 Task: Play online Dominion games in very easy mode.
Action: Mouse moved to (673, 535)
Screenshot: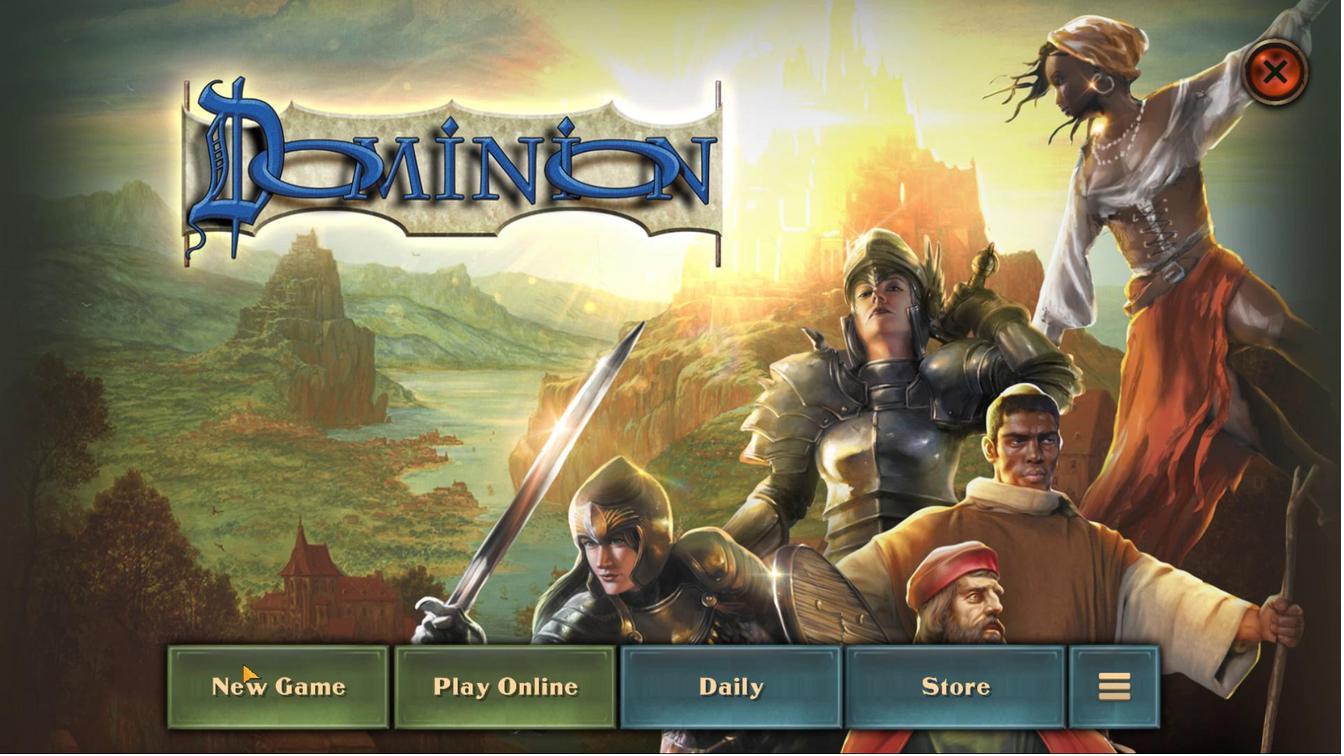 
Action: Mouse pressed left at (673, 535)
Screenshot: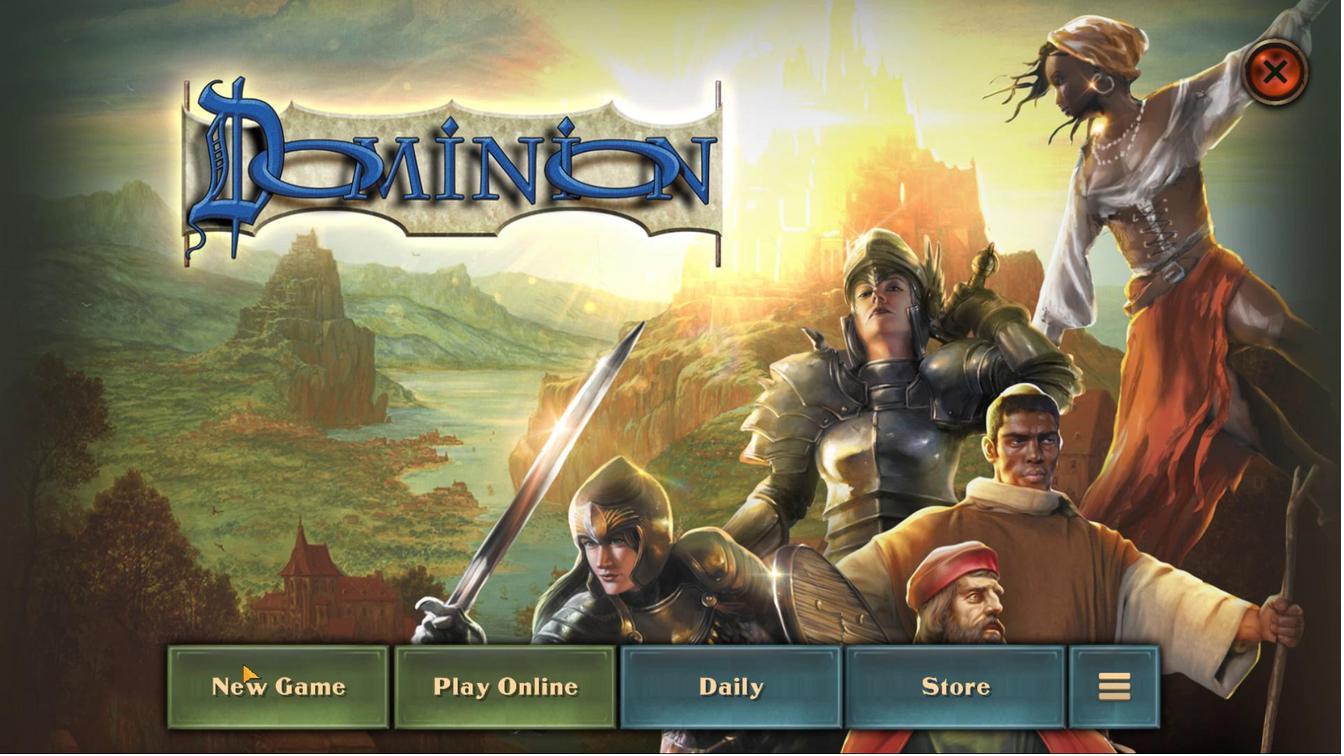 
Action: Mouse moved to (893, 528)
Screenshot: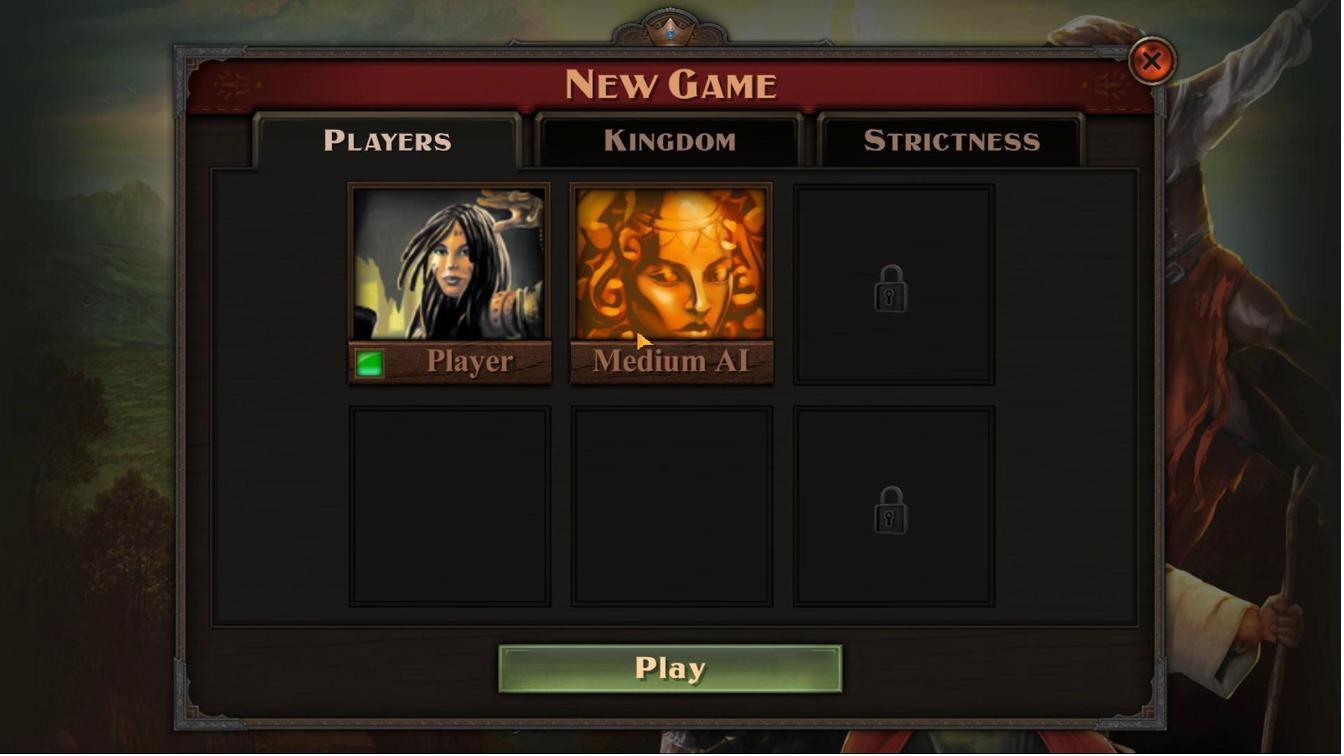 
Action: Mouse pressed left at (893, 528)
Screenshot: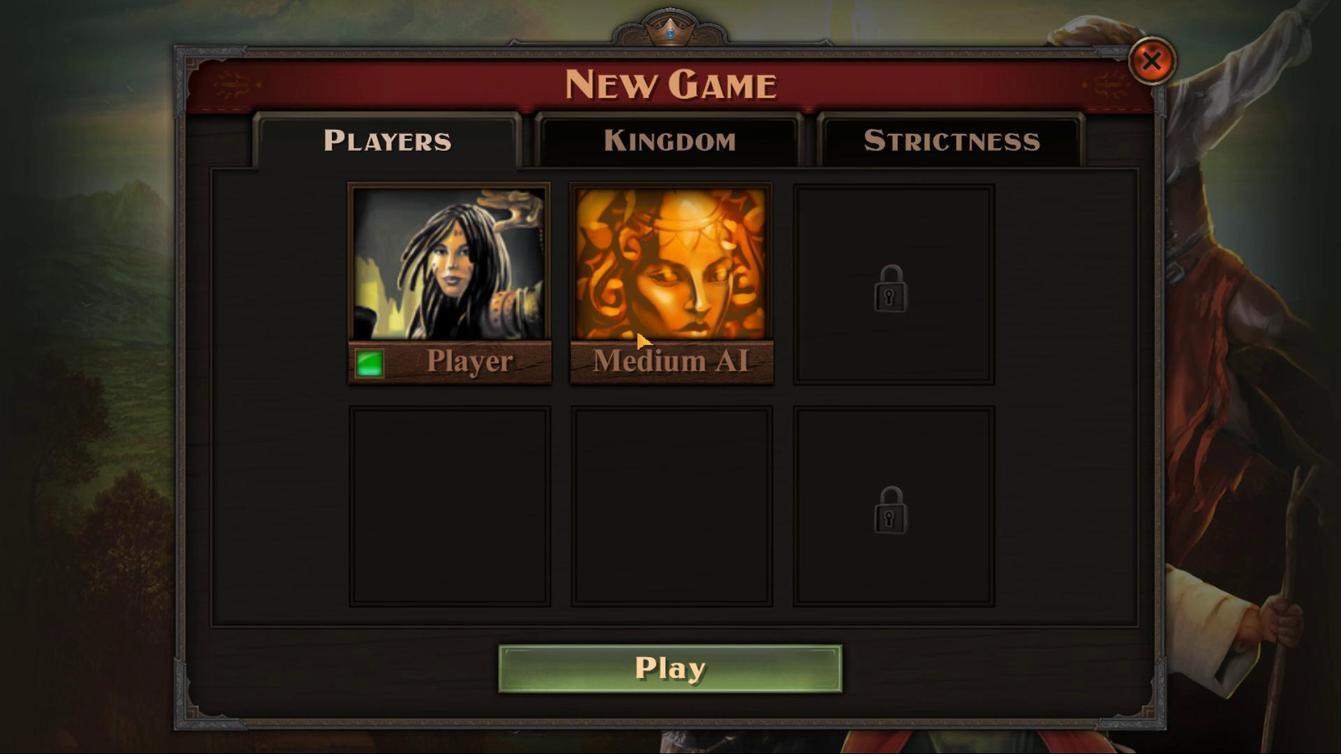 
Action: Mouse moved to (744, 527)
Screenshot: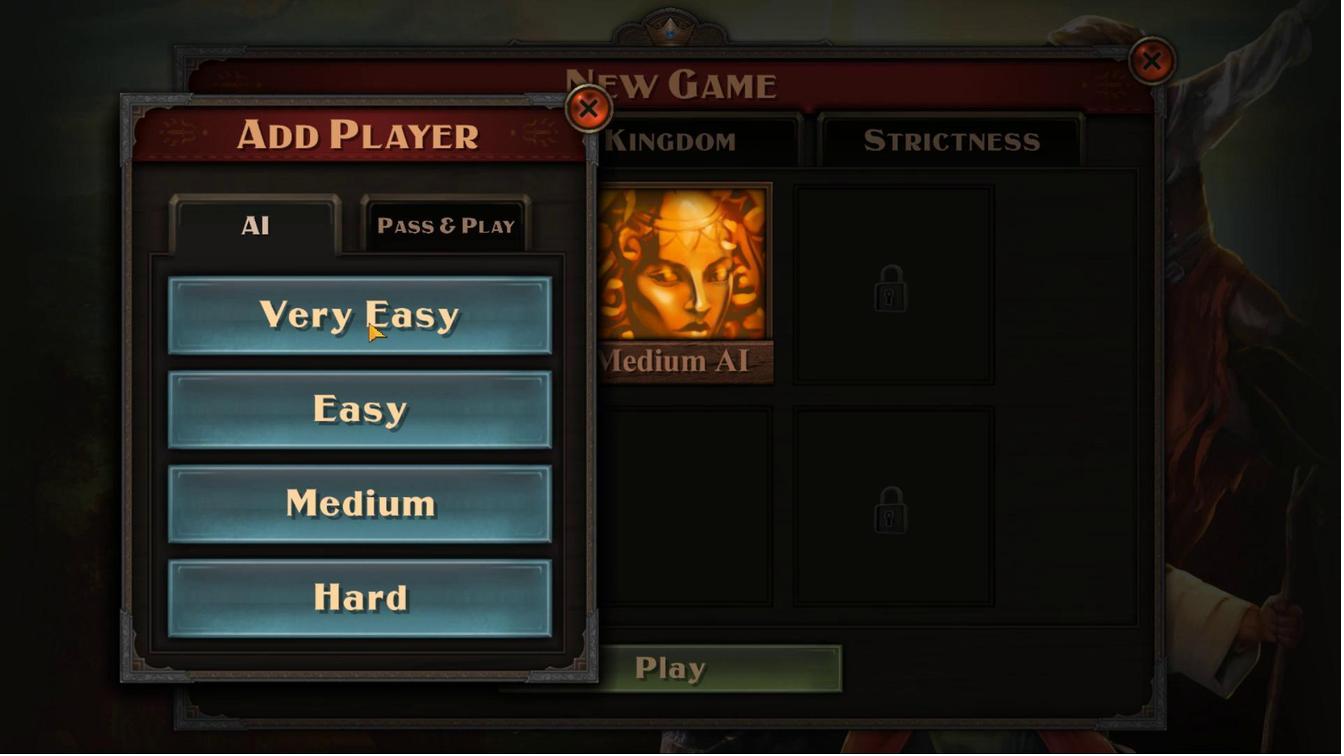 
Action: Mouse pressed left at (744, 527)
Screenshot: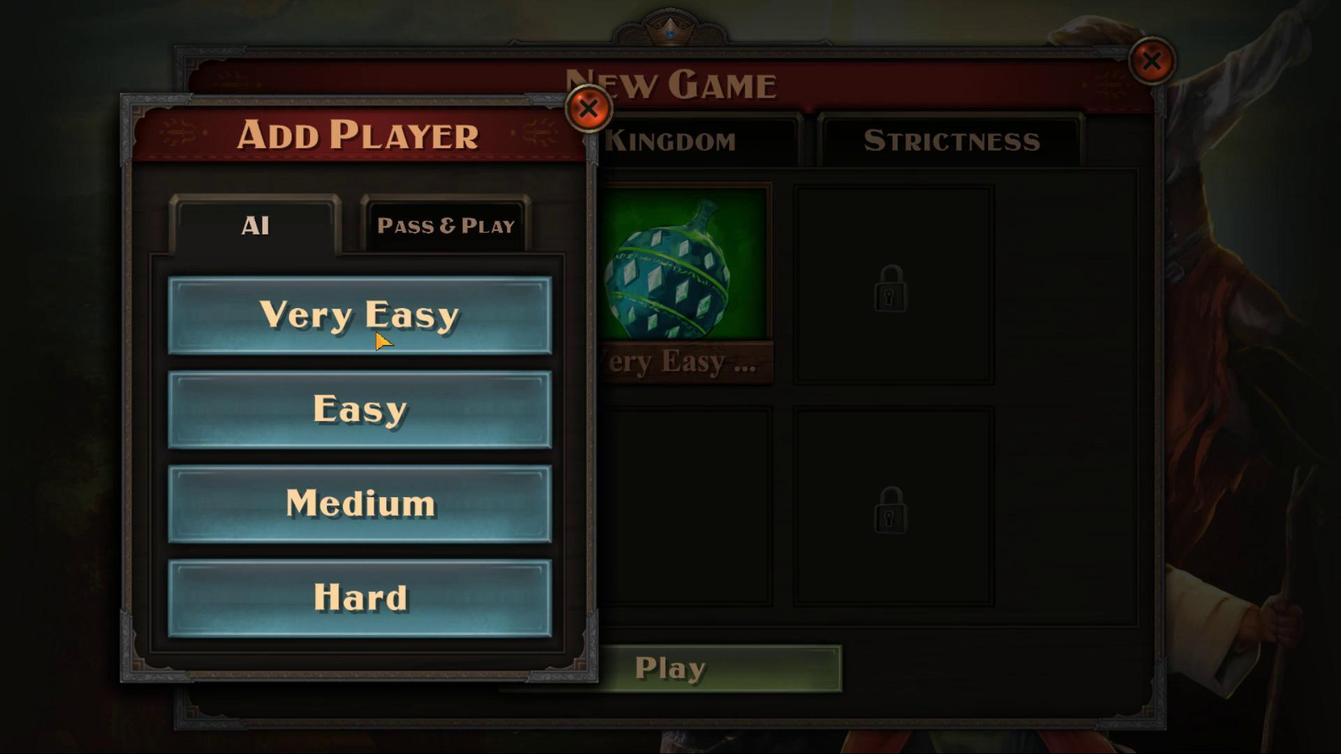 
Action: Mouse moved to (918, 535)
Screenshot: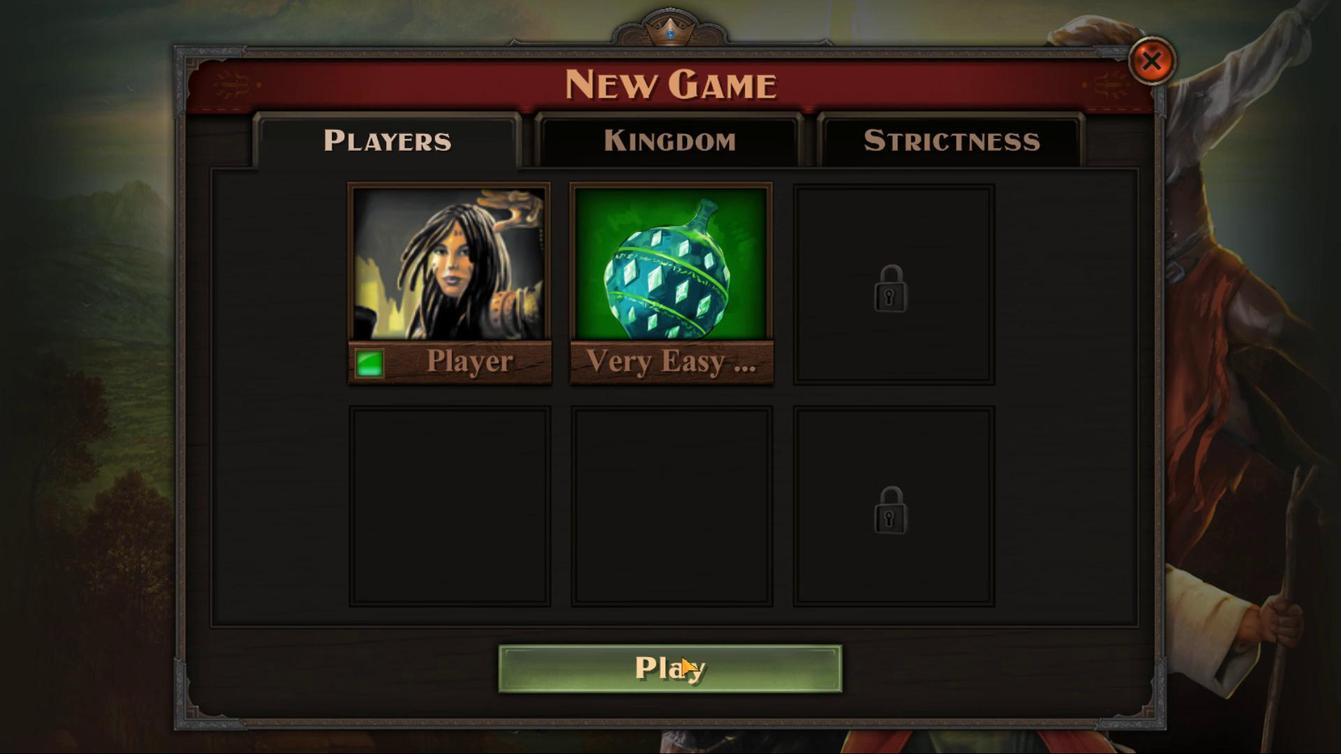 
Action: Mouse pressed left at (918, 535)
Screenshot: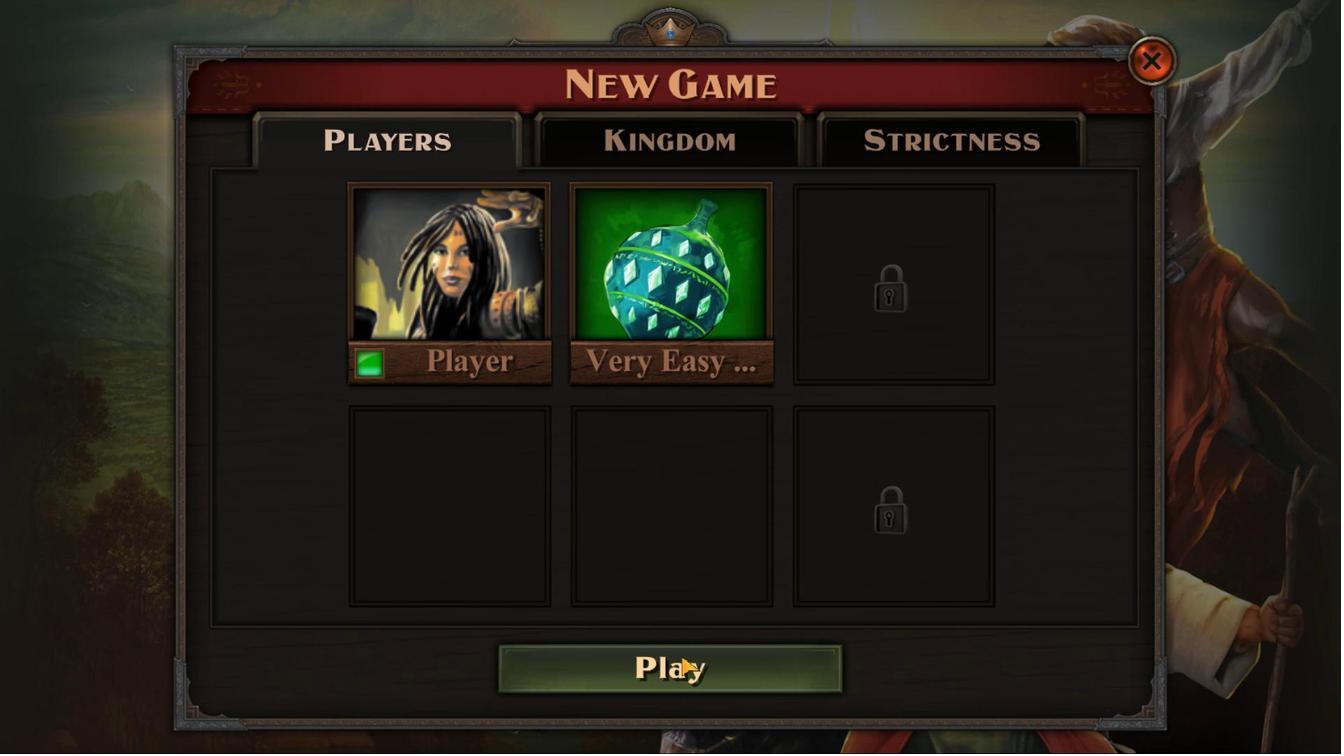
Action: Mouse moved to (998, 536)
Screenshot: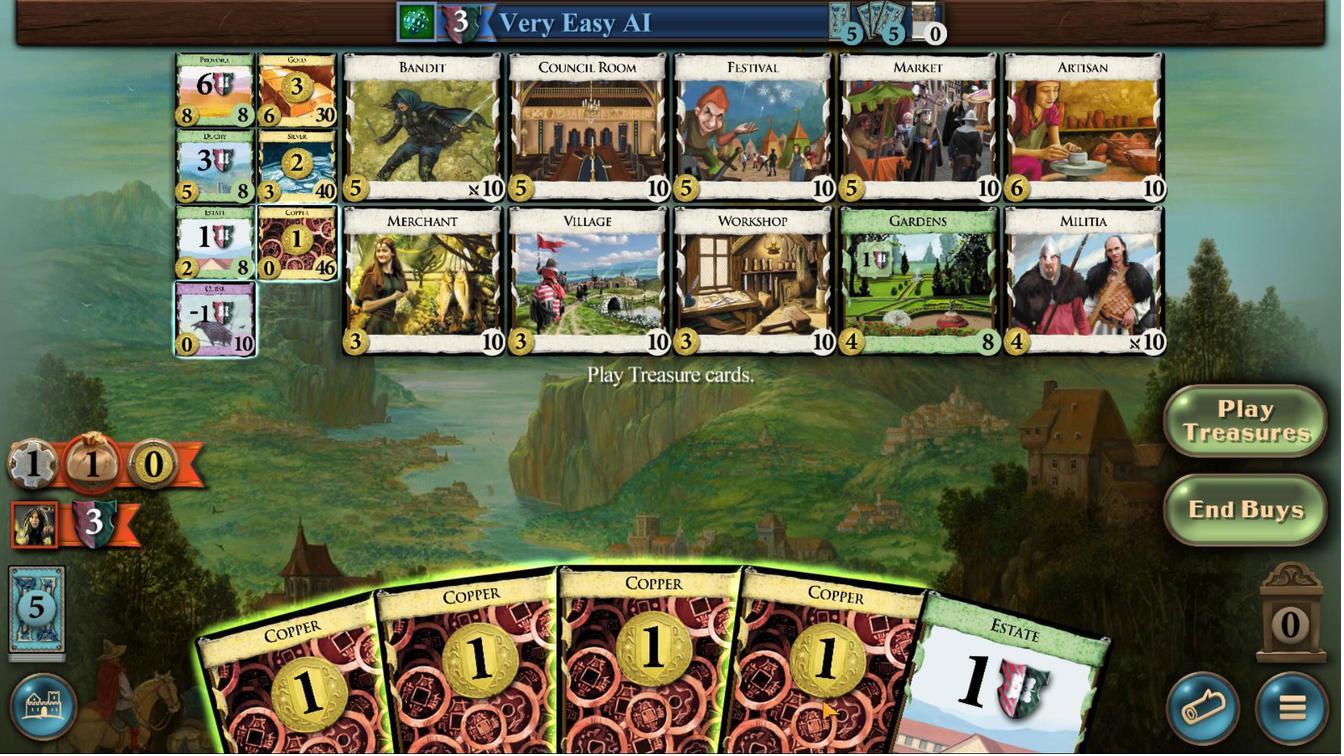 
Action: Mouse scrolled (998, 536) with delta (0, 0)
Screenshot: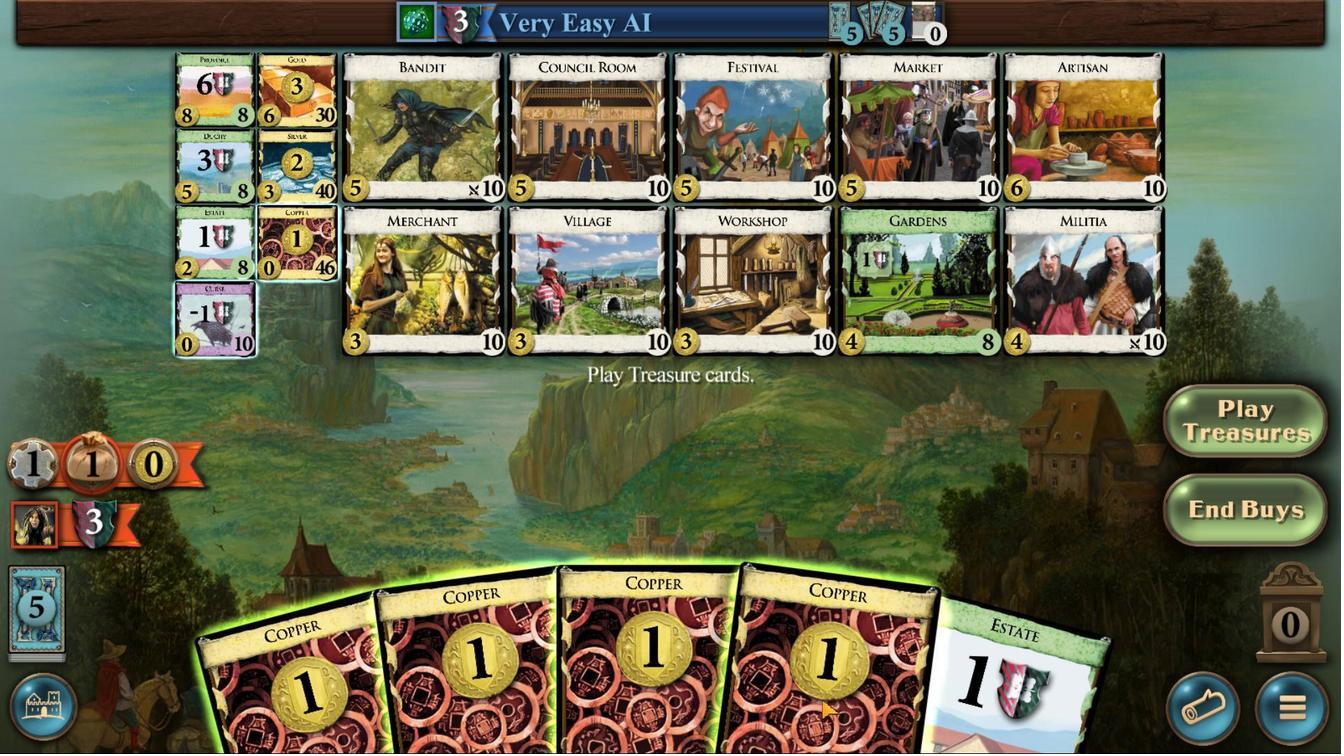 
Action: Mouse moved to (998, 536)
Screenshot: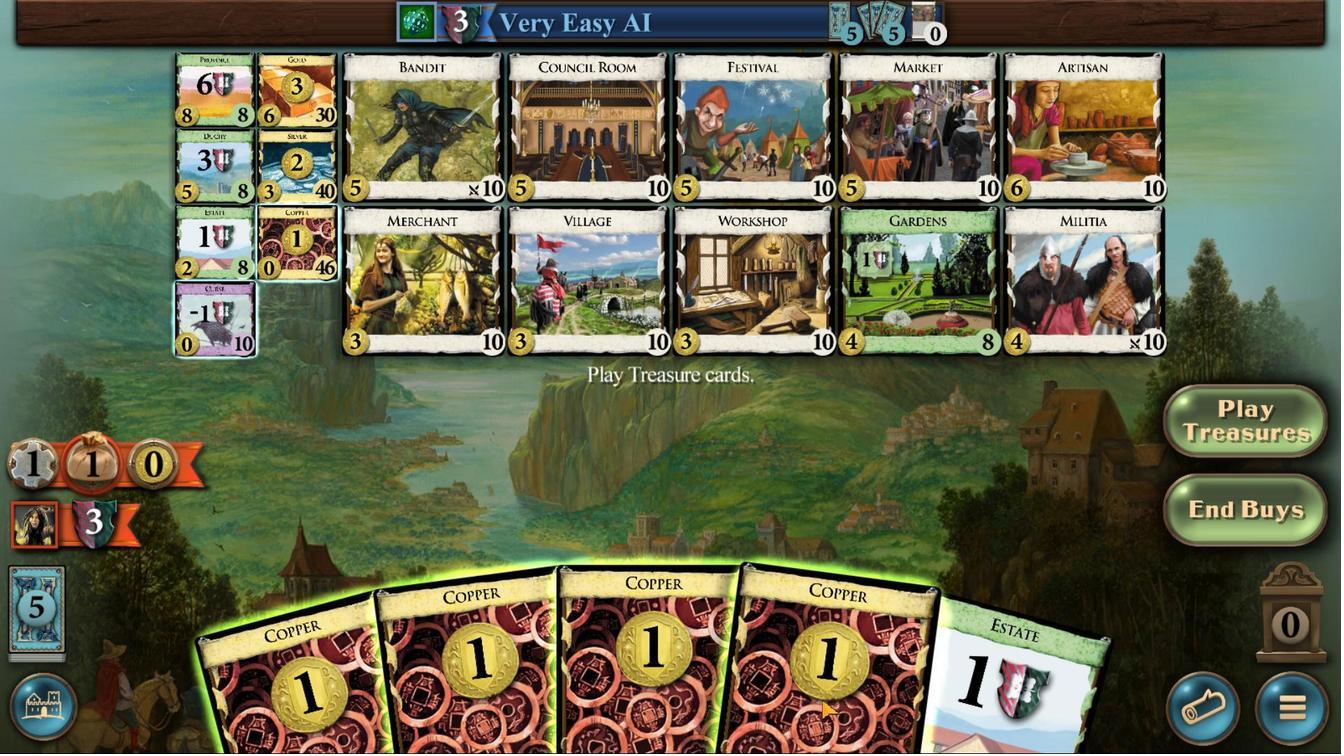 
Action: Mouse scrolled (998, 536) with delta (0, 0)
Screenshot: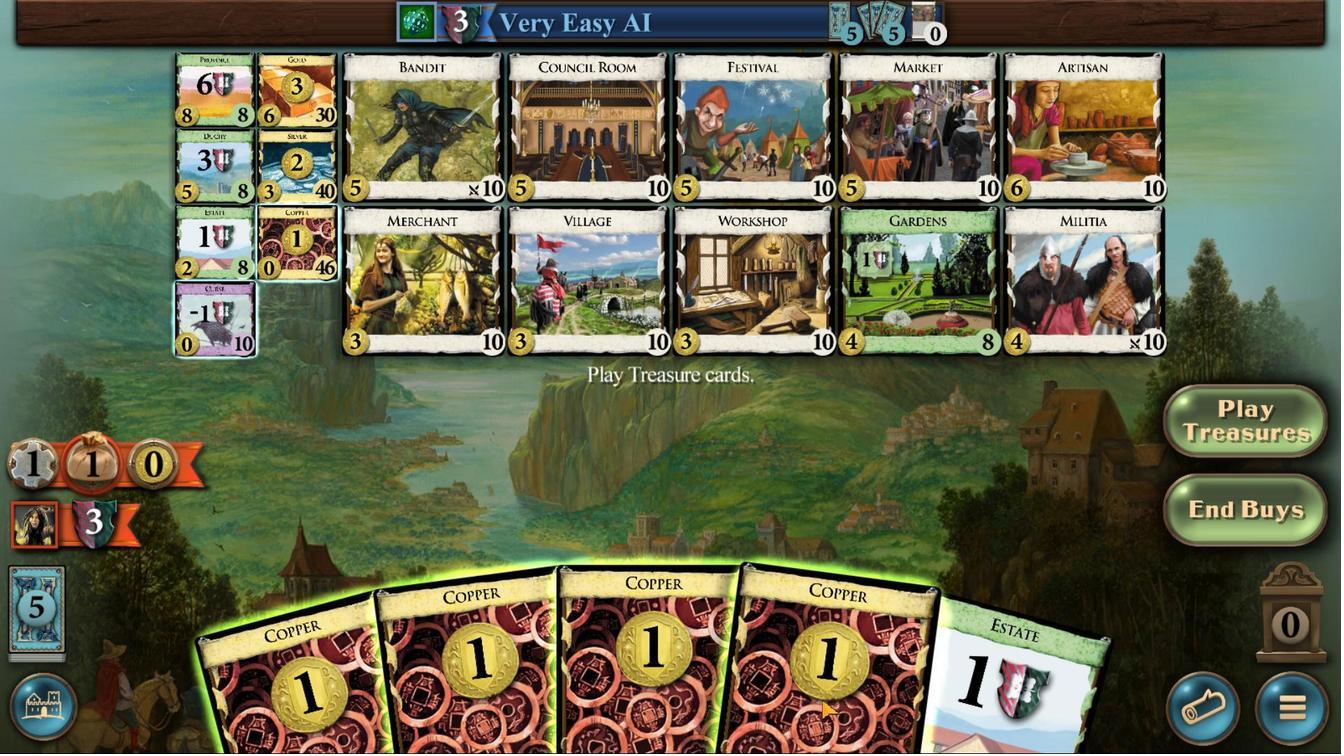 
Action: Mouse moved to (997, 536)
Screenshot: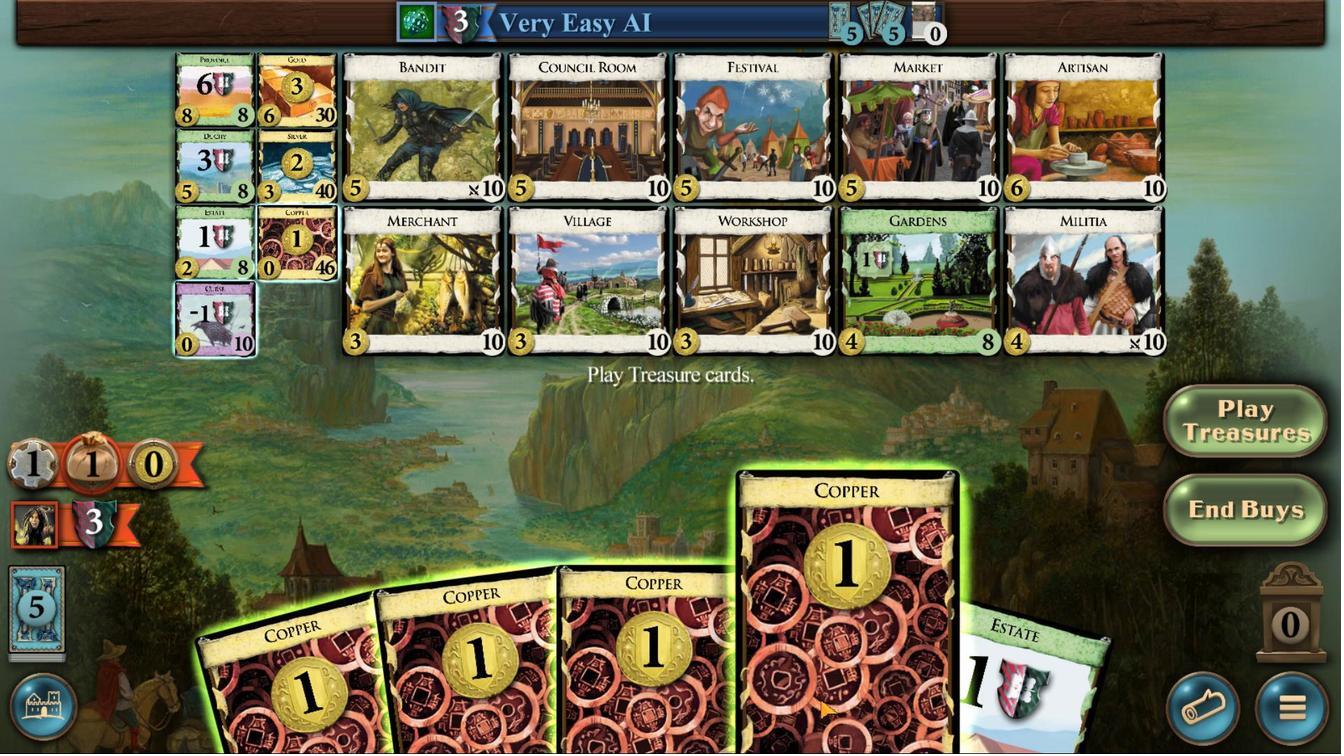 
Action: Mouse scrolled (997, 536) with delta (0, 0)
Screenshot: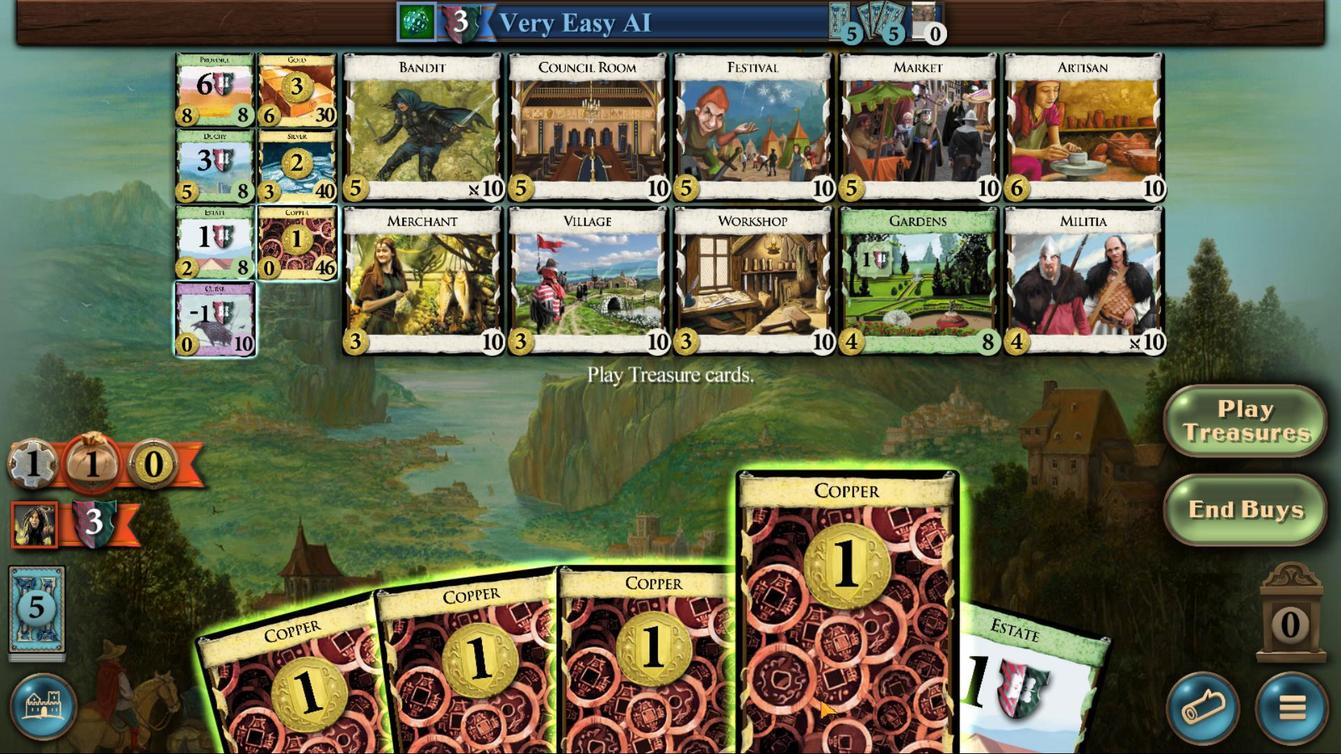 
Action: Mouse moved to (997, 536)
Screenshot: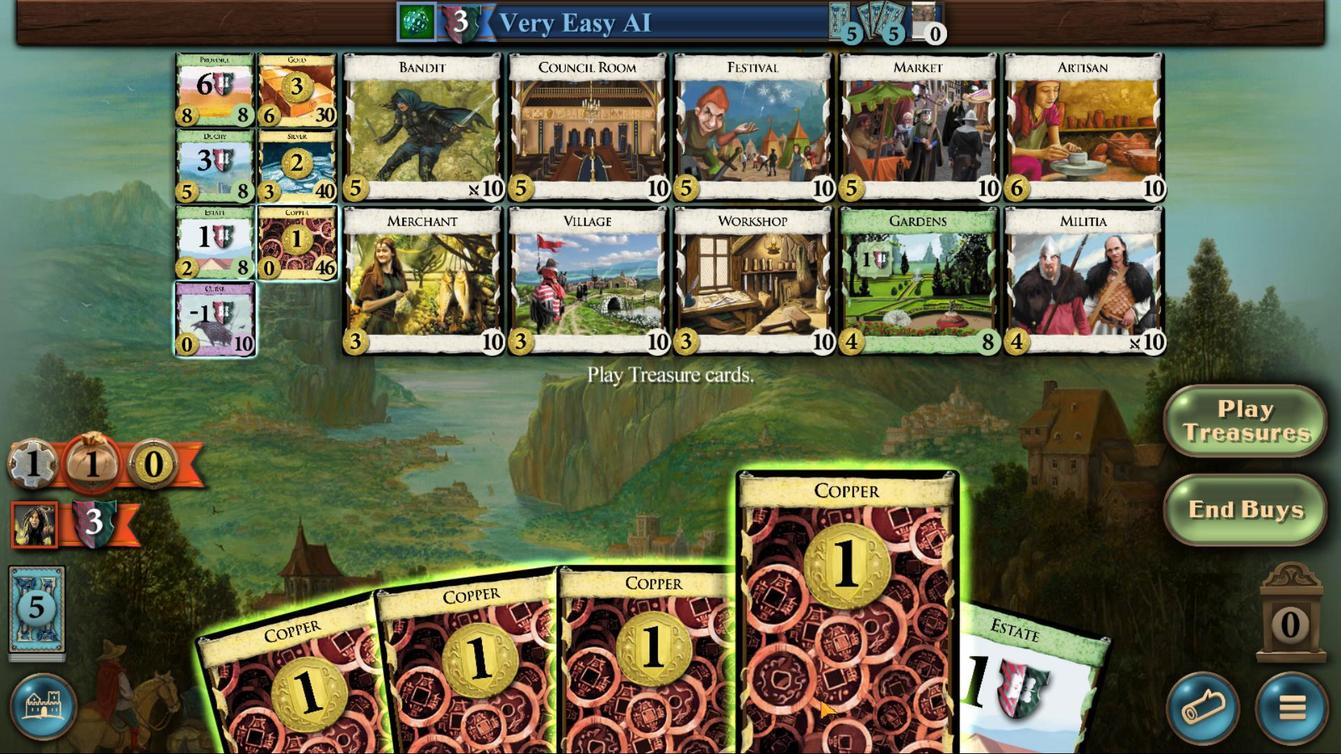 
Action: Mouse scrolled (997, 536) with delta (0, 0)
Screenshot: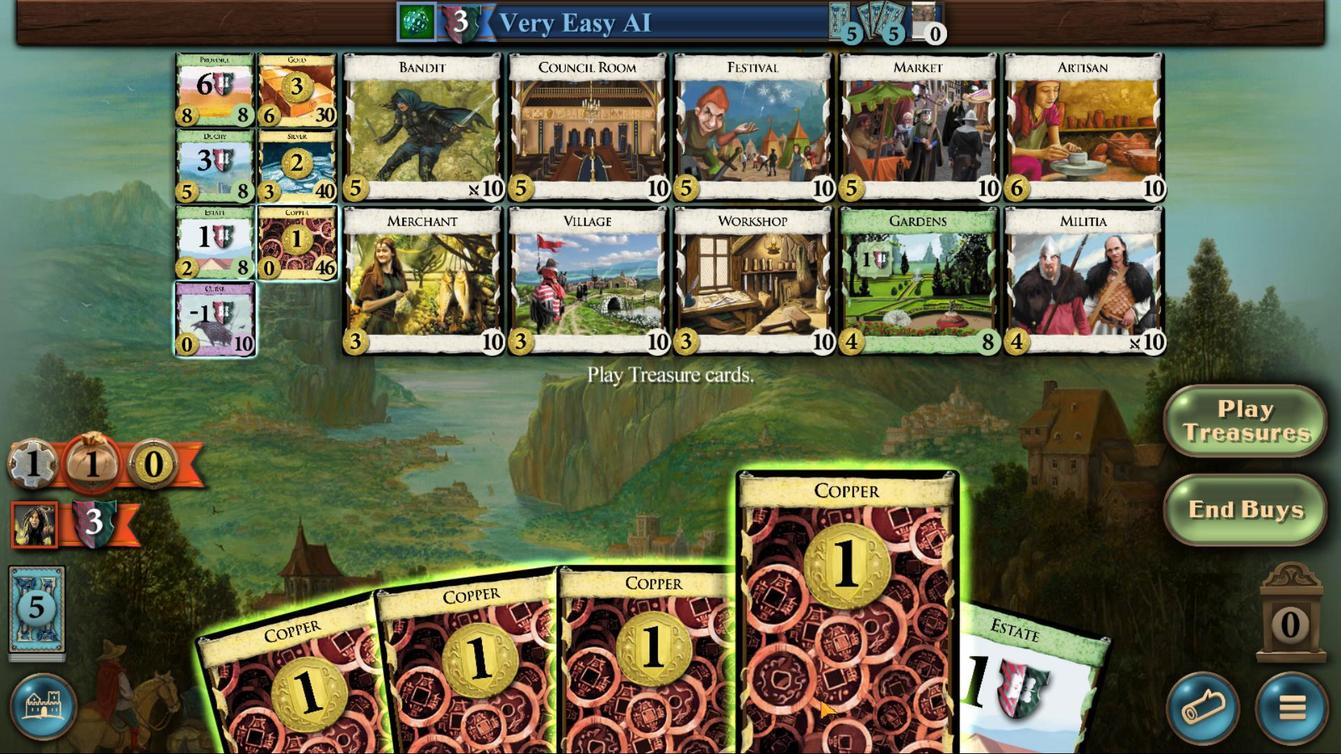 
Action: Mouse moved to (997, 536)
Screenshot: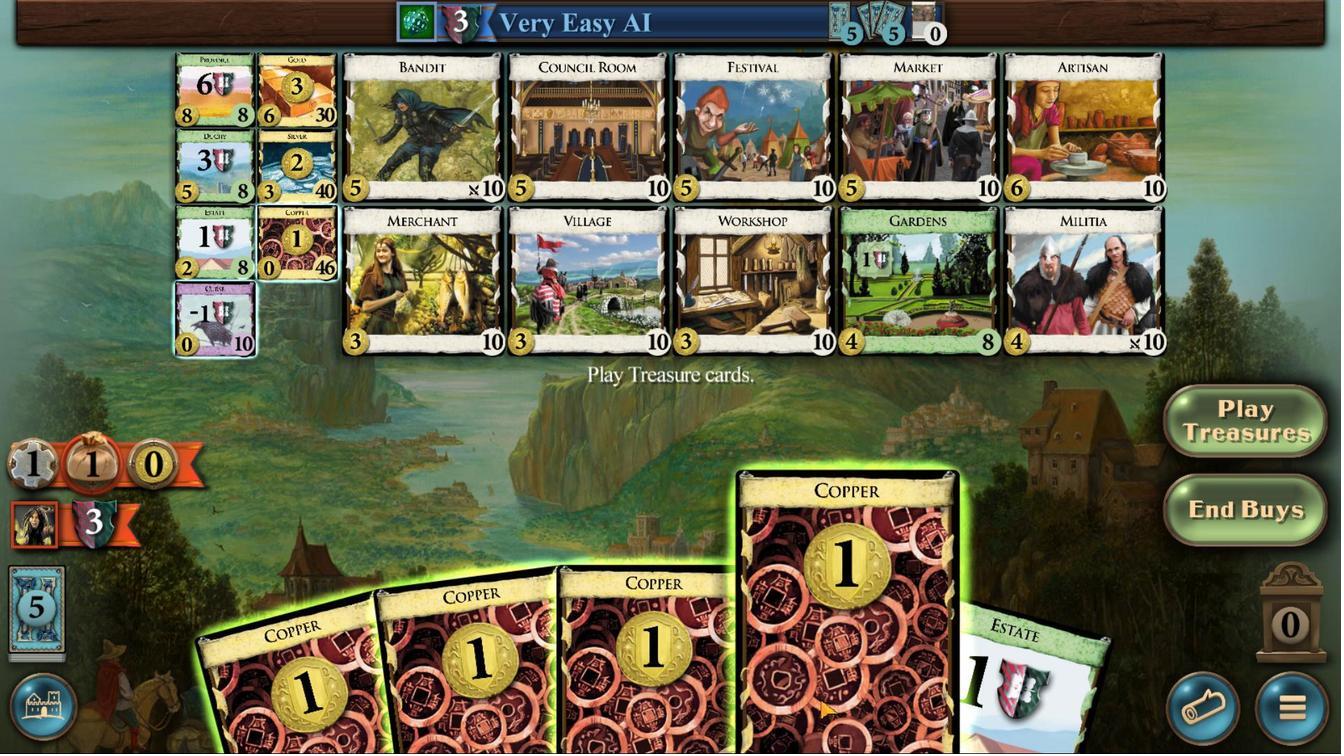 
Action: Mouse scrolled (997, 536) with delta (0, 0)
Screenshot: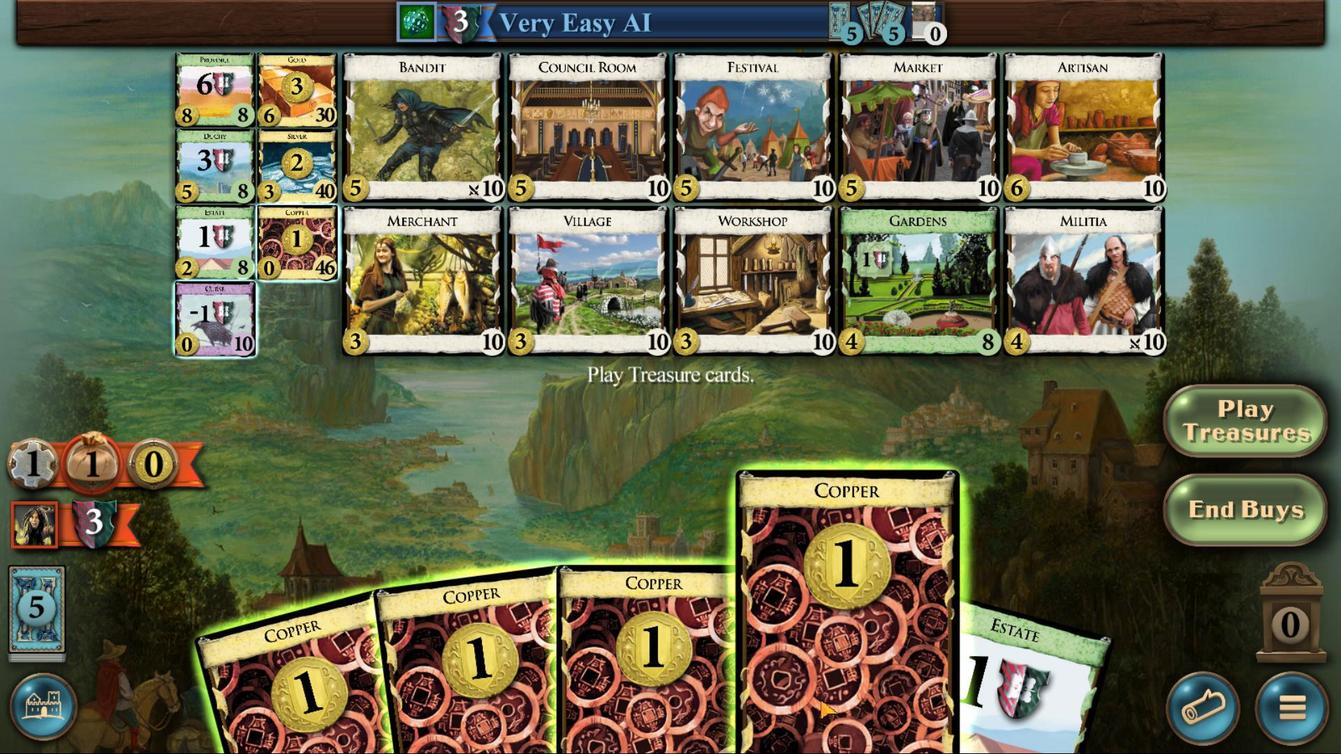 
Action: Mouse scrolled (997, 536) with delta (0, 0)
Screenshot: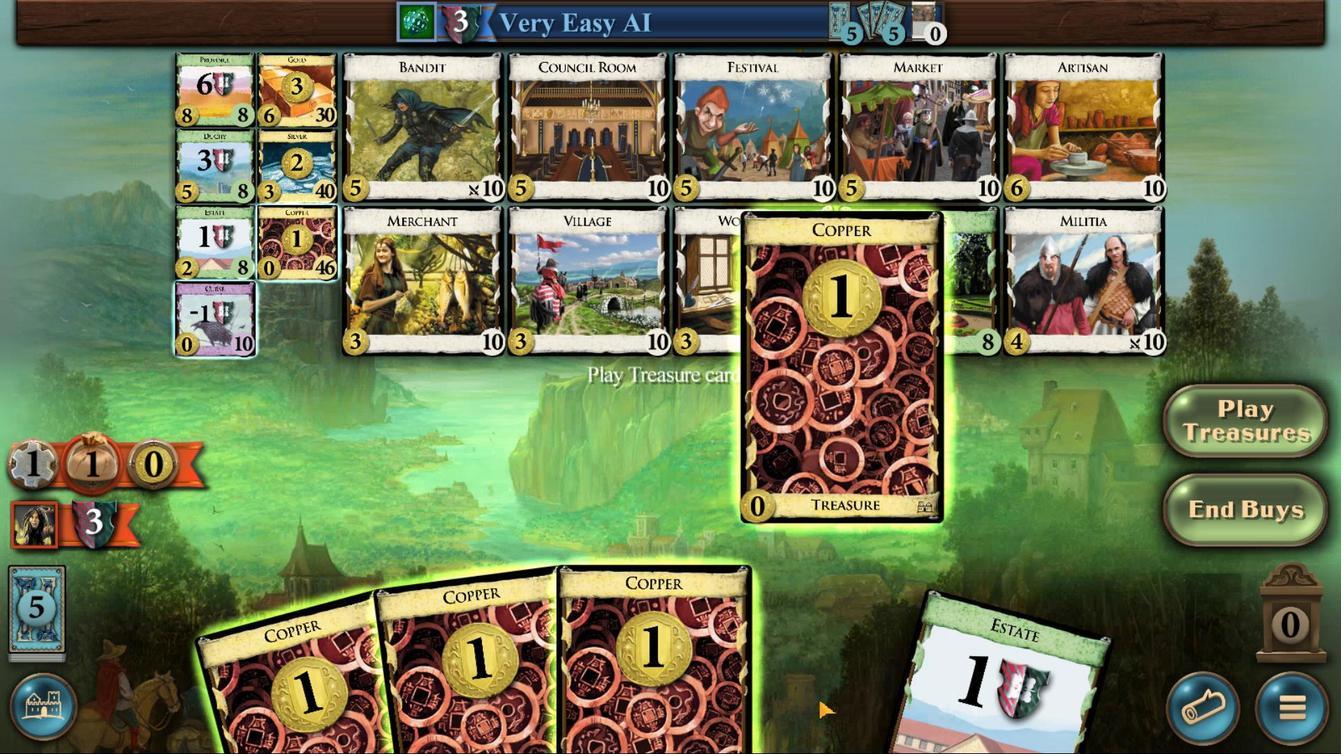 
Action: Mouse moved to (954, 535)
Screenshot: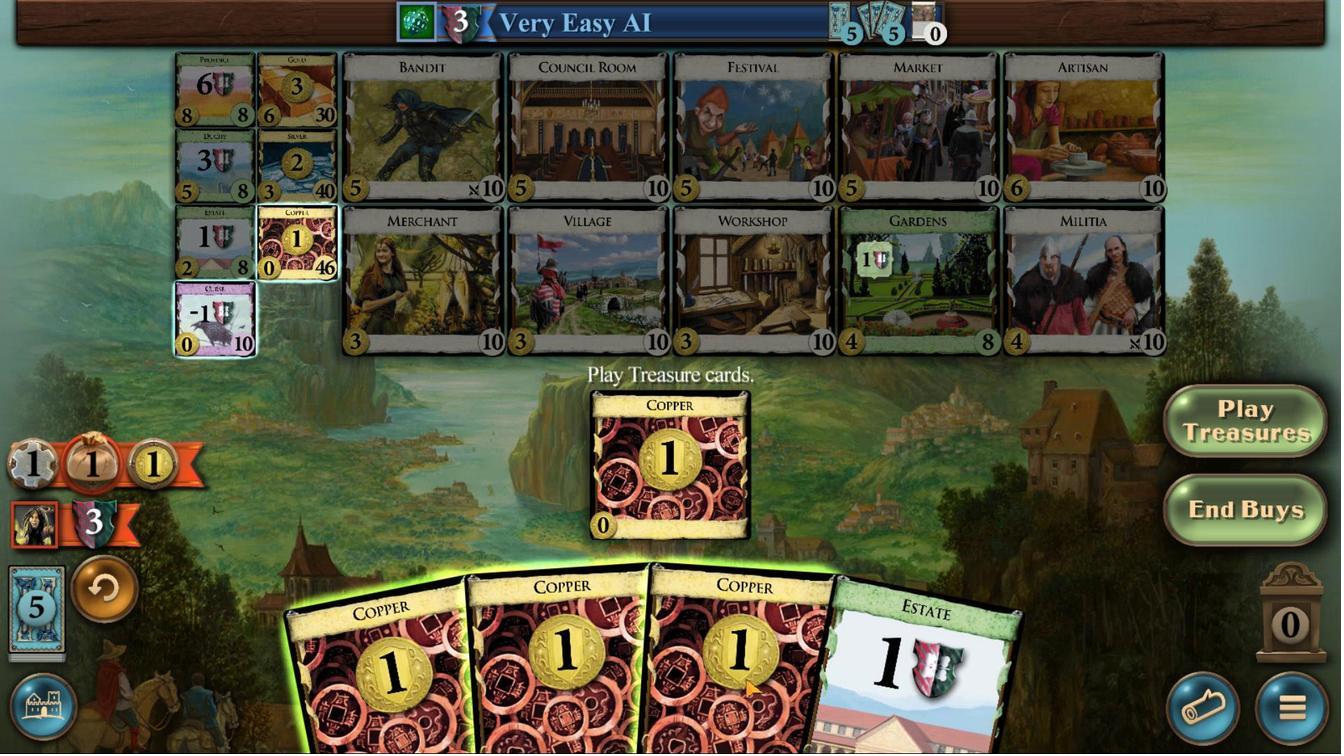 
Action: Mouse scrolled (954, 535) with delta (0, 0)
Screenshot: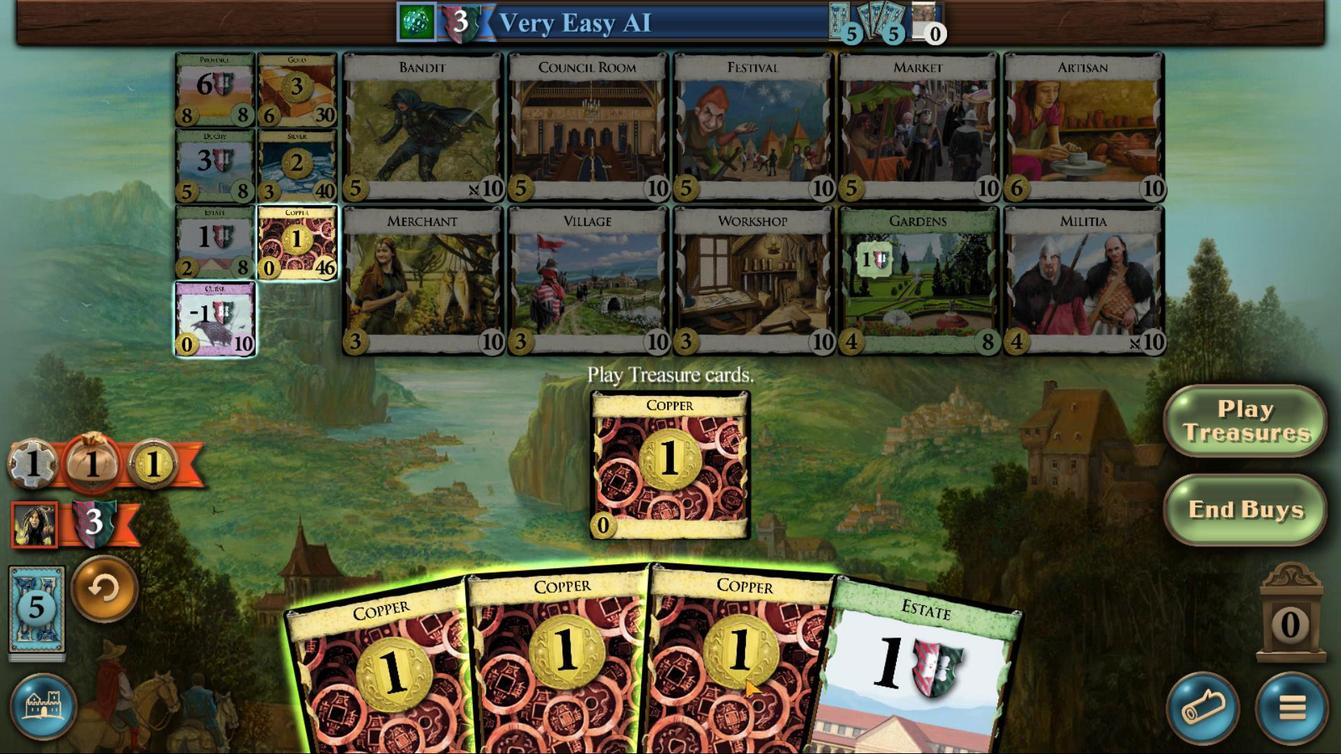 
Action: Mouse scrolled (954, 535) with delta (0, 0)
Screenshot: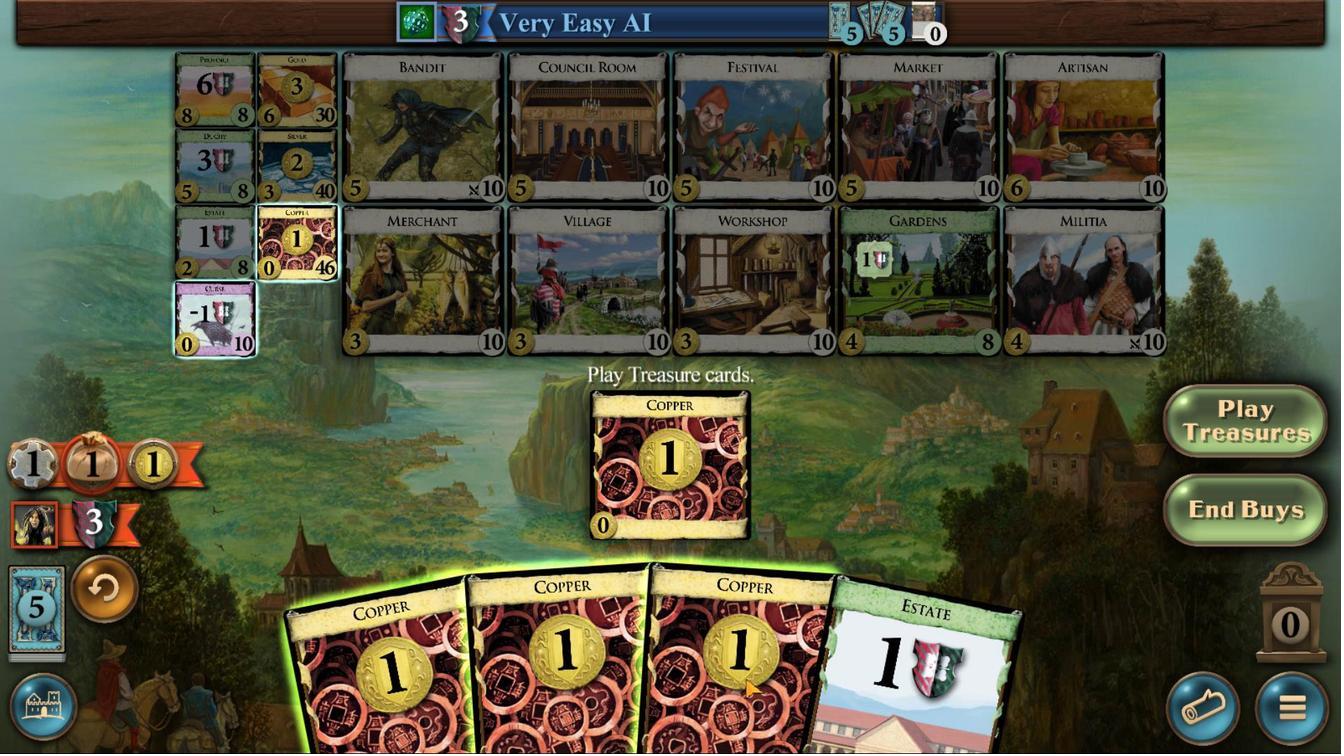 
Action: Mouse scrolled (954, 535) with delta (0, 0)
Screenshot: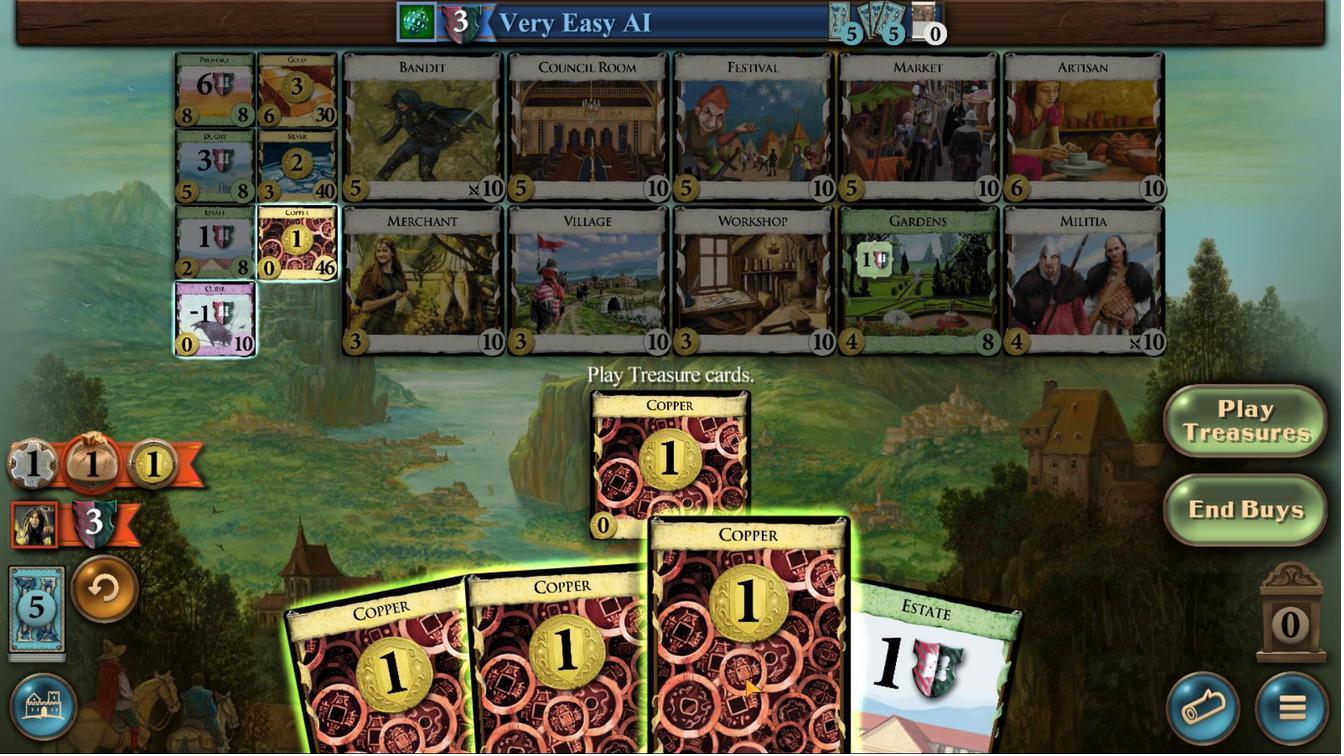 
Action: Mouse moved to (919, 535)
Screenshot: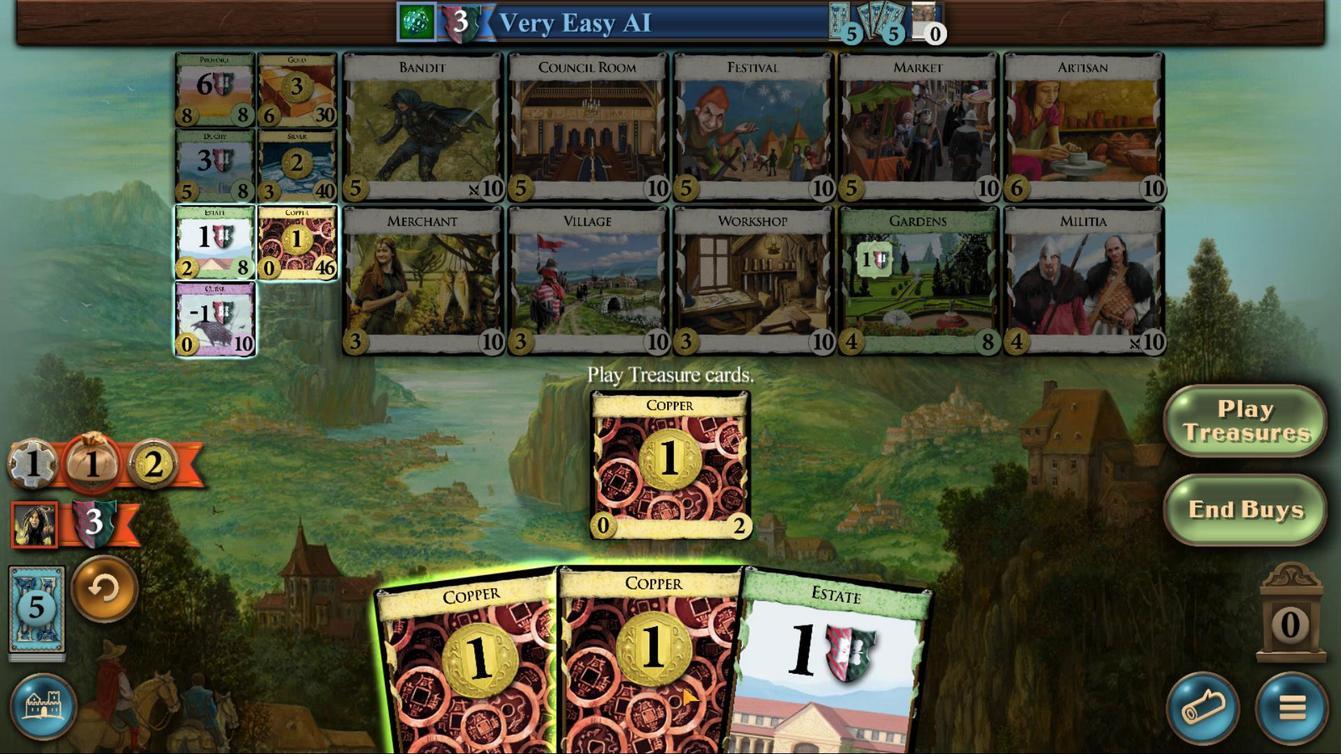 
Action: Mouse scrolled (919, 535) with delta (0, 0)
Screenshot: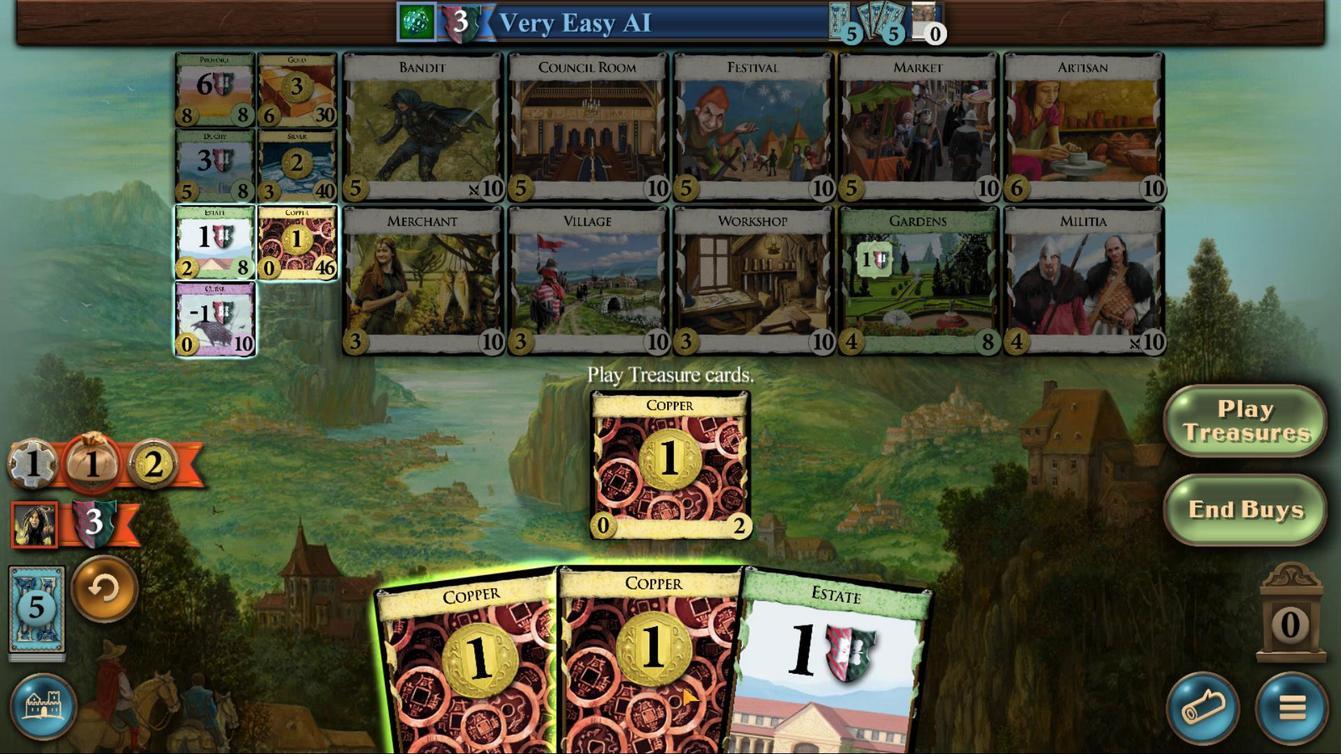 
Action: Mouse moved to (919, 535)
Screenshot: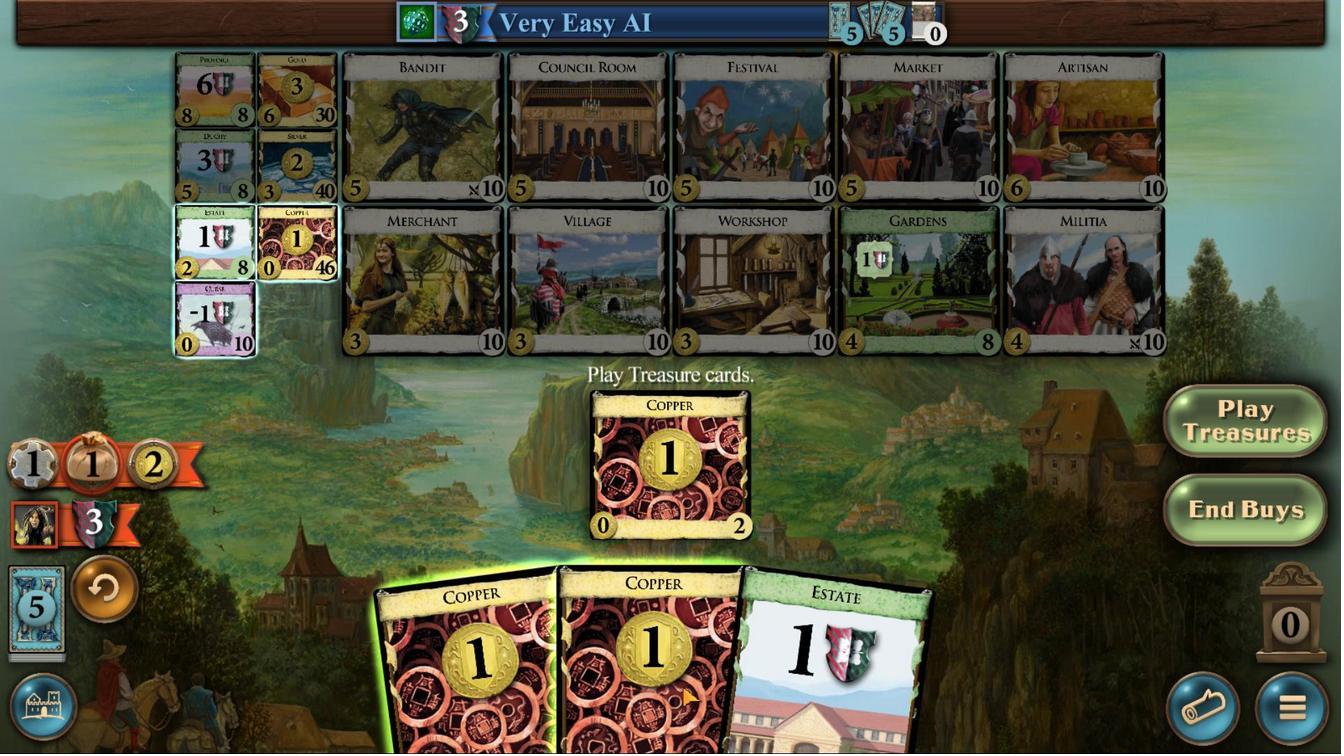 
Action: Mouse scrolled (919, 535) with delta (0, 0)
Screenshot: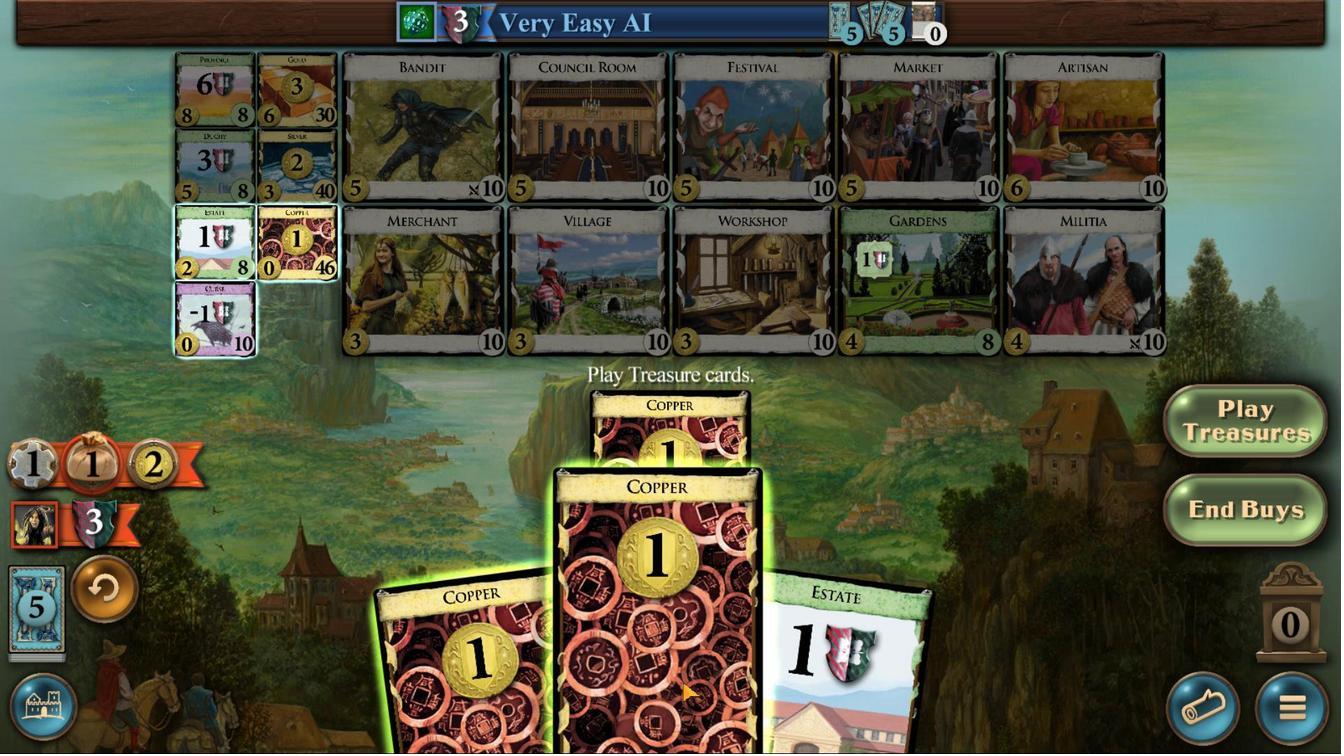 
Action: Mouse scrolled (919, 535) with delta (0, 0)
Screenshot: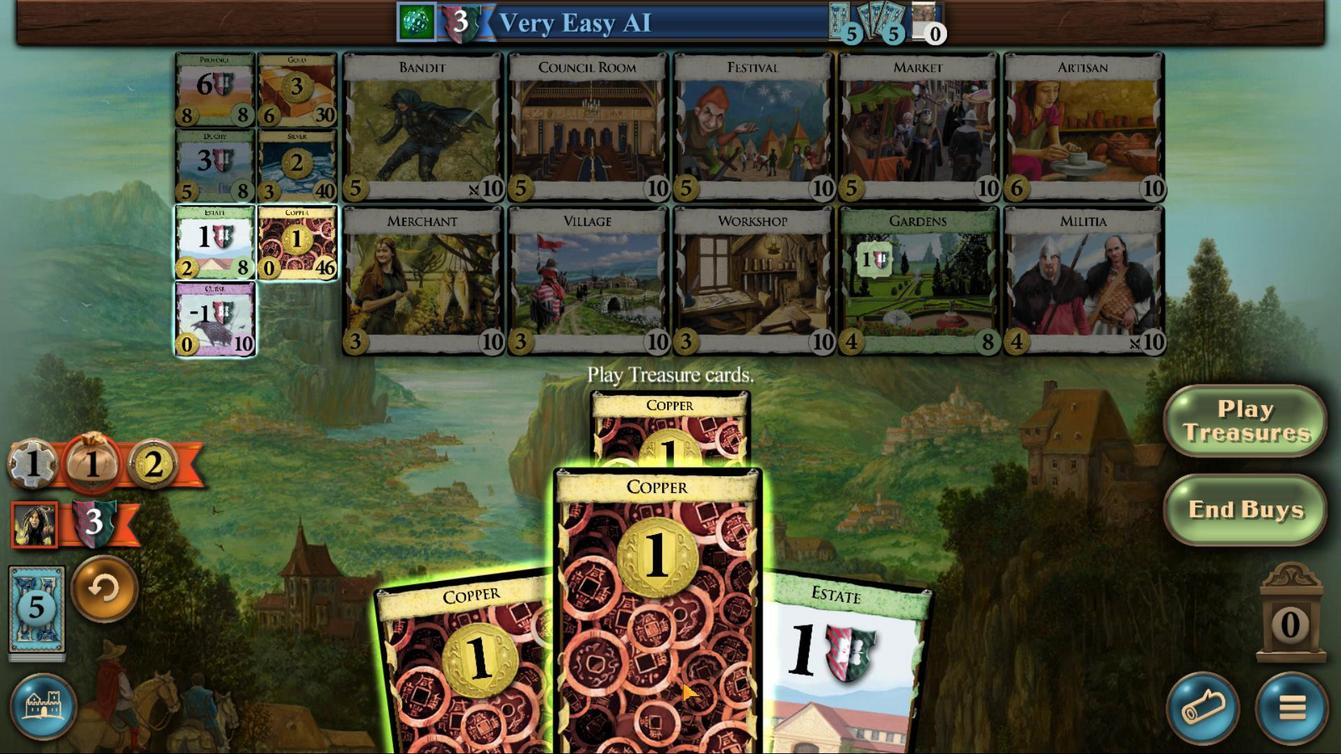 
Action: Mouse scrolled (919, 535) with delta (0, 0)
Screenshot: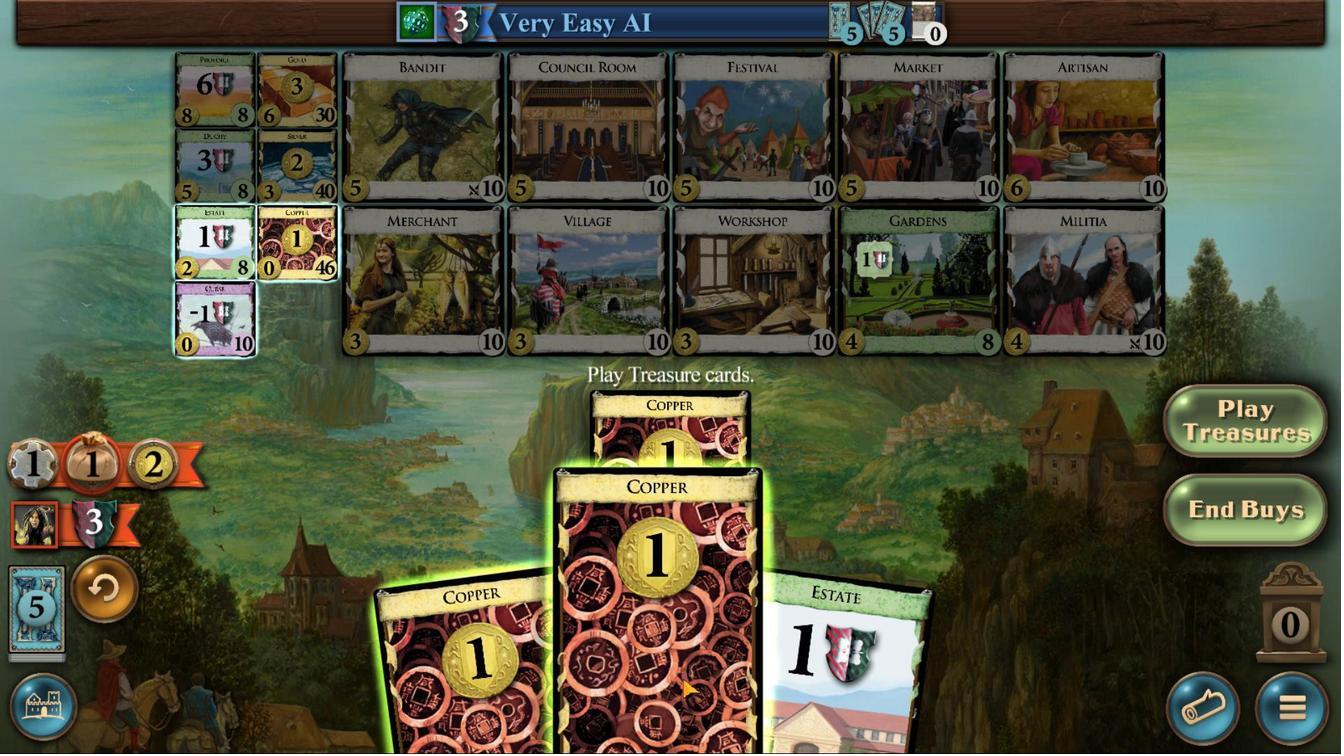 
Action: Mouse moved to (693, 524)
Screenshot: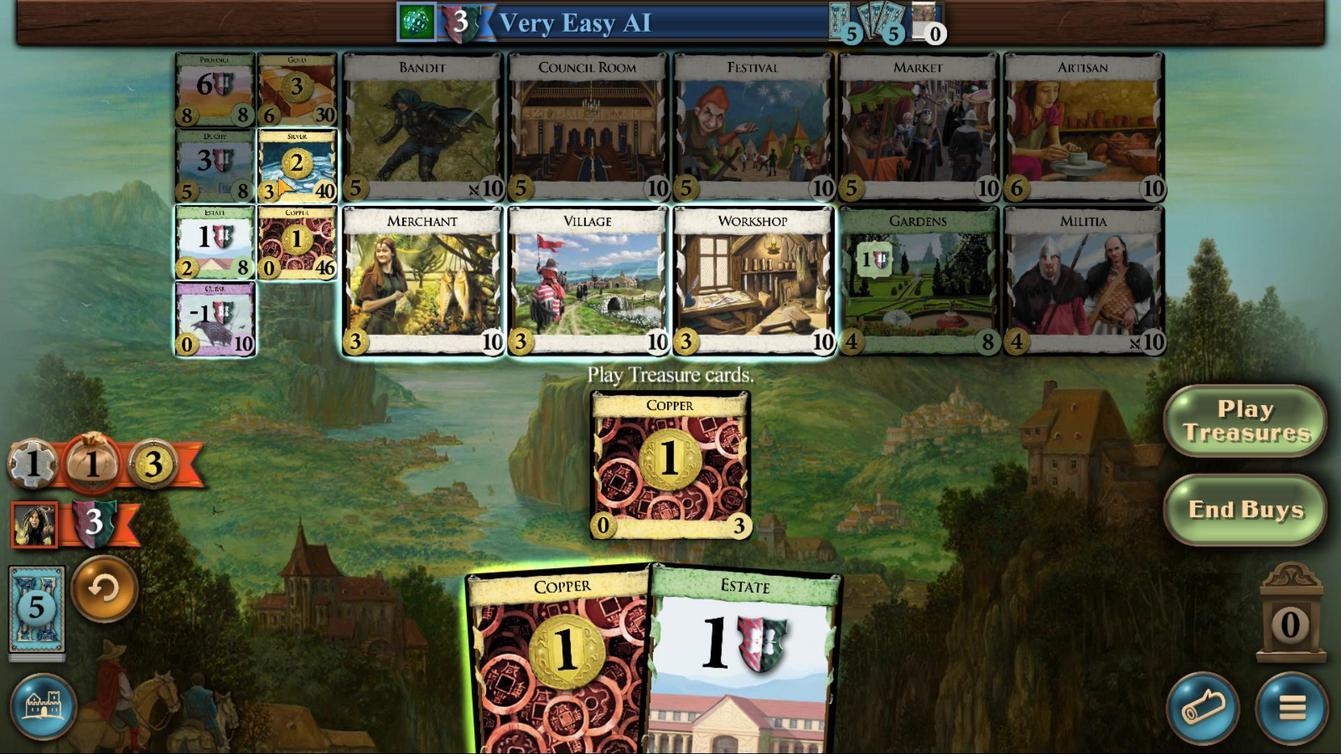 
Action: Mouse pressed left at (693, 524)
Screenshot: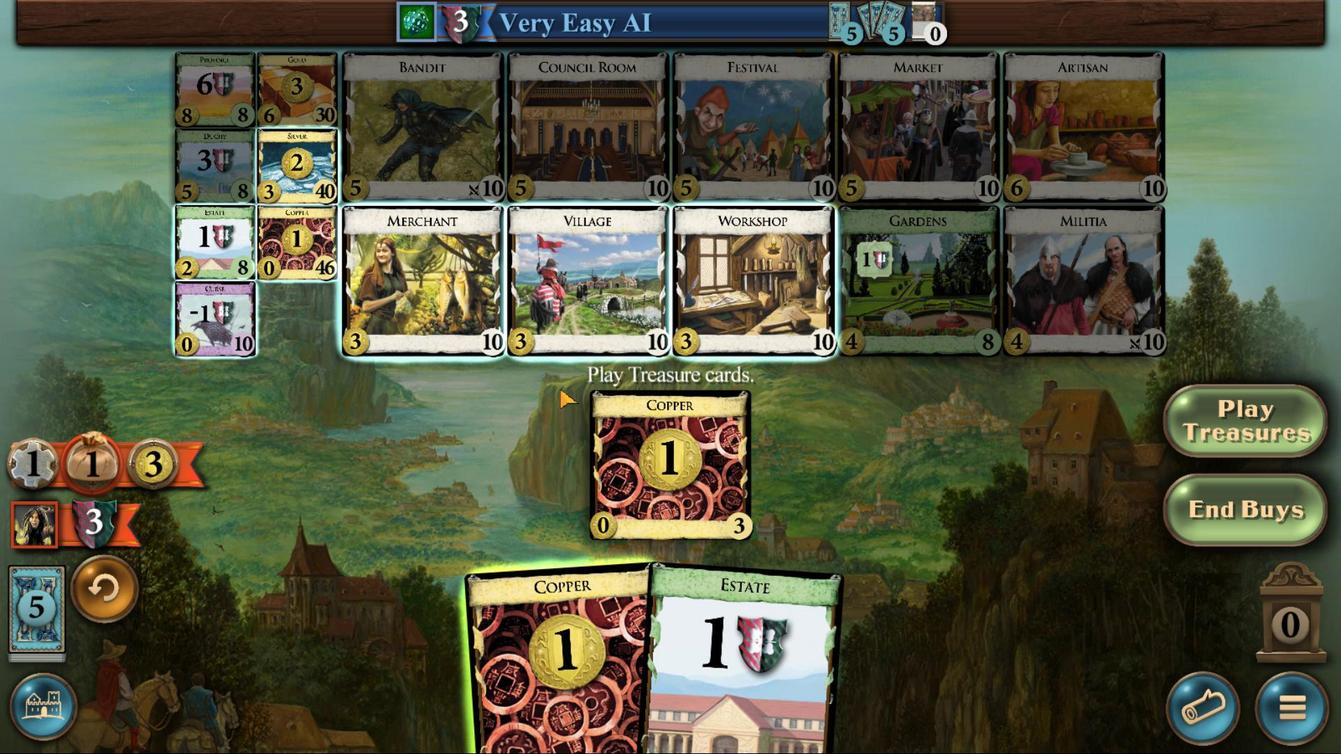 
Action: Mouse moved to (892, 535)
Screenshot: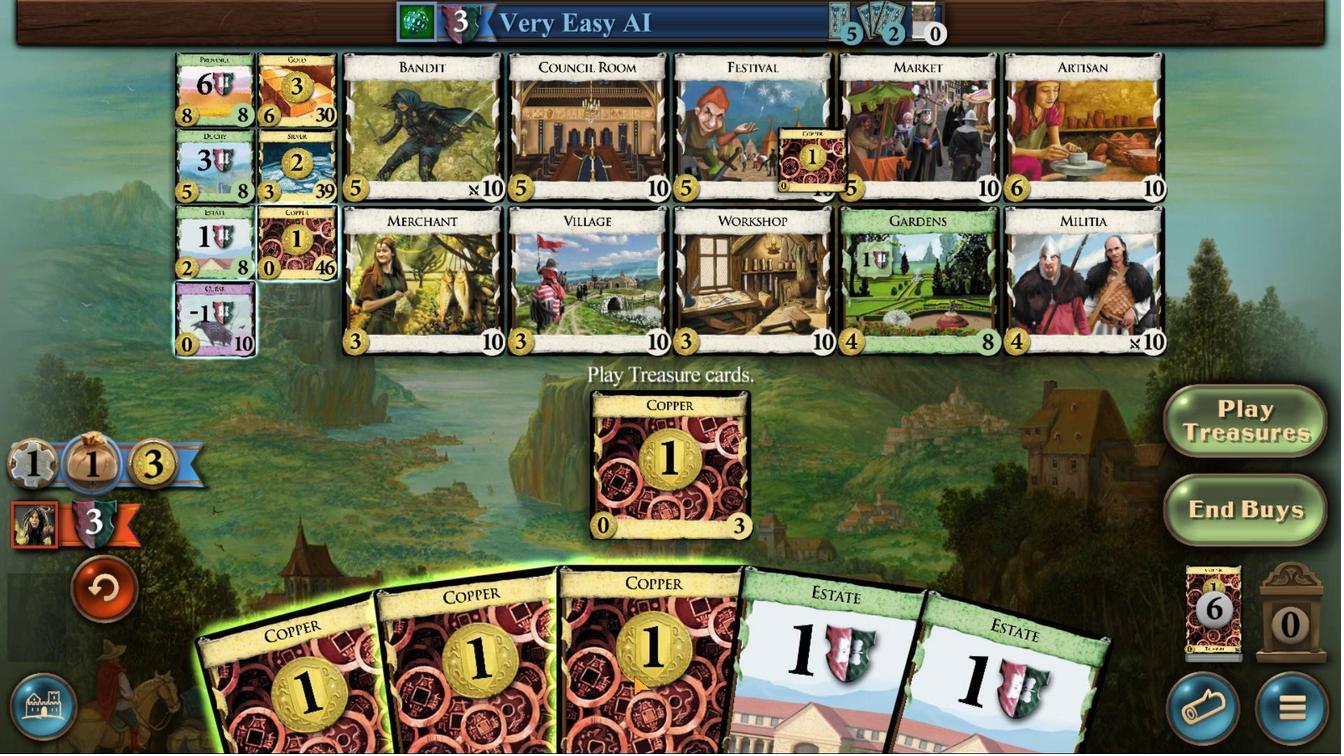 
Action: Mouse scrolled (892, 535) with delta (0, 0)
Screenshot: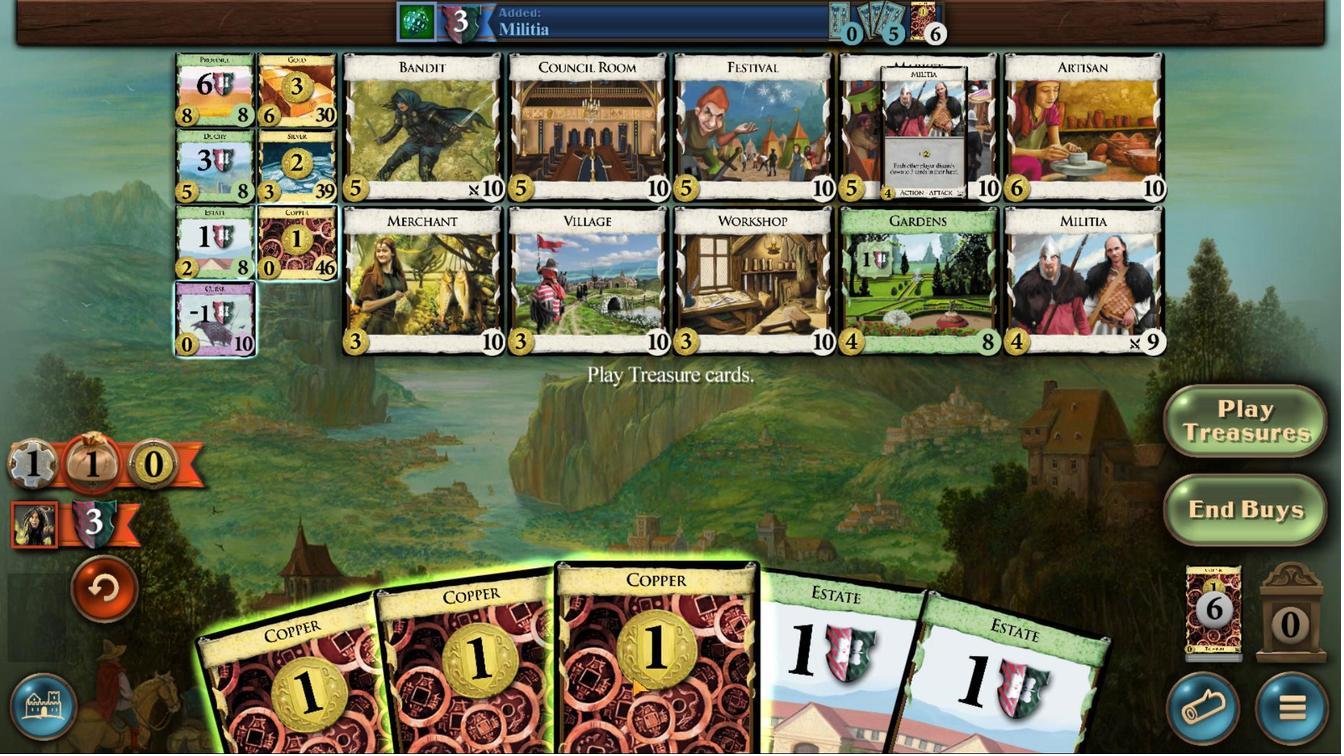 
Action: Mouse moved to (891, 535)
Screenshot: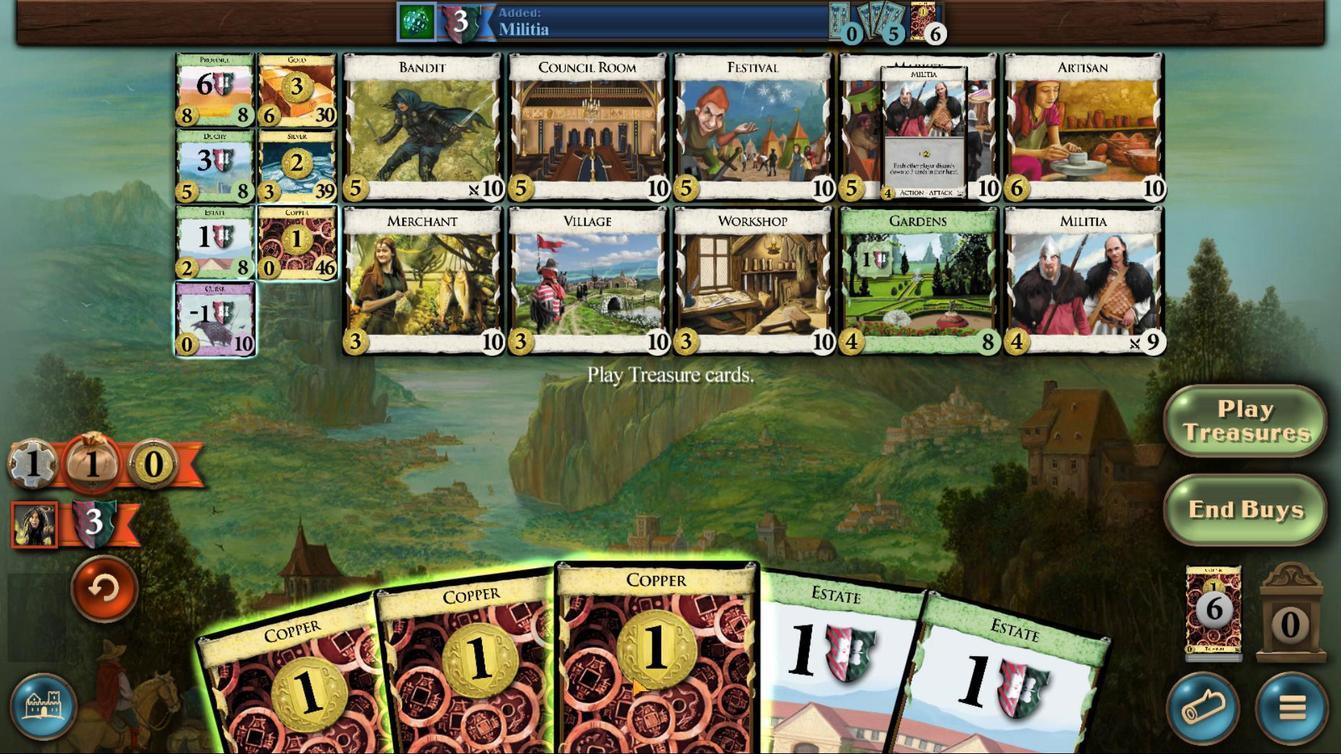
Action: Mouse scrolled (891, 535) with delta (0, 0)
Screenshot: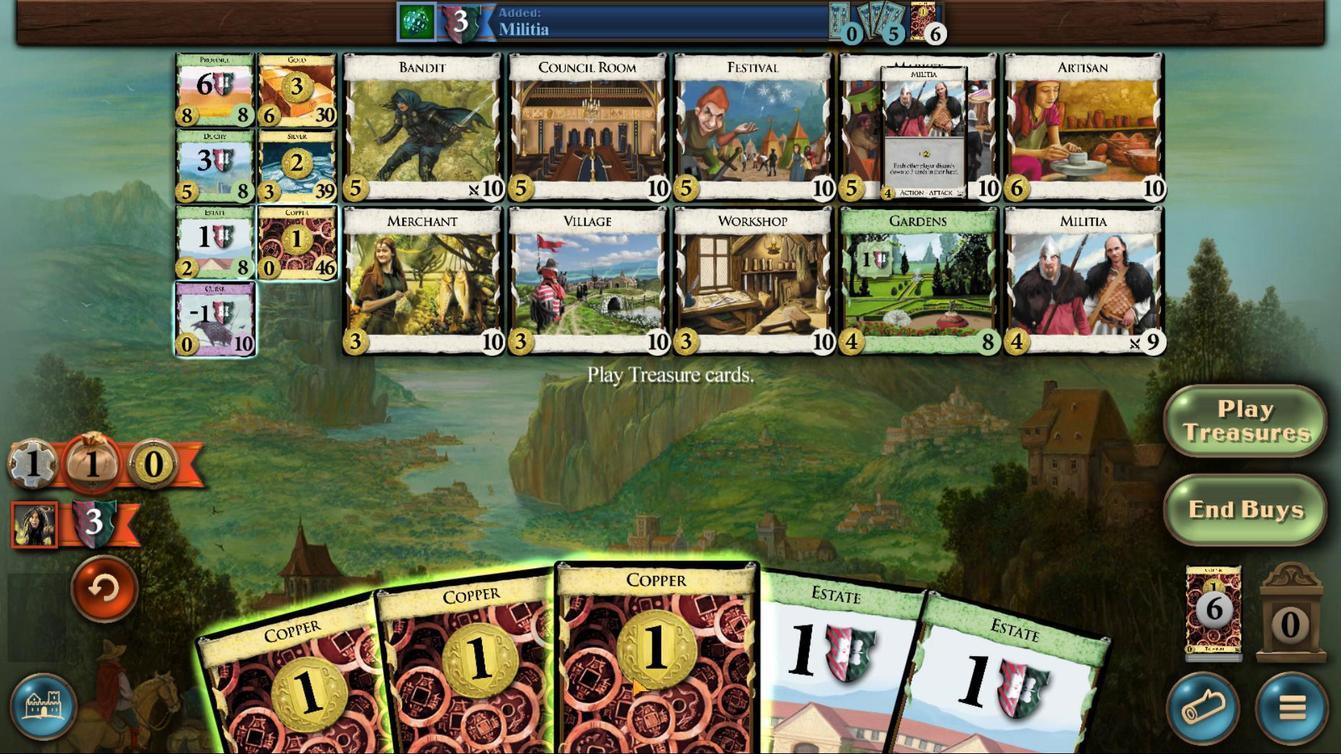 
Action: Mouse scrolled (891, 535) with delta (0, 0)
Screenshot: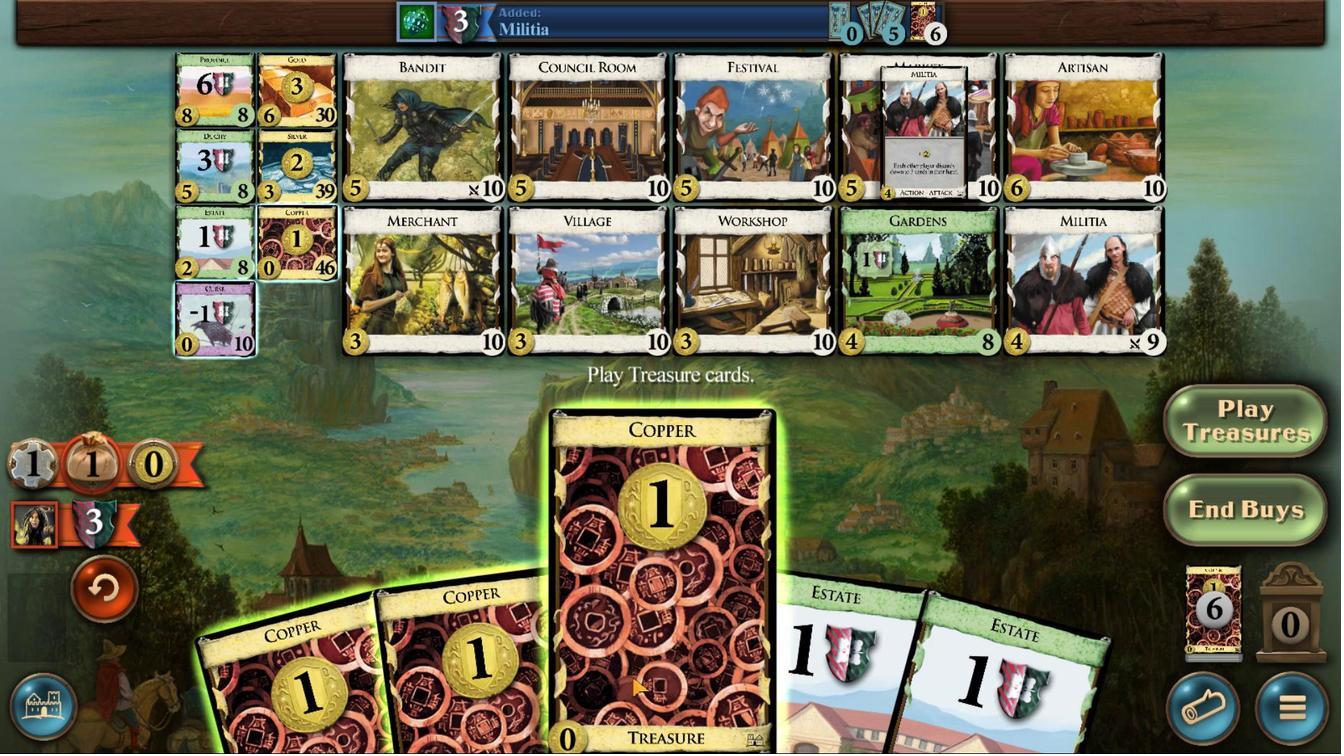 
Action: Mouse moved to (838, 535)
Screenshot: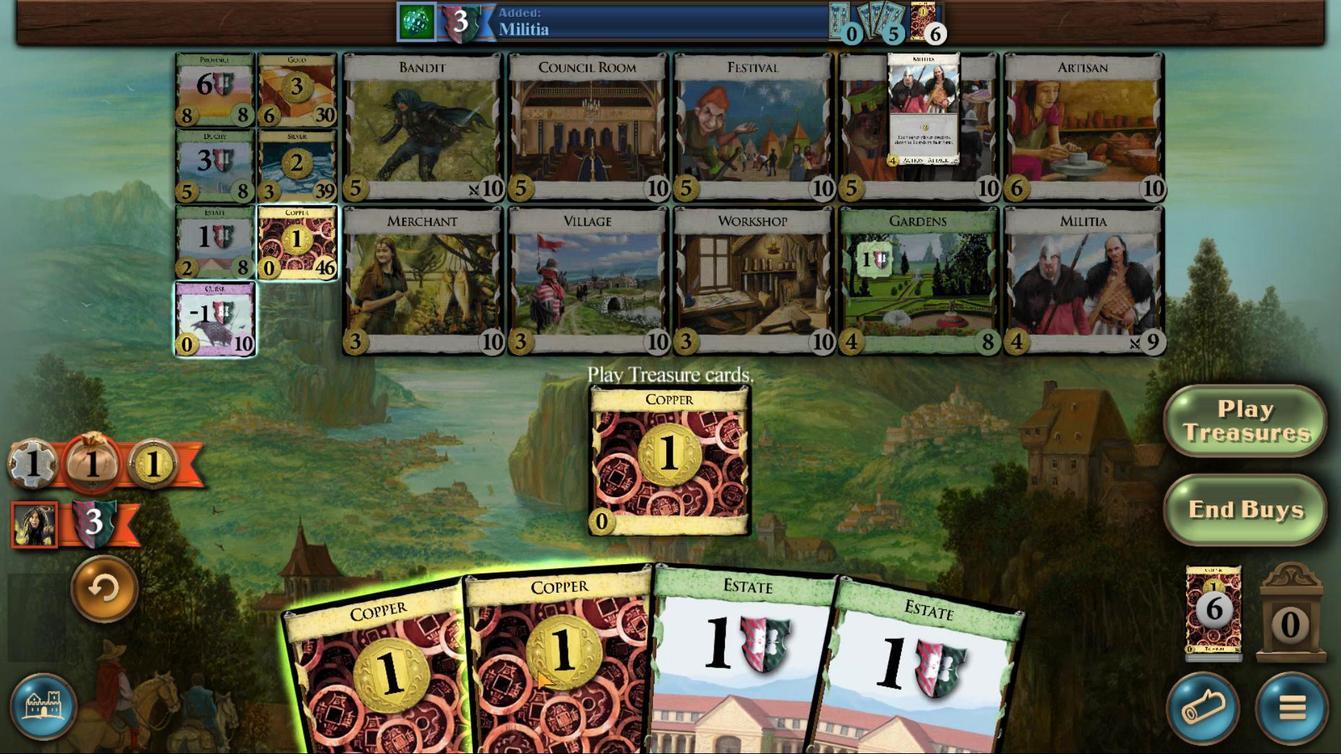 
Action: Mouse scrolled (838, 535) with delta (0, 0)
Screenshot: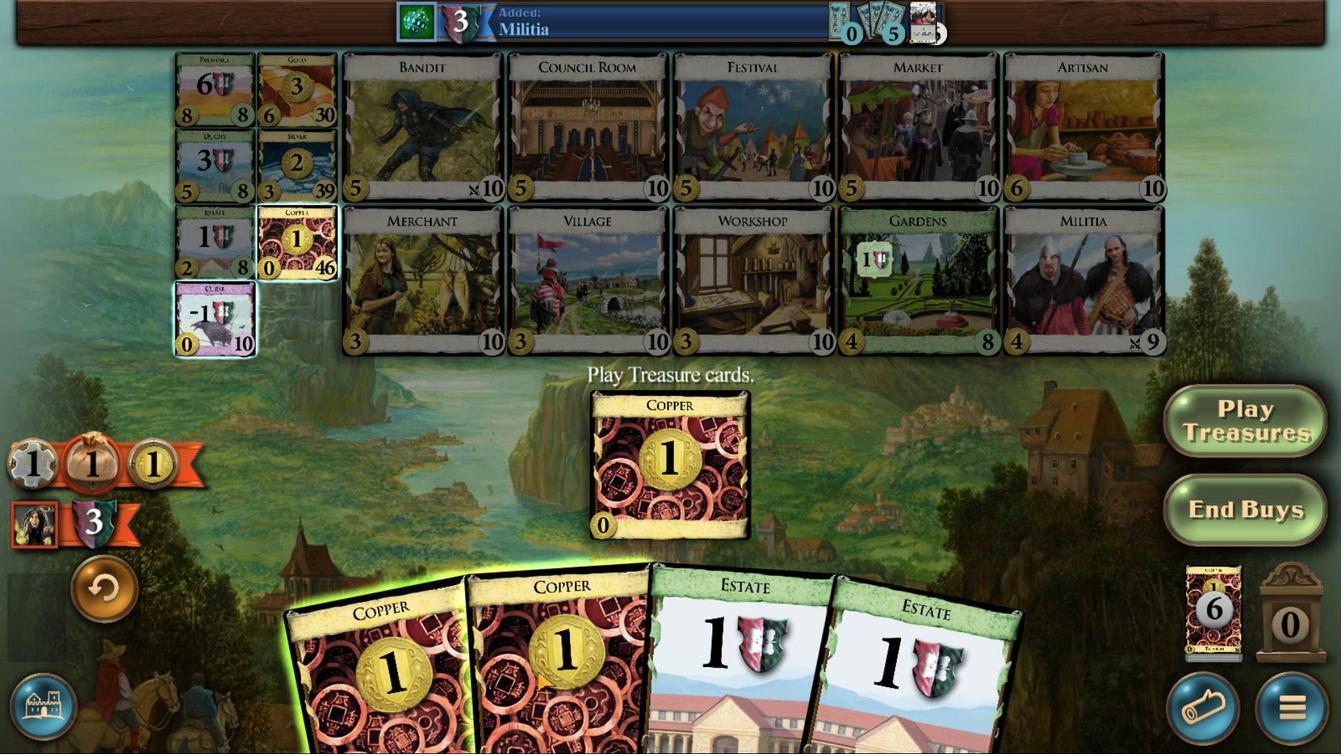 
Action: Mouse moved to (838, 535)
Screenshot: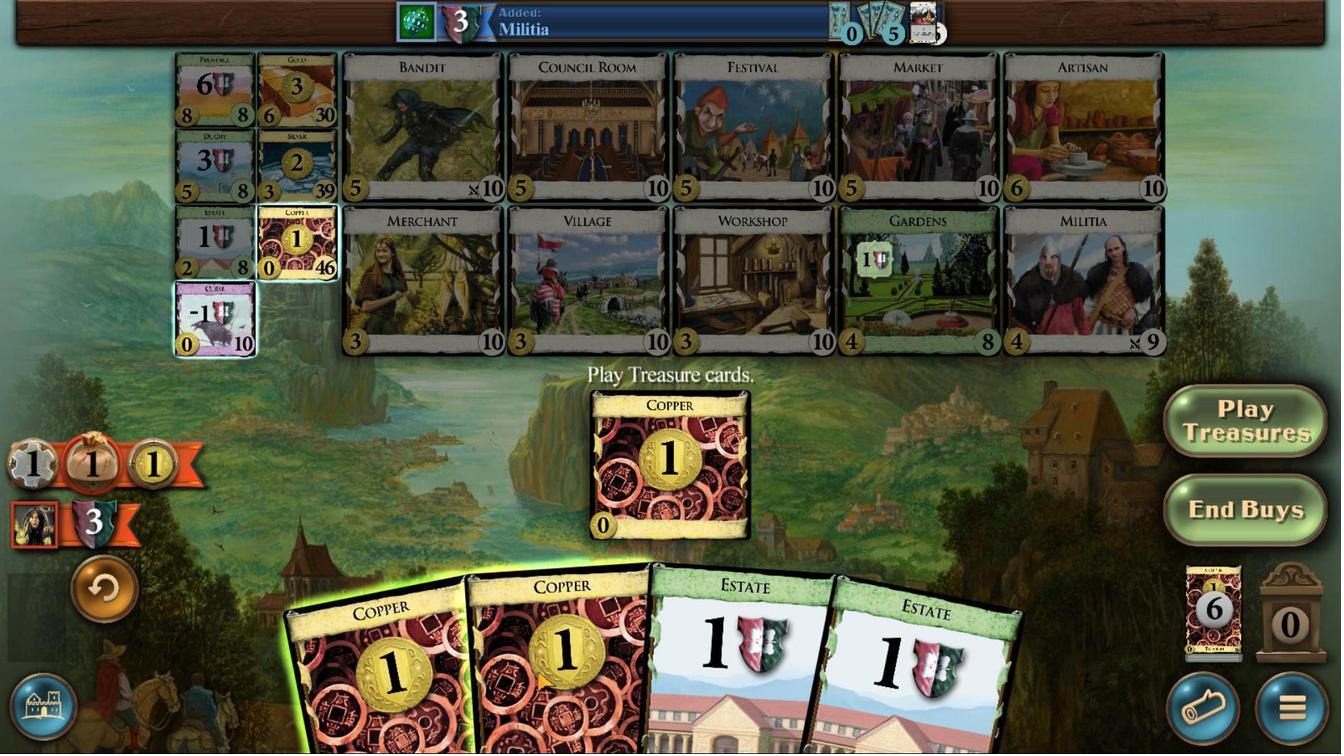 
Action: Mouse scrolled (838, 535) with delta (0, 0)
Screenshot: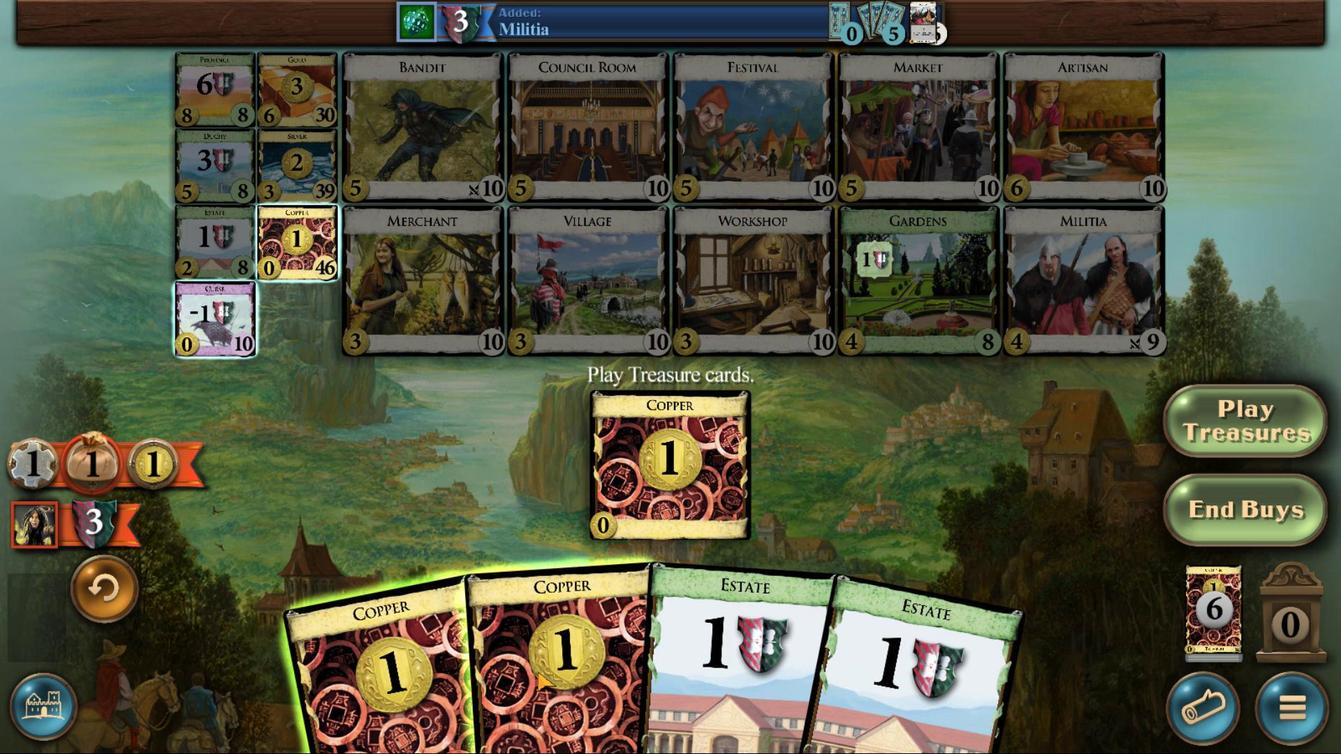 
Action: Mouse scrolled (838, 535) with delta (0, 0)
Screenshot: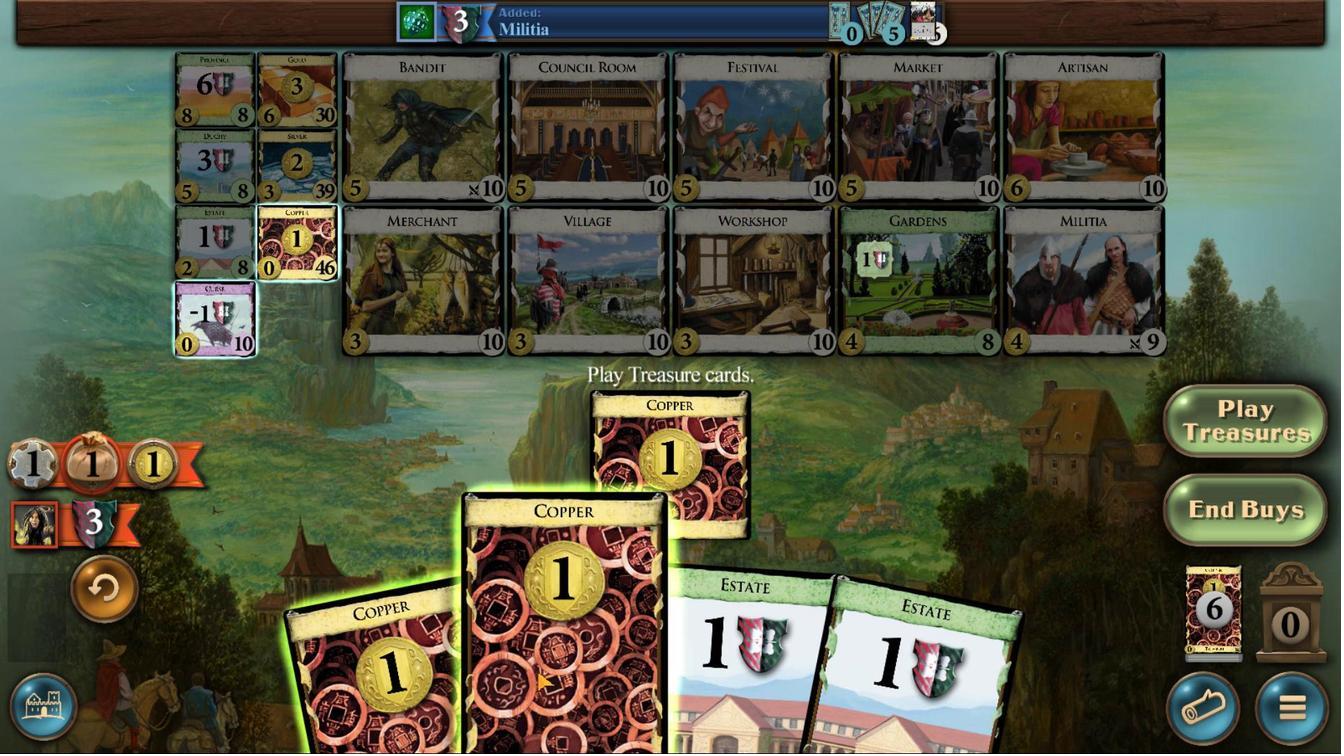 
Action: Mouse moved to (788, 535)
Screenshot: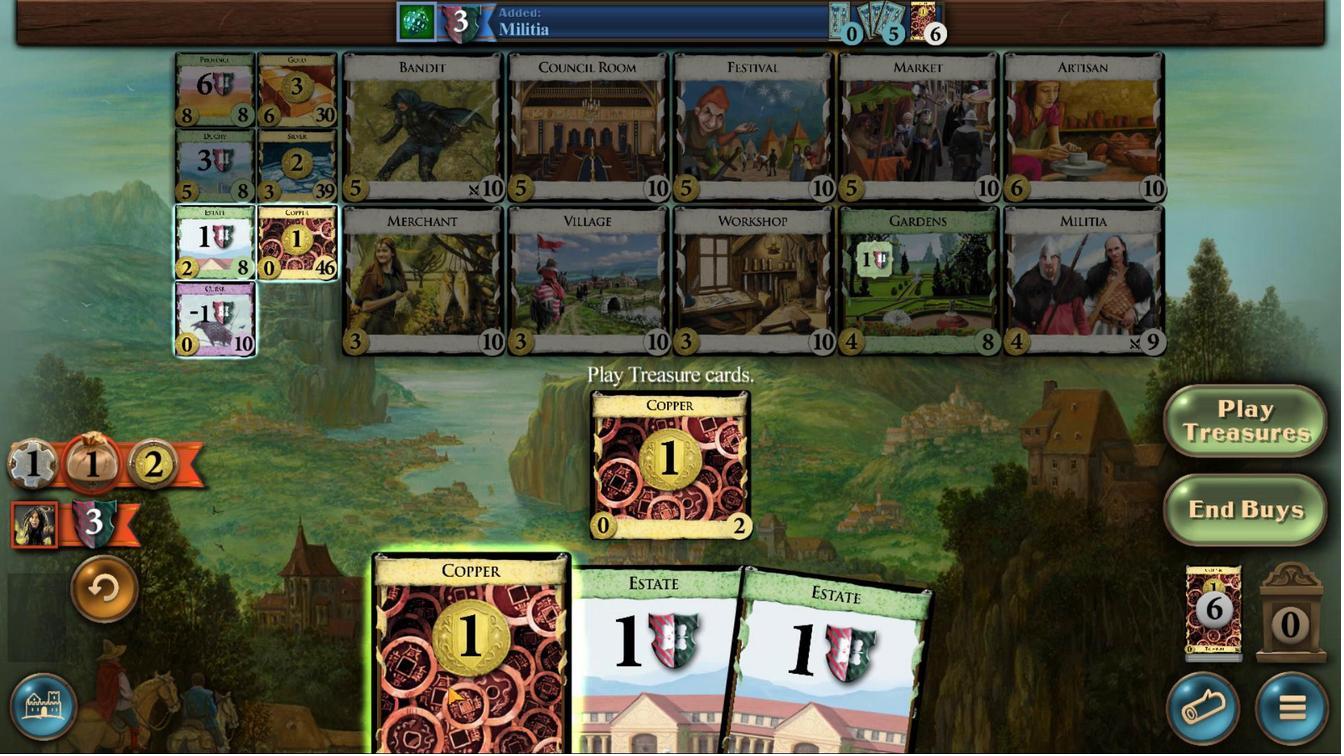 
Action: Mouse scrolled (788, 535) with delta (0, 0)
Screenshot: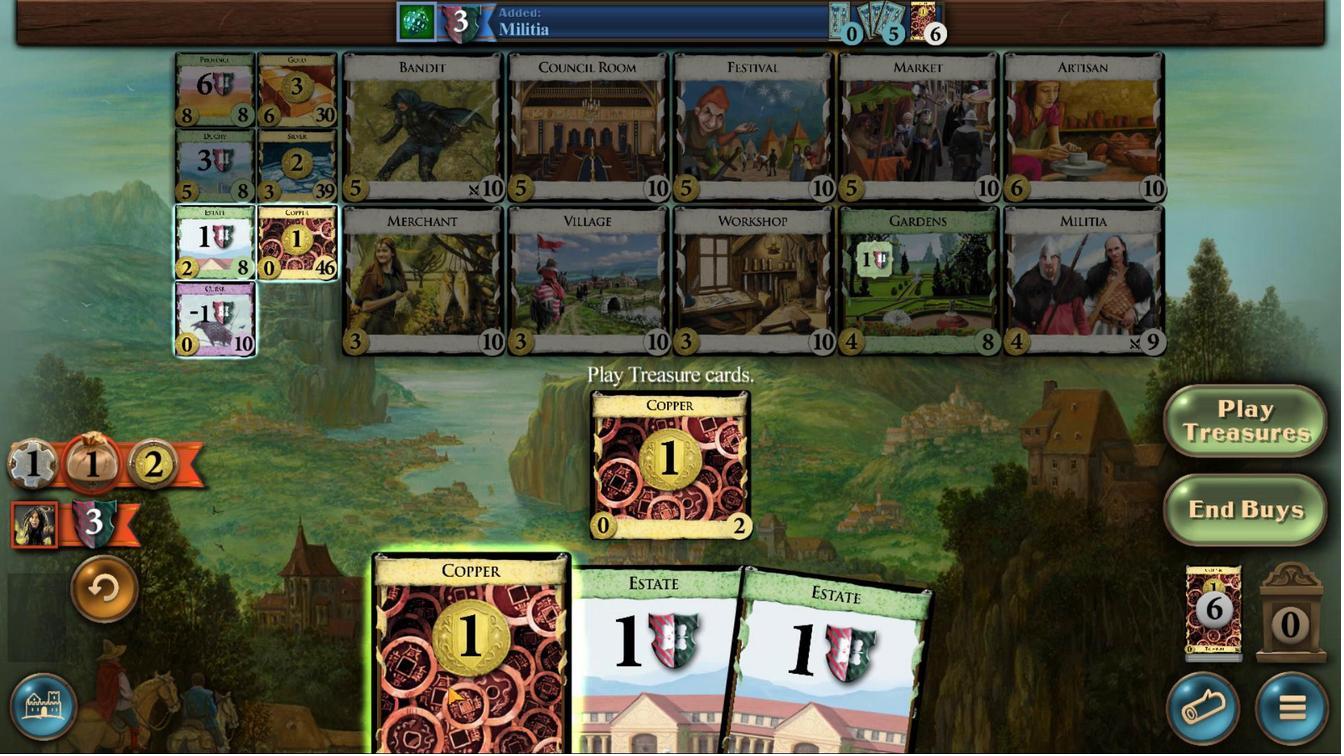 
Action: Mouse scrolled (788, 535) with delta (0, 0)
Screenshot: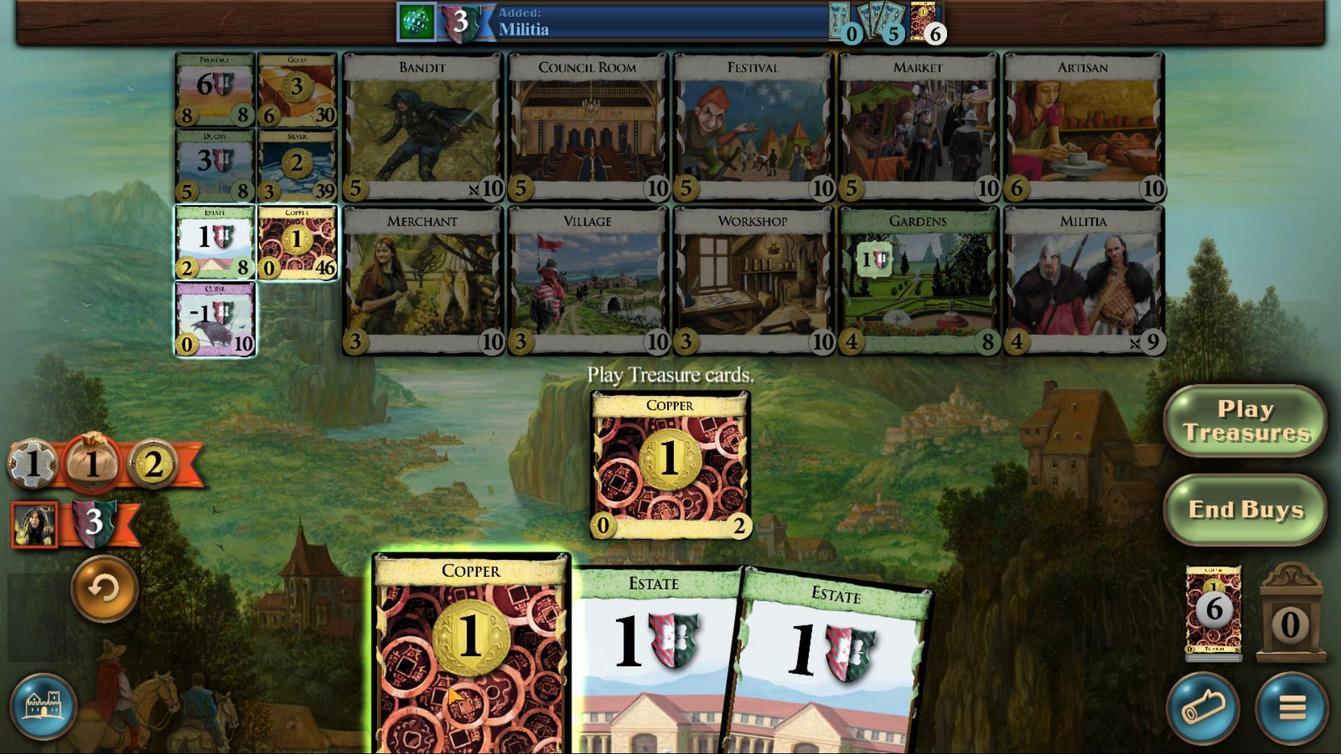 
Action: Mouse scrolled (788, 535) with delta (0, 0)
Screenshot: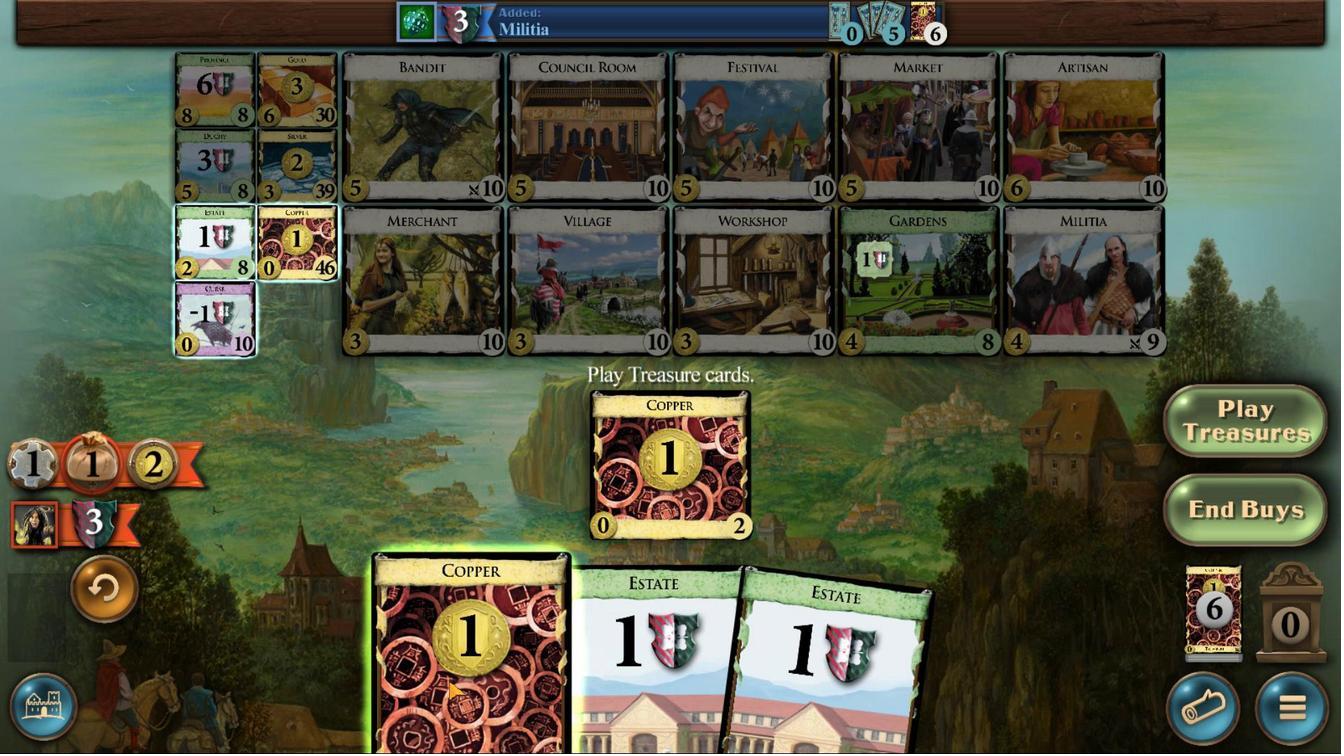 
Action: Mouse scrolled (788, 535) with delta (0, 0)
Screenshot: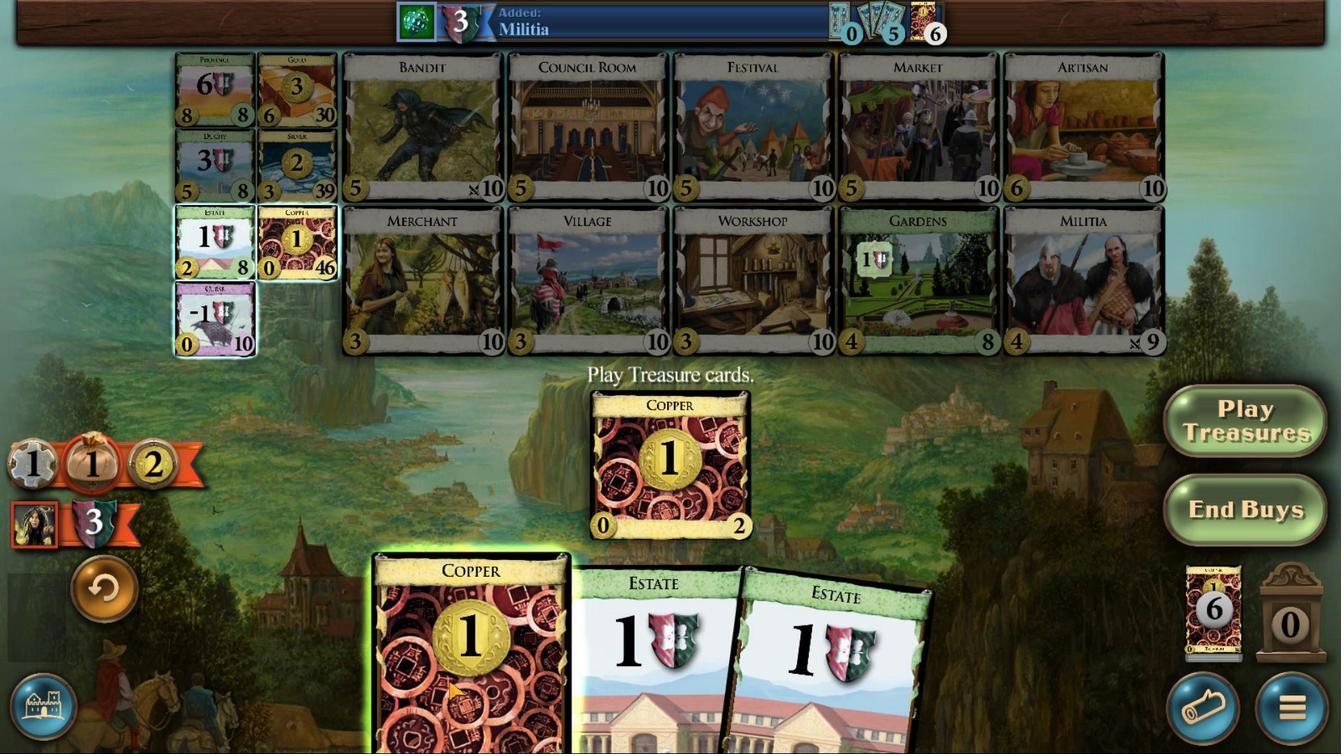 
Action: Mouse scrolled (788, 535) with delta (0, 0)
Screenshot: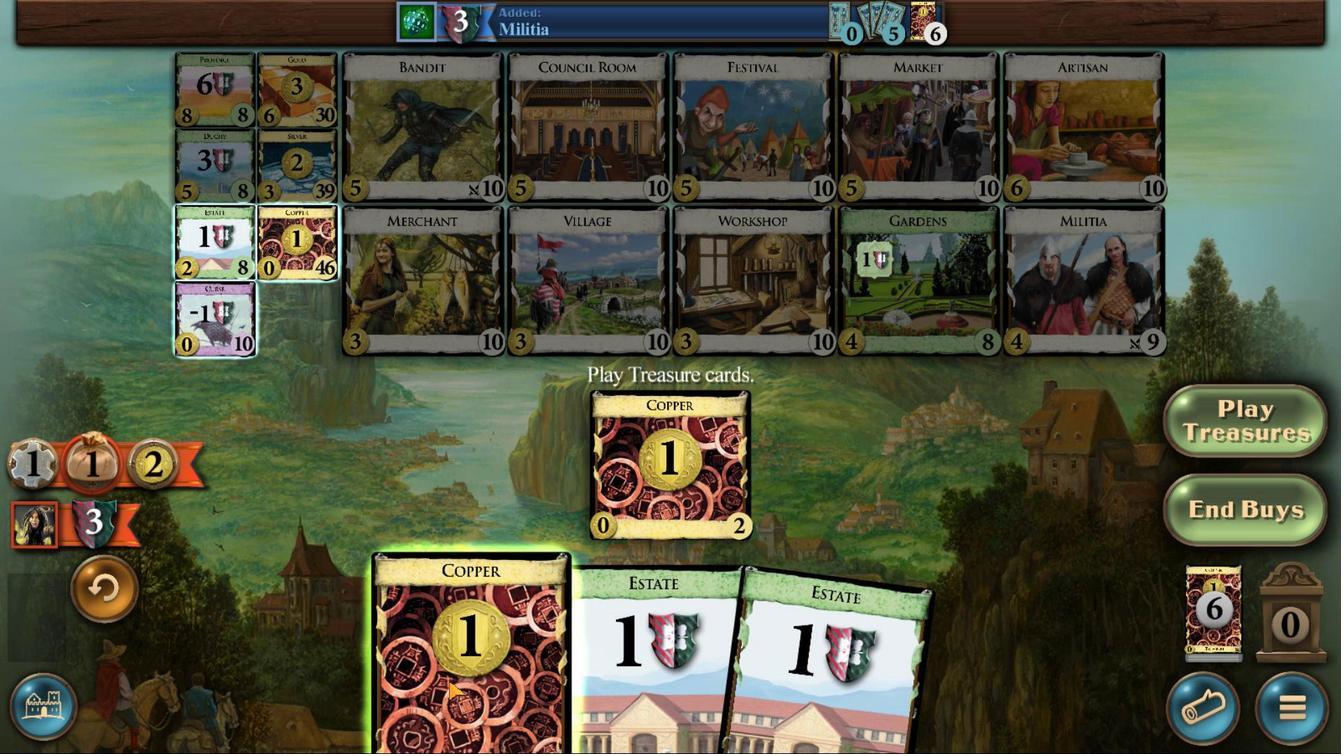 
Action: Mouse moved to (696, 524)
Screenshot: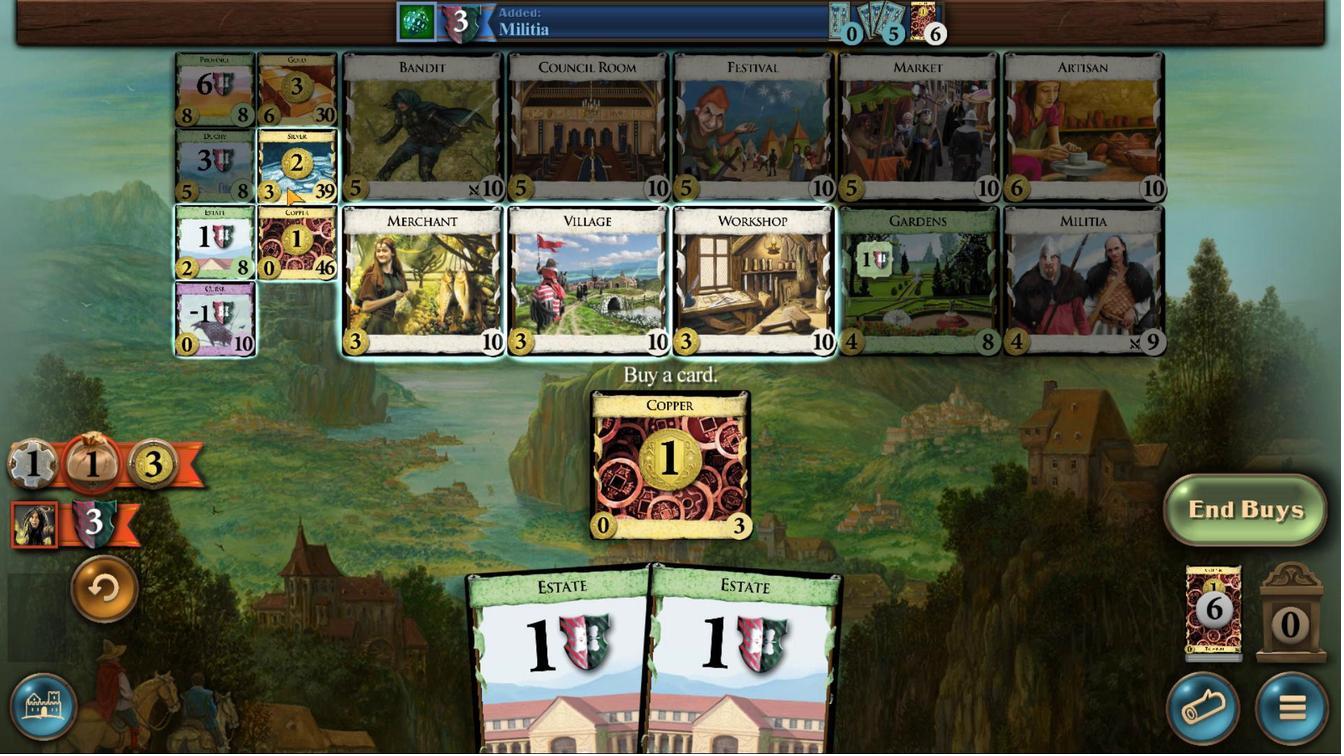 
Action: Mouse pressed left at (696, 524)
Screenshot: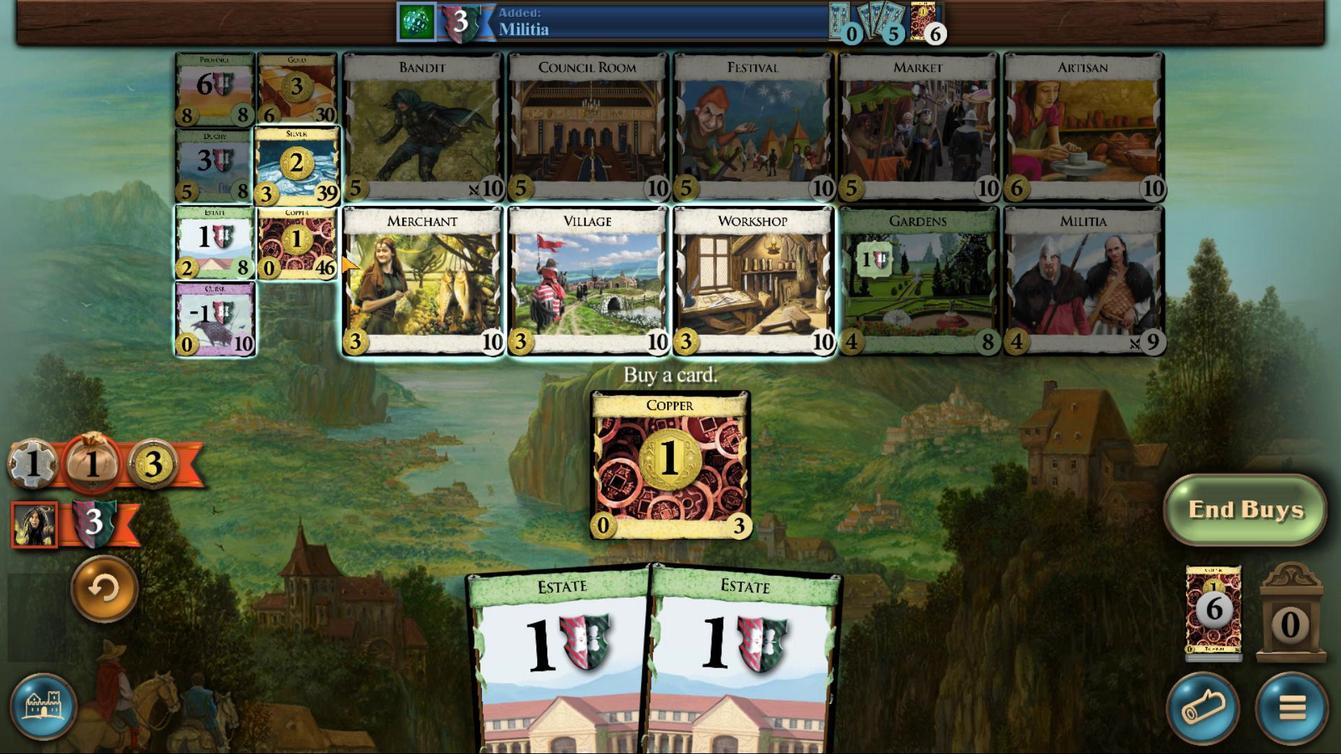 
Action: Mouse moved to (865, 536)
Screenshot: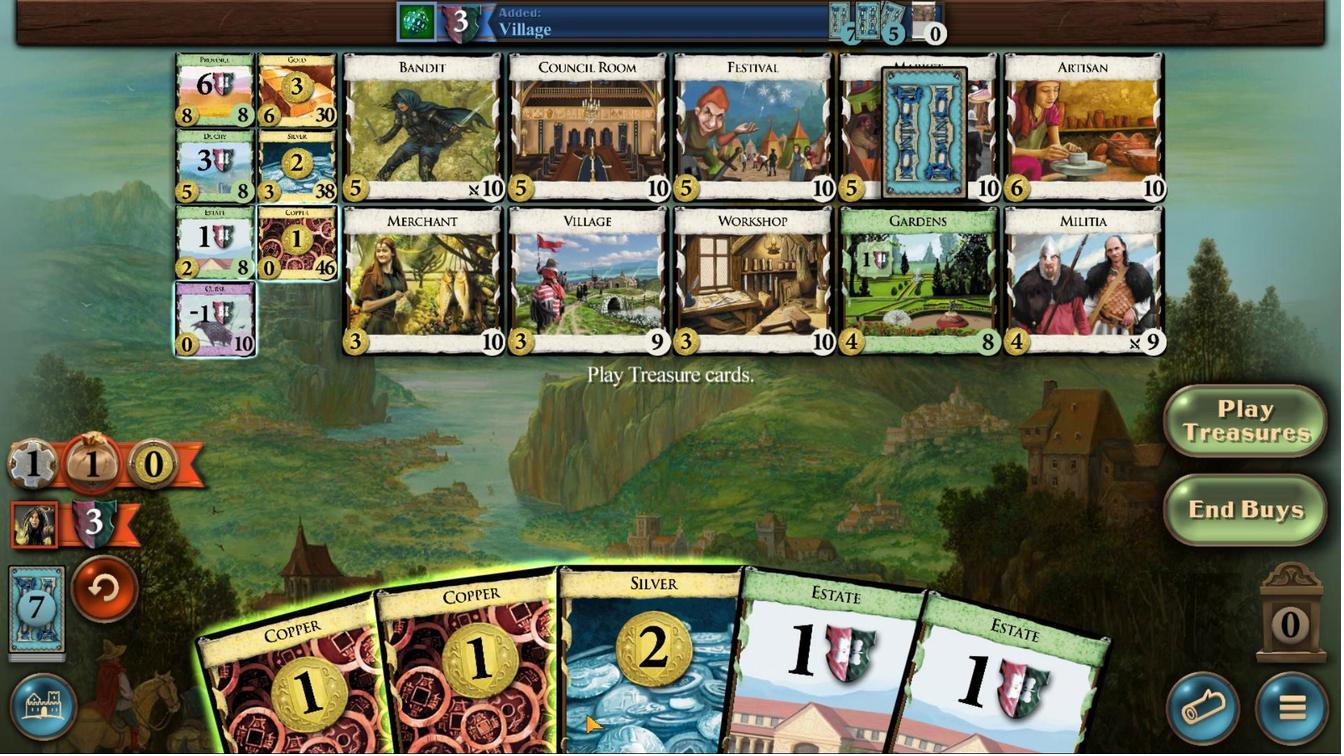 
Action: Mouse scrolled (865, 536) with delta (0, 0)
Screenshot: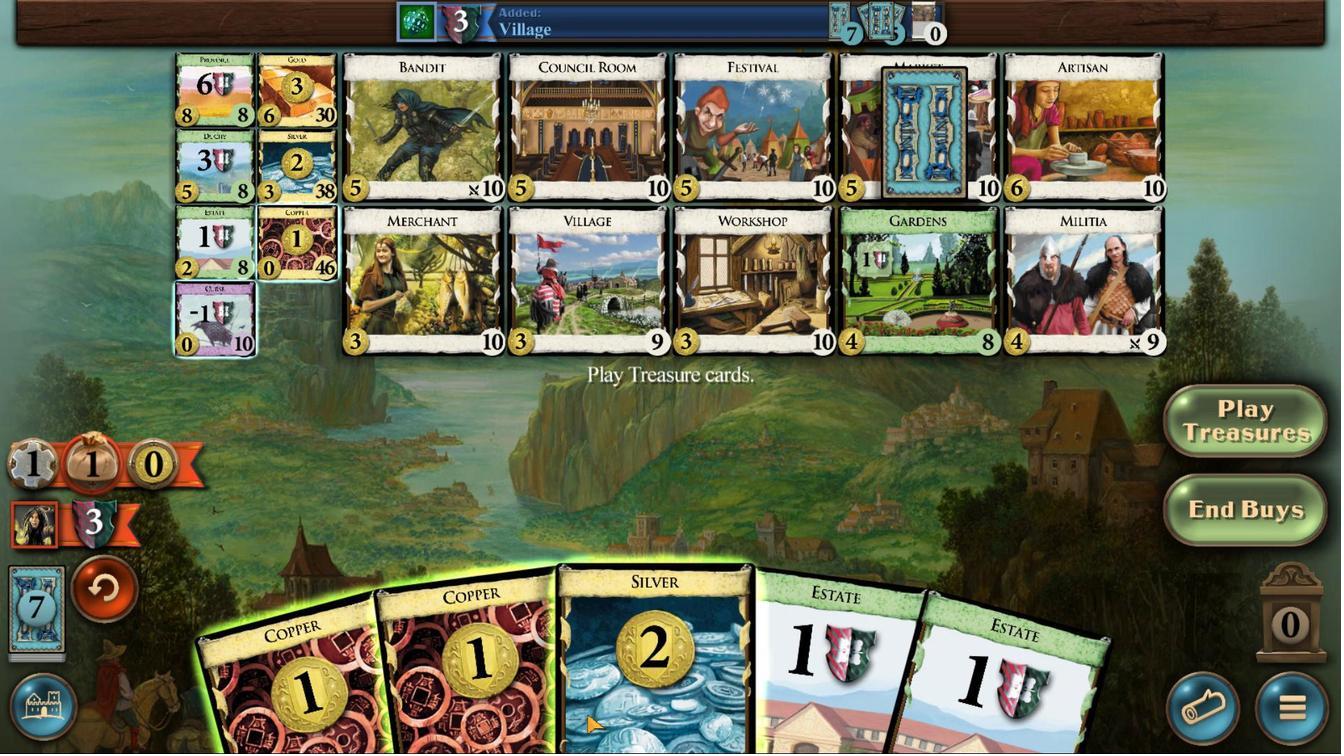 
Action: Mouse moved to (865, 536)
Screenshot: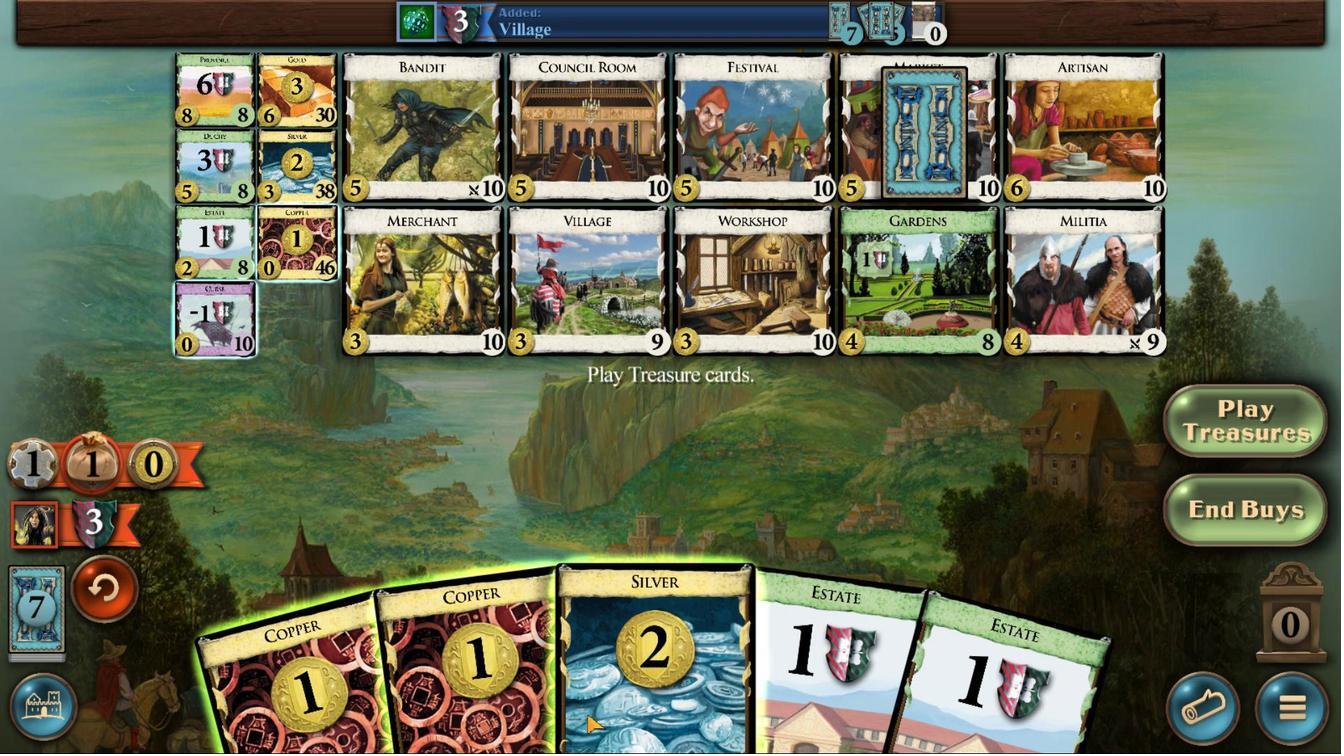 
Action: Mouse scrolled (865, 536) with delta (0, 0)
Screenshot: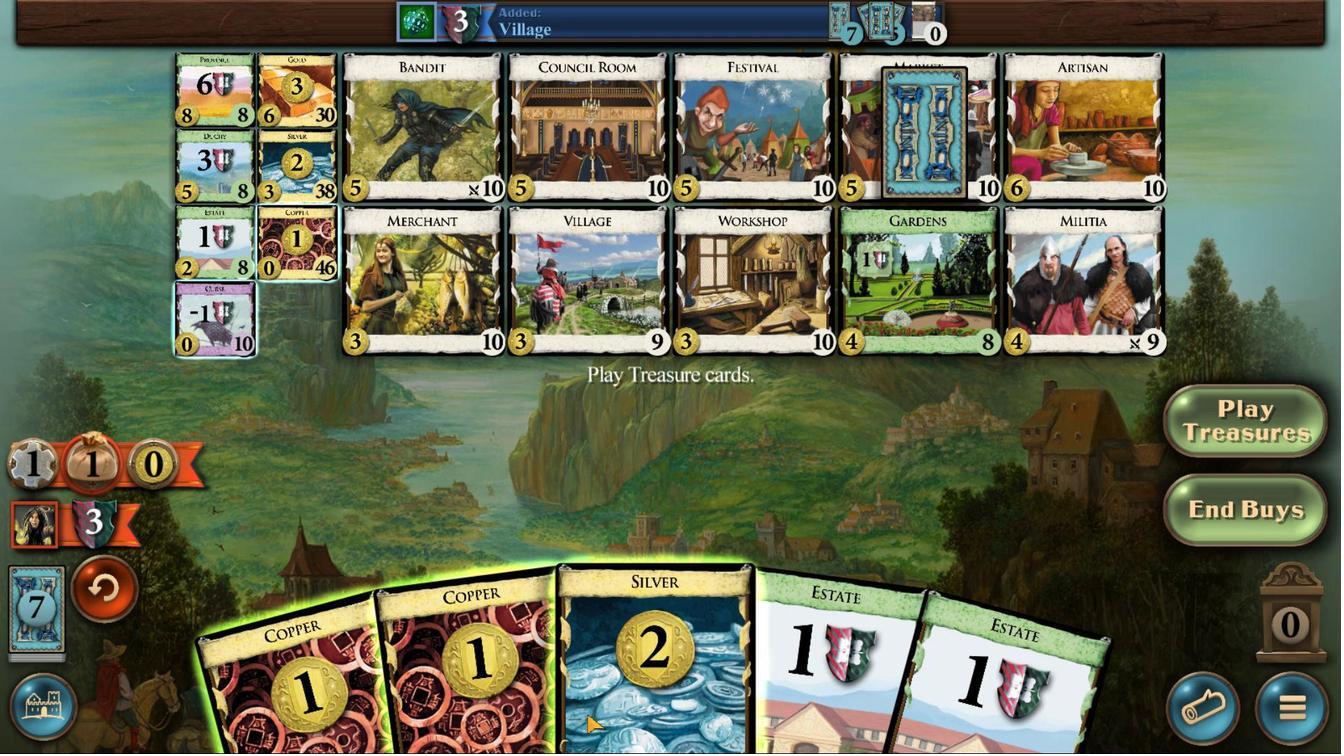 
Action: Mouse scrolled (865, 536) with delta (0, 0)
Screenshot: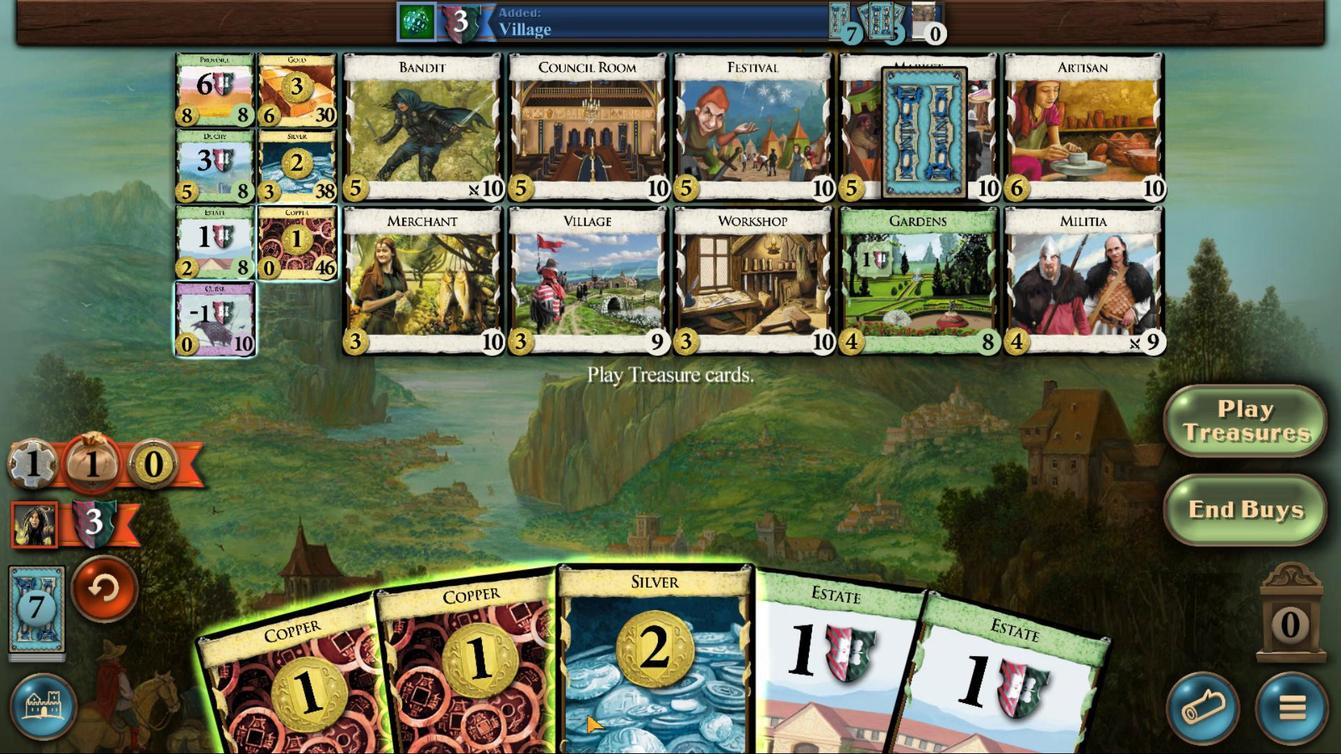 
Action: Mouse moved to (811, 535)
Screenshot: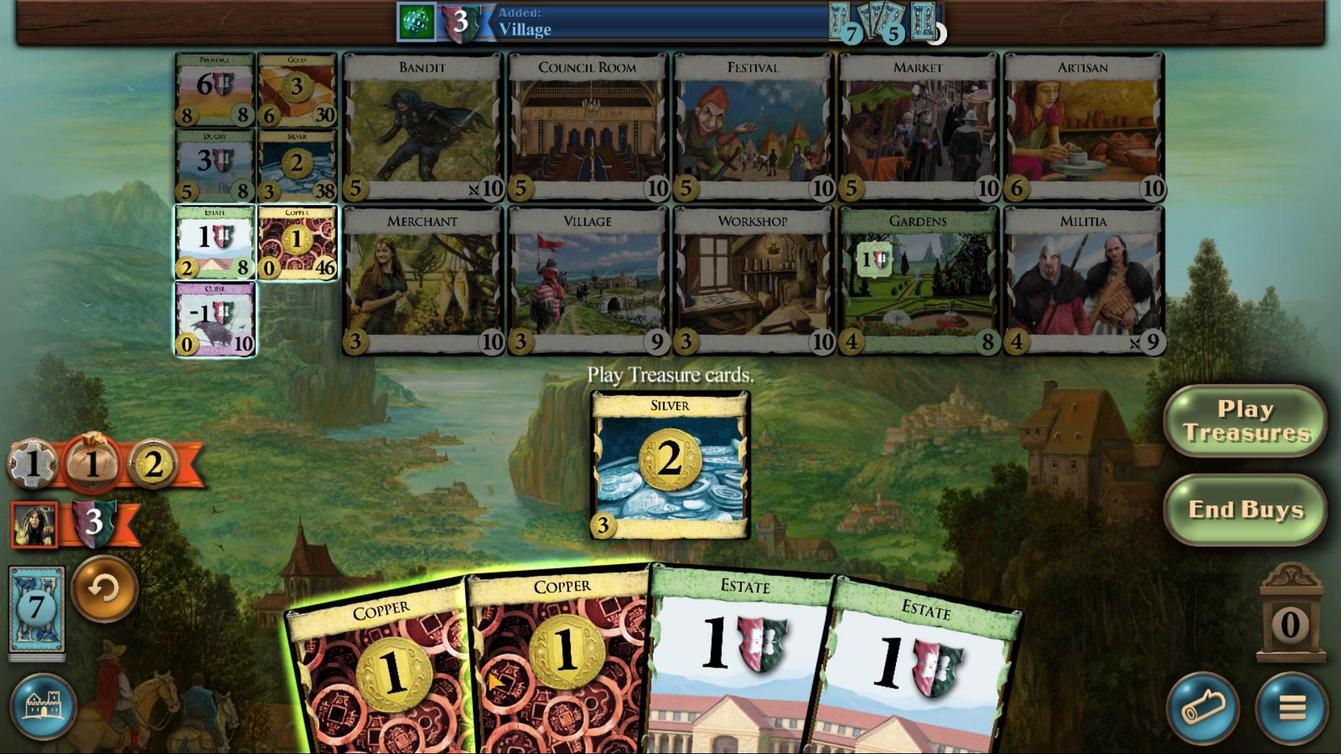 
Action: Mouse scrolled (811, 535) with delta (0, 0)
Screenshot: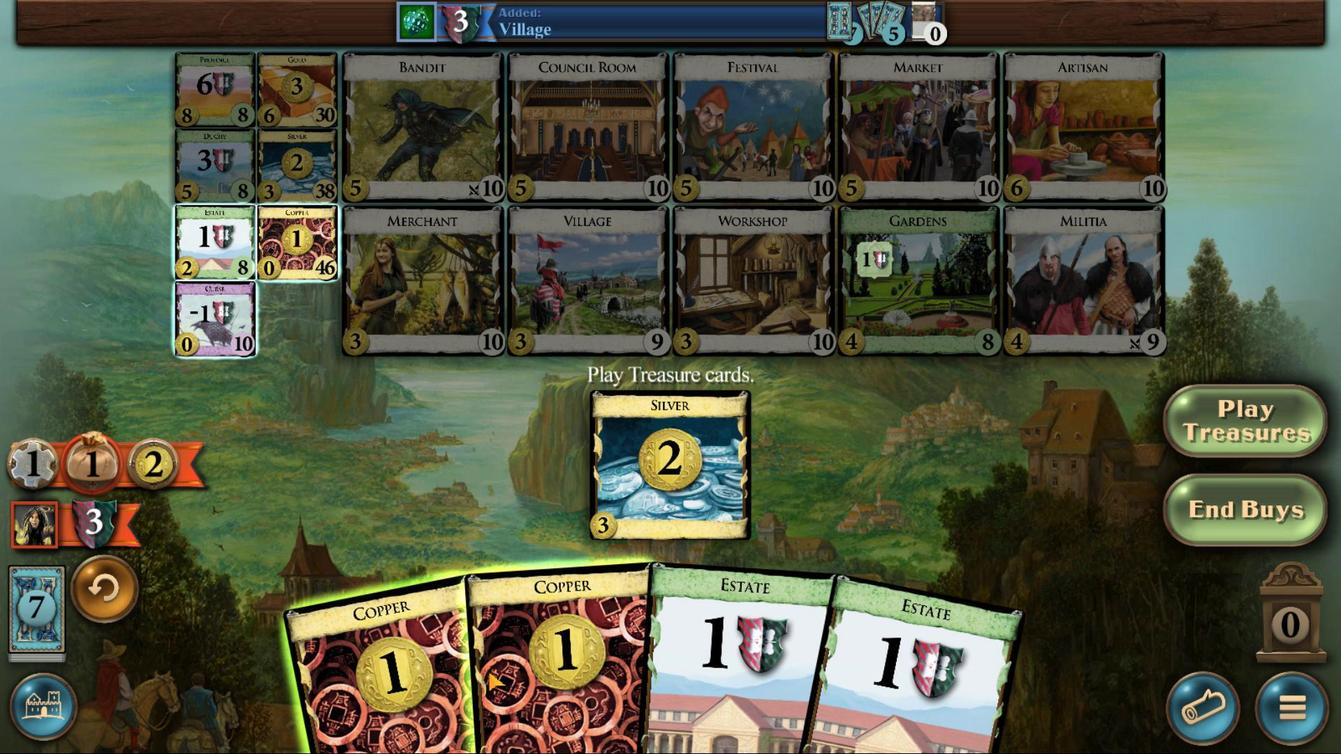 
Action: Mouse moved to (811, 535)
Screenshot: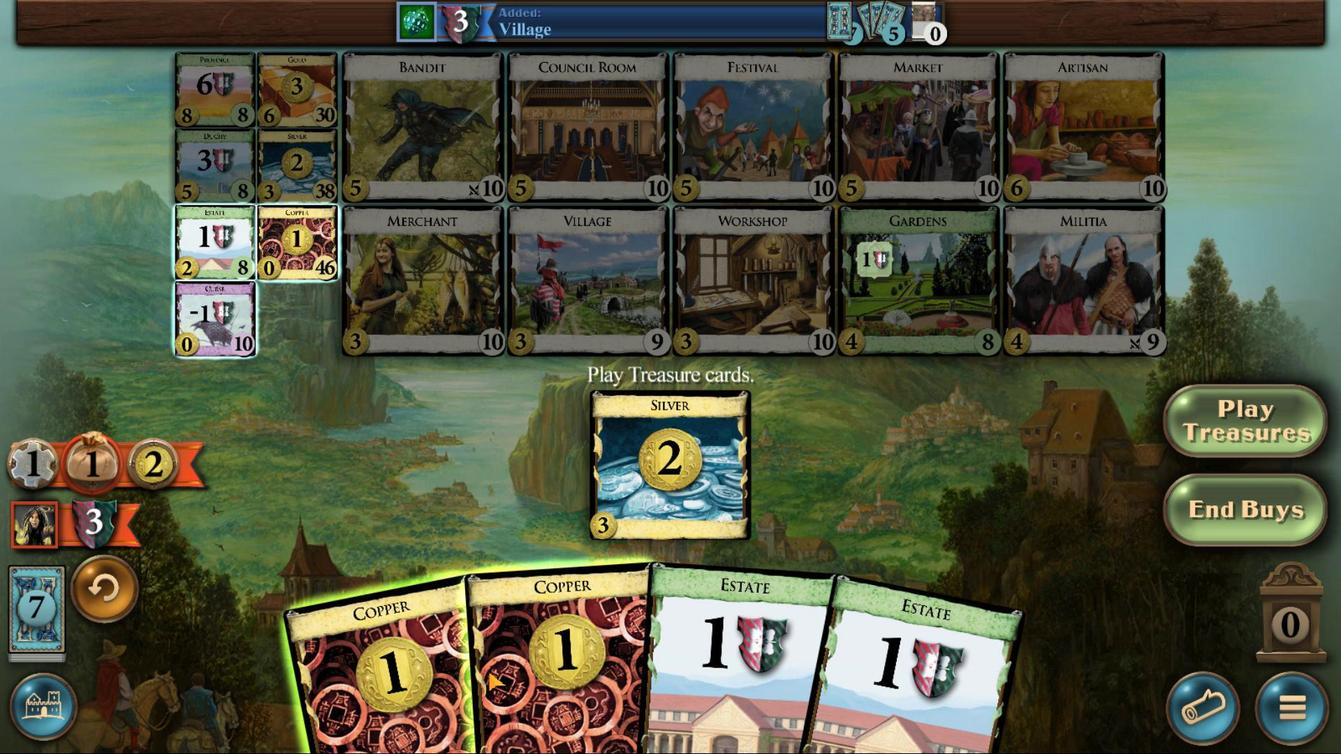 
Action: Mouse scrolled (811, 535) with delta (0, 0)
Screenshot: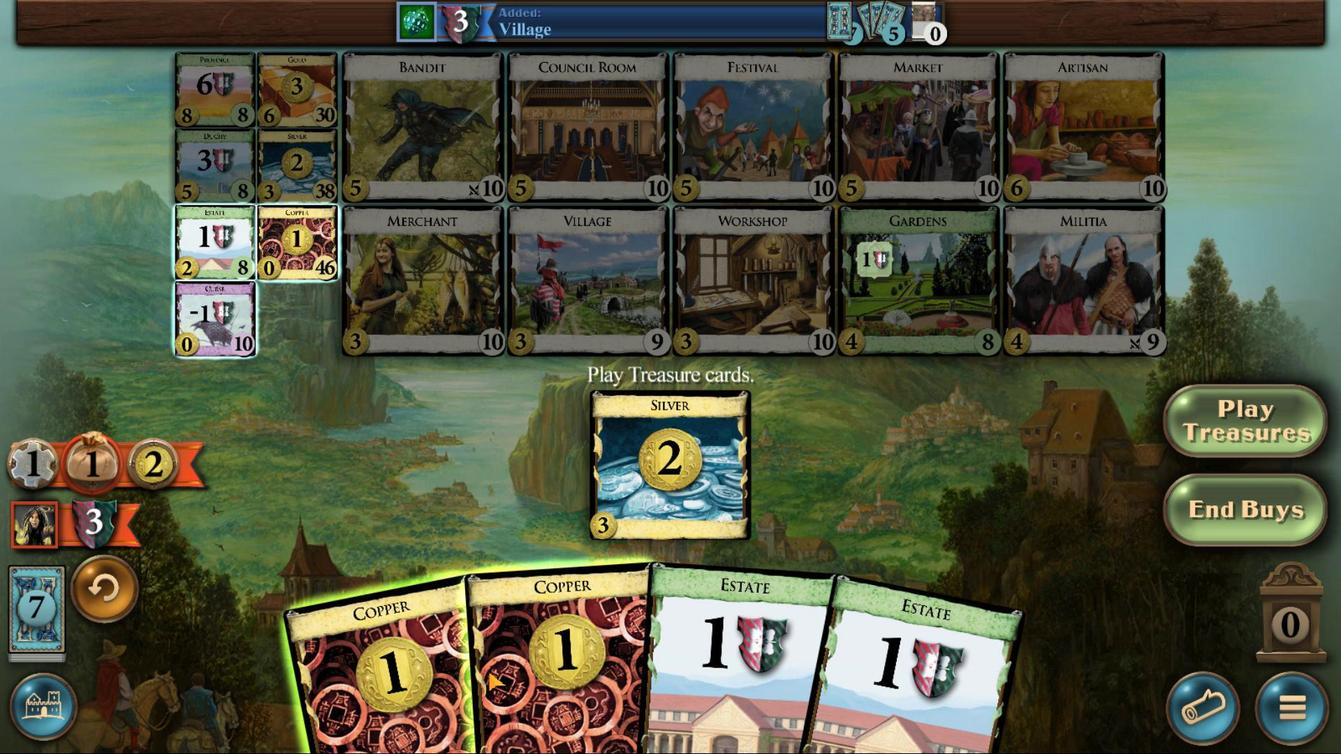 
Action: Mouse scrolled (811, 535) with delta (0, 0)
Screenshot: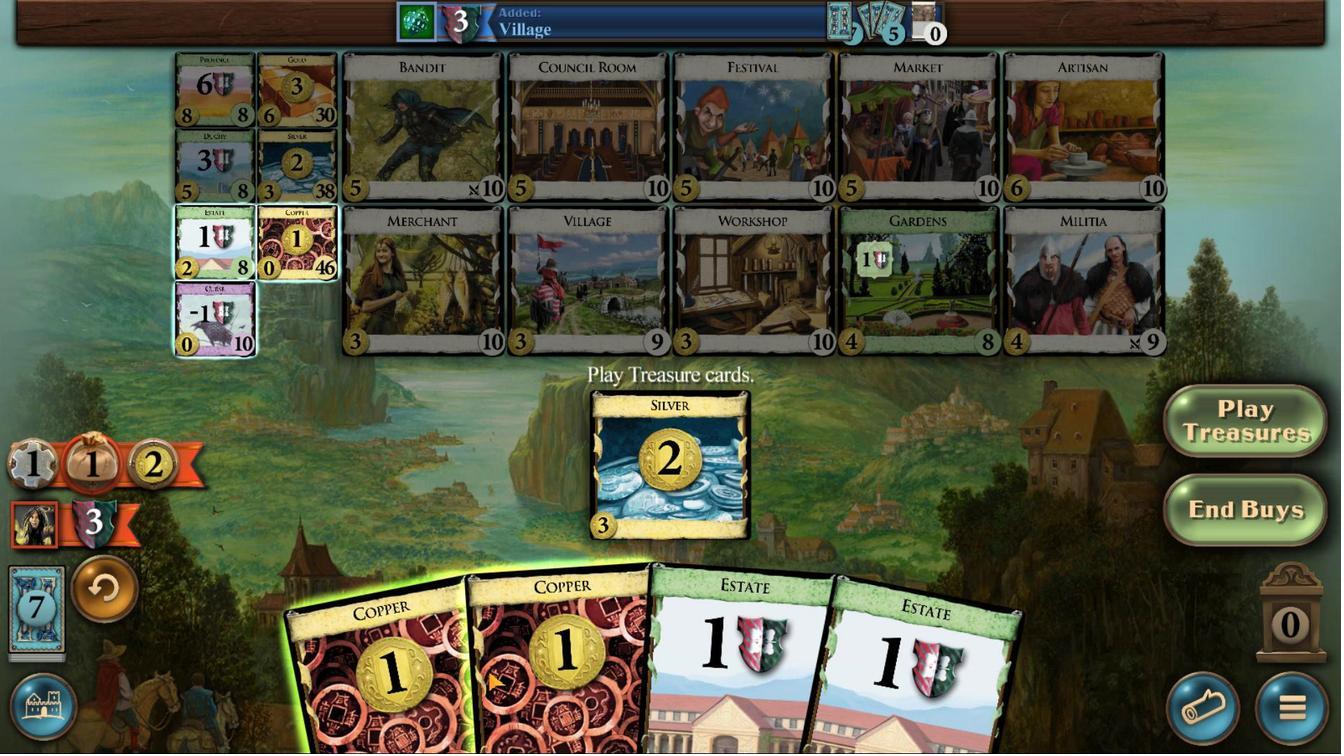 
Action: Mouse moved to (795, 535)
Screenshot: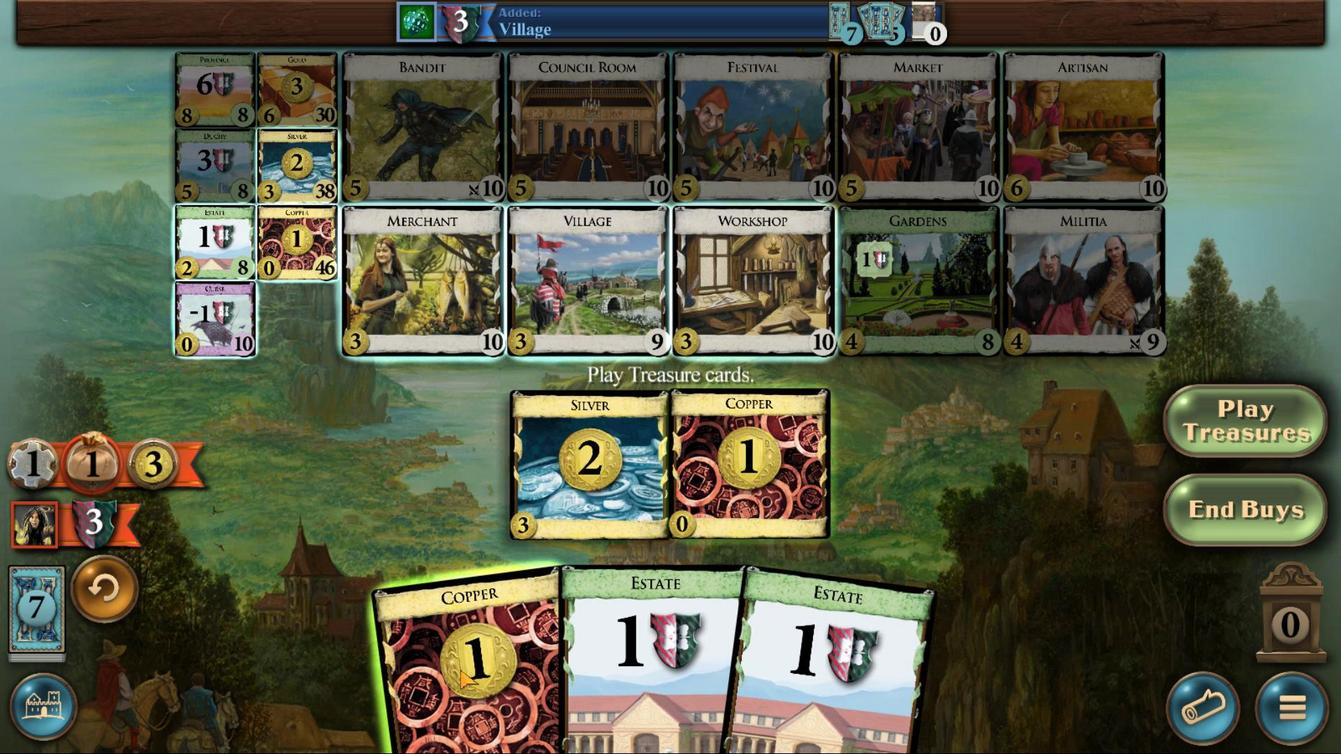 
Action: Mouse scrolled (795, 535) with delta (0, 0)
Screenshot: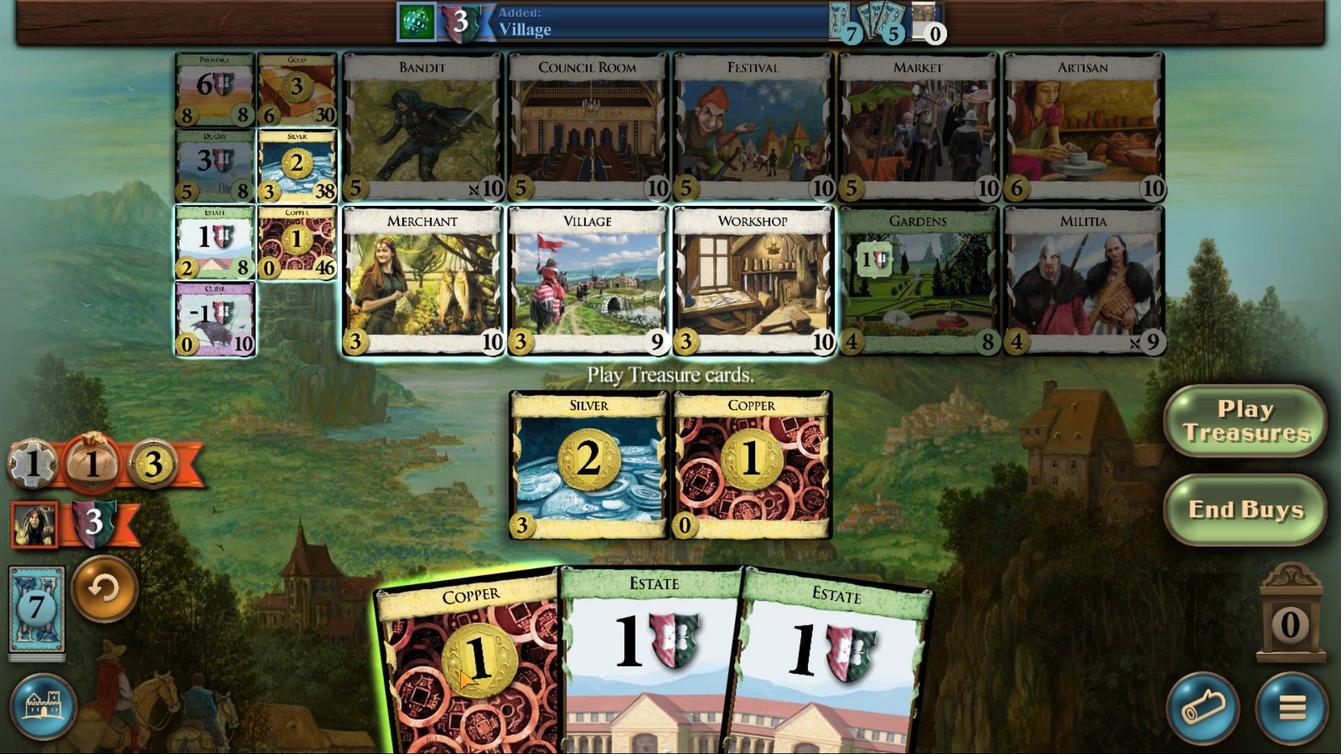 
Action: Mouse scrolled (795, 535) with delta (0, 0)
Screenshot: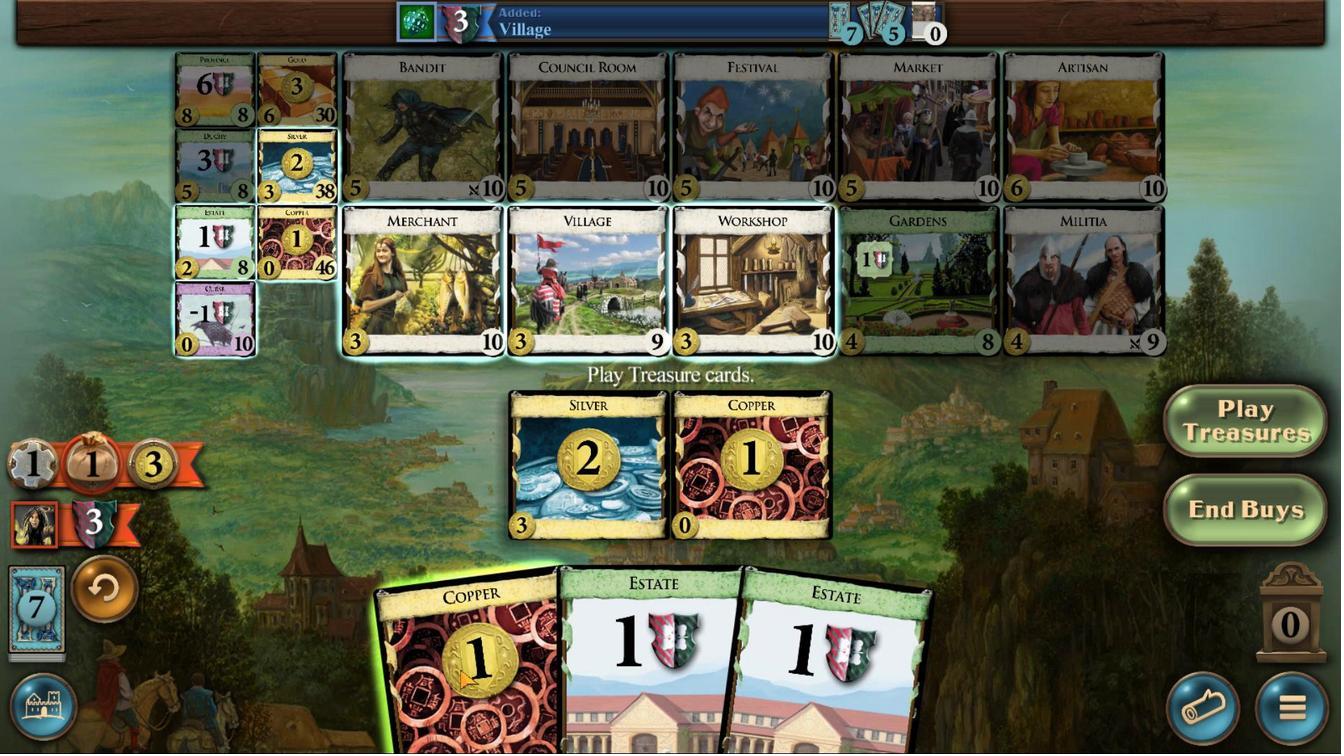 
Action: Mouse scrolled (795, 535) with delta (0, 0)
Screenshot: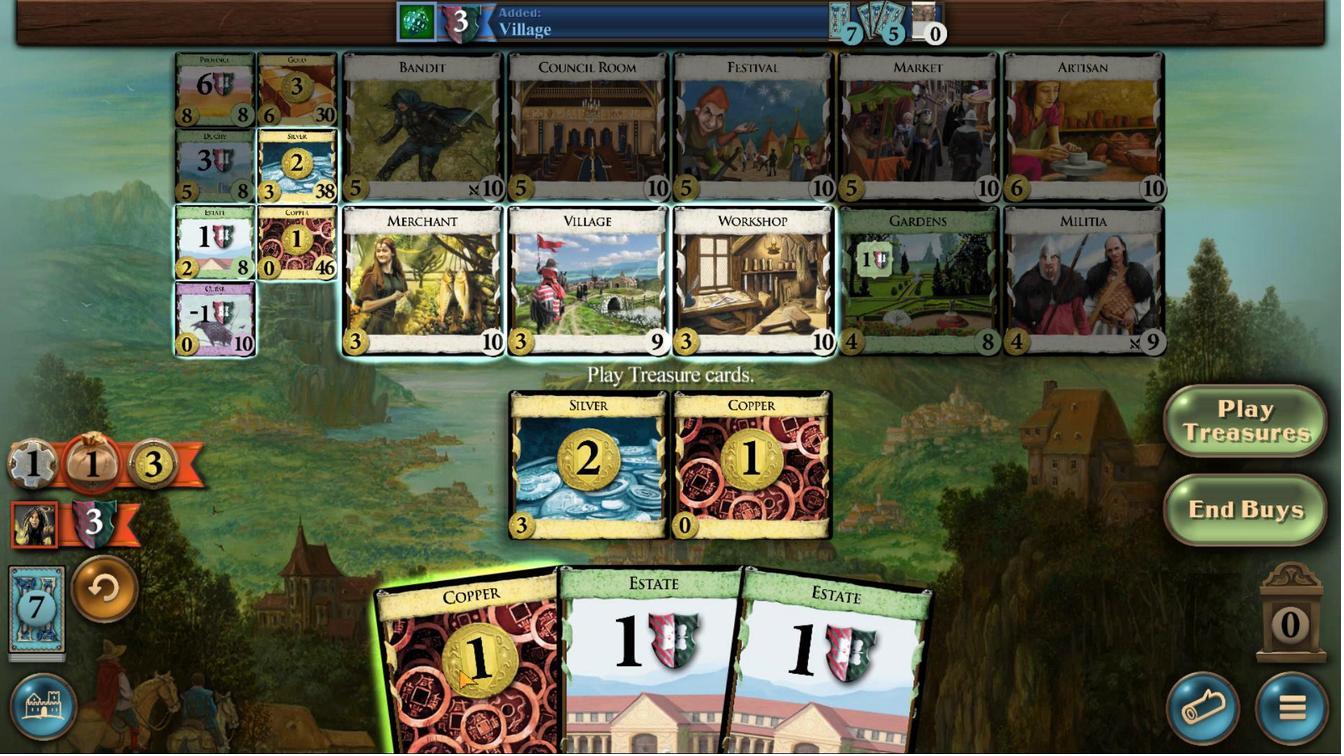 
Action: Mouse scrolled (795, 535) with delta (0, 0)
Screenshot: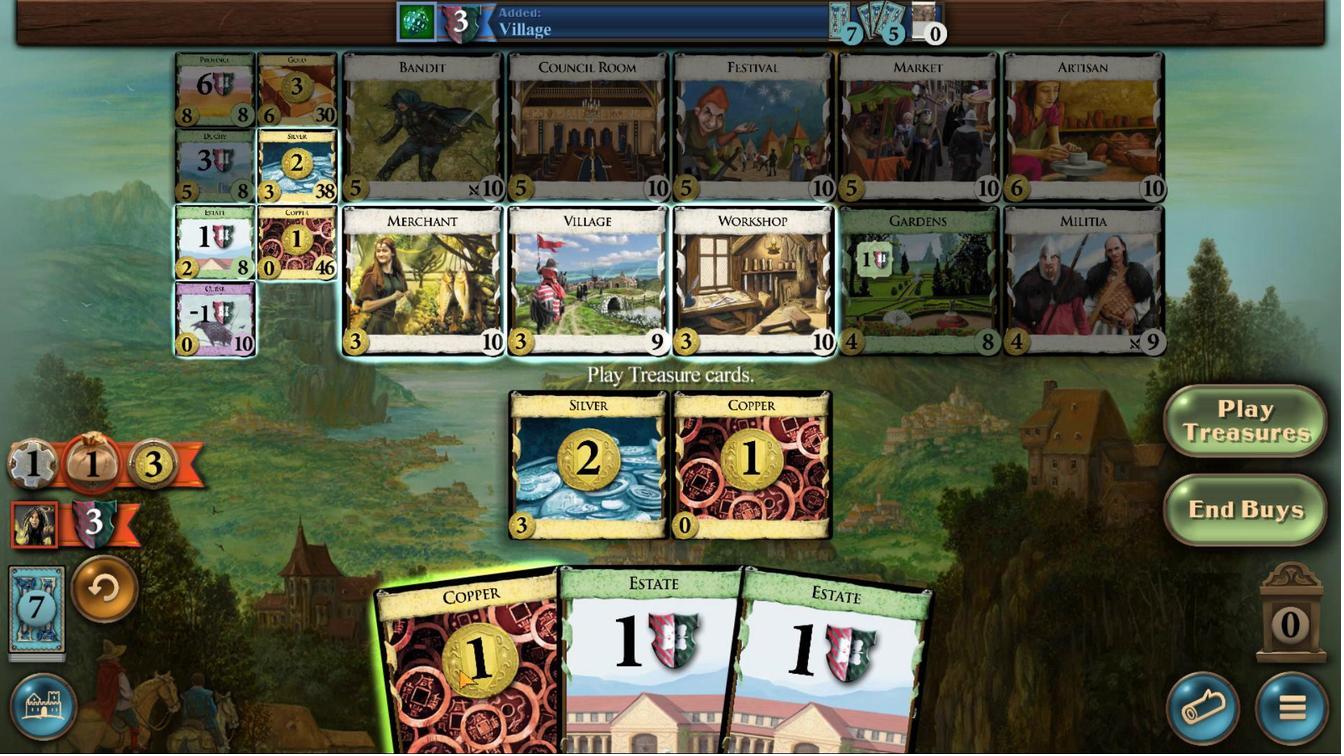 
Action: Mouse scrolled (795, 535) with delta (0, 0)
Screenshot: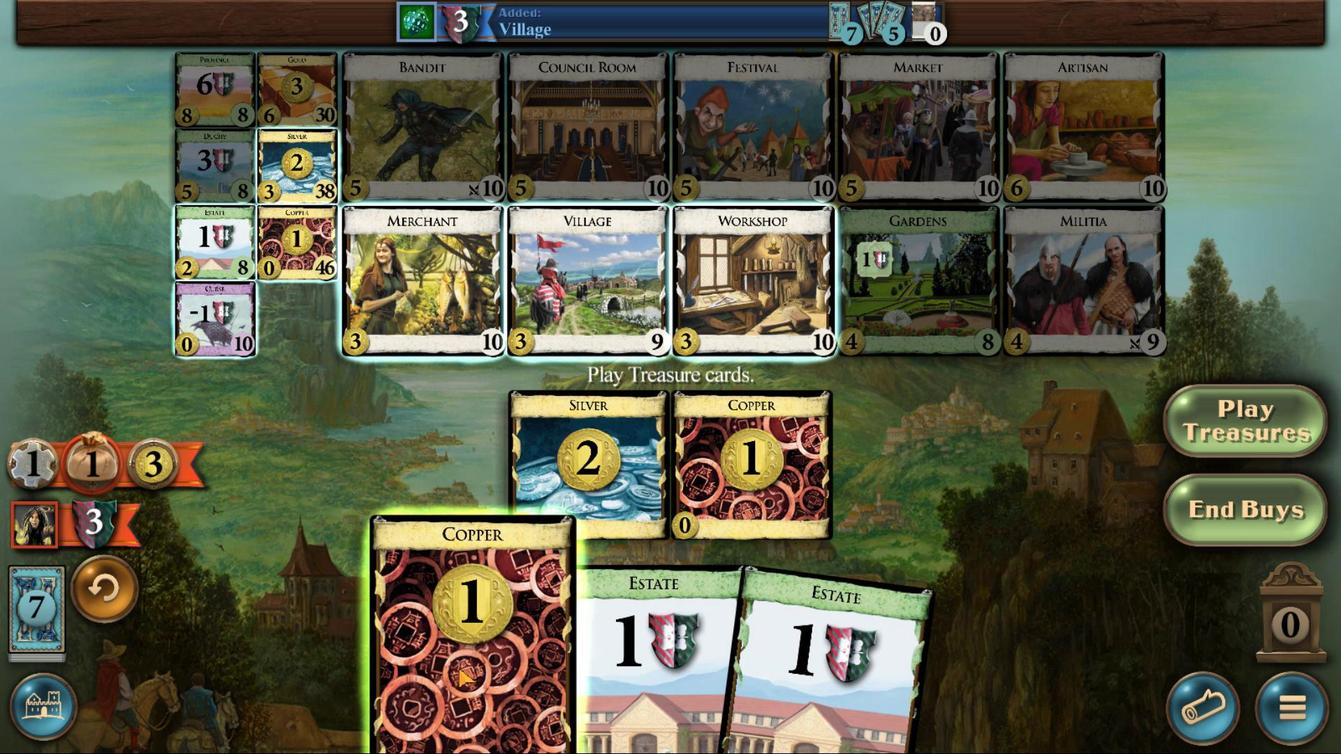
Action: Mouse moved to (698, 524)
Screenshot: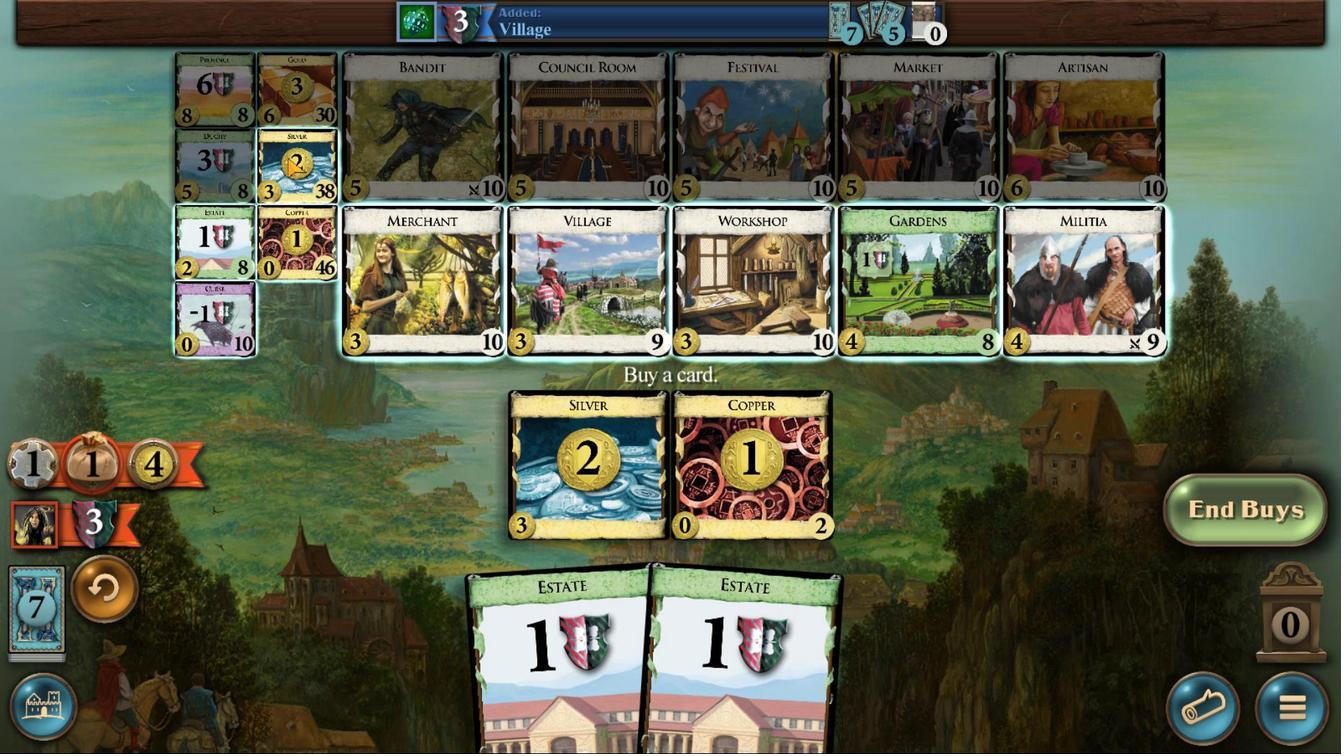 
Action: Mouse pressed left at (698, 524)
Screenshot: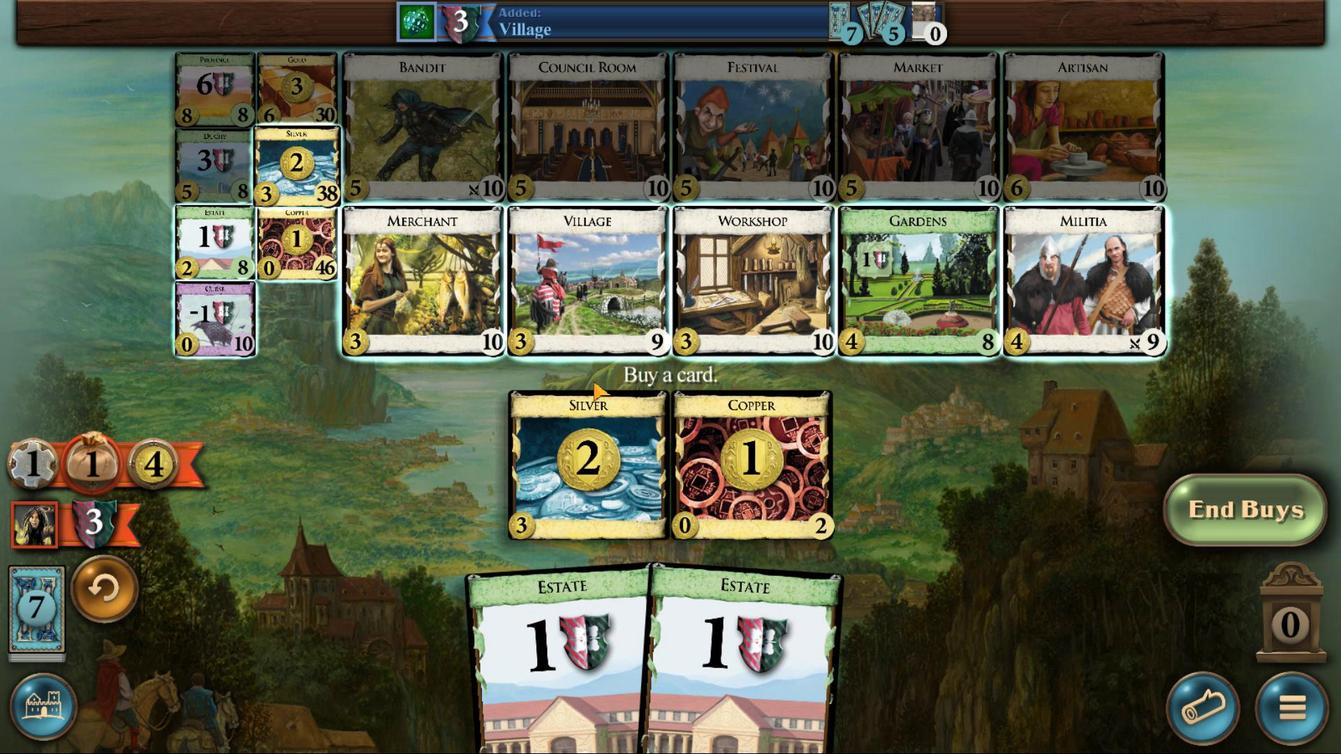 
Action: Mouse moved to (967, 535)
Screenshot: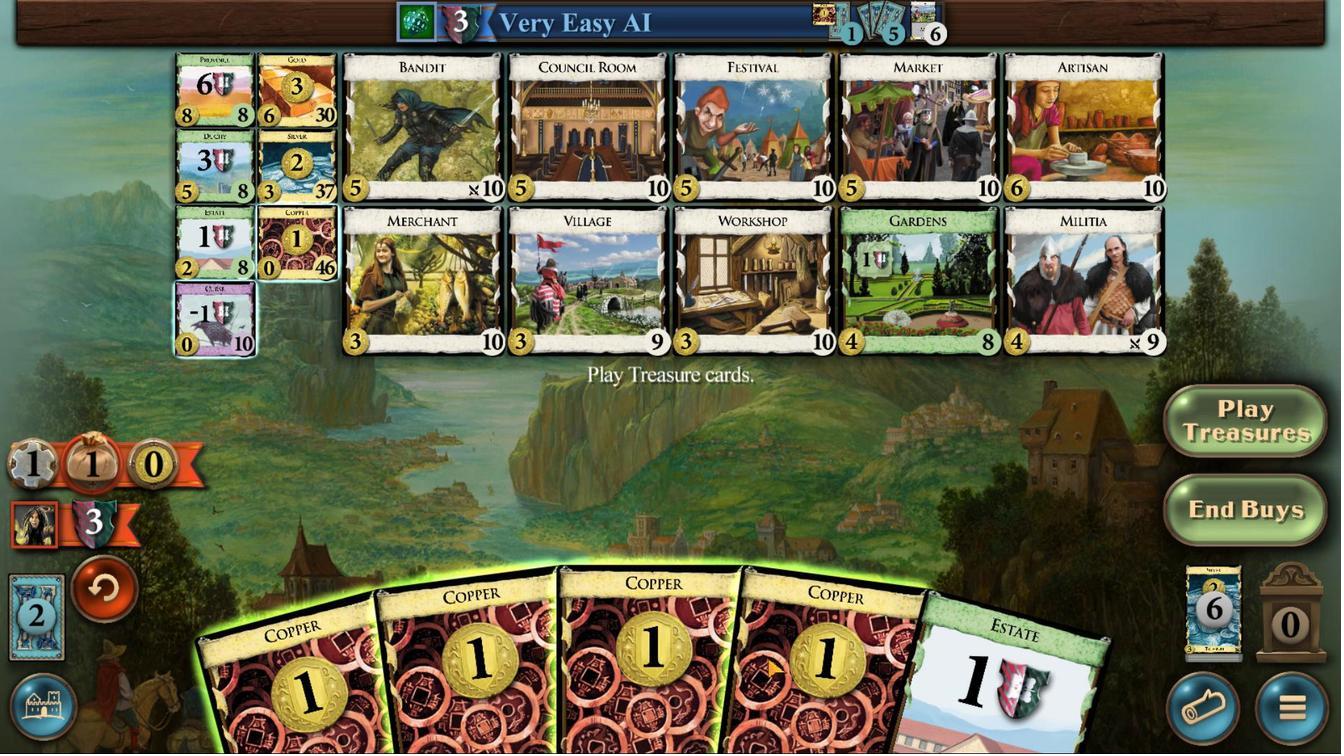 
Action: Mouse scrolled (967, 535) with delta (0, 0)
Screenshot: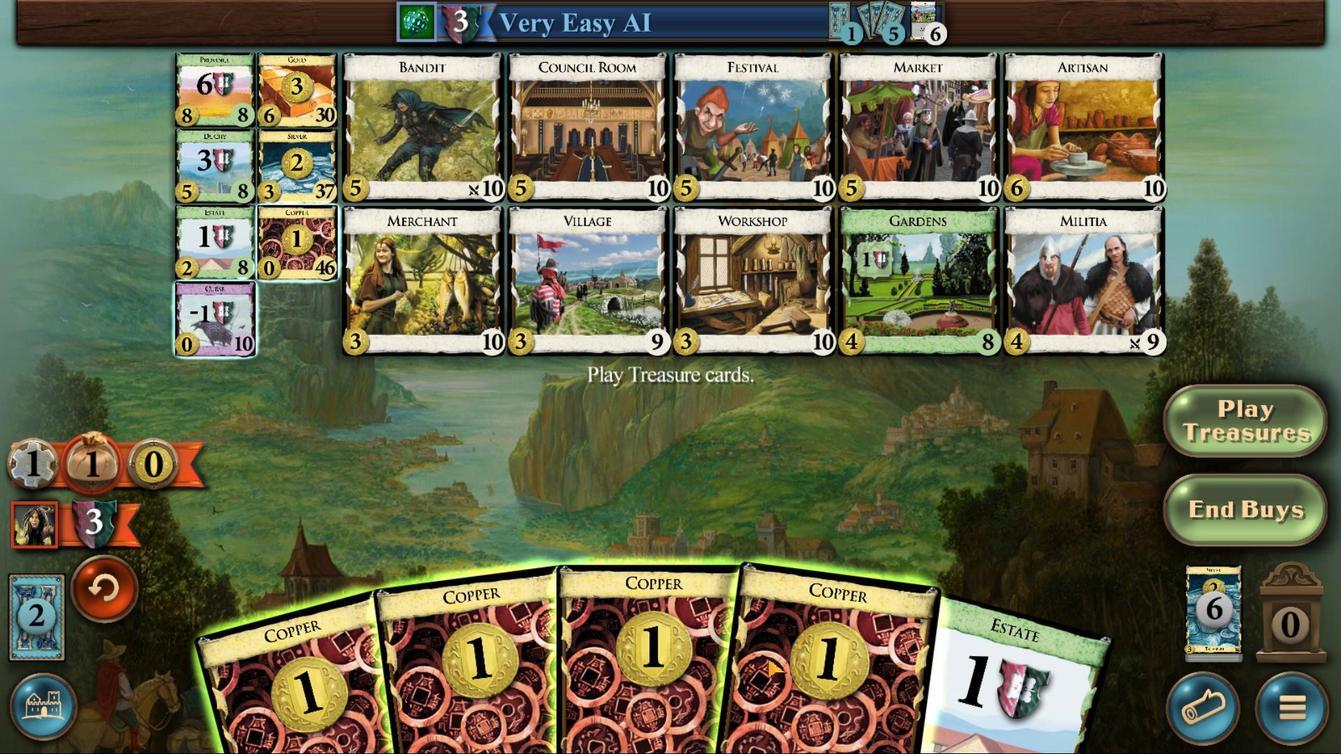 
Action: Mouse scrolled (967, 535) with delta (0, 0)
Screenshot: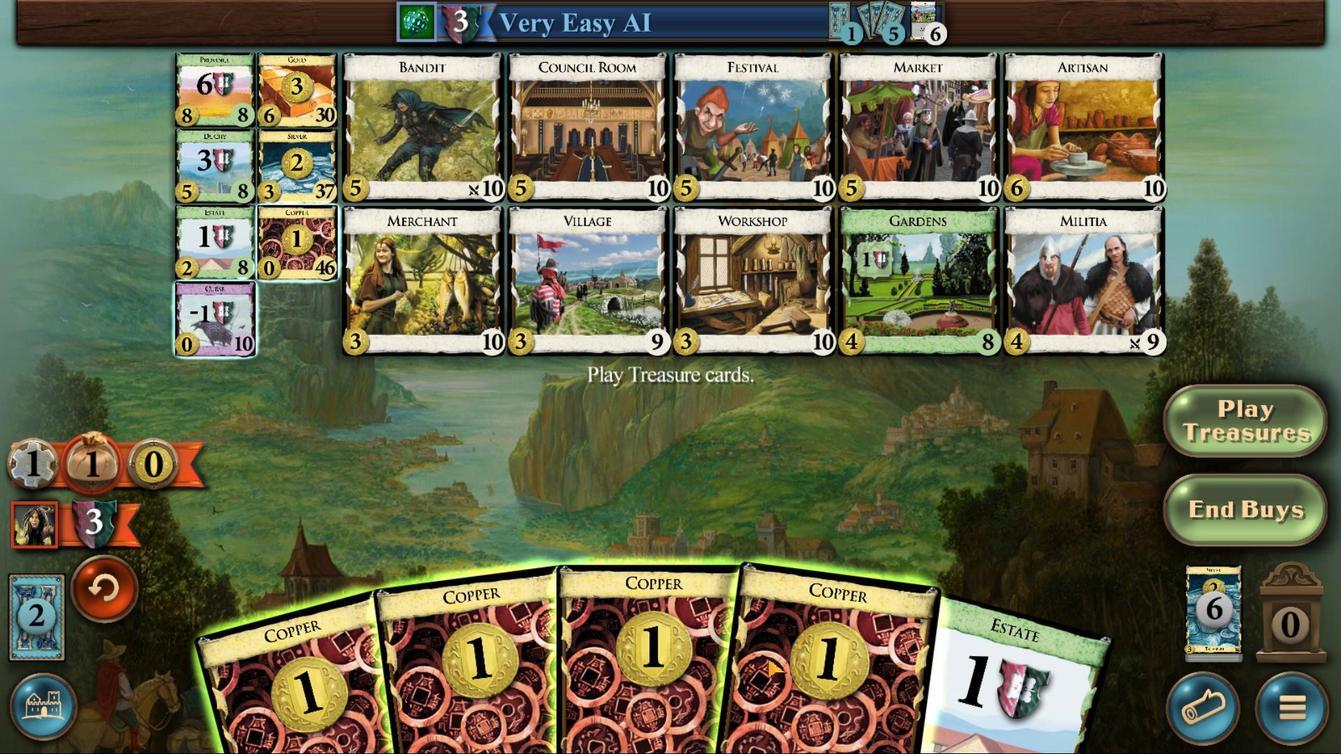 
Action: Mouse scrolled (967, 535) with delta (0, 0)
Screenshot: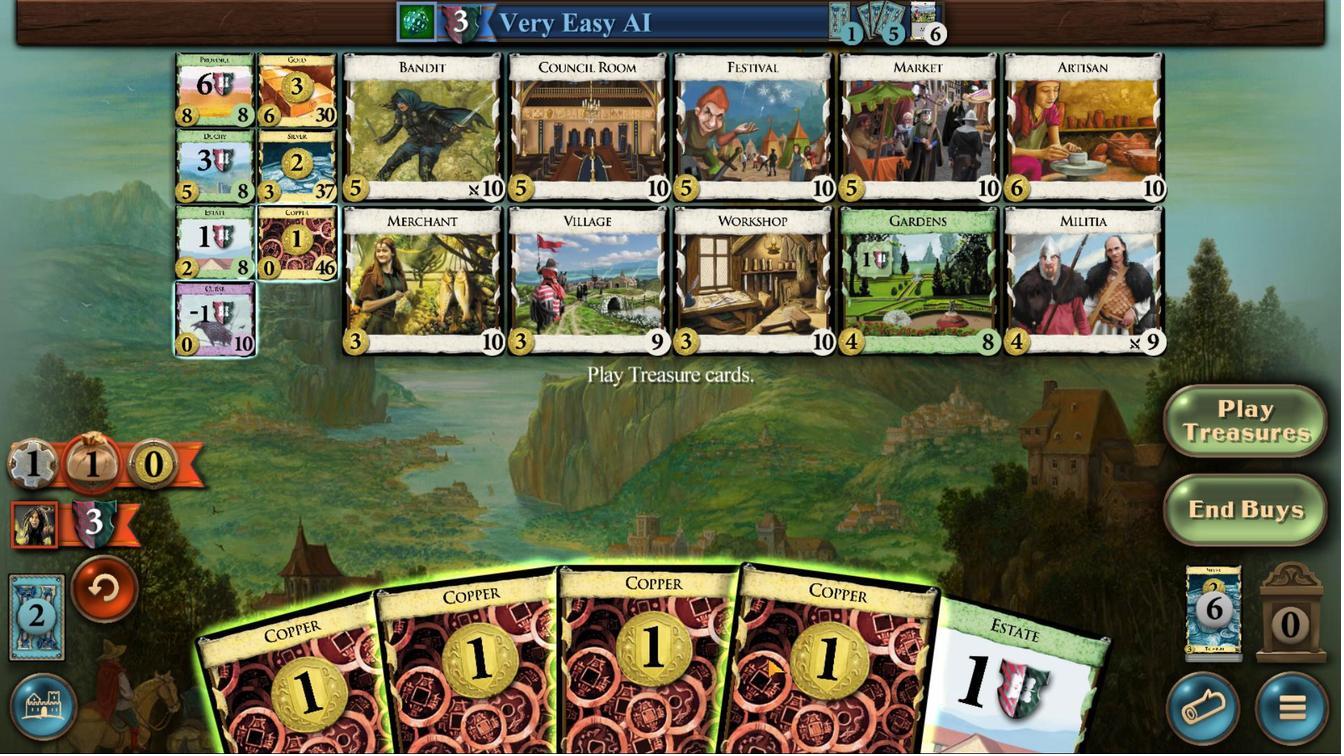 
Action: Mouse scrolled (967, 535) with delta (0, 0)
Screenshot: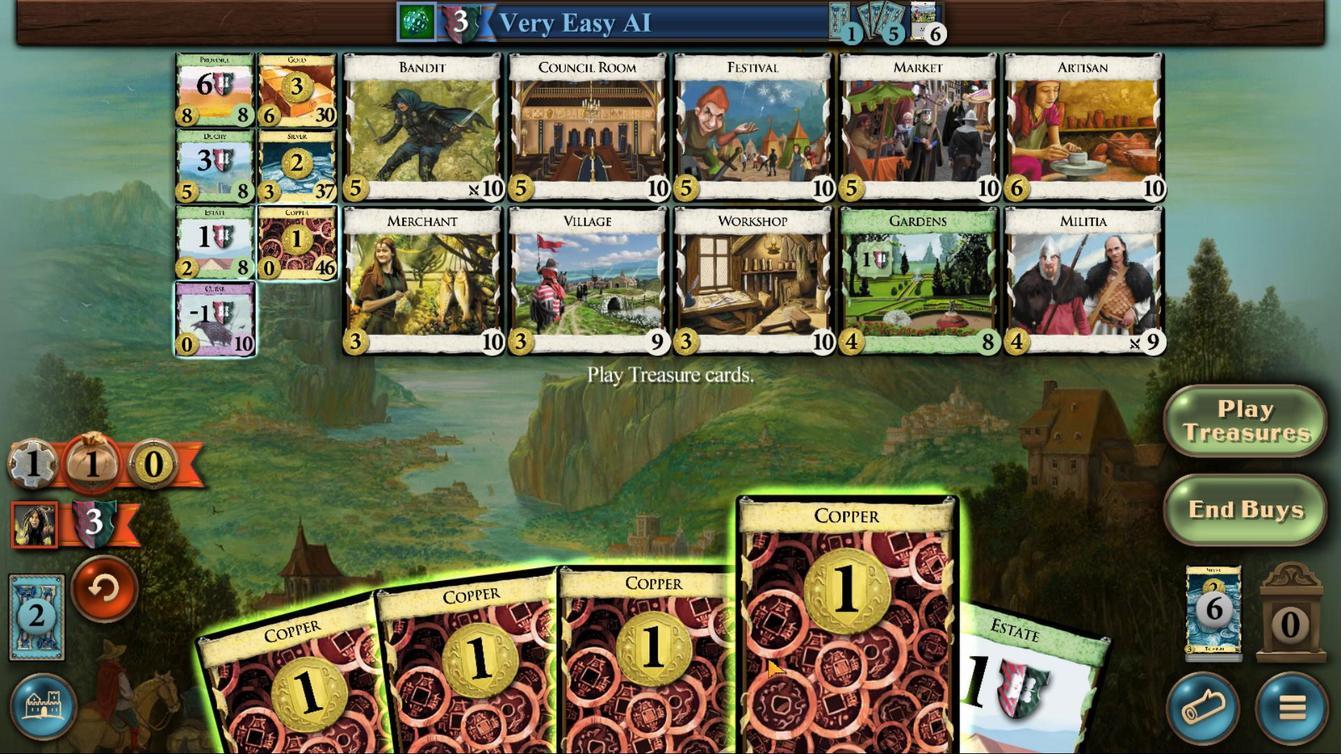 
Action: Mouse moved to (904, 535)
Screenshot: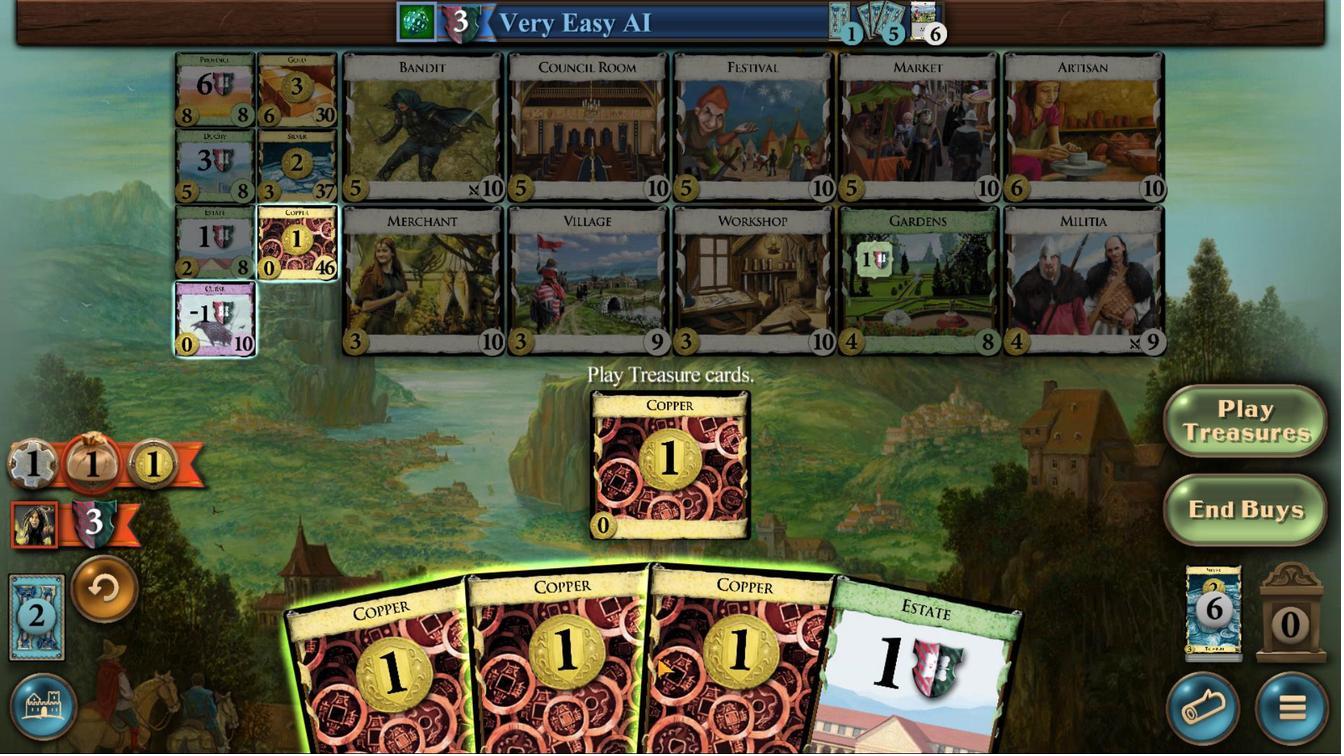 
Action: Mouse scrolled (904, 535) with delta (0, 0)
Screenshot: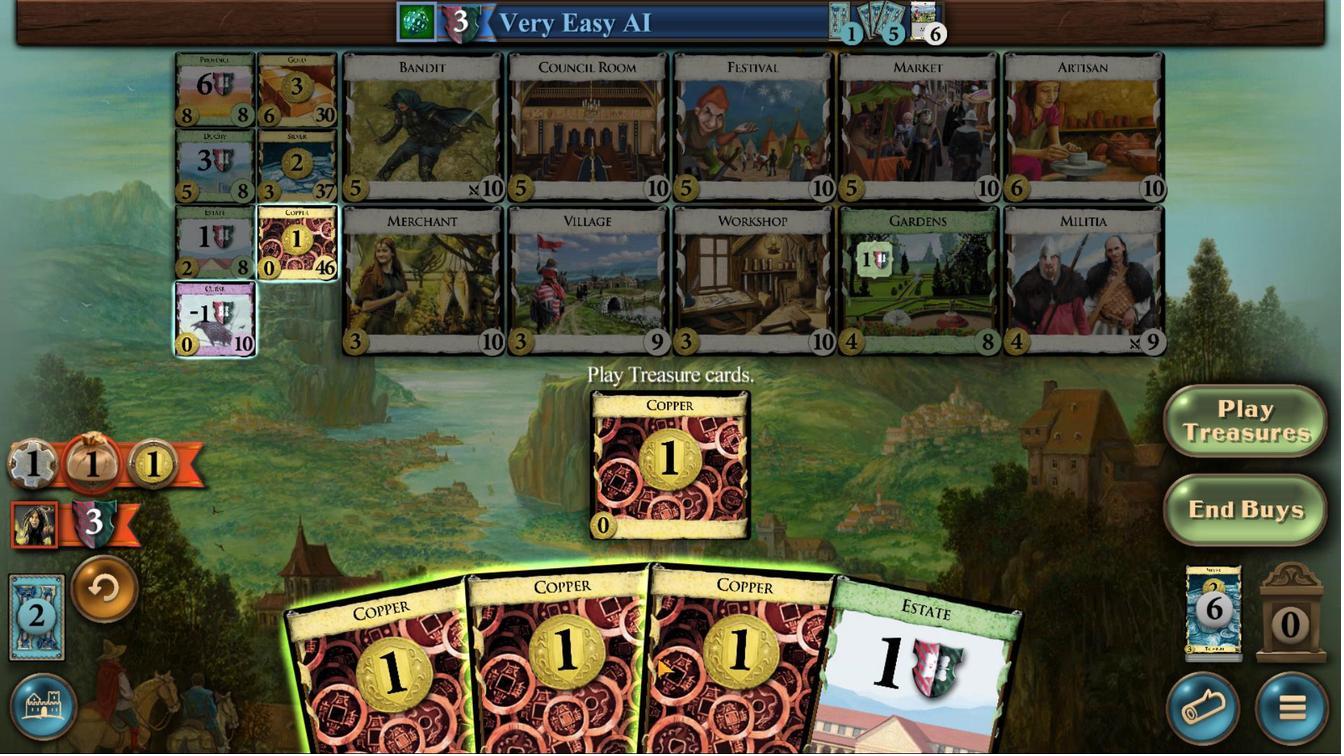 
Action: Mouse moved to (905, 535)
Screenshot: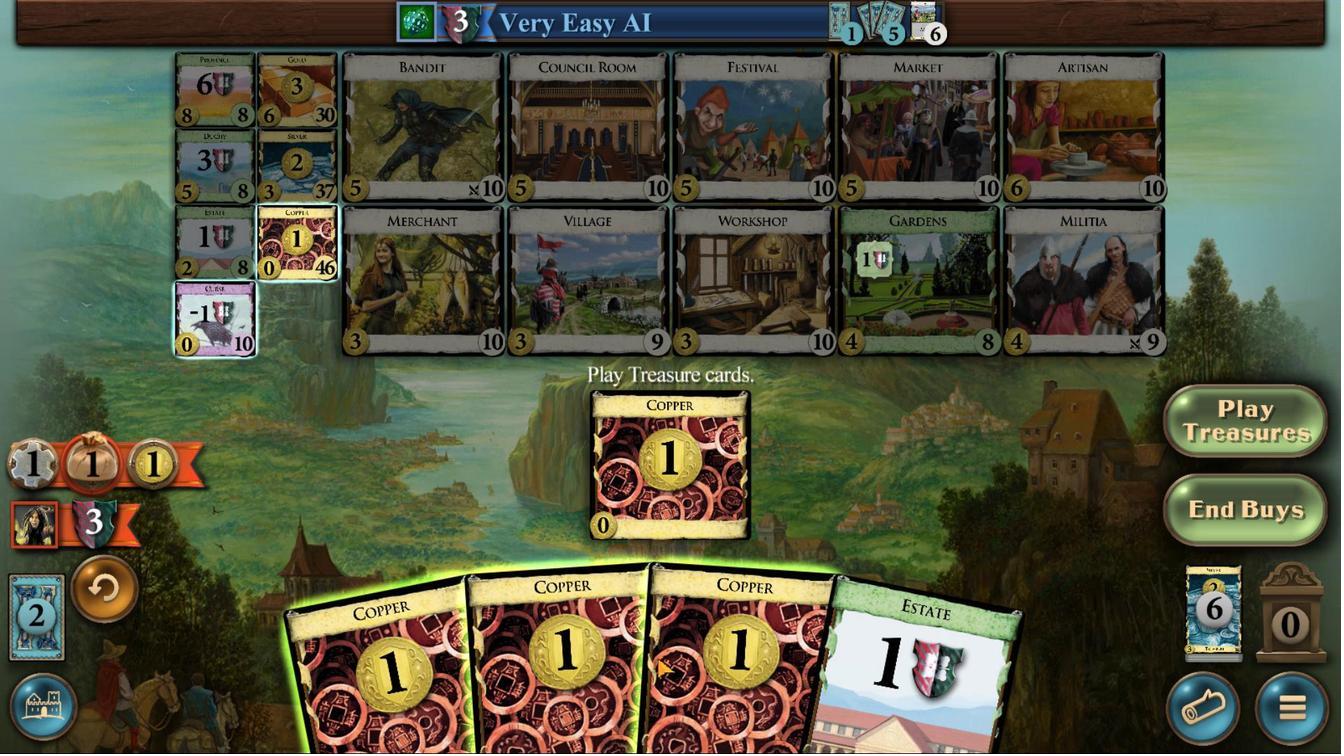 
Action: Mouse scrolled (905, 535) with delta (0, 0)
Screenshot: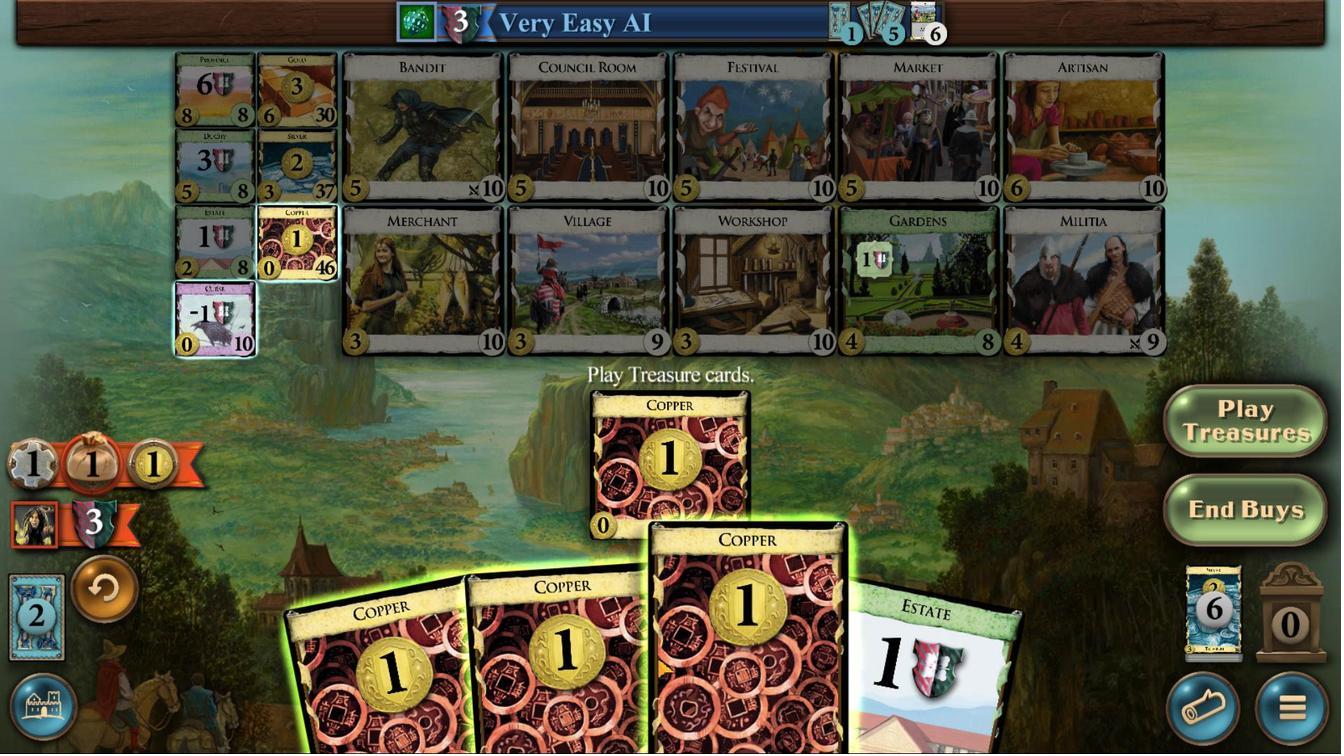 
Action: Mouse moved to (888, 535)
Screenshot: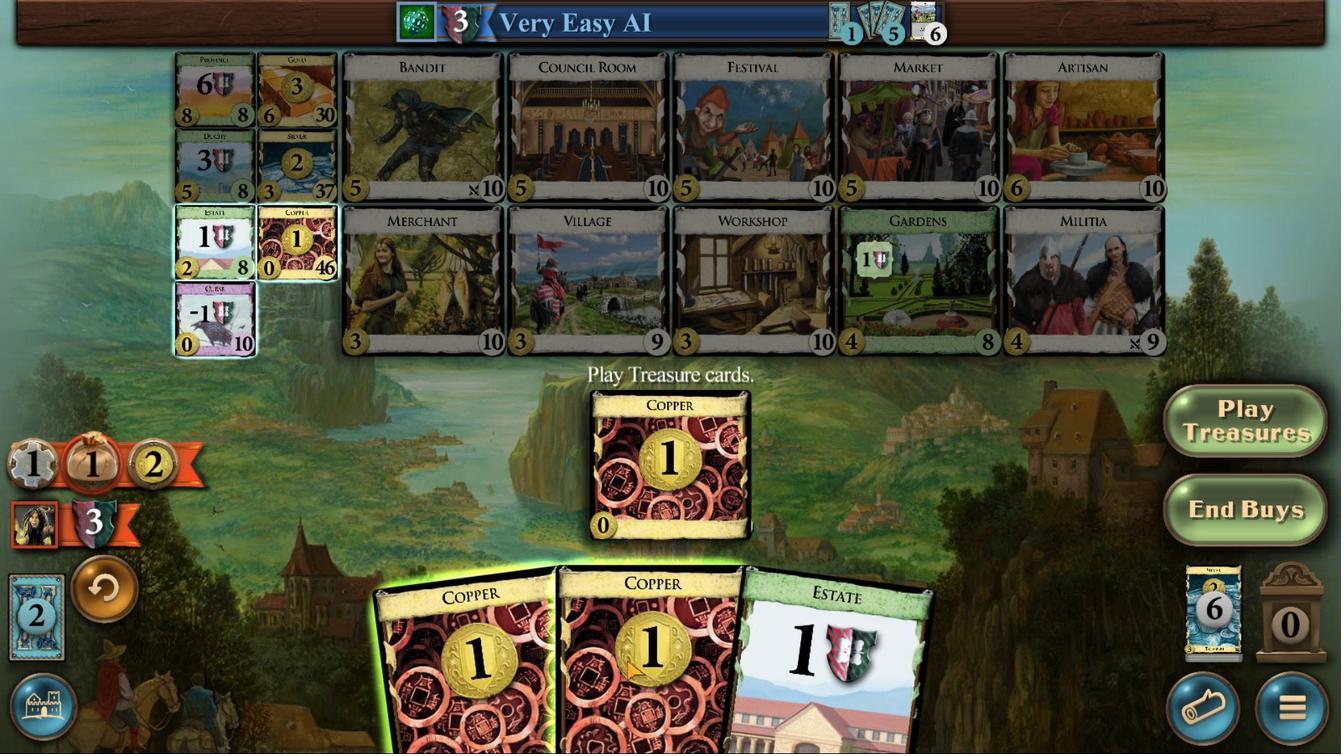 
Action: Mouse scrolled (888, 535) with delta (0, 0)
Screenshot: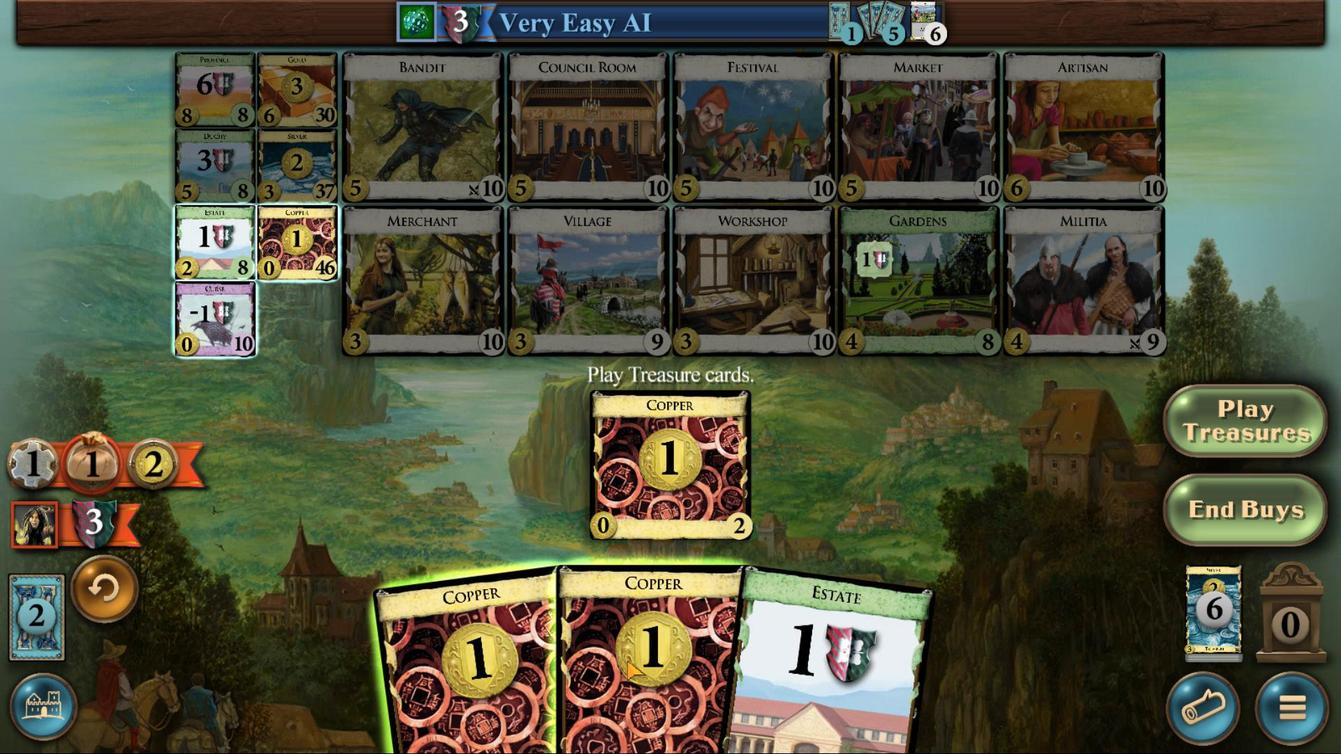
Action: Mouse moved to (888, 535)
Screenshot: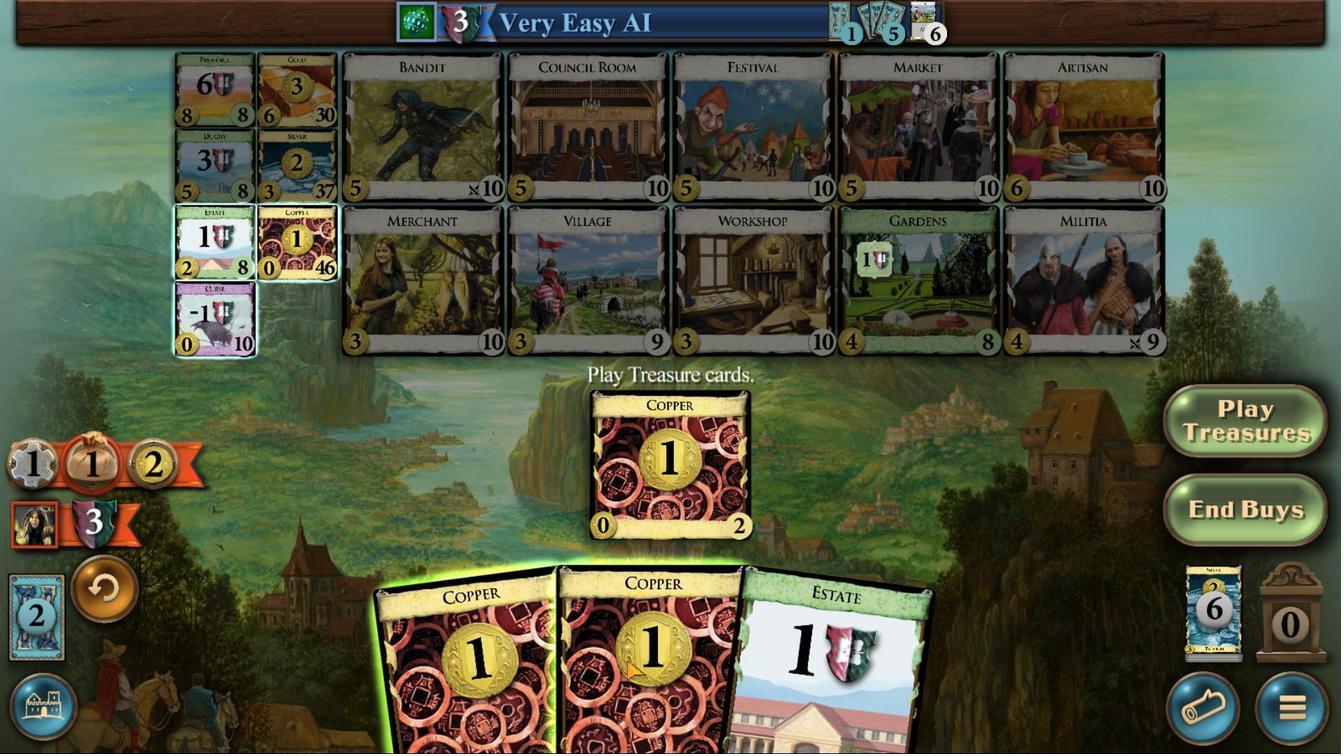
Action: Mouse scrolled (888, 535) with delta (0, 0)
Screenshot: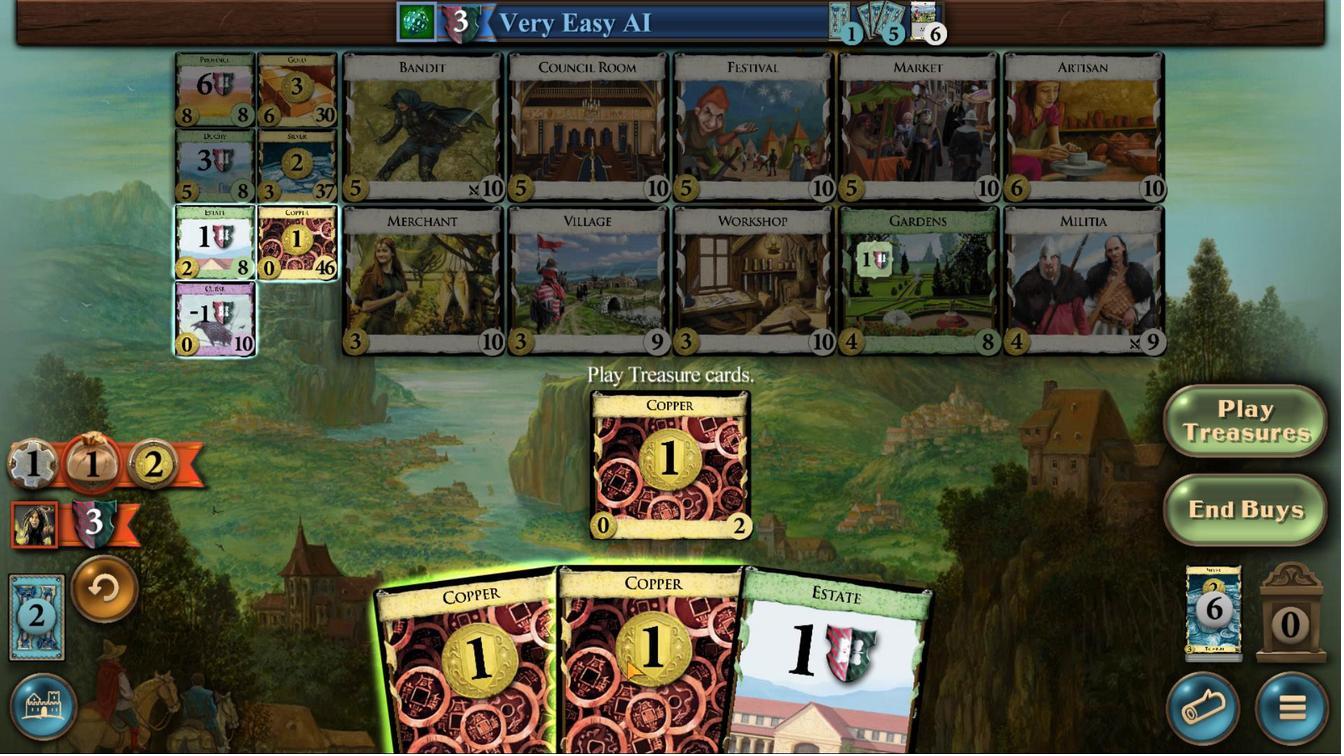 
Action: Mouse scrolled (888, 535) with delta (0, 0)
Screenshot: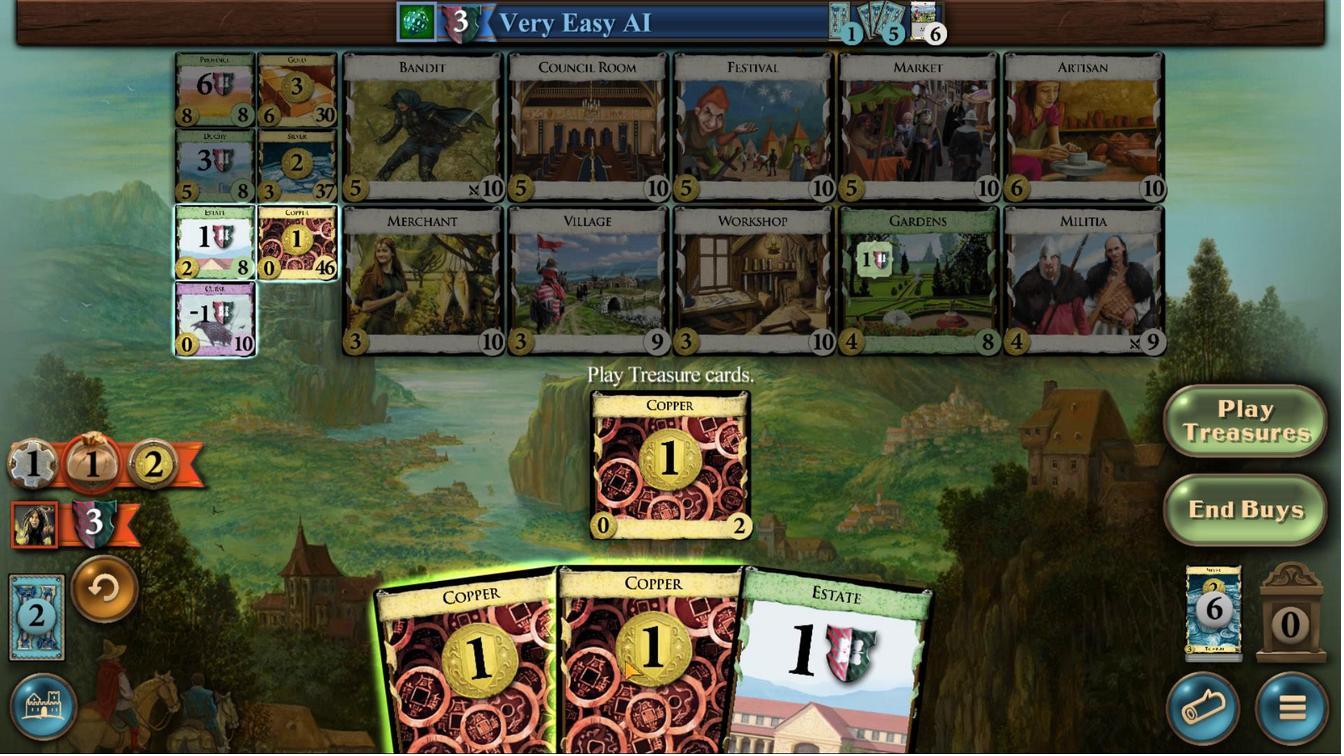 
Action: Mouse scrolled (888, 535) with delta (0, 0)
Screenshot: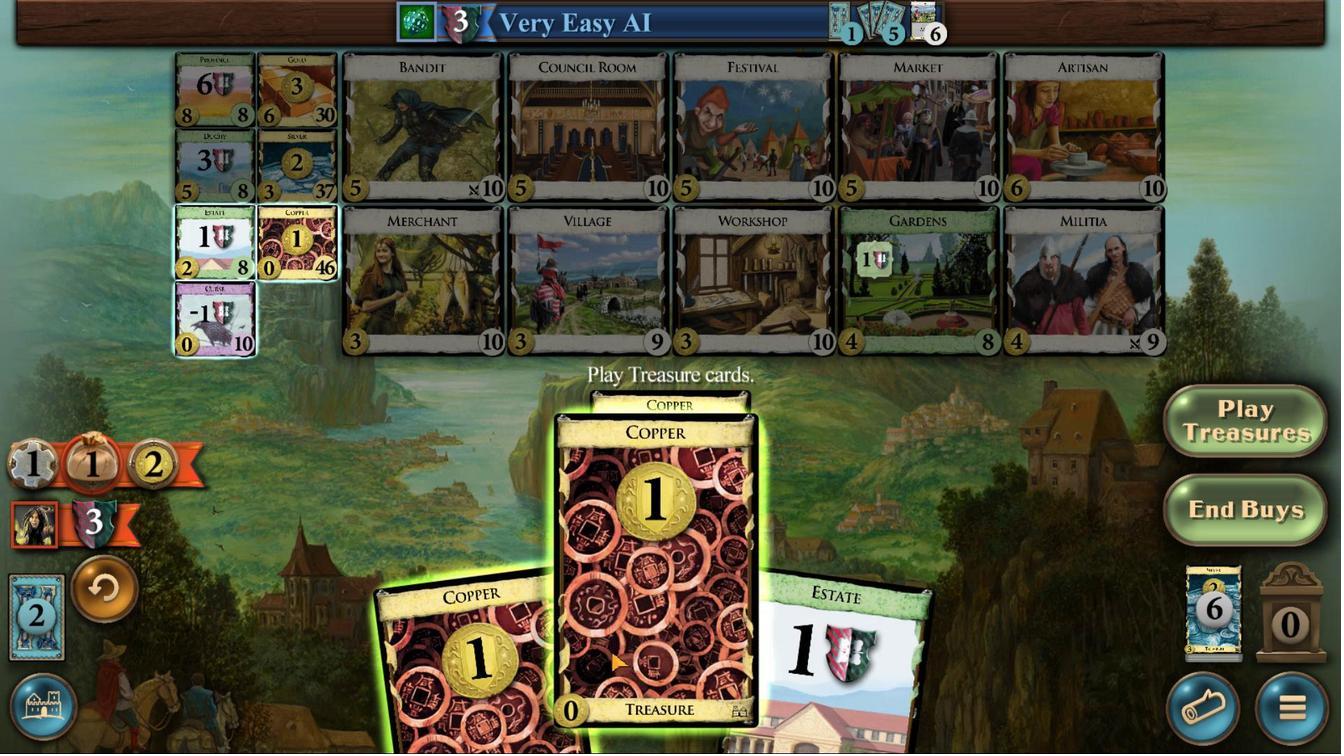 
Action: Mouse moved to (700, 524)
Screenshot: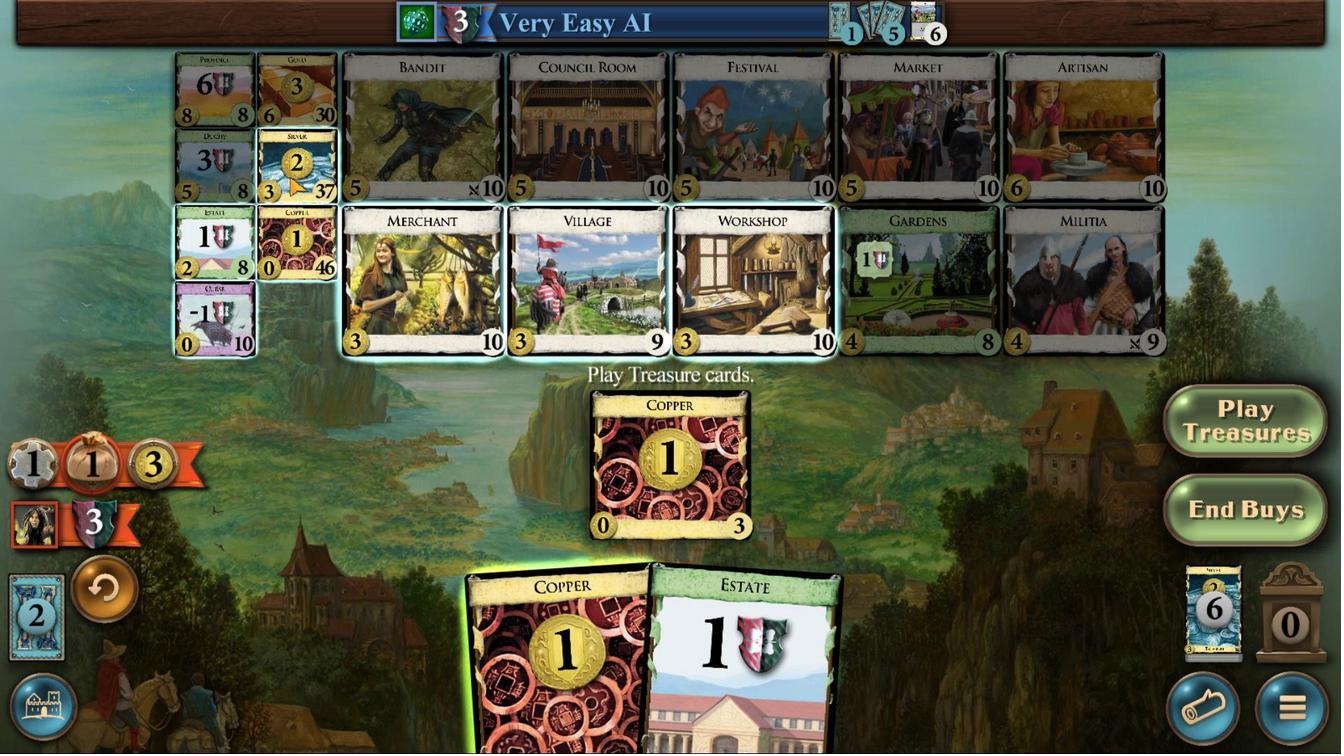
Action: Mouse pressed left at (700, 524)
Screenshot: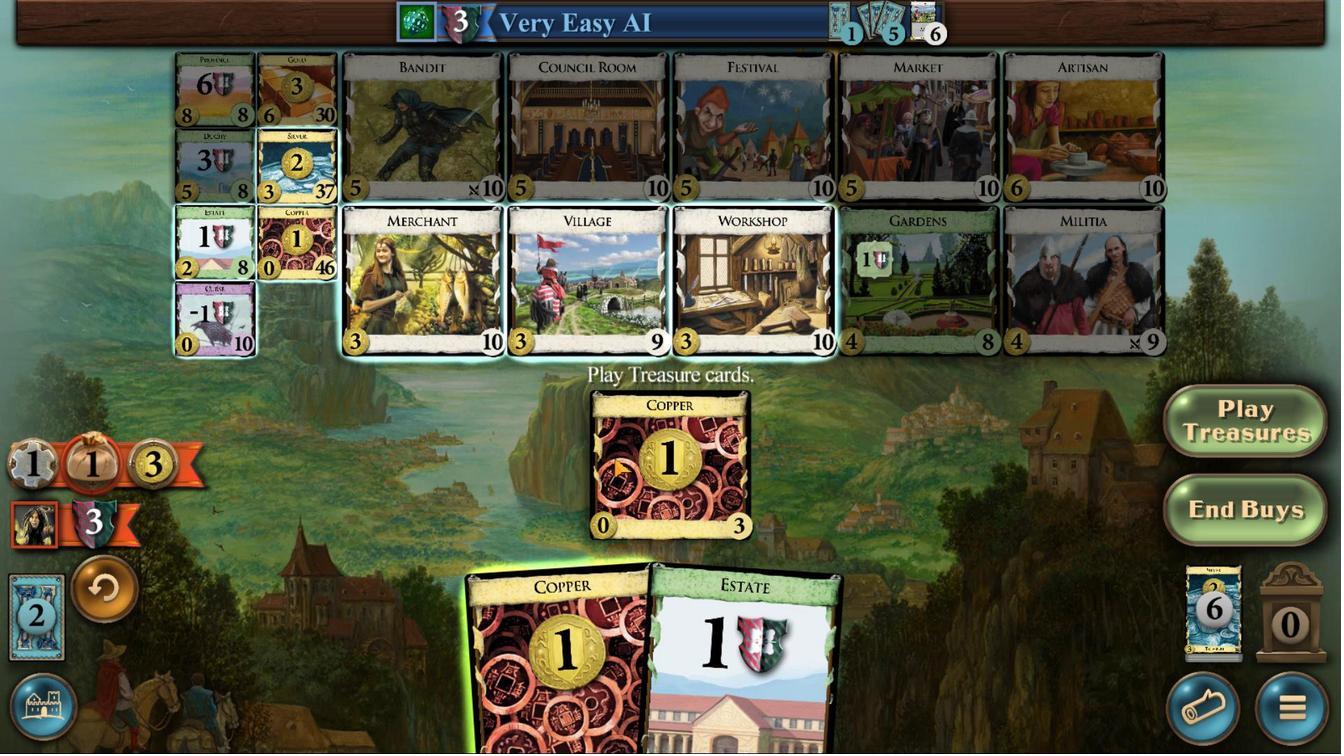 
Action: Mouse moved to (979, 535)
Screenshot: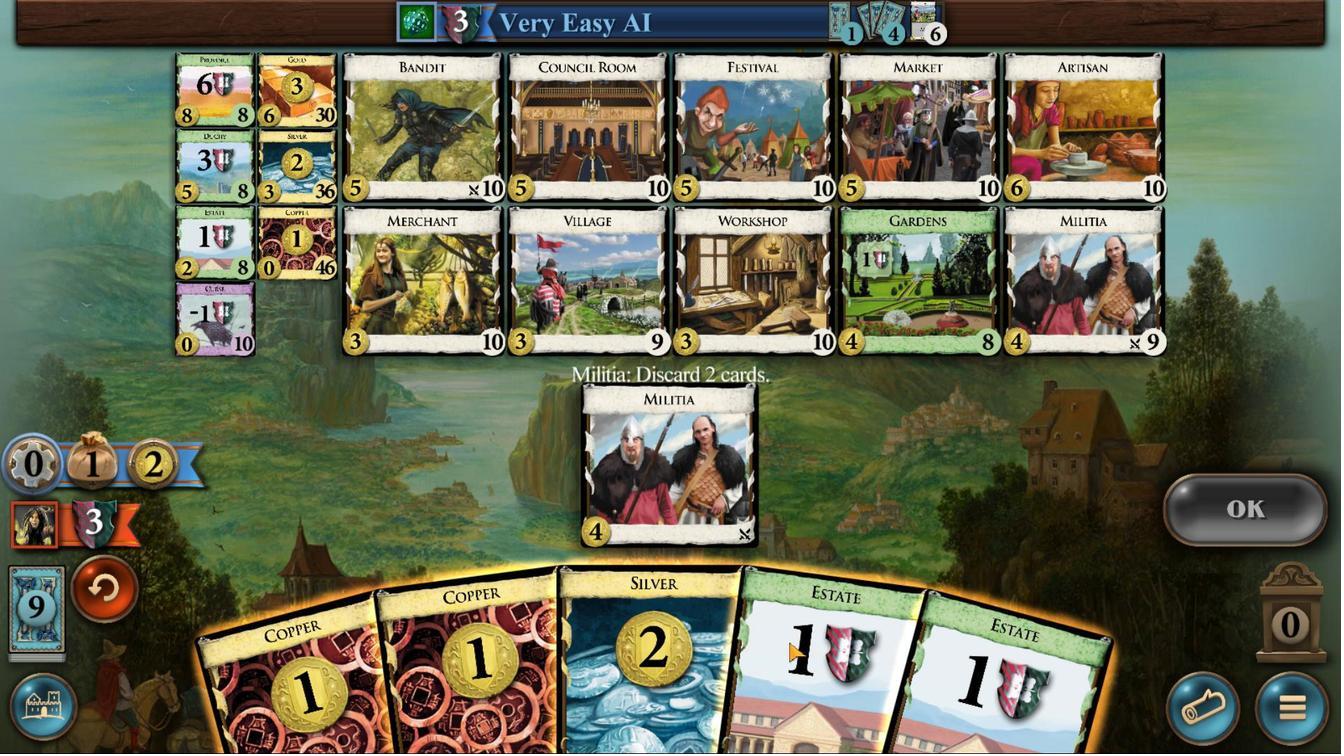 
Action: Mouse scrolled (979, 535) with delta (0, 0)
Screenshot: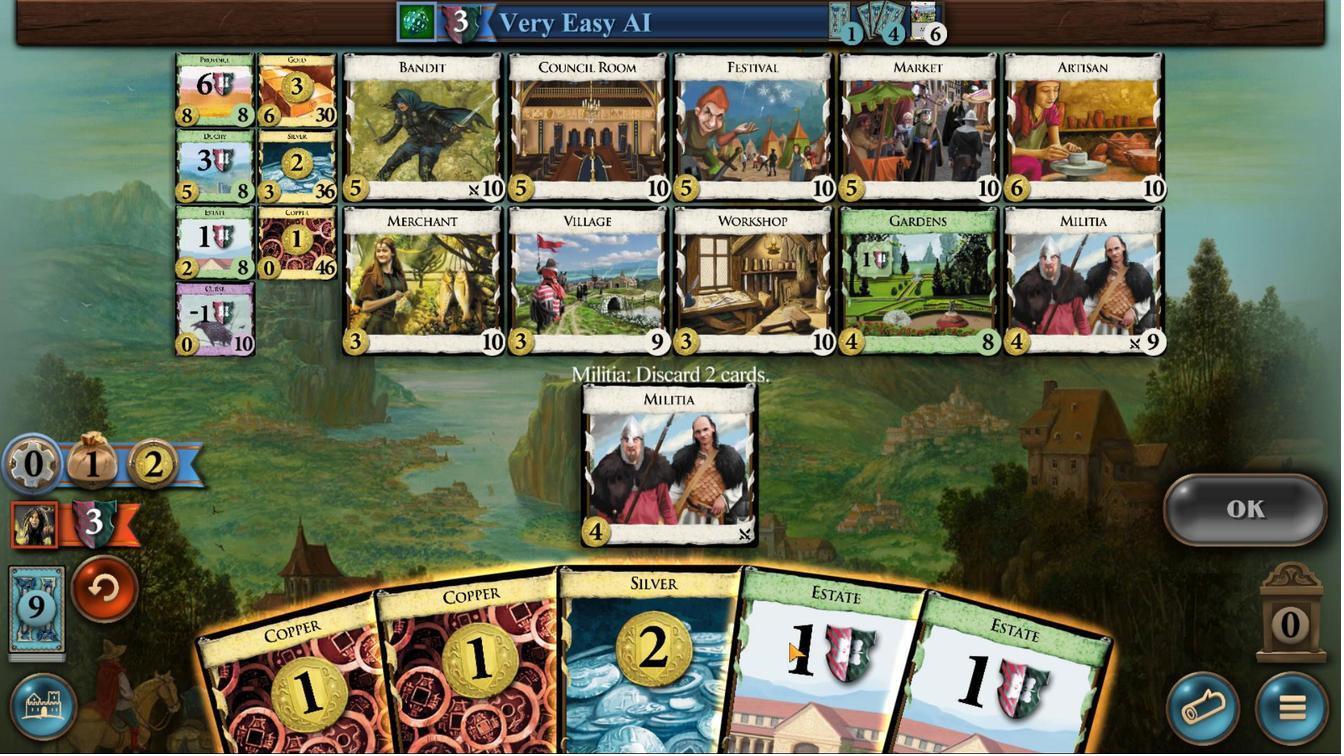 
Action: Mouse scrolled (979, 535) with delta (0, 0)
Screenshot: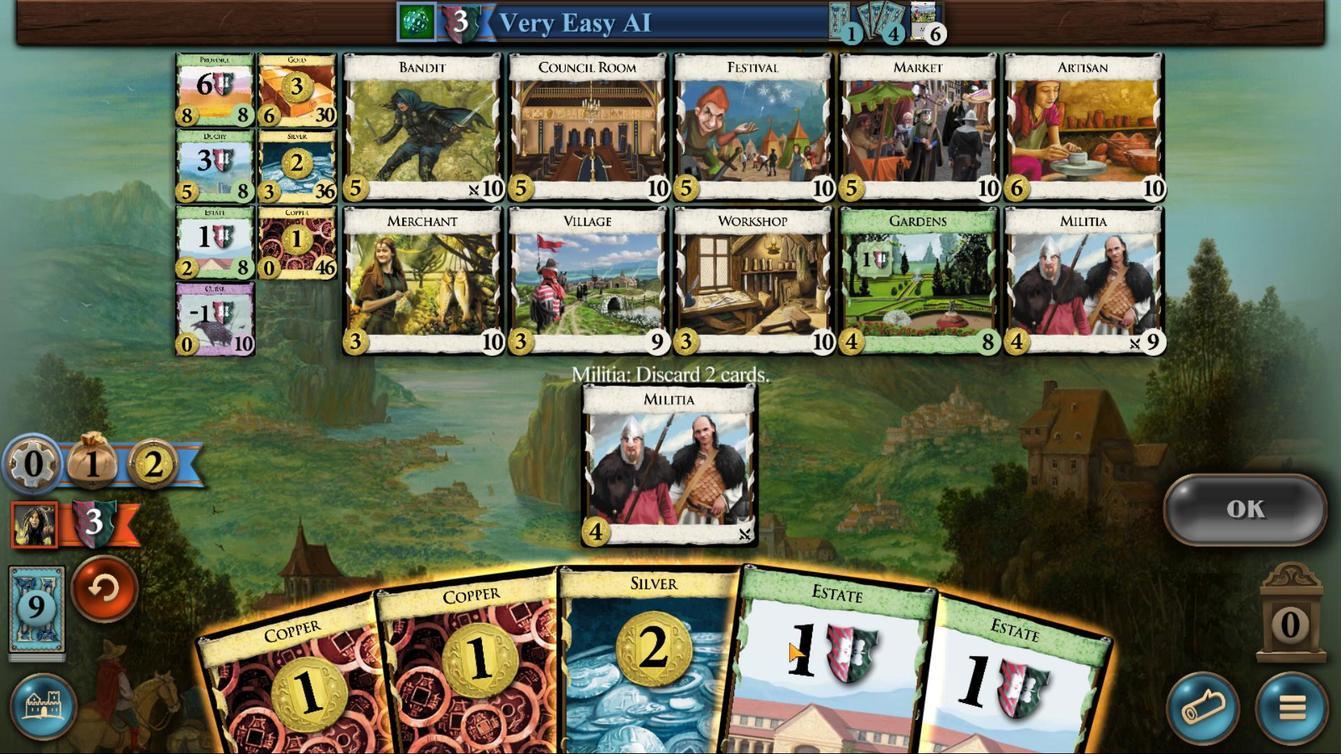 
Action: Mouse moved to (978, 535)
Screenshot: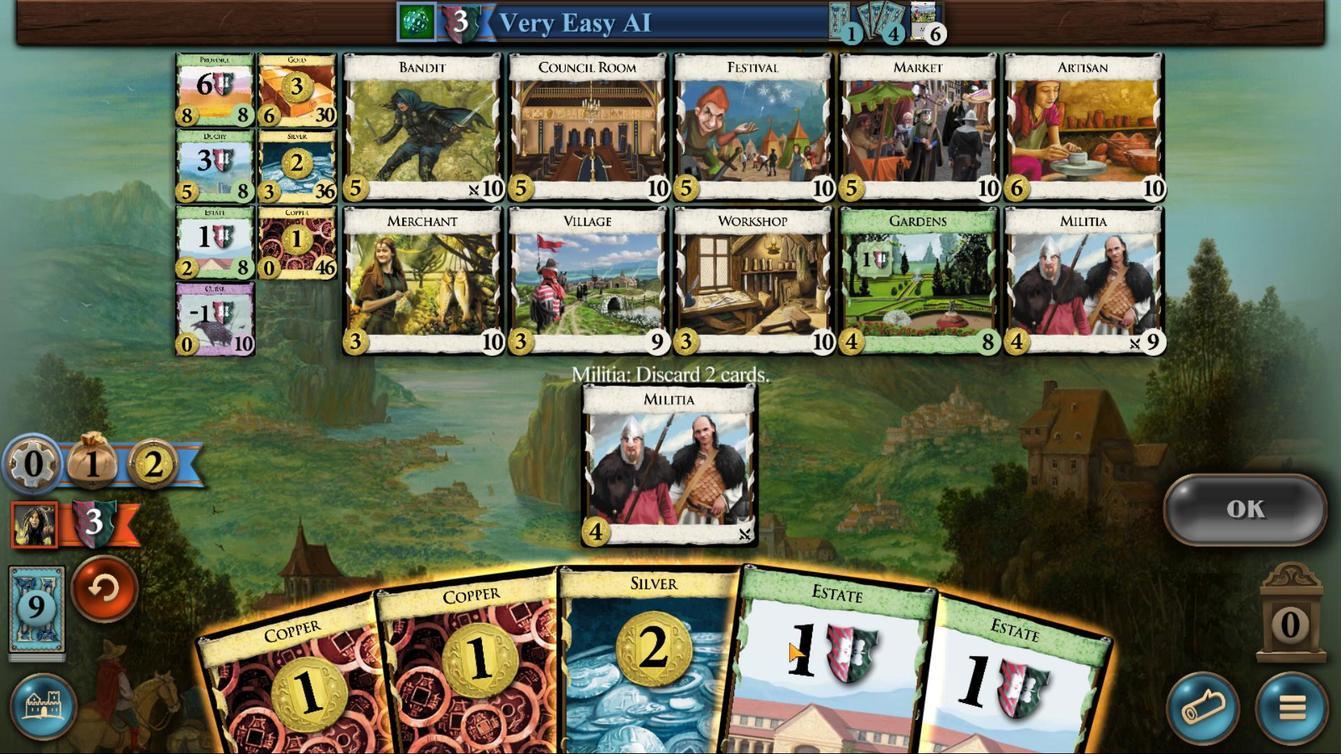 
Action: Mouse scrolled (978, 535) with delta (0, 0)
Screenshot: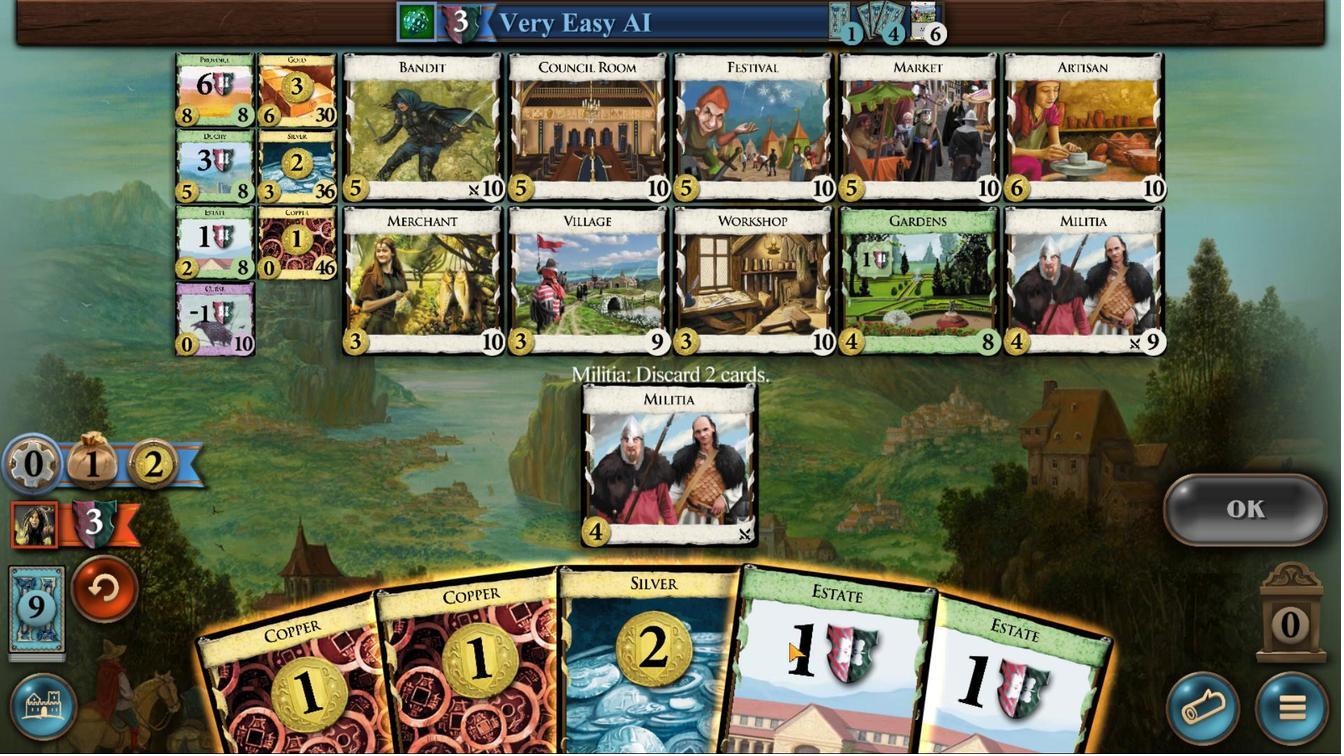 
Action: Mouse scrolled (978, 535) with delta (0, 0)
Screenshot: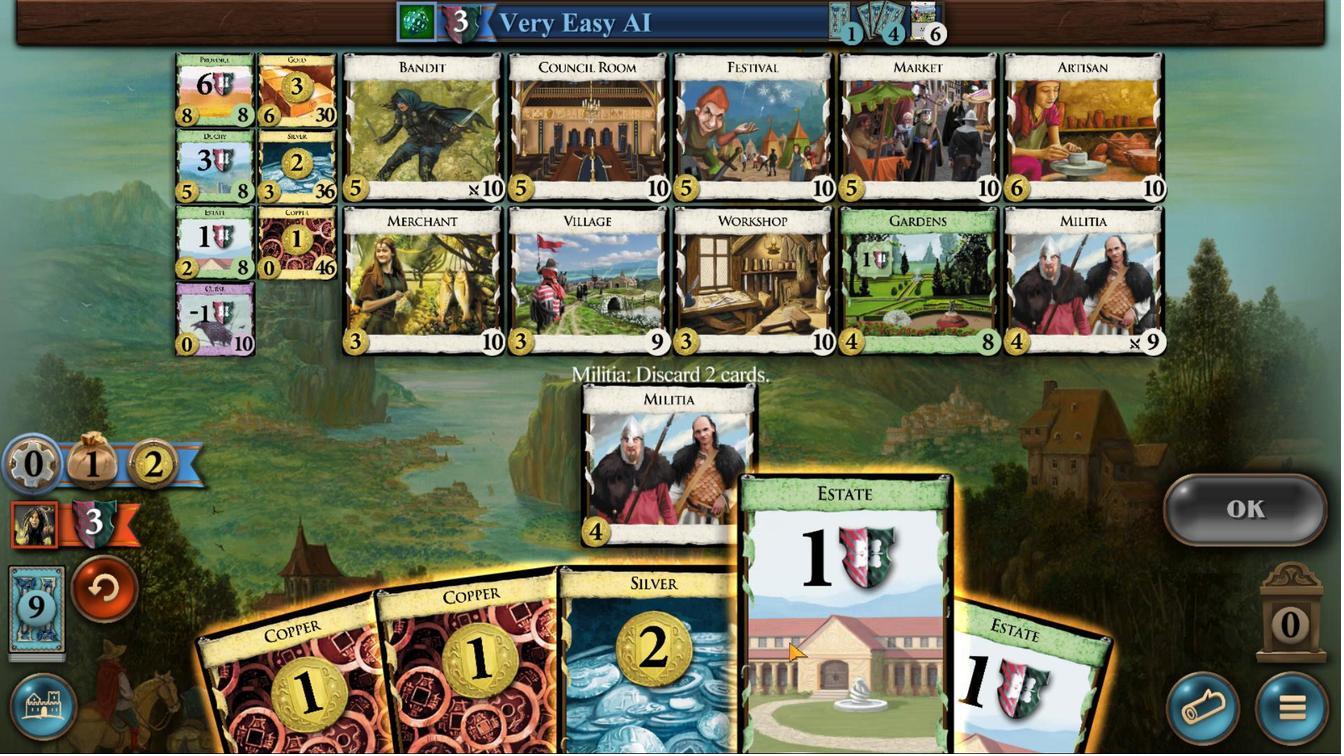 
Action: Mouse scrolled (978, 535) with delta (0, 0)
Screenshot: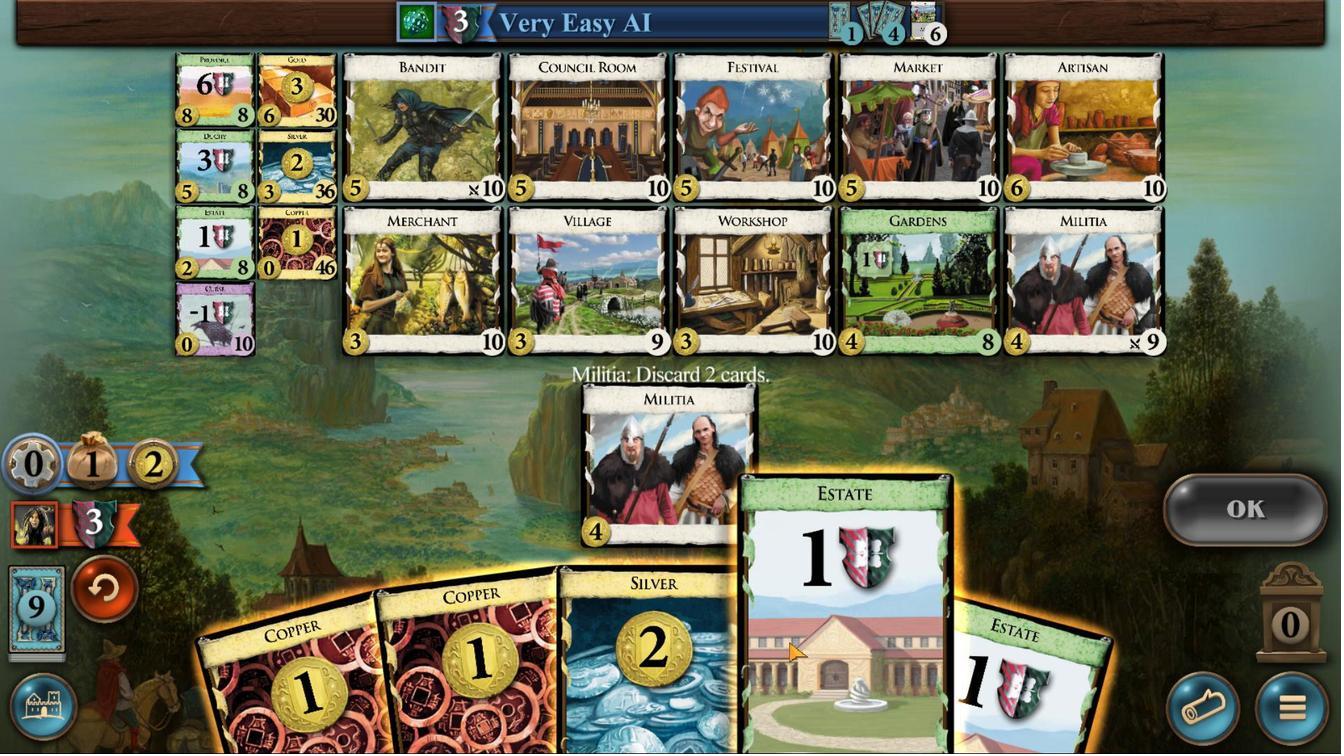 
Action: Mouse scrolled (978, 535) with delta (0, 0)
Screenshot: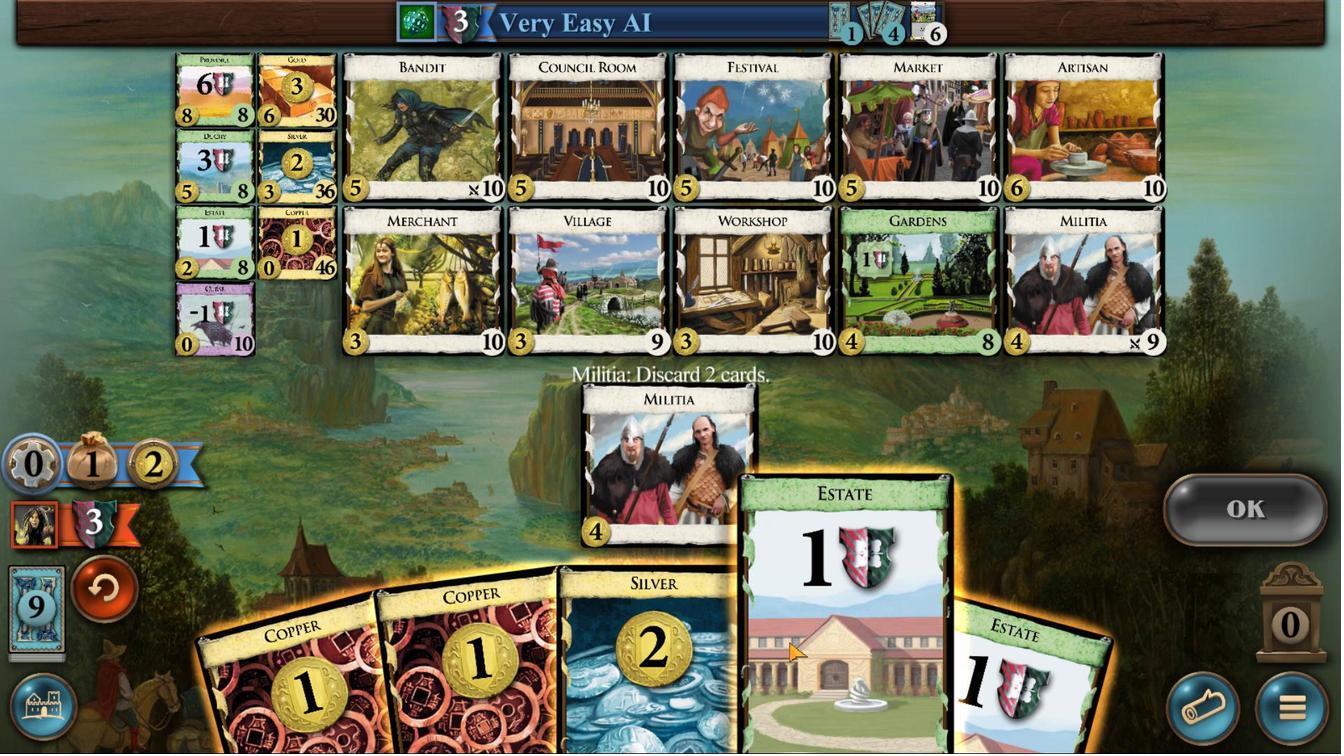 
Action: Mouse scrolled (978, 535) with delta (0, 0)
Screenshot: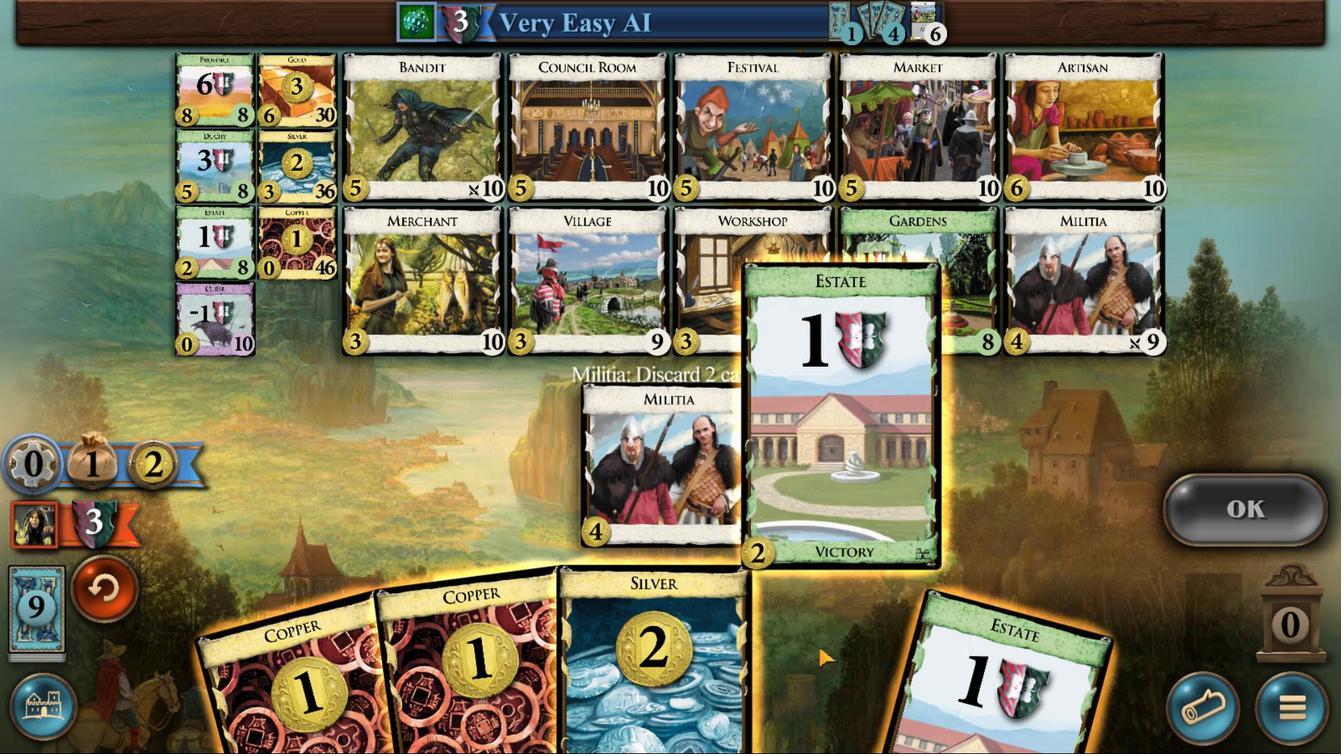 
Action: Mouse moved to (1056, 535)
Screenshot: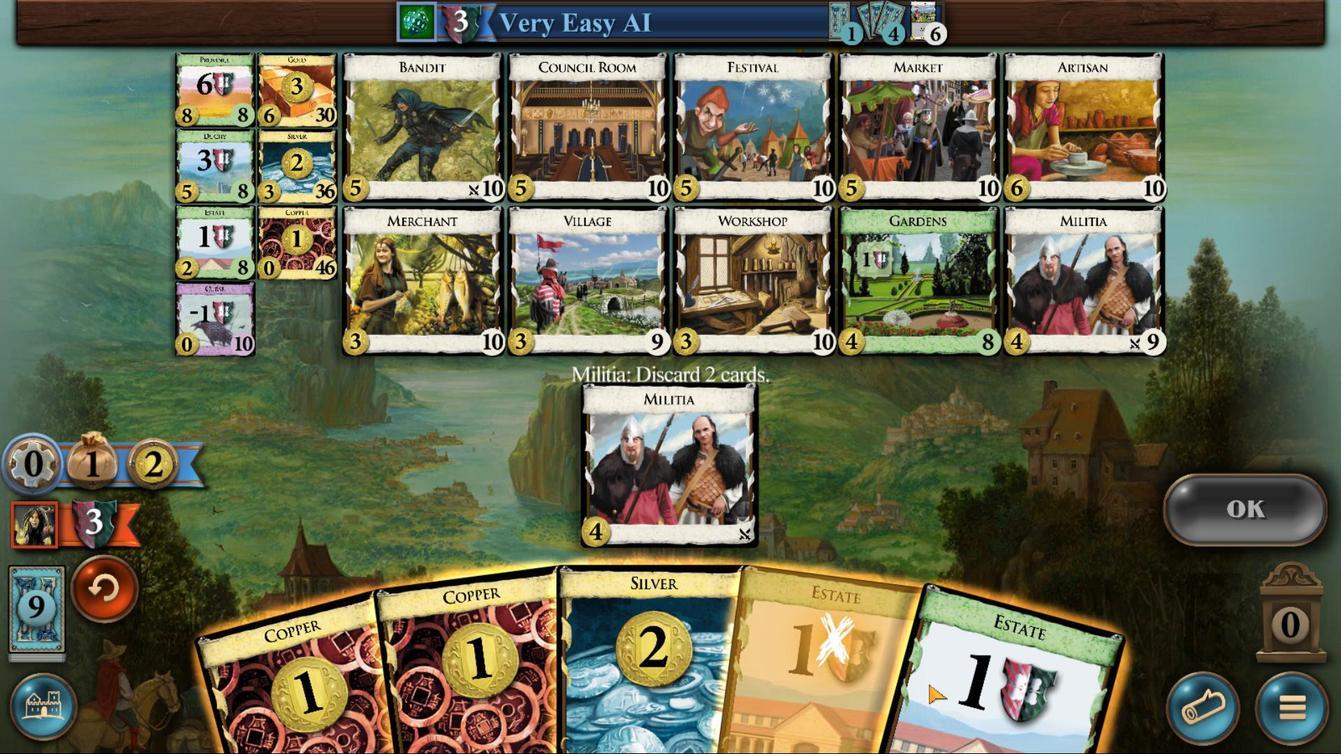 
Action: Mouse scrolled (1056, 535) with delta (0, 0)
Screenshot: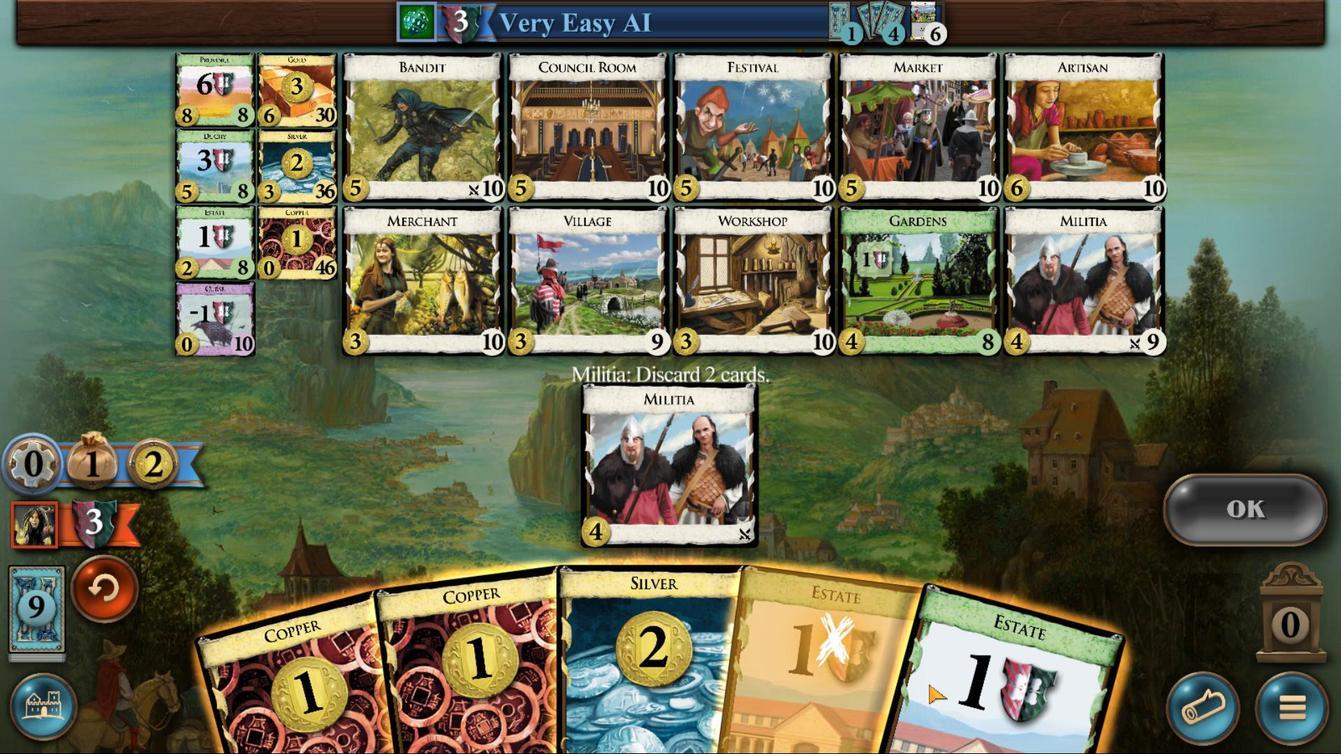 
Action: Mouse moved to (1056, 535)
Screenshot: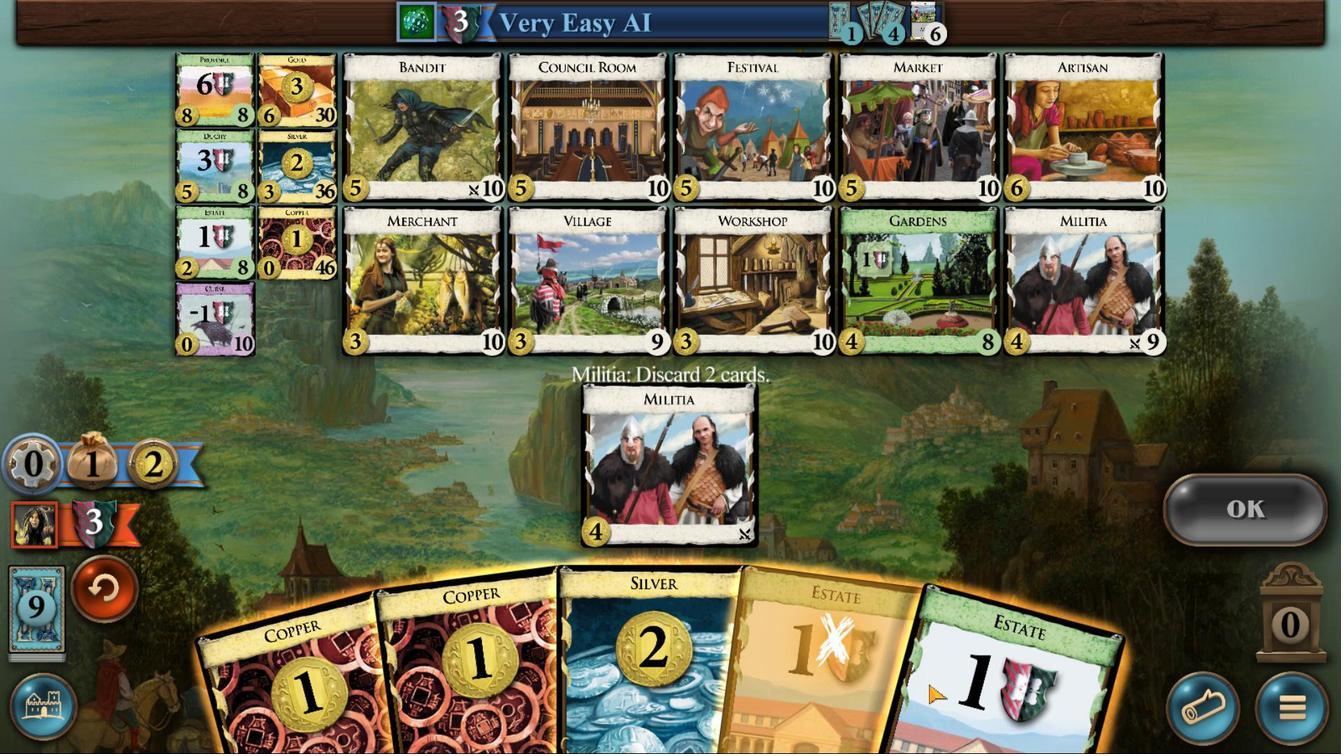 
Action: Mouse scrolled (1056, 535) with delta (0, 0)
Screenshot: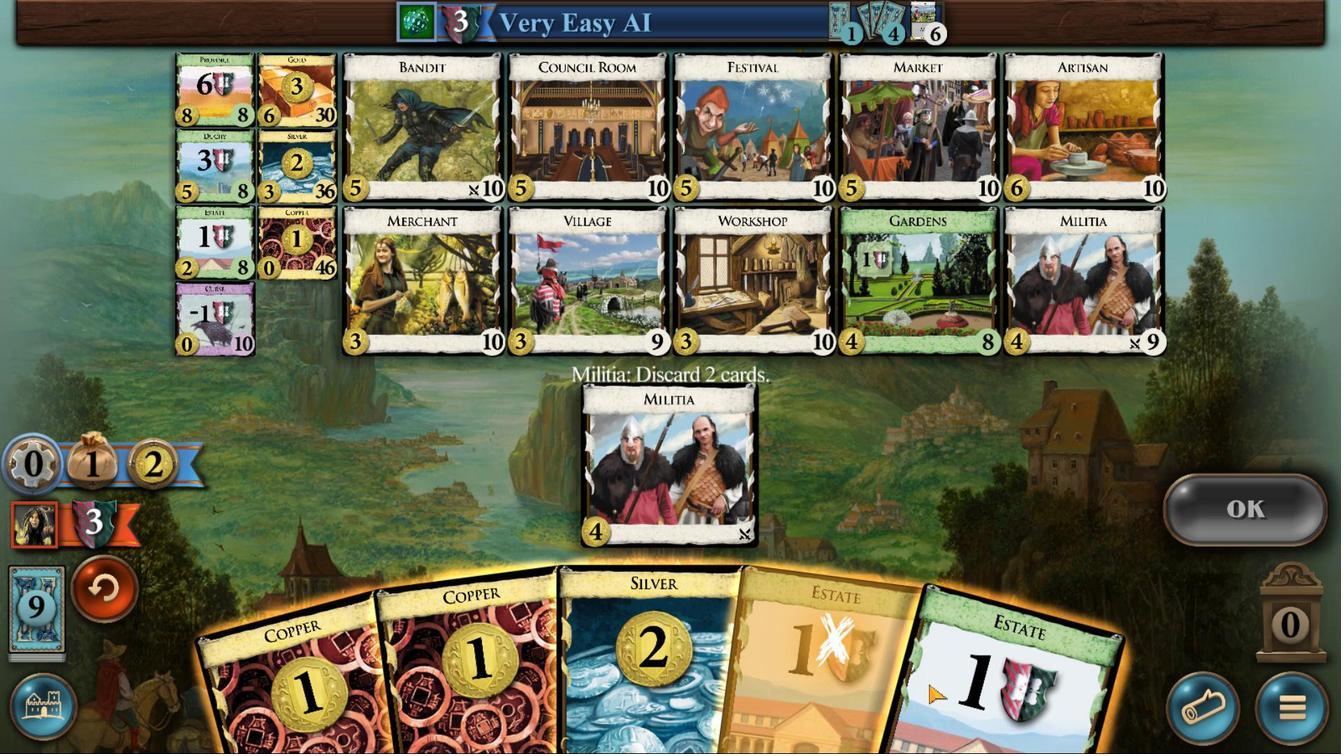
Action: Mouse scrolled (1056, 535) with delta (0, 0)
Screenshot: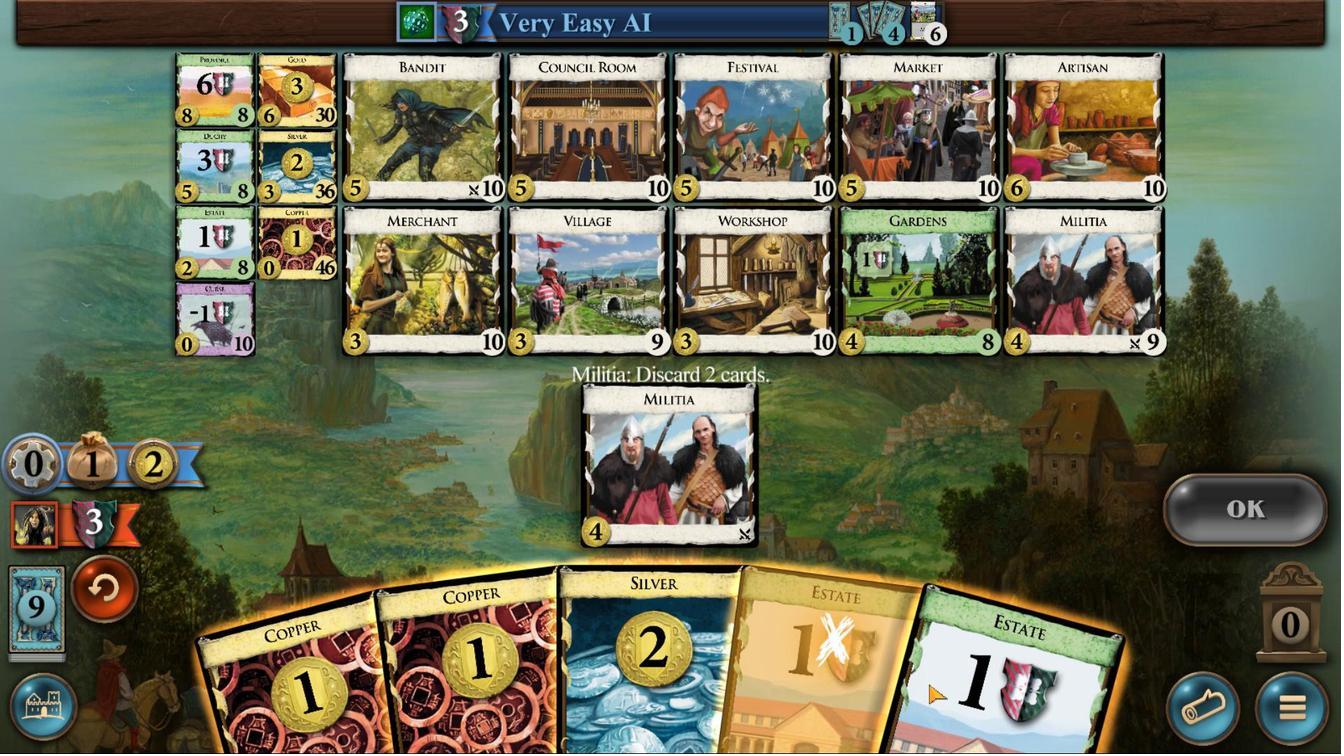 
Action: Mouse moved to (1056, 535)
Screenshot: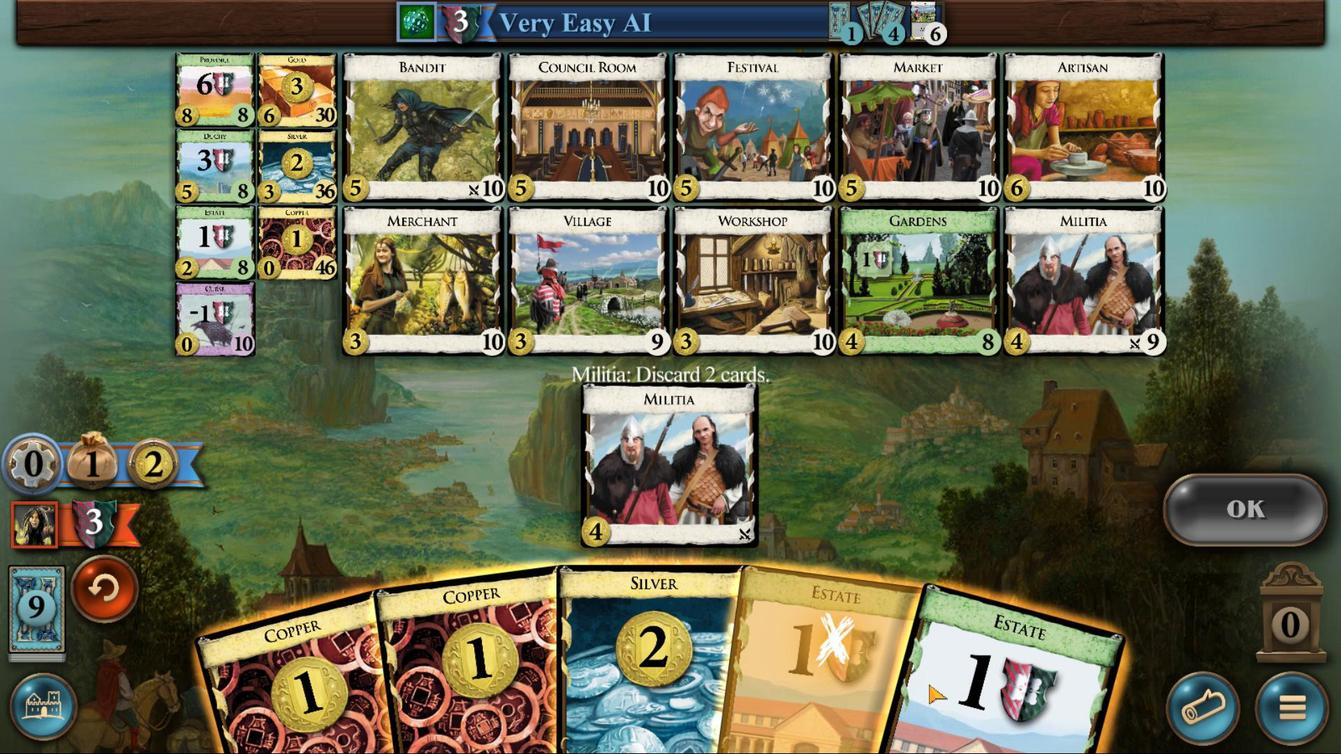 
Action: Mouse scrolled (1056, 535) with delta (0, 0)
Screenshot: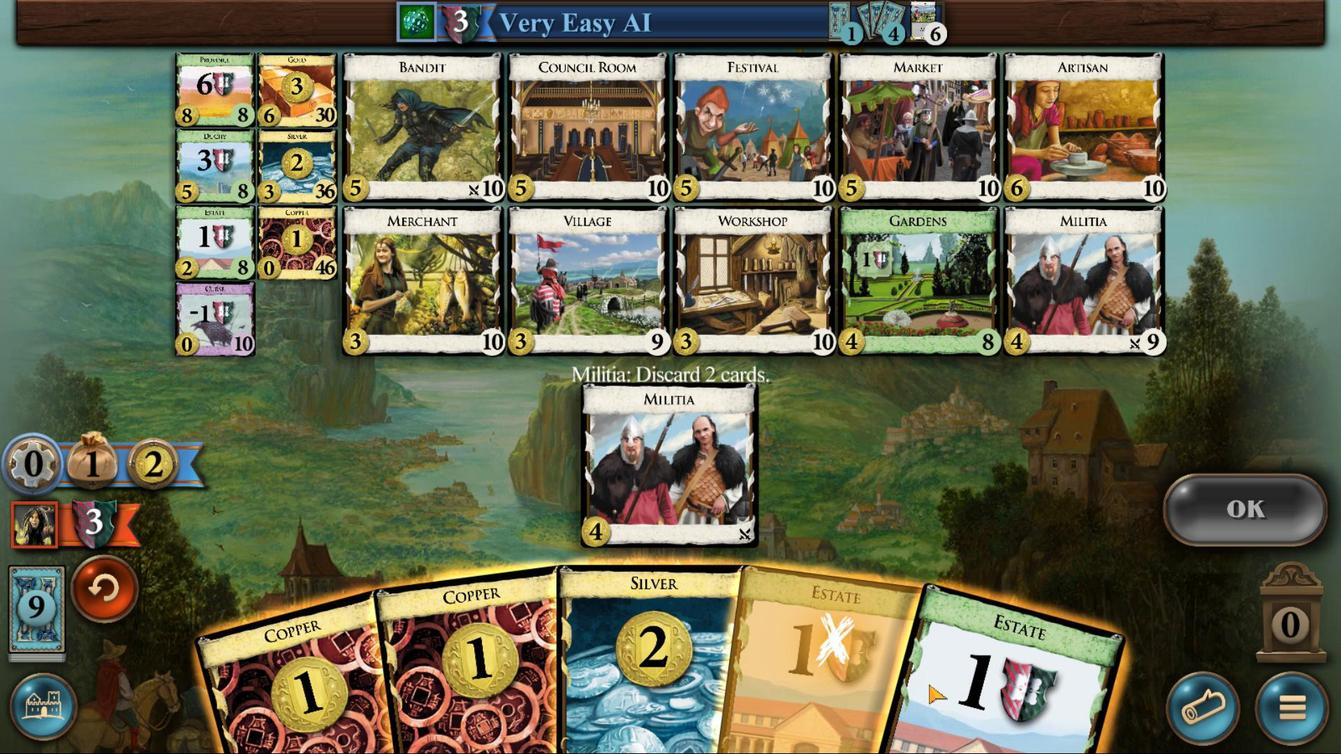 
Action: Mouse scrolled (1056, 535) with delta (0, 0)
Screenshot: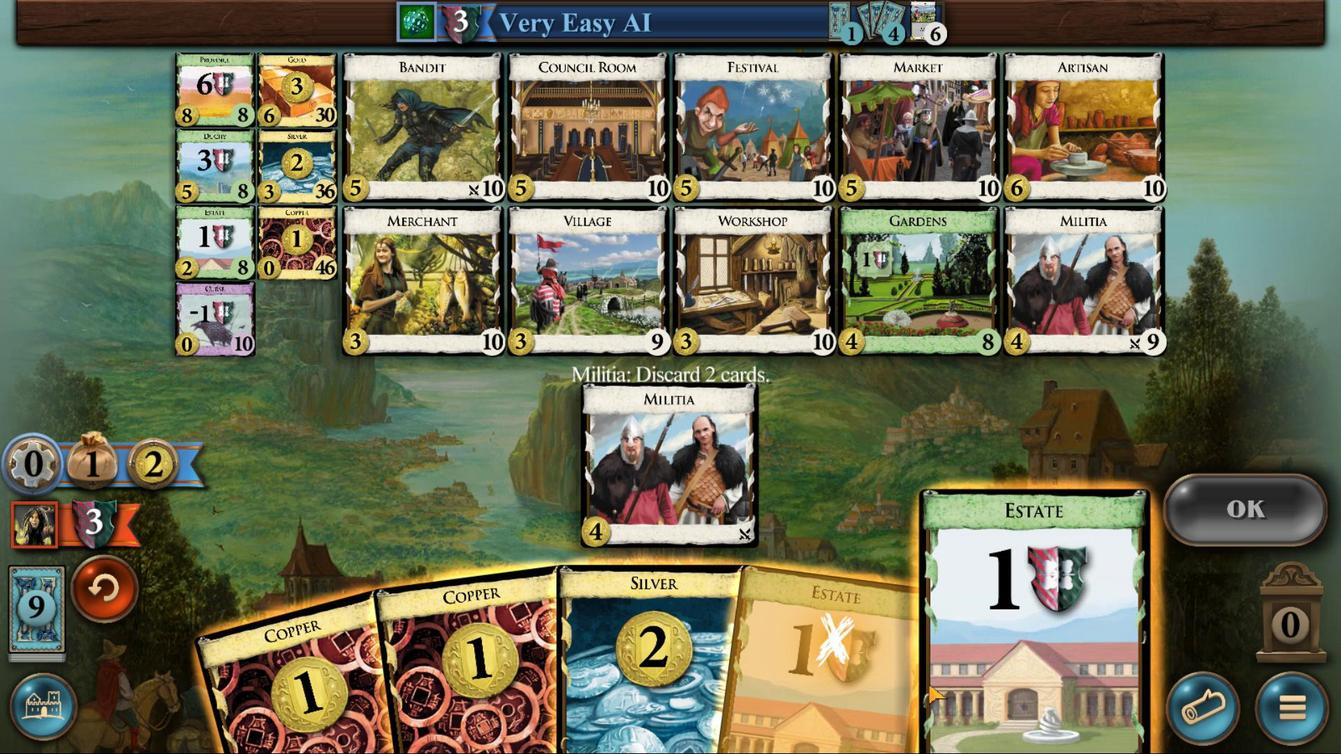 
Action: Mouse scrolled (1056, 535) with delta (0, 0)
Screenshot: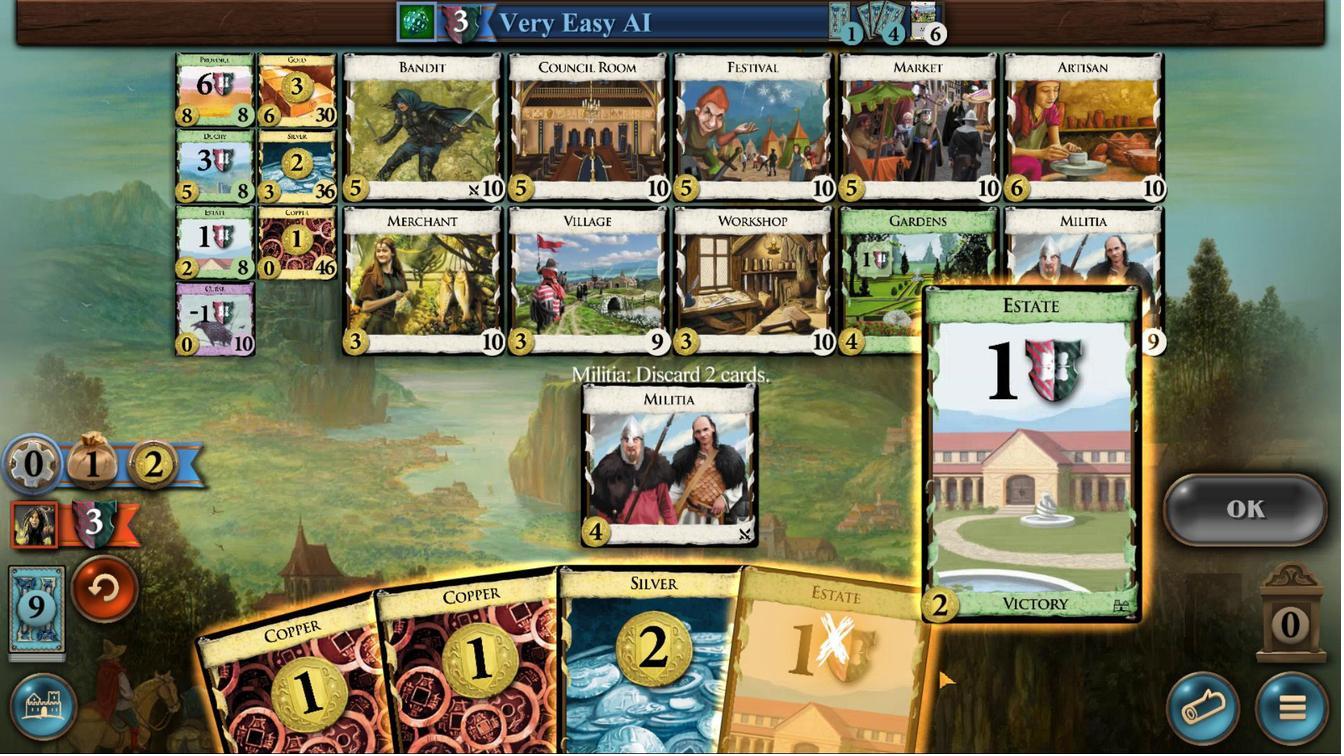 
Action: Mouse moved to (1220, 532)
Screenshot: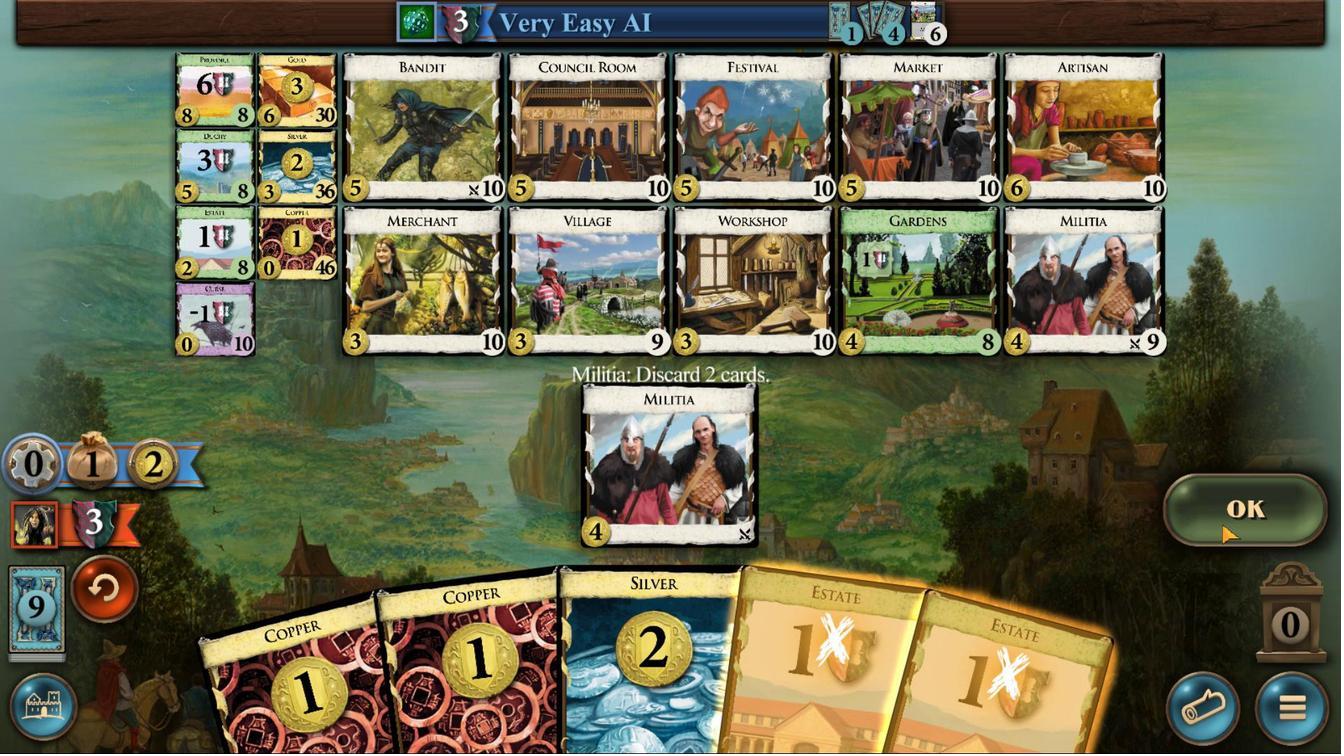 
Action: Mouse pressed left at (1220, 532)
Screenshot: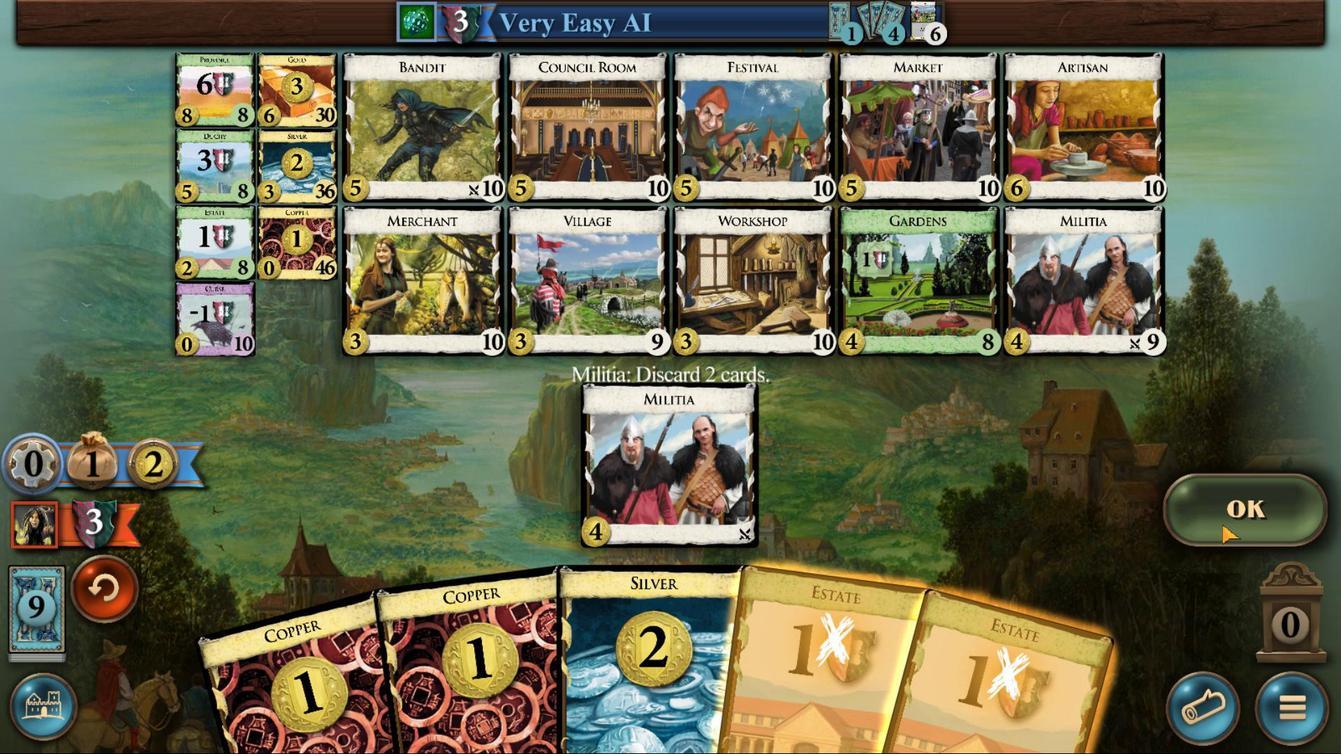 
Action: Mouse moved to (992, 535)
Screenshot: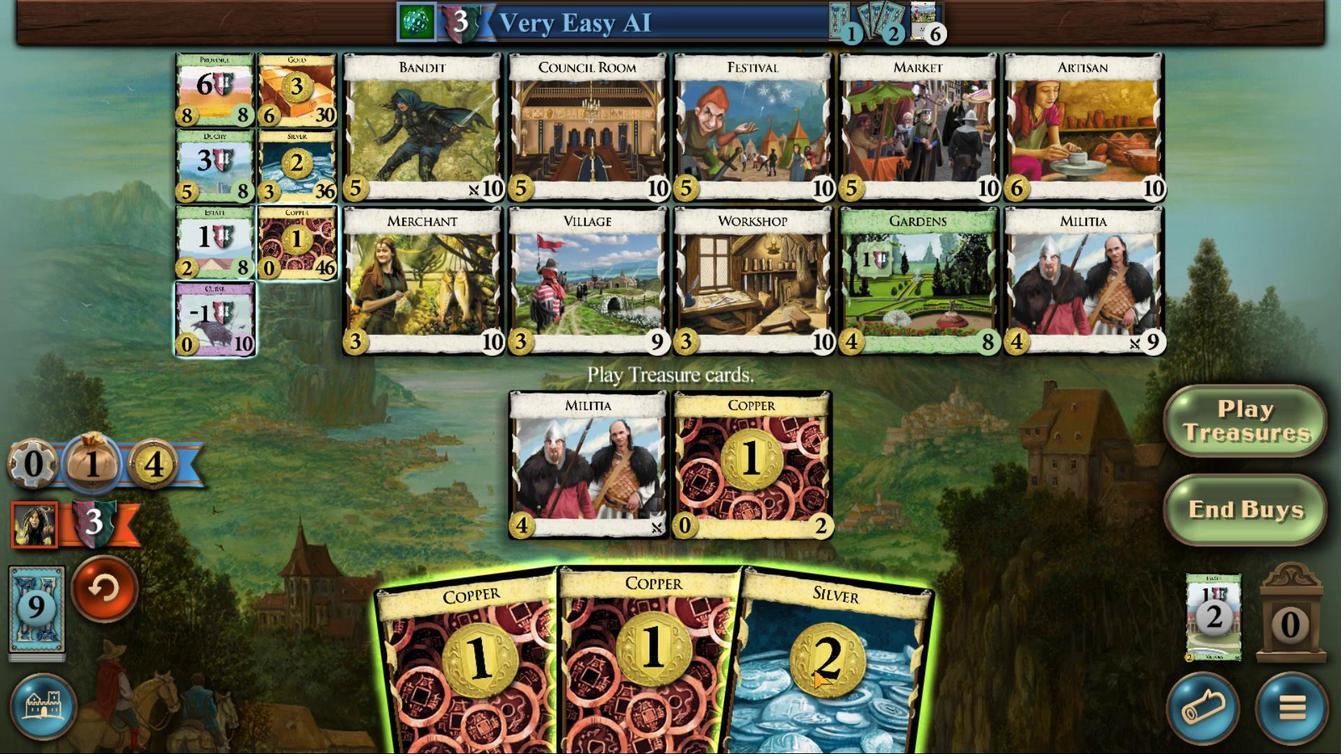 
Action: Mouse scrolled (992, 535) with delta (0, 0)
Screenshot: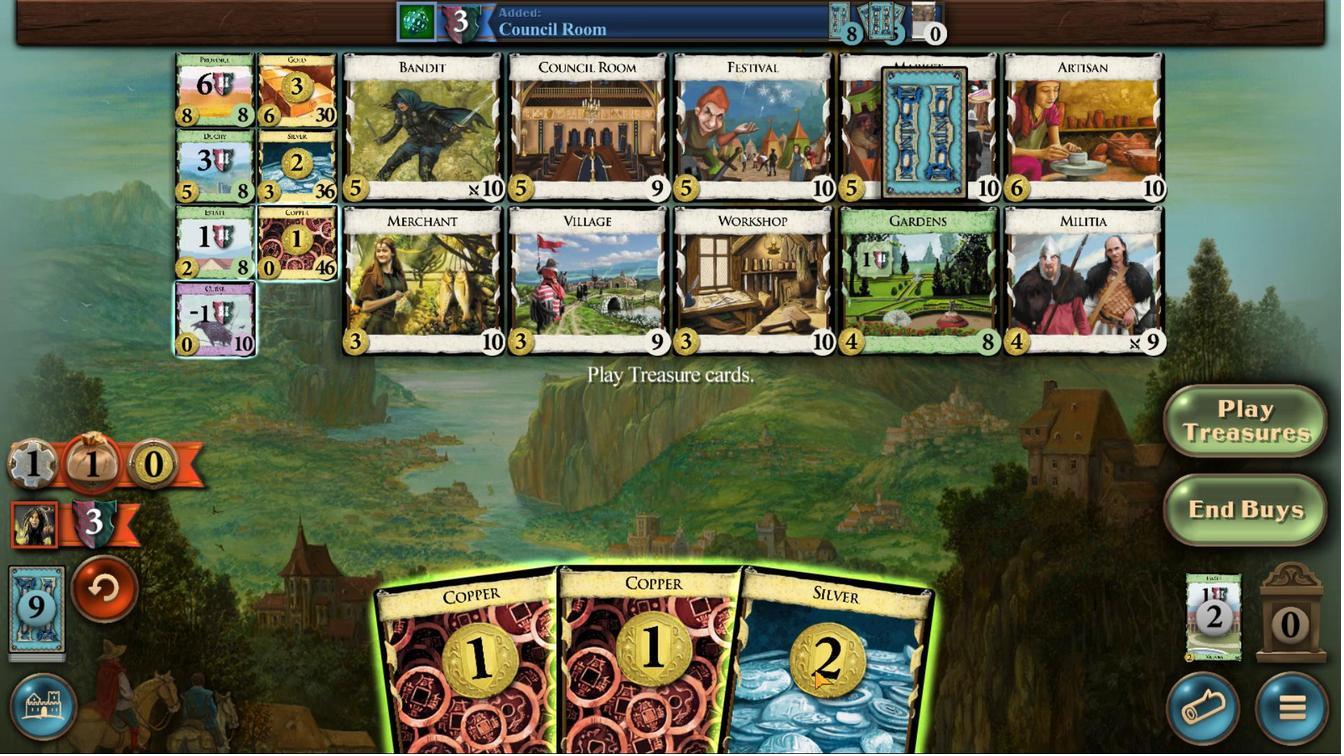 
Action: Mouse moved to (992, 535)
Screenshot: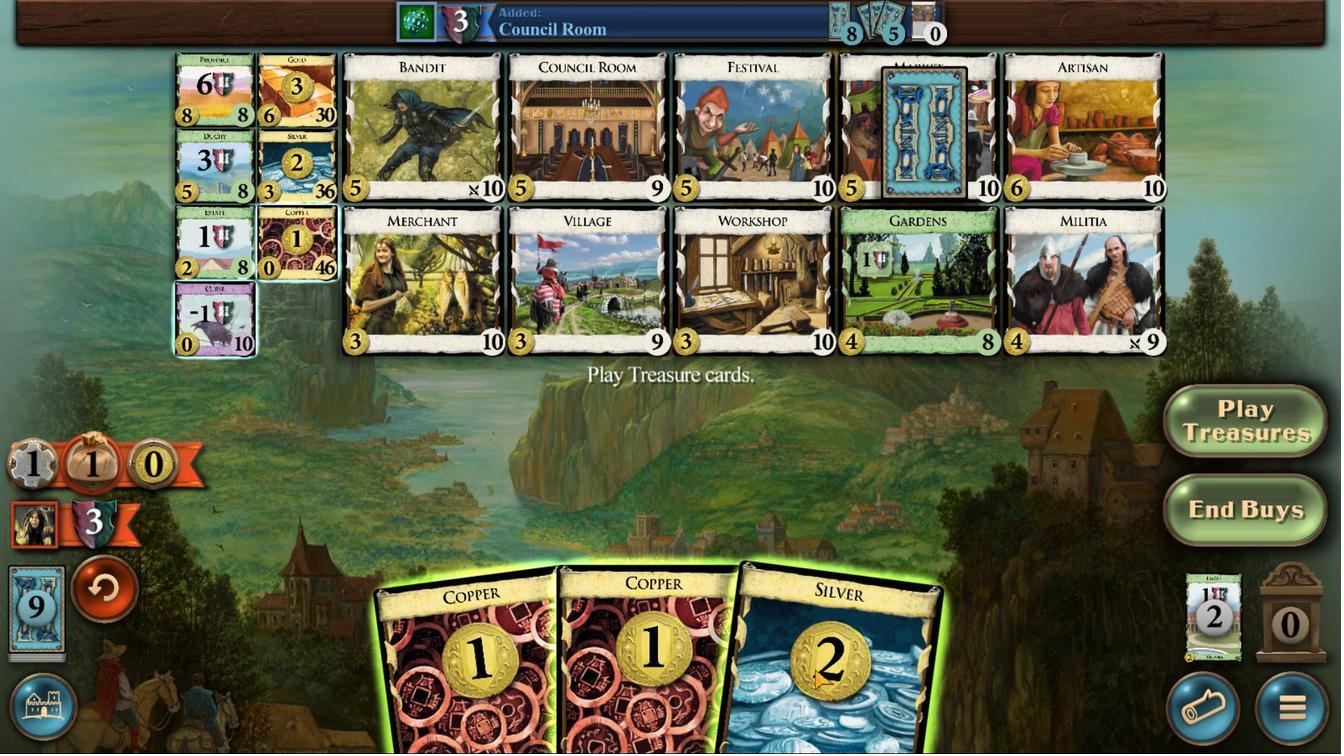
Action: Mouse scrolled (992, 535) with delta (0, 0)
Screenshot: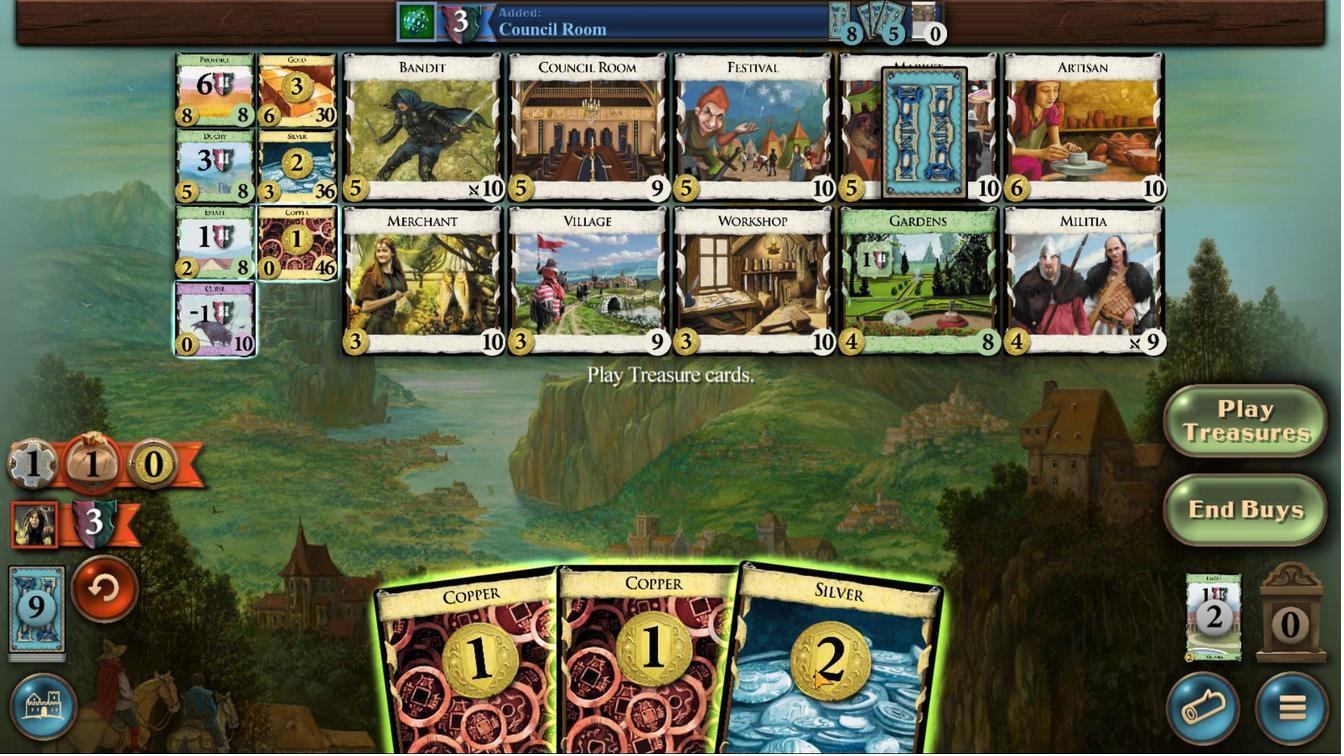 
Action: Mouse scrolled (992, 535) with delta (0, 0)
Screenshot: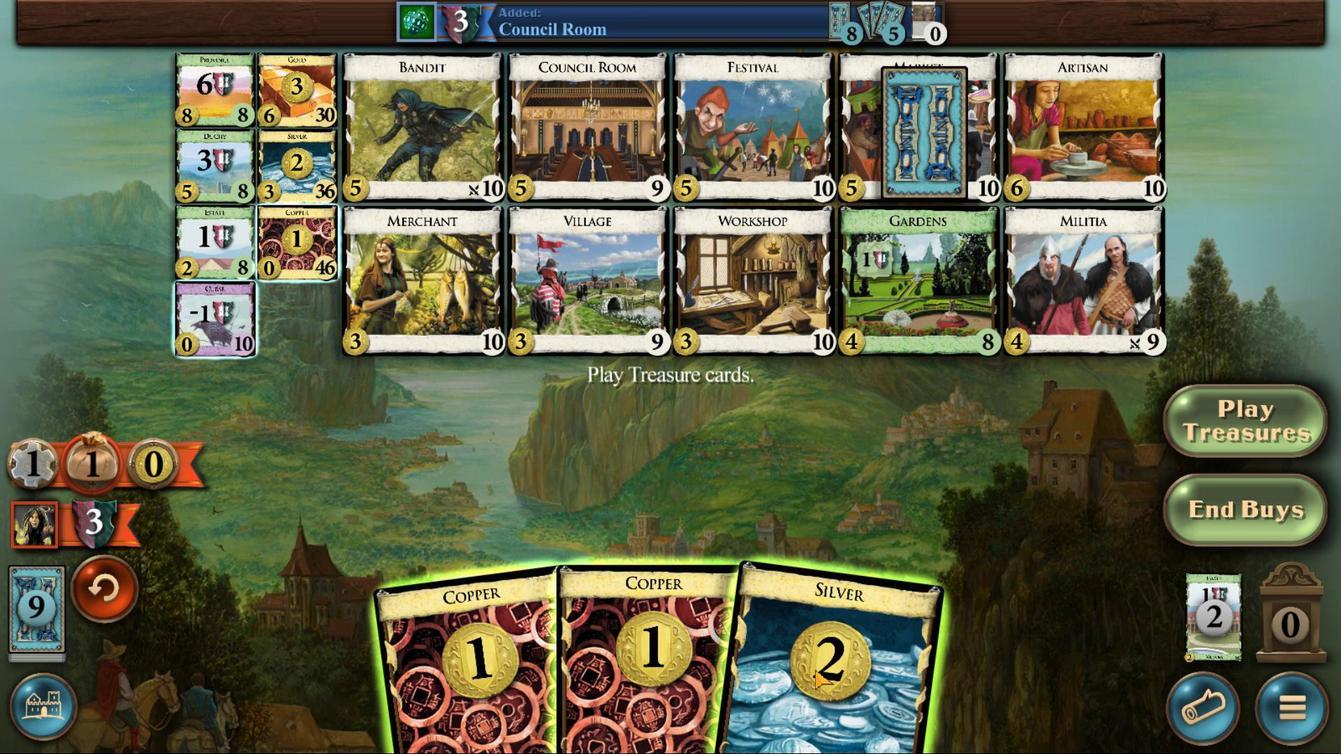
Action: Mouse scrolled (992, 535) with delta (0, 0)
Screenshot: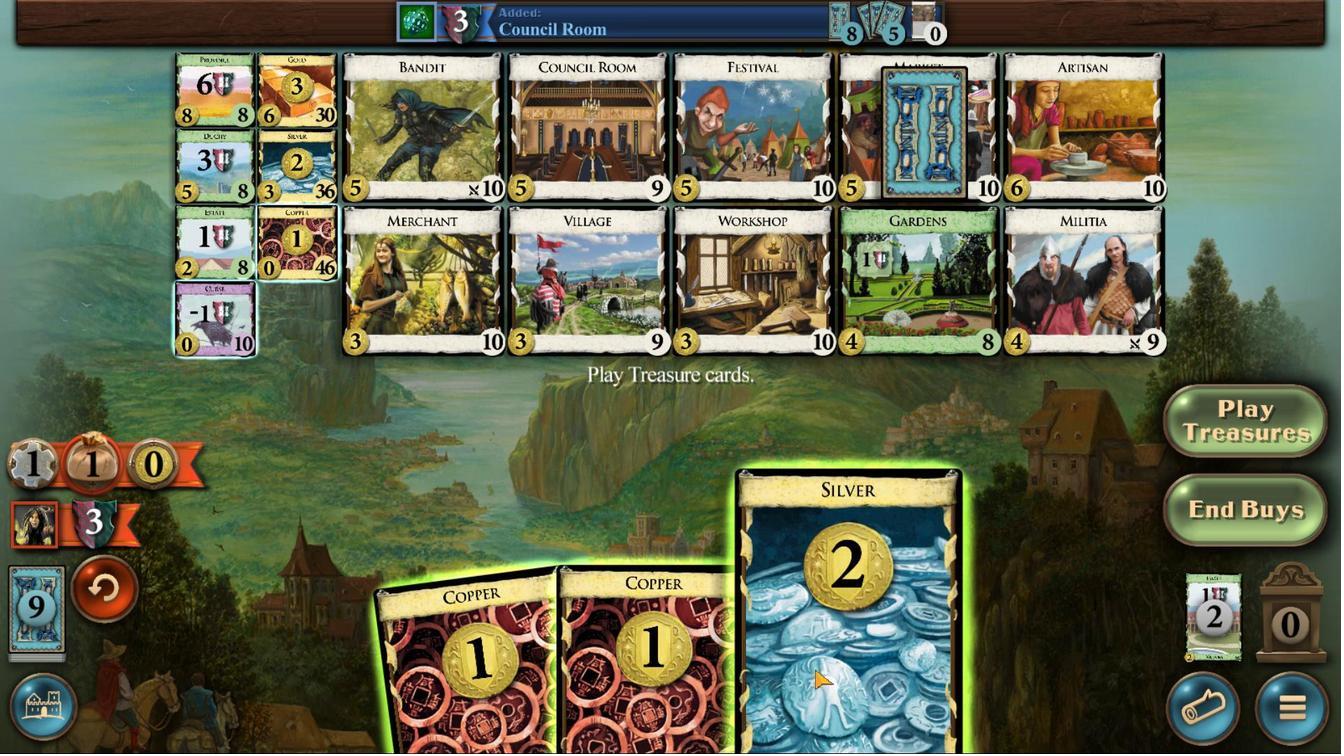 
Action: Mouse moved to (953, 535)
Screenshot: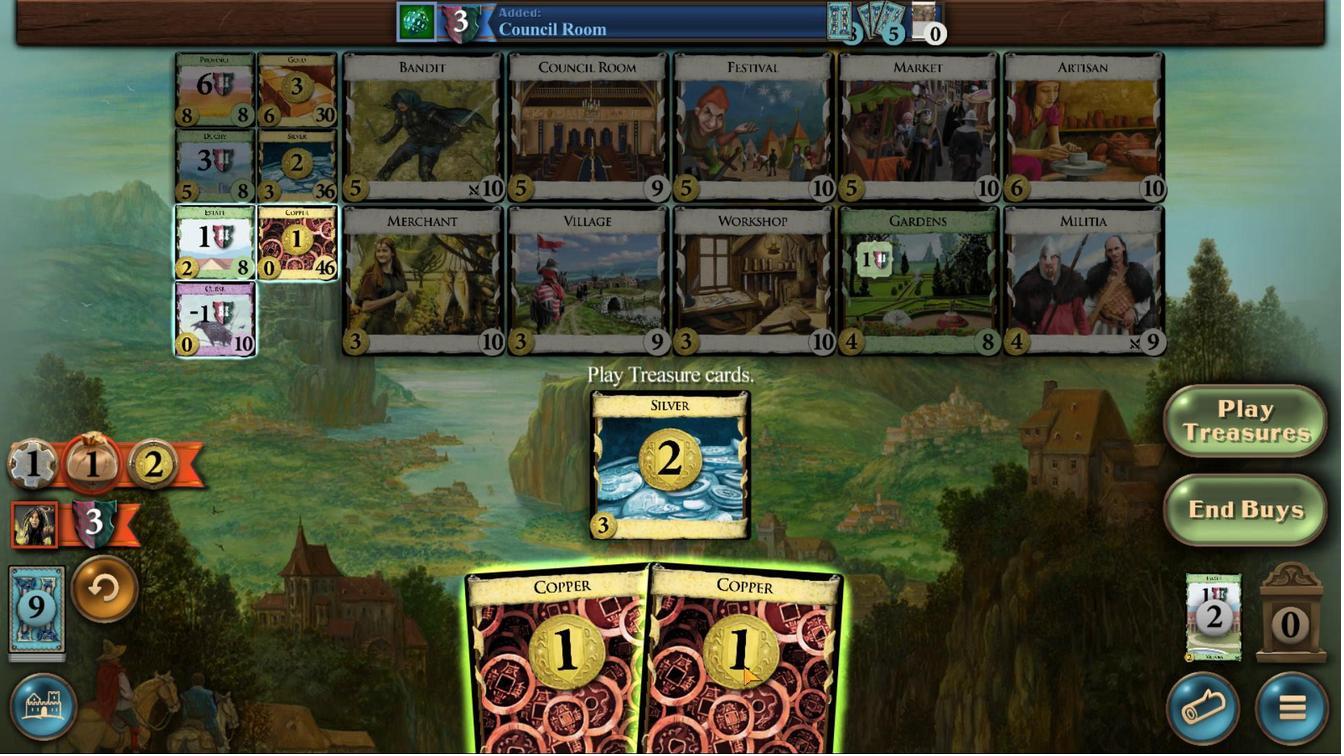 
Action: Mouse scrolled (953, 535) with delta (0, 0)
Screenshot: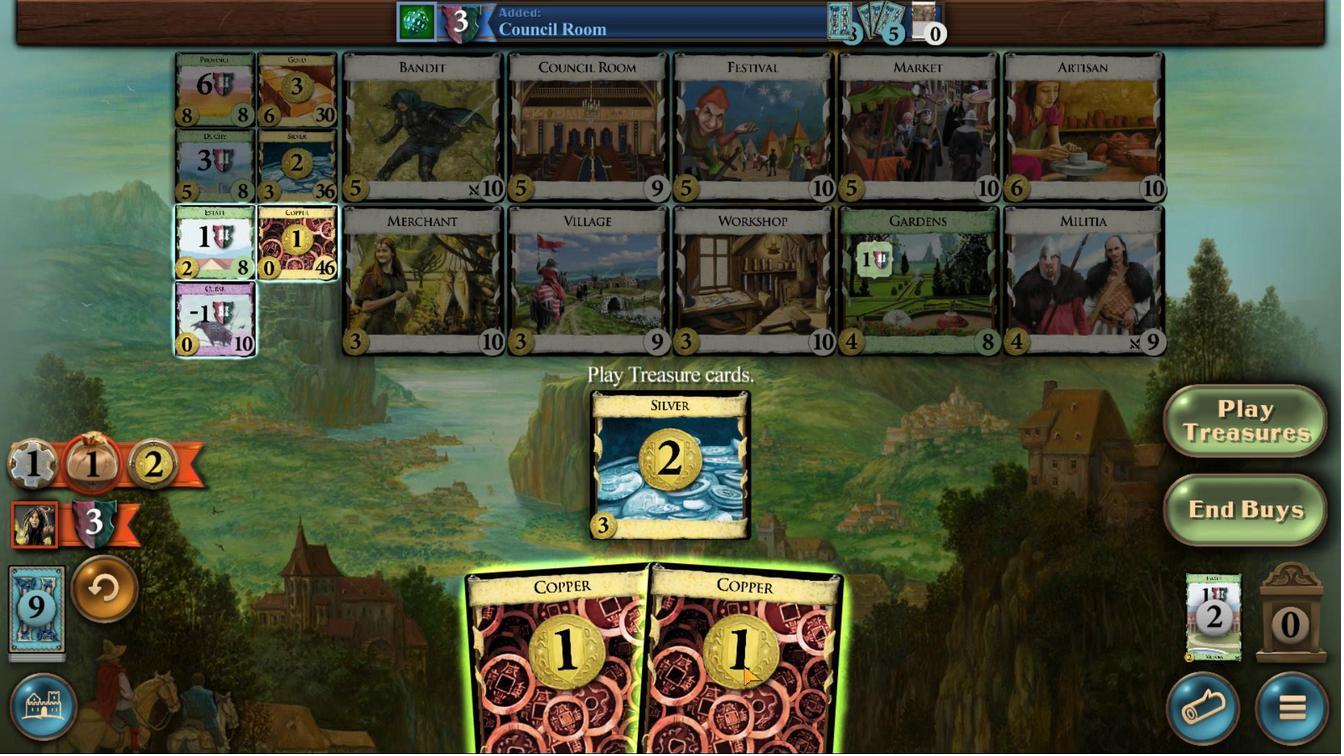
Action: Mouse moved to (953, 535)
Screenshot: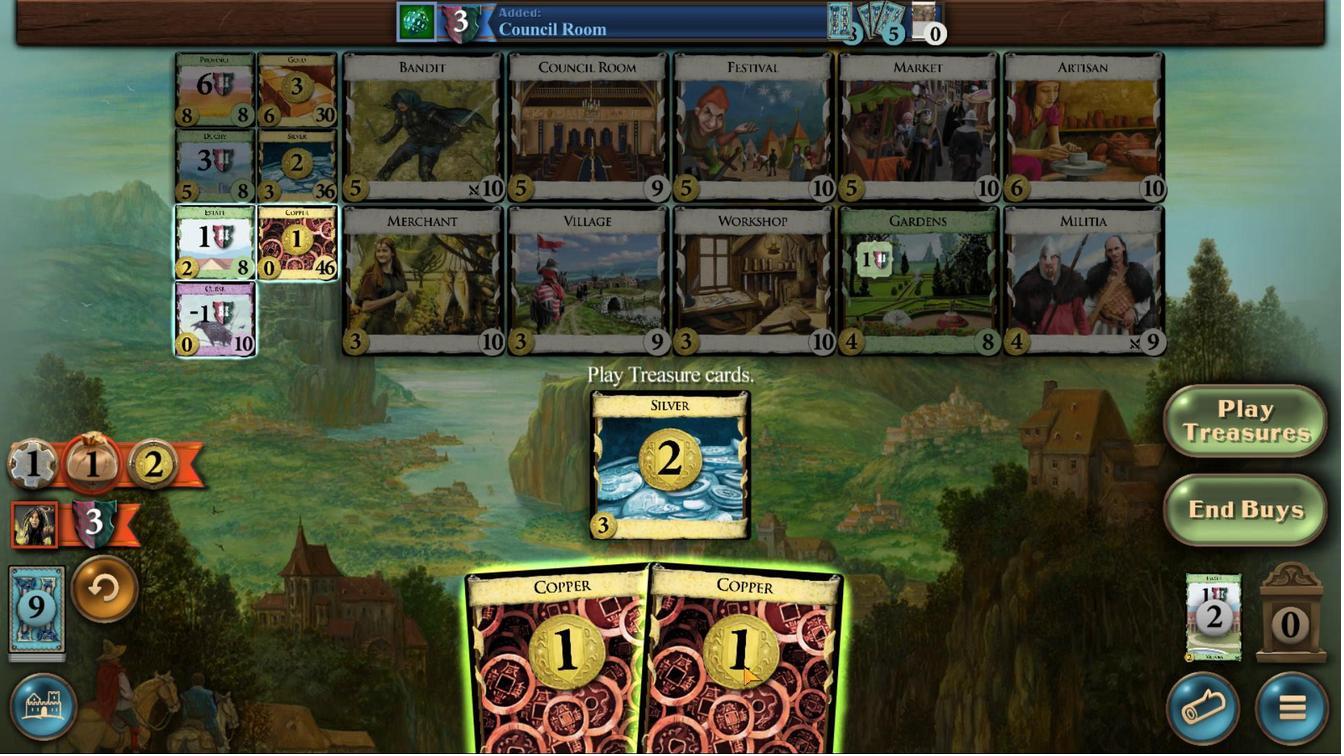 
Action: Mouse scrolled (953, 535) with delta (0, 0)
Screenshot: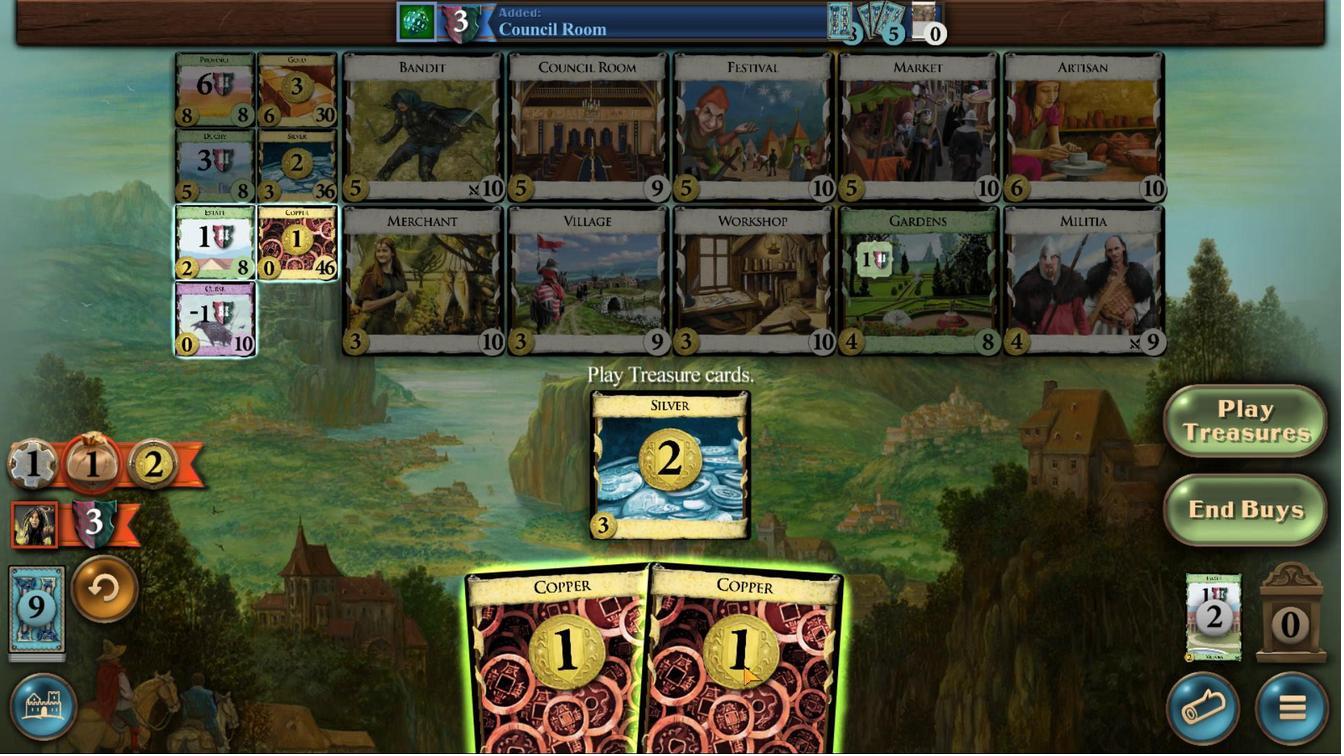 
Action: Mouse moved to (953, 535)
Screenshot: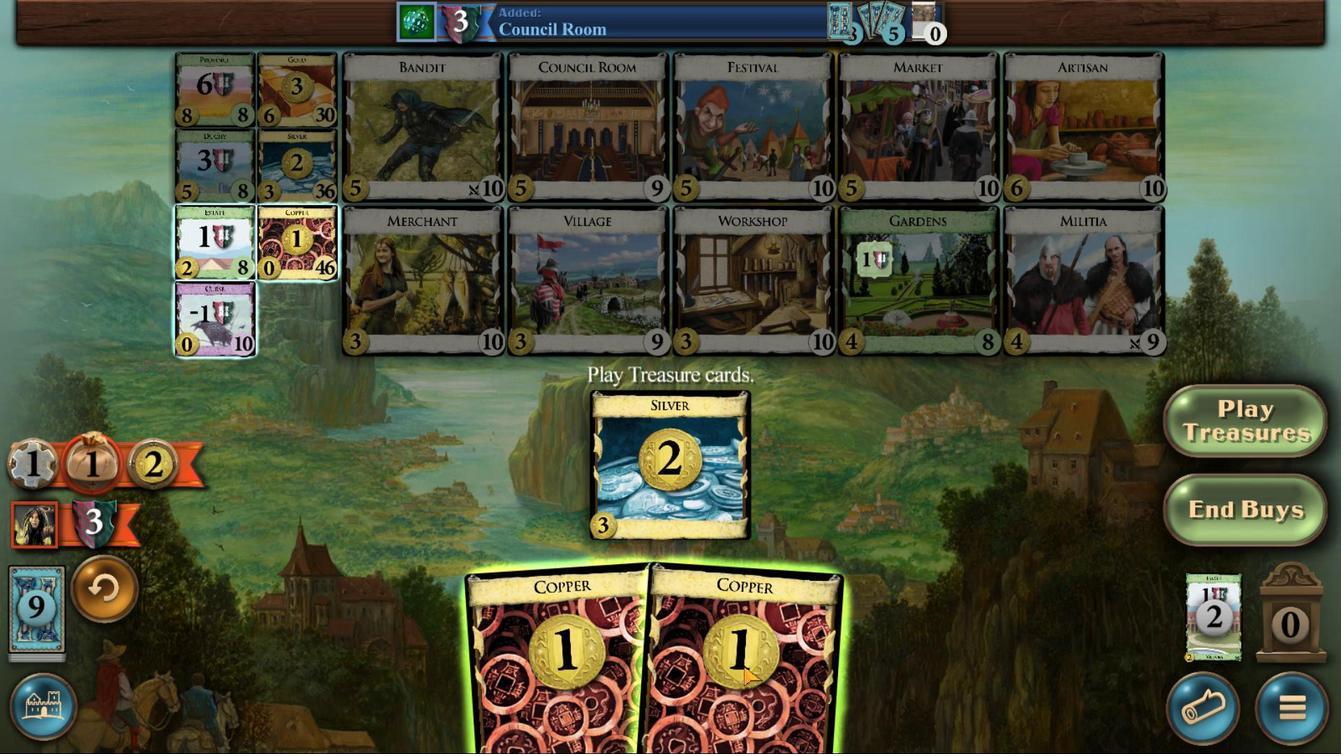 
Action: Mouse scrolled (953, 535) with delta (0, 0)
Screenshot: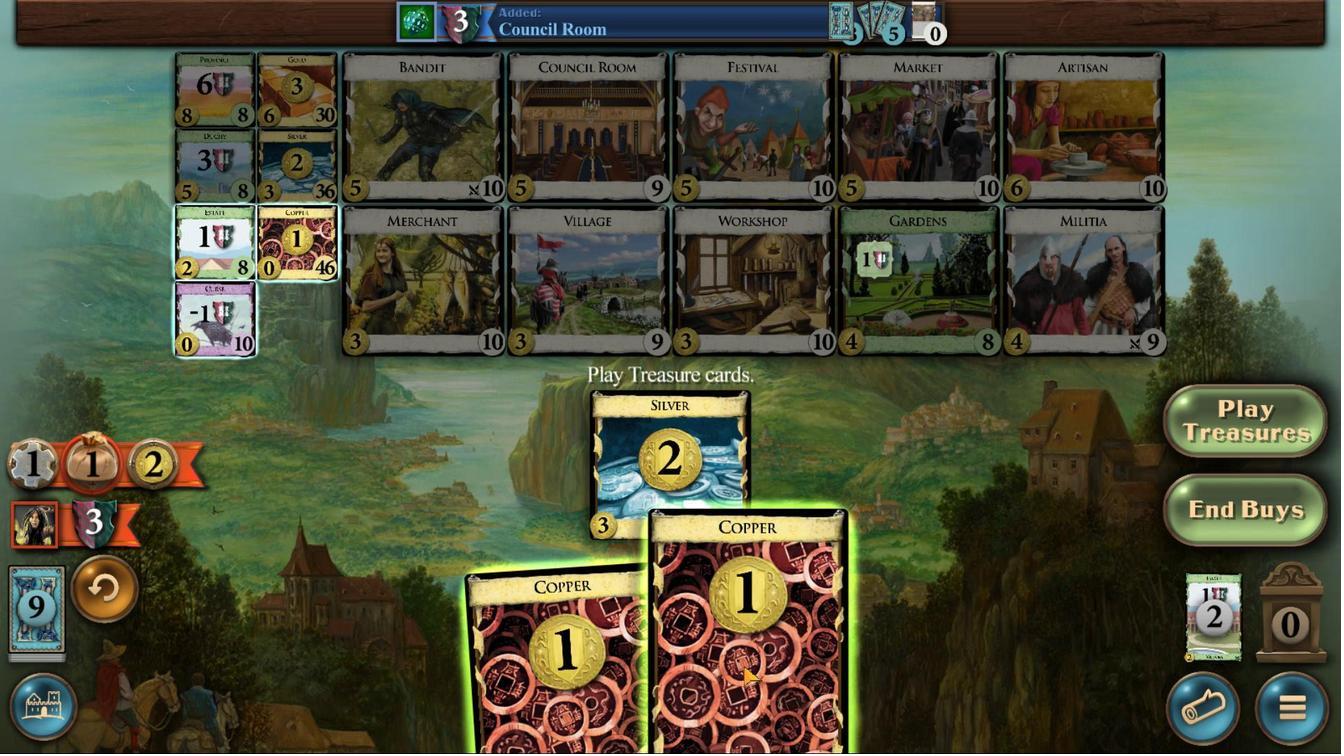 
Action: Mouse moved to (916, 535)
Screenshot: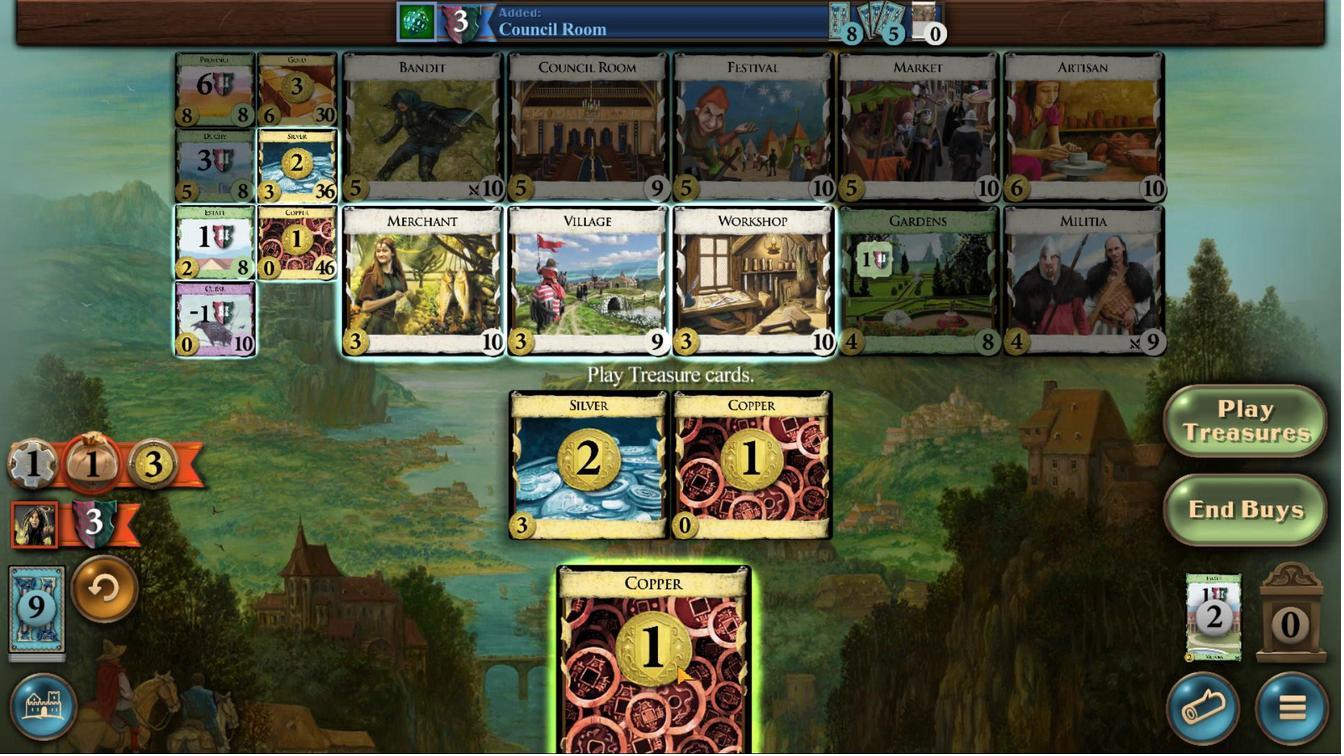 
Action: Mouse scrolled (916, 535) with delta (0, 0)
Screenshot: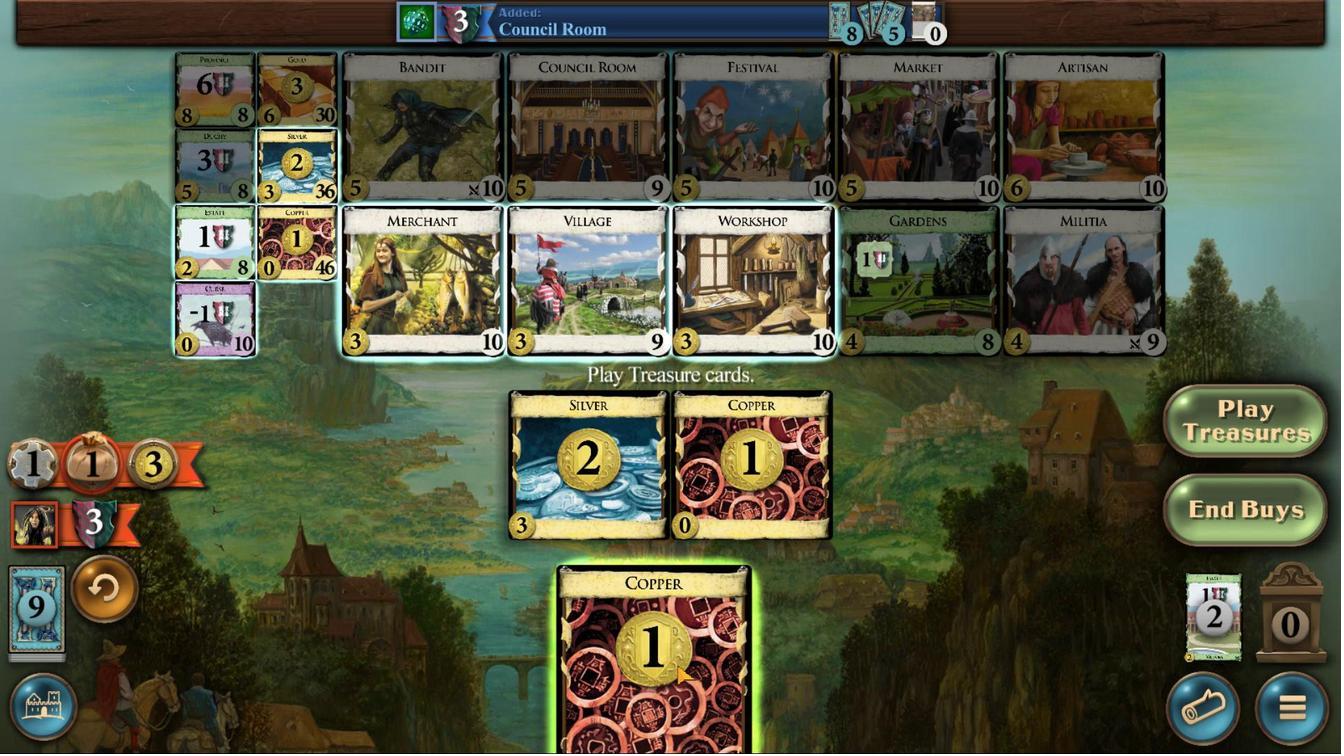 
Action: Mouse moved to (916, 535)
Screenshot: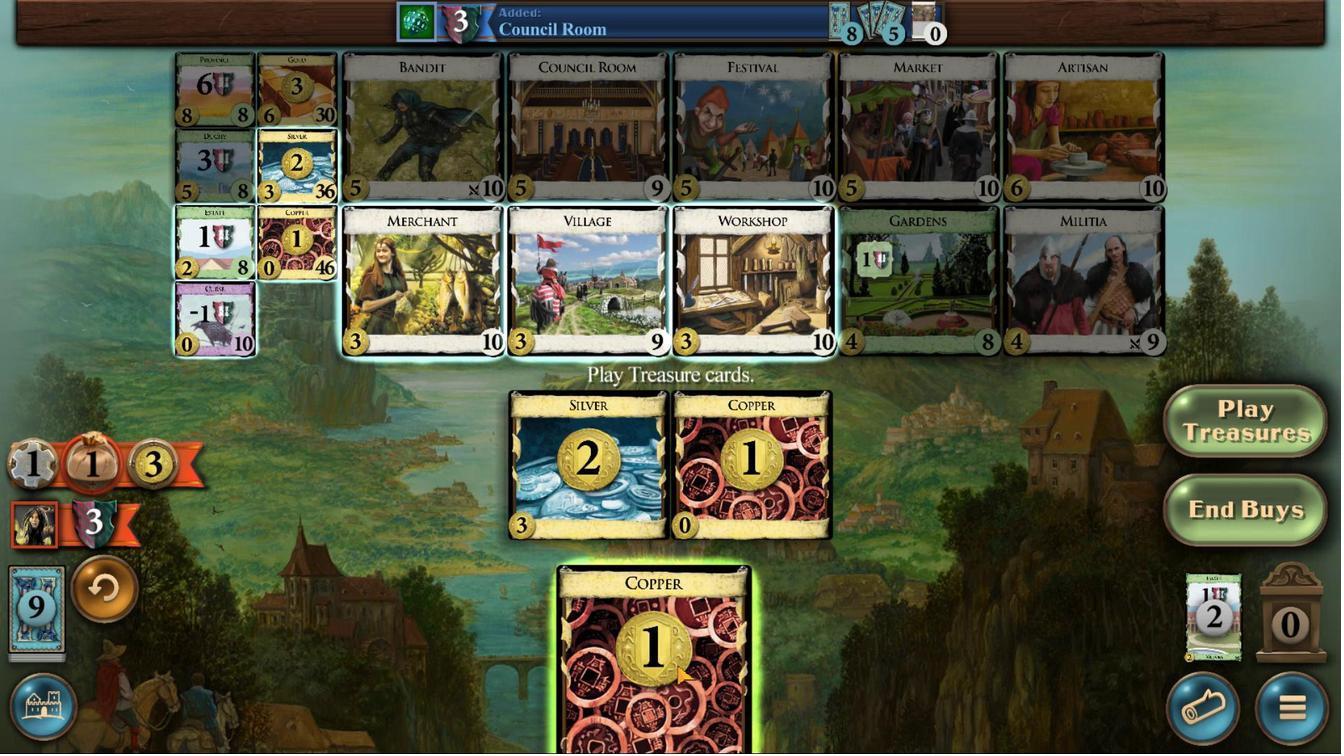 
Action: Mouse scrolled (916, 535) with delta (0, 0)
Screenshot: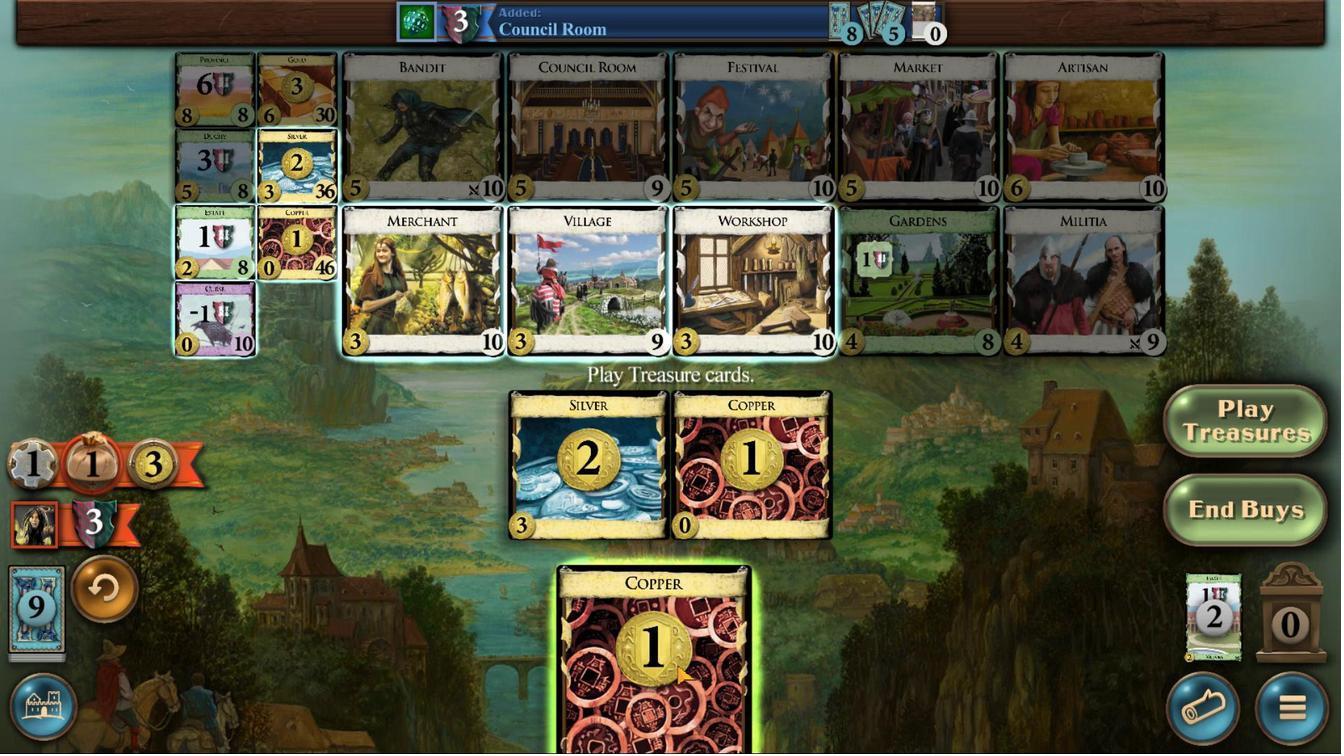 
Action: Mouse moved to (916, 535)
Screenshot: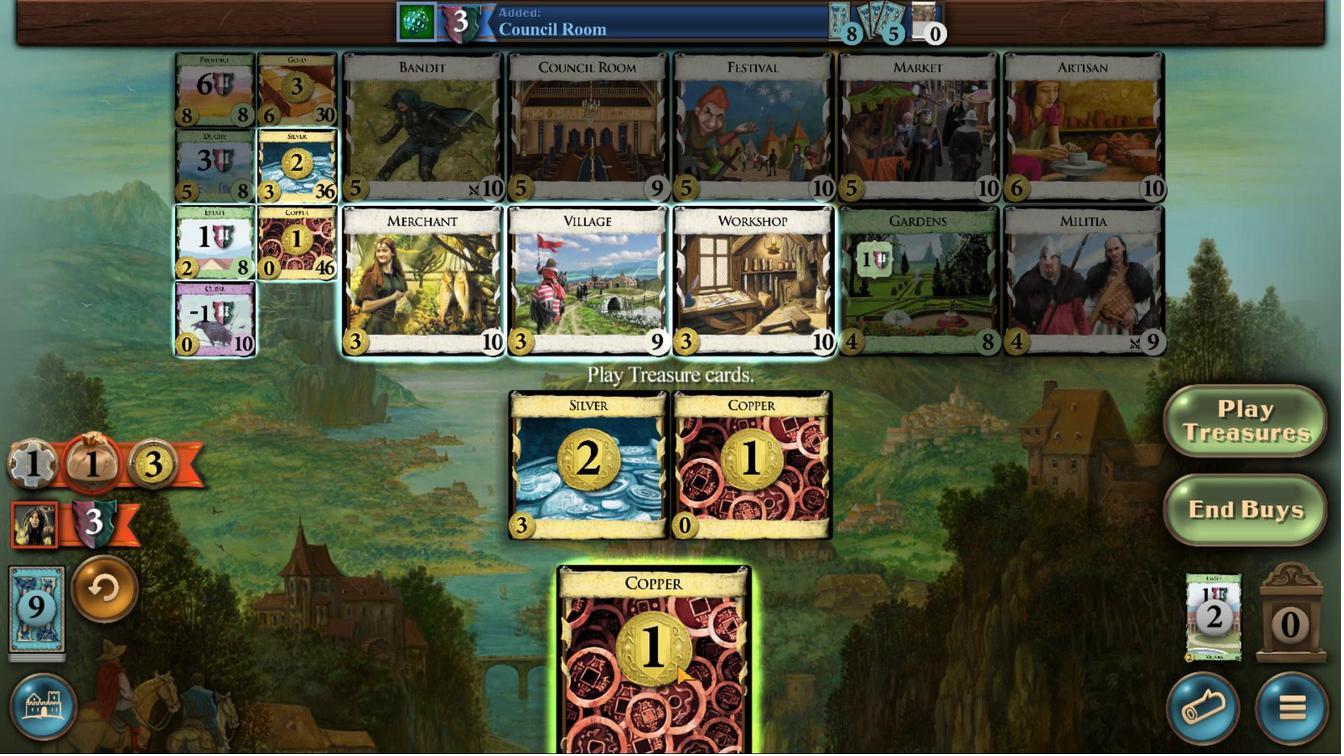 
Action: Mouse scrolled (916, 535) with delta (0, 0)
Screenshot: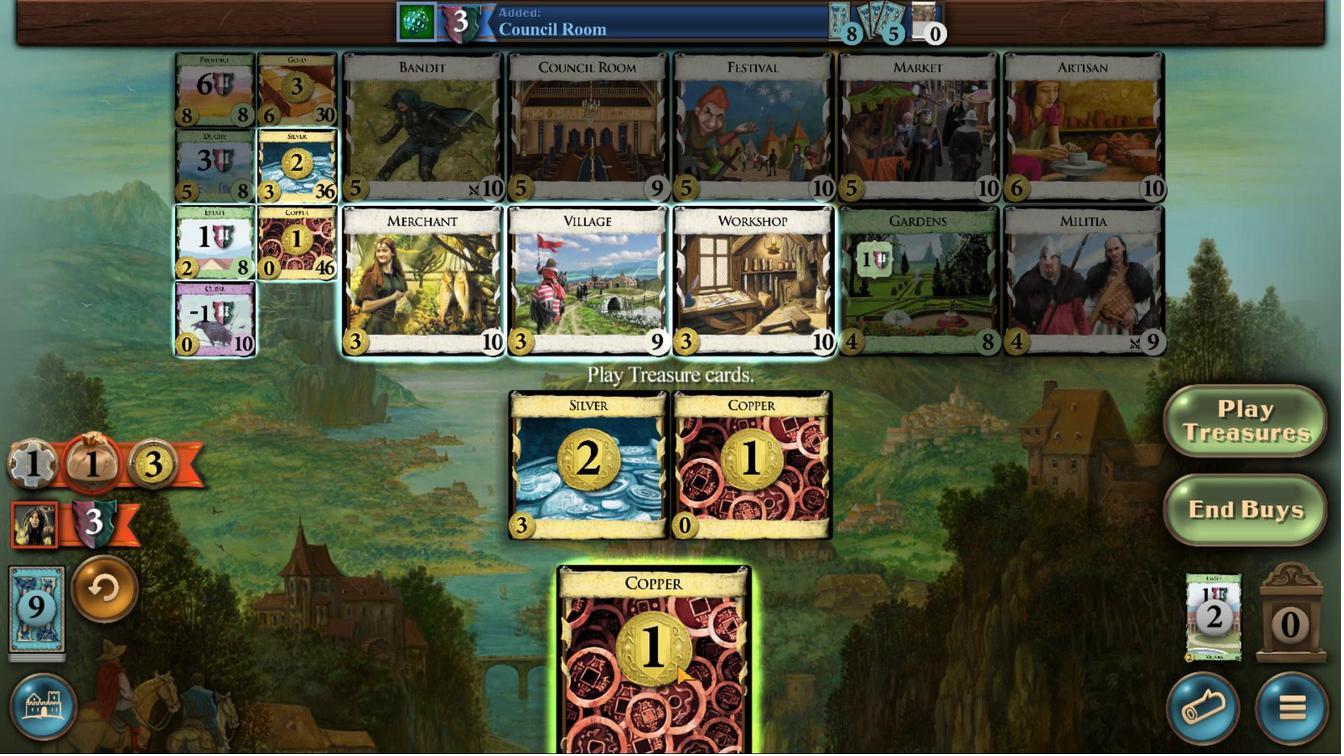 
Action: Mouse scrolled (916, 535) with delta (0, 0)
Screenshot: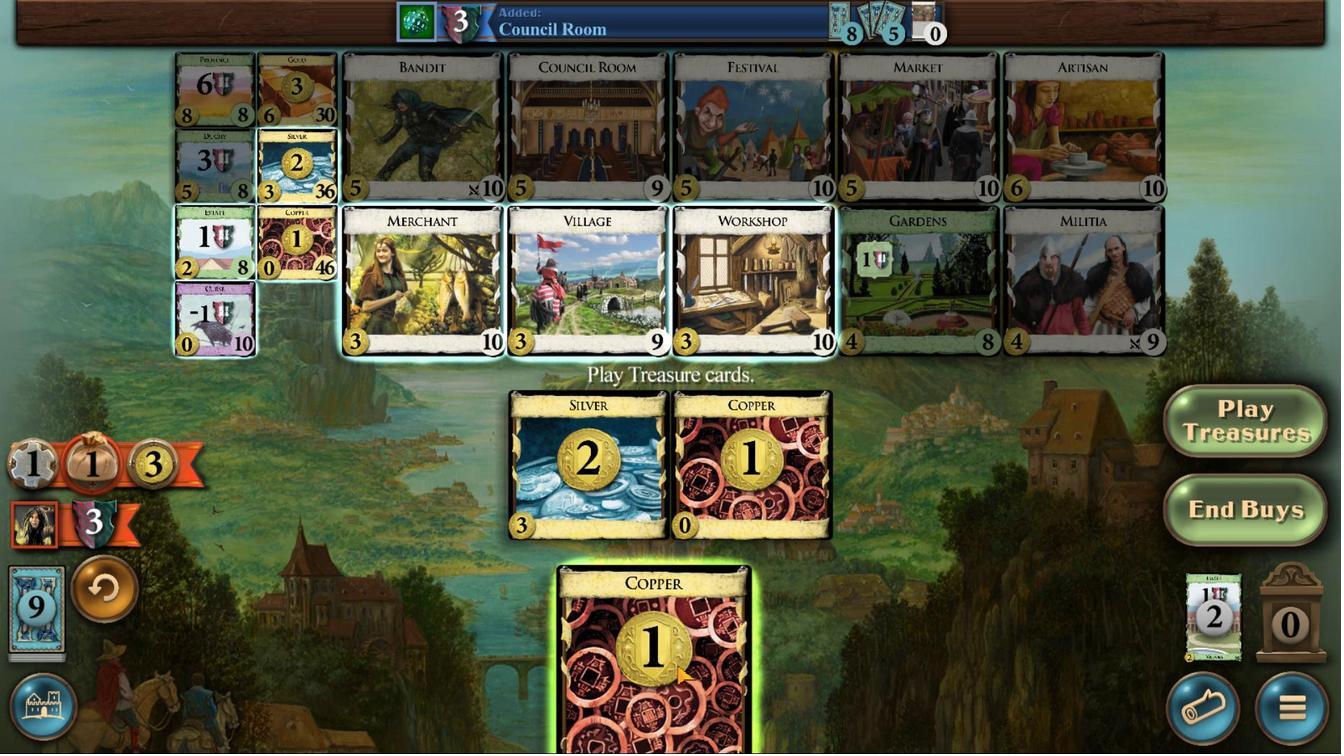 
Action: Mouse moved to (700, 523)
Screenshot: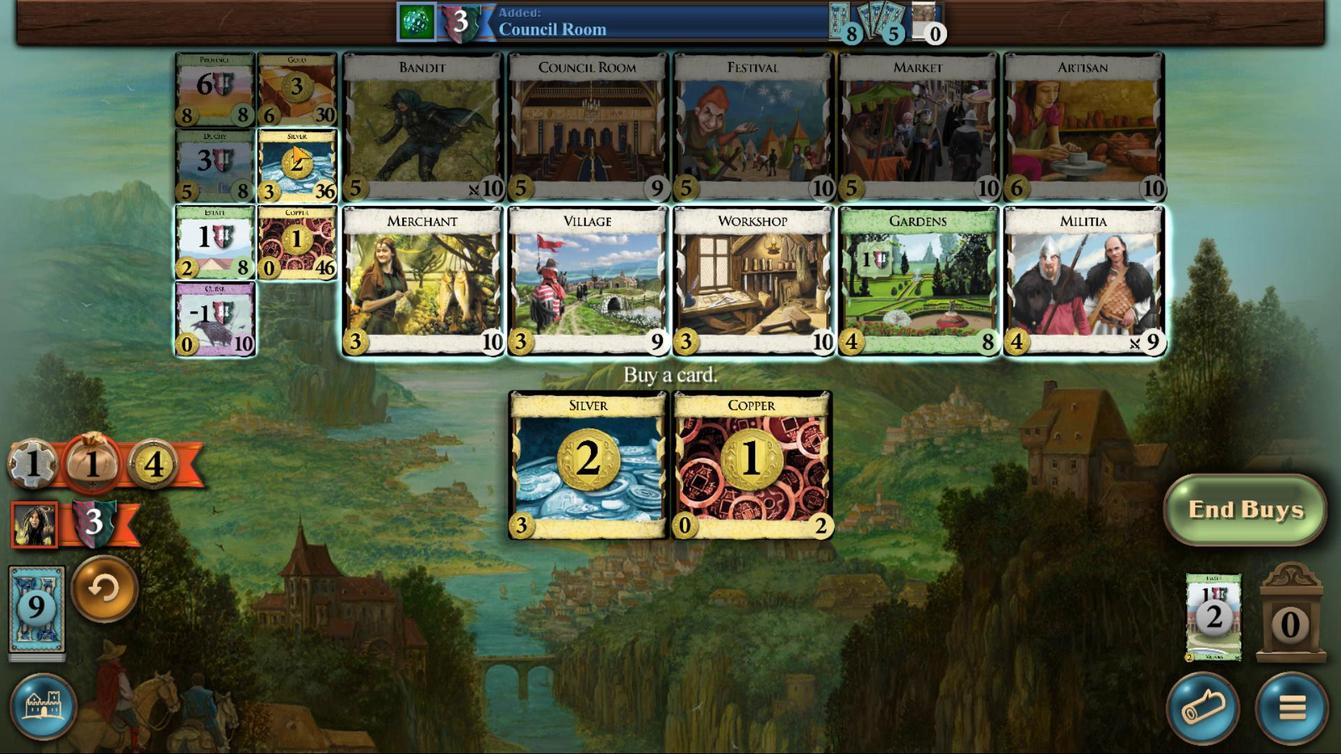
Action: Mouse pressed left at (700, 523)
Screenshot: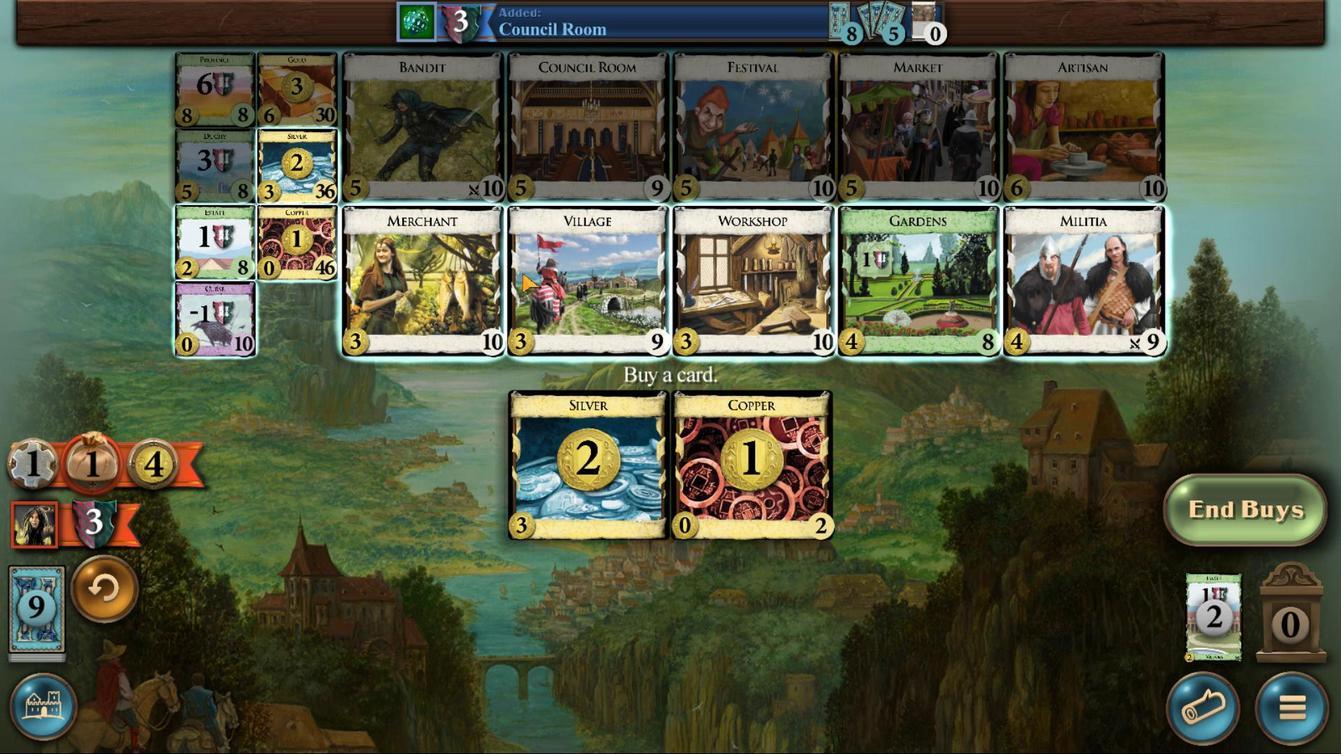 
Action: Mouse moved to (1045, 536)
Screenshot: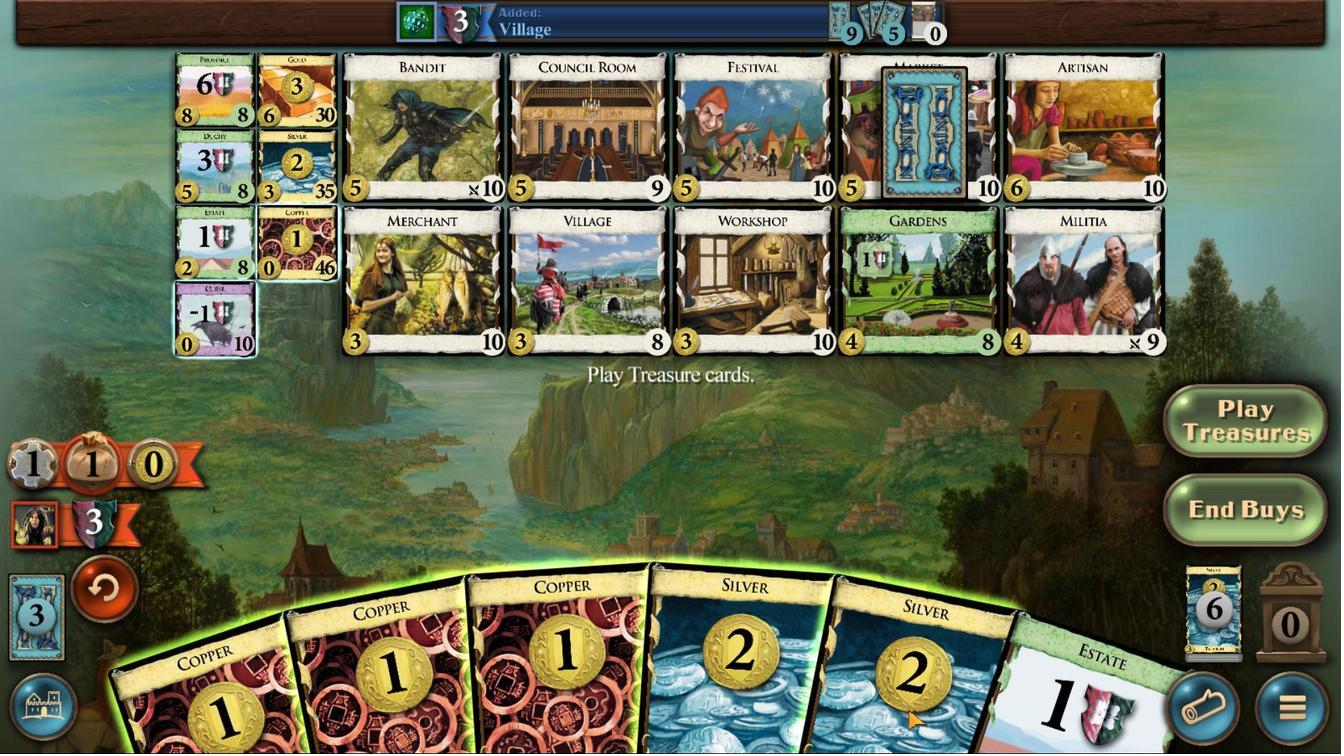 
Action: Mouse scrolled (1045, 536) with delta (0, 0)
Screenshot: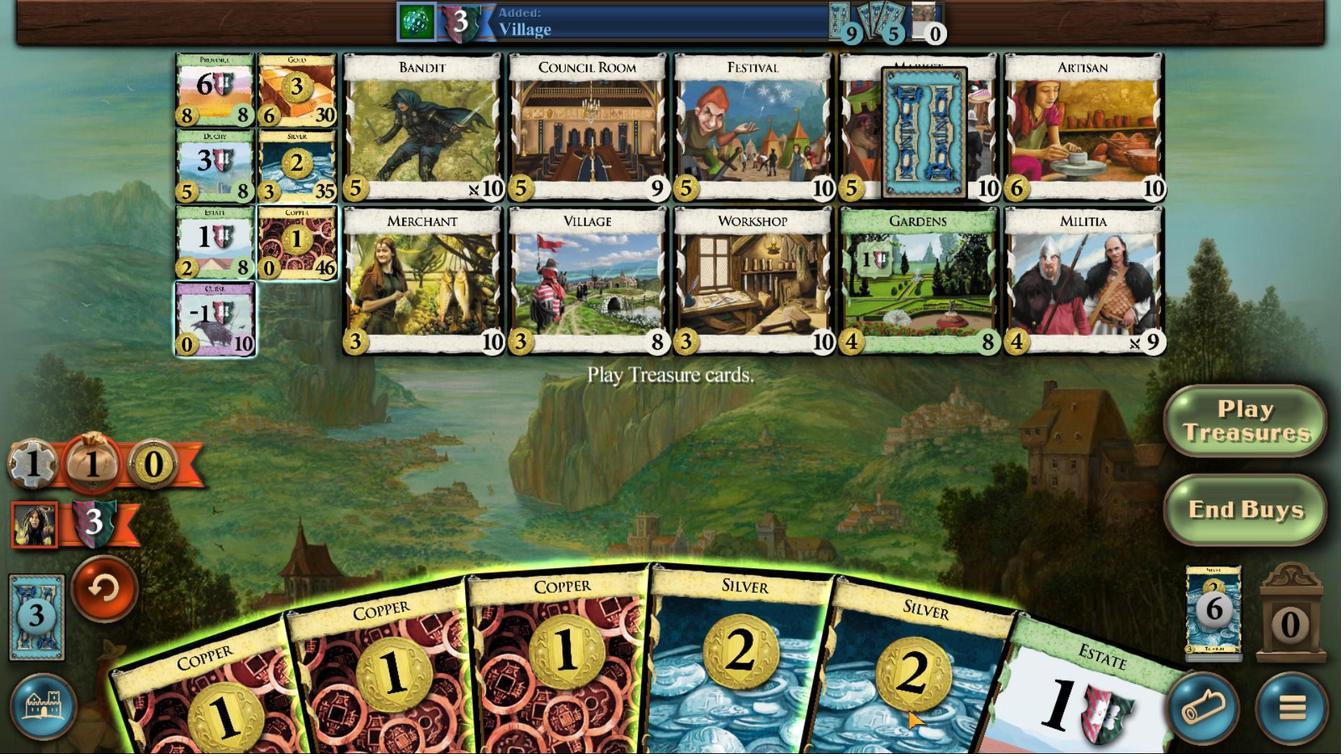 
Action: Mouse scrolled (1045, 536) with delta (0, 0)
Screenshot: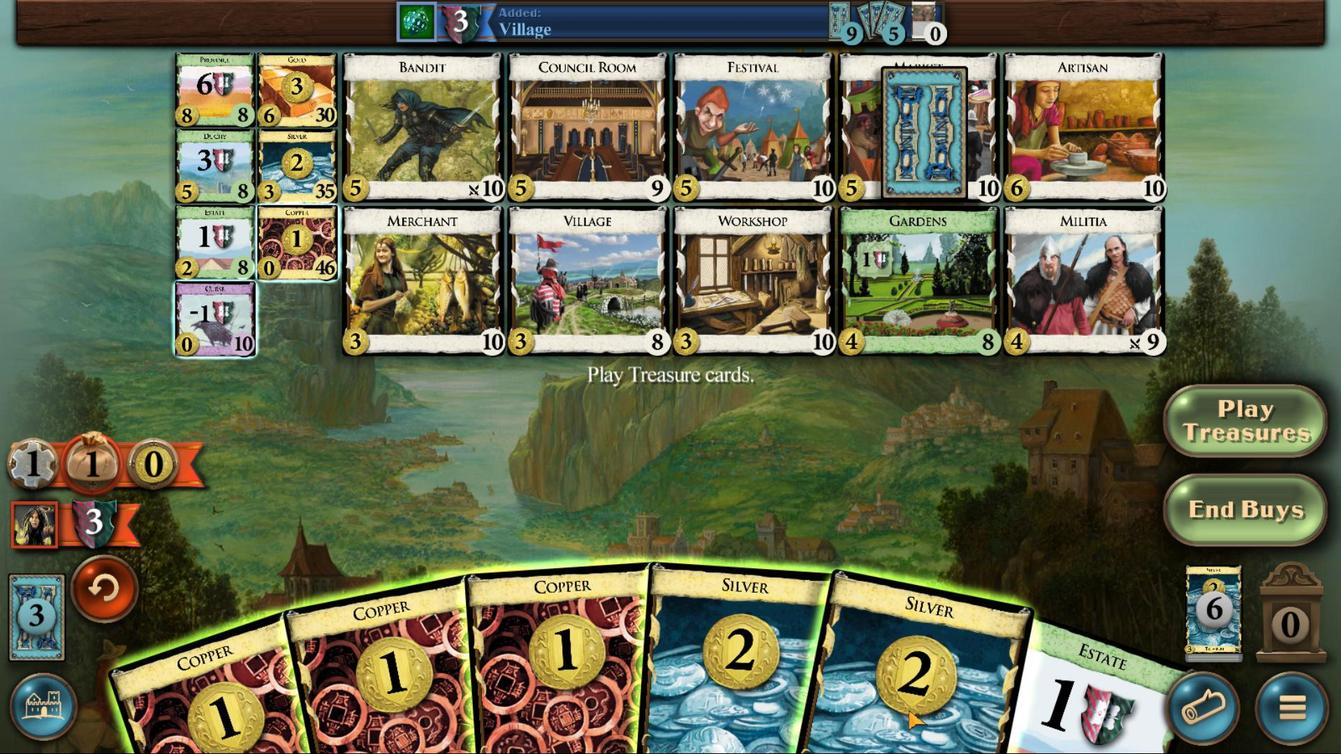 
Action: Mouse scrolled (1045, 536) with delta (0, 0)
Screenshot: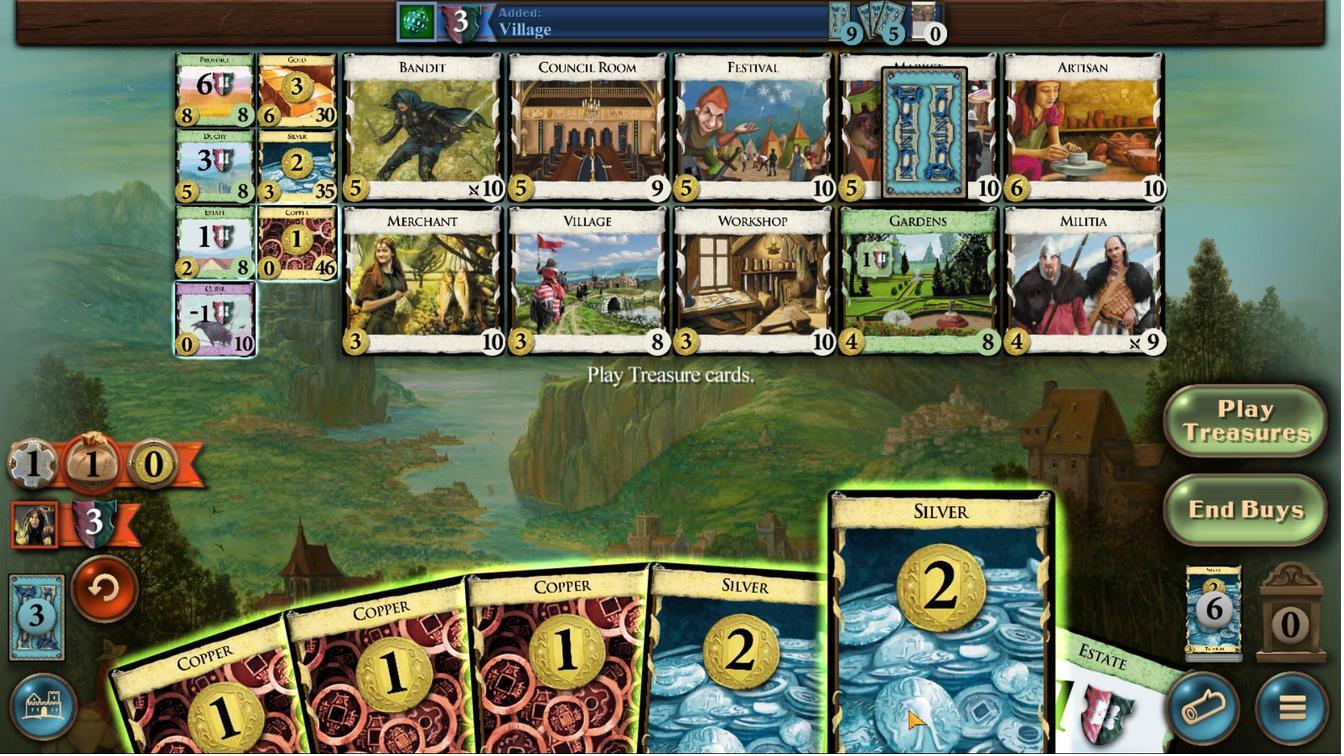 
Action: Mouse moved to (1007, 535)
Screenshot: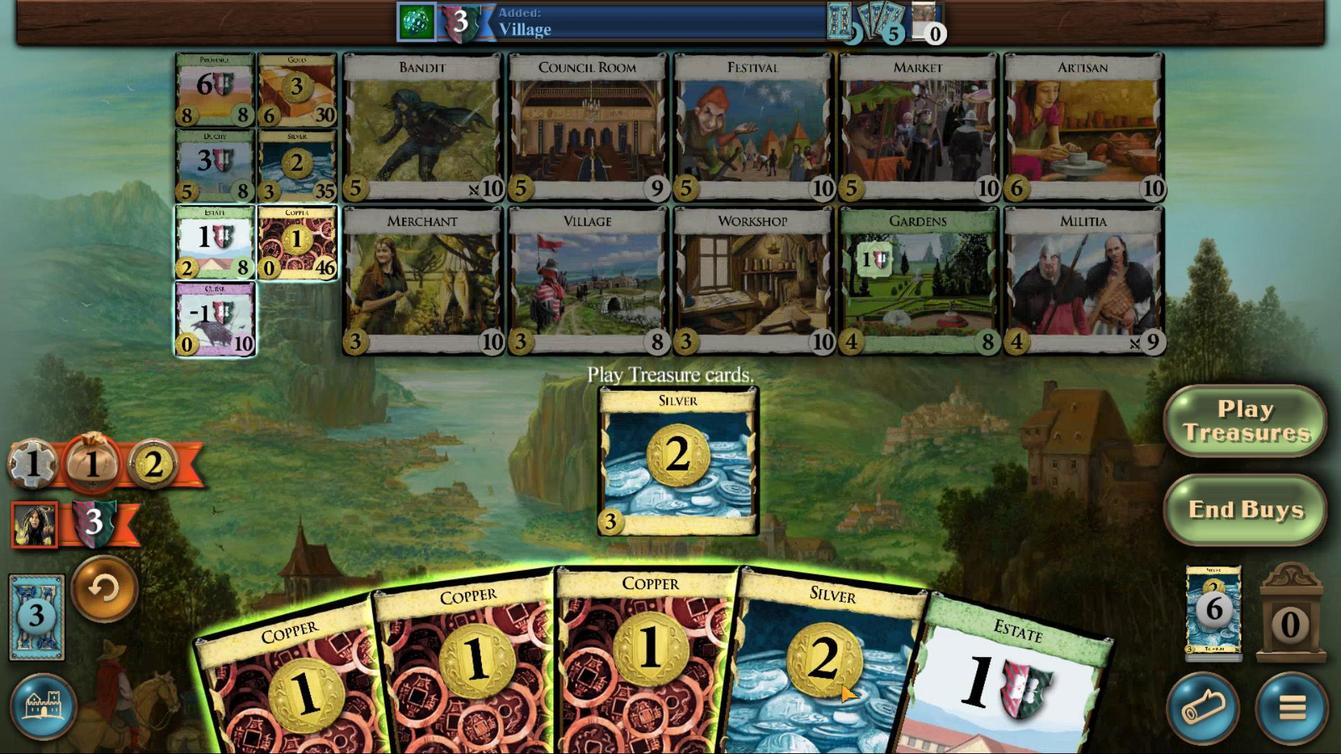 
Action: Mouse scrolled (1007, 535) with delta (0, 0)
Screenshot: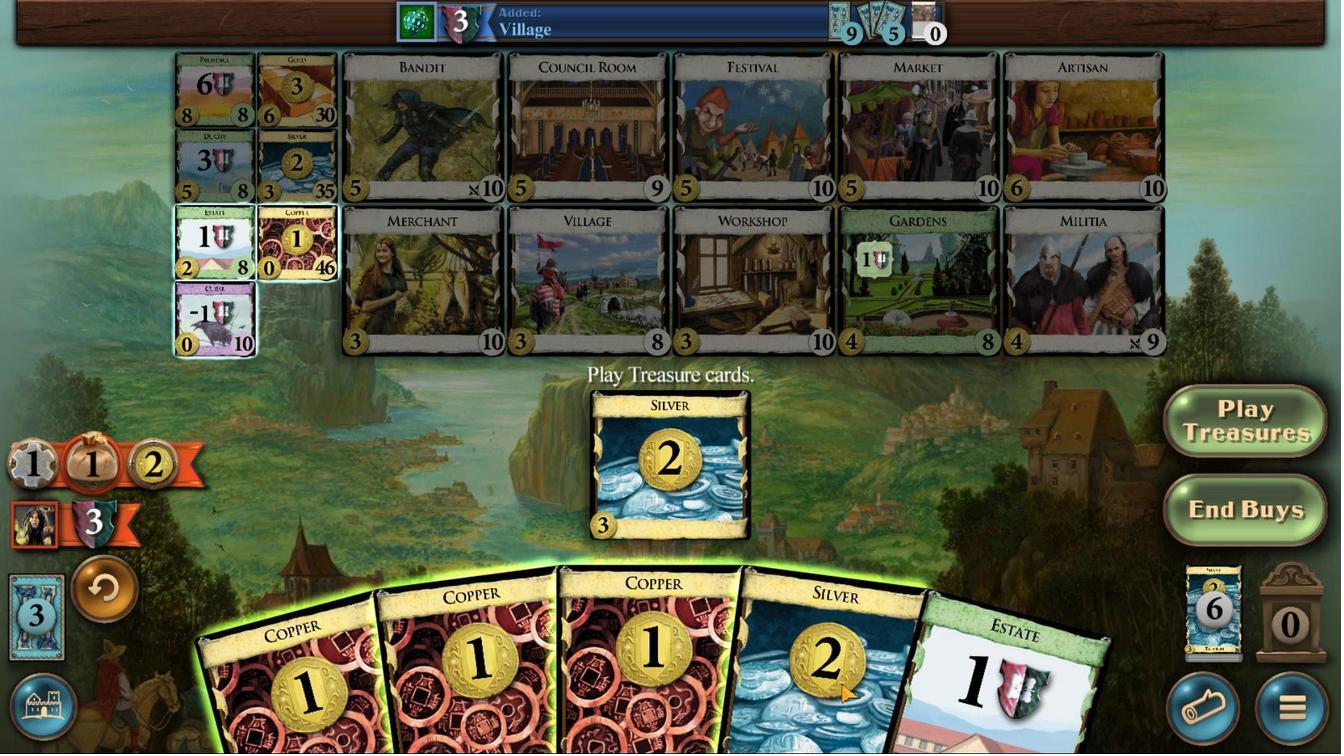 
Action: Mouse scrolled (1007, 535) with delta (0, 0)
Screenshot: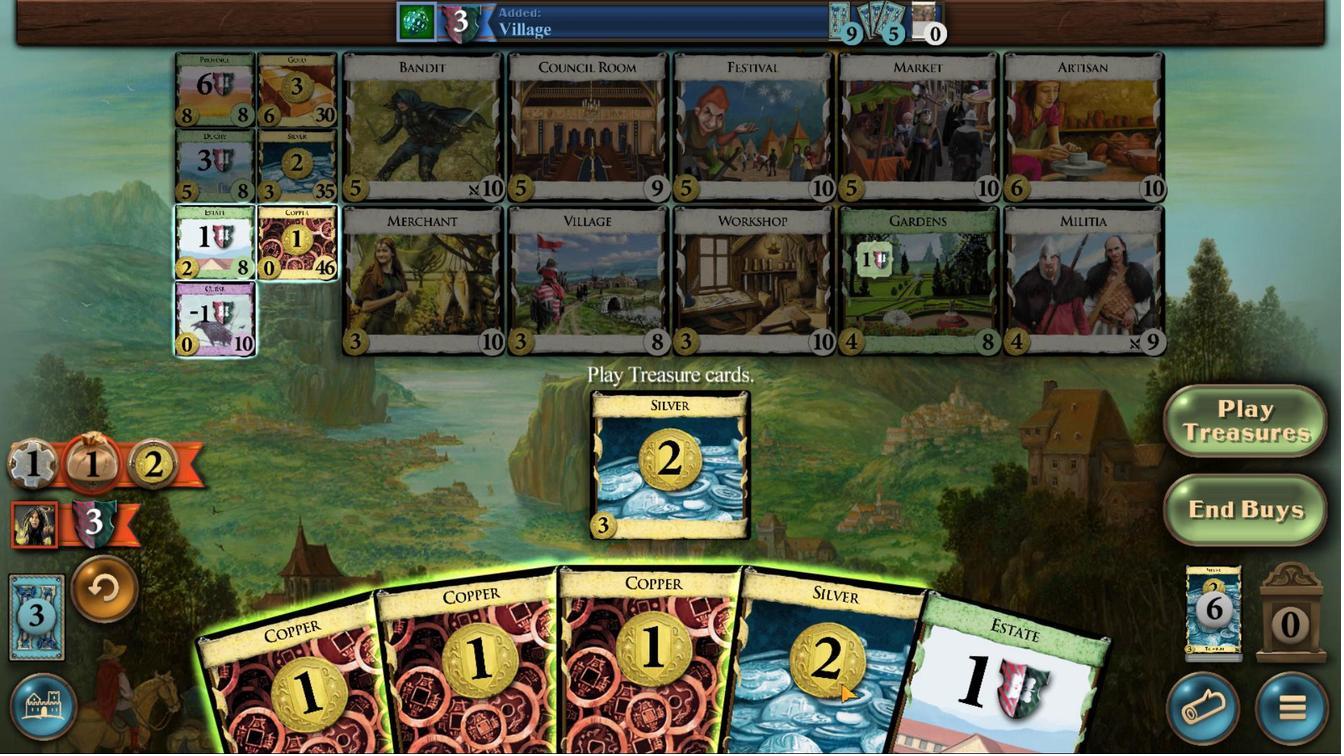 
Action: Mouse scrolled (1007, 535) with delta (0, 0)
Screenshot: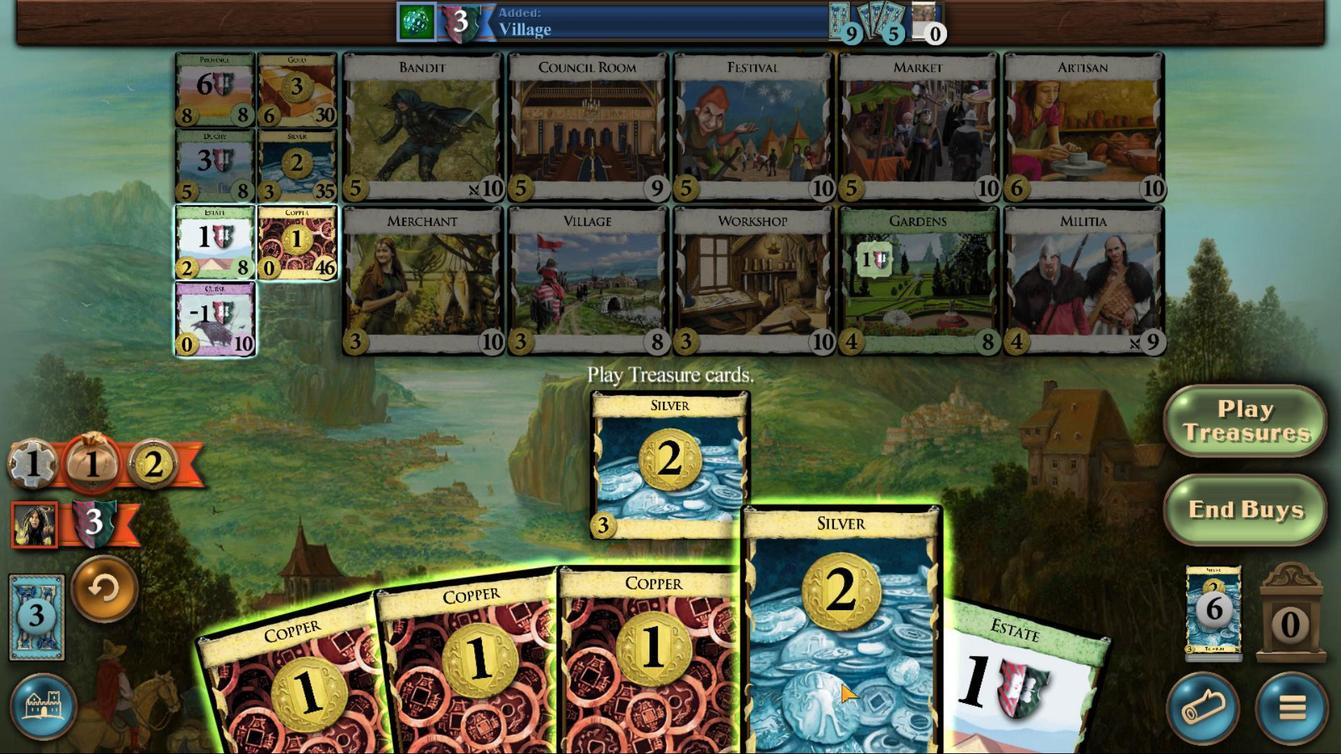 
Action: Mouse moved to (968, 535)
Screenshot: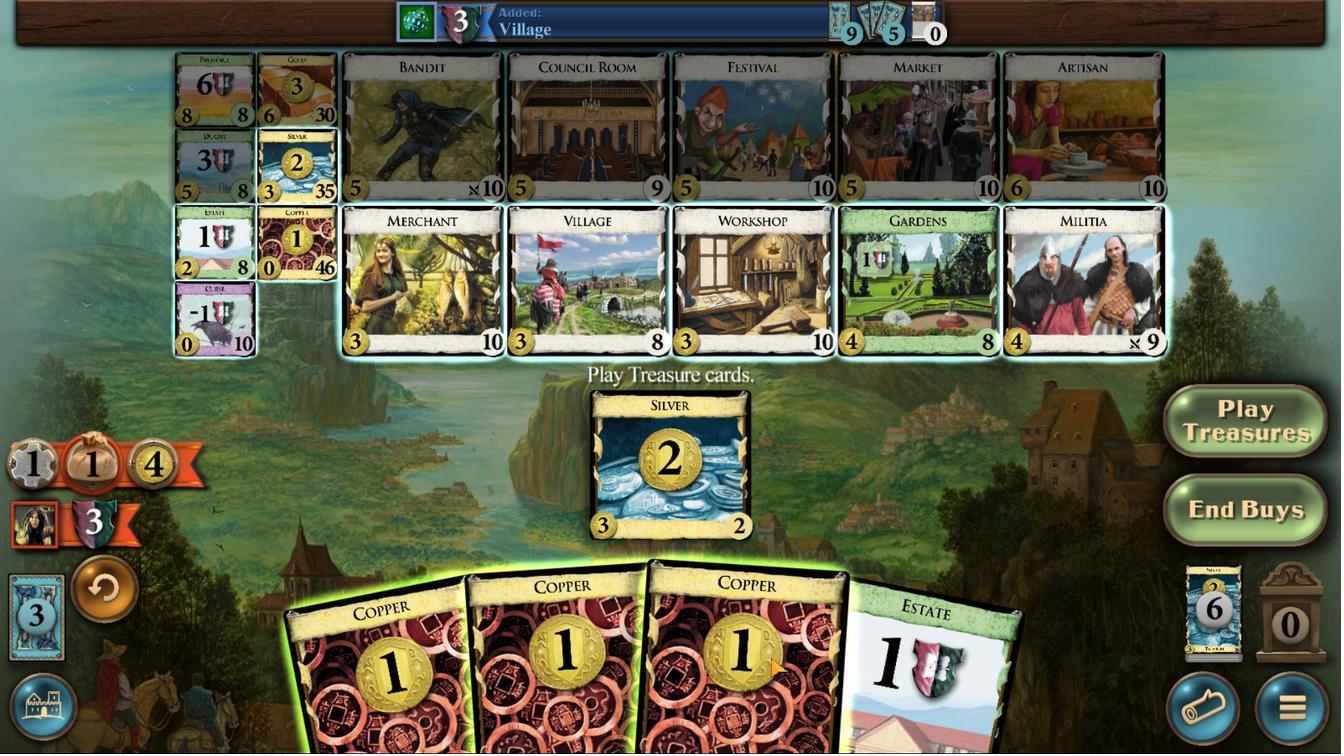 
Action: Mouse scrolled (968, 535) with delta (0, 0)
Screenshot: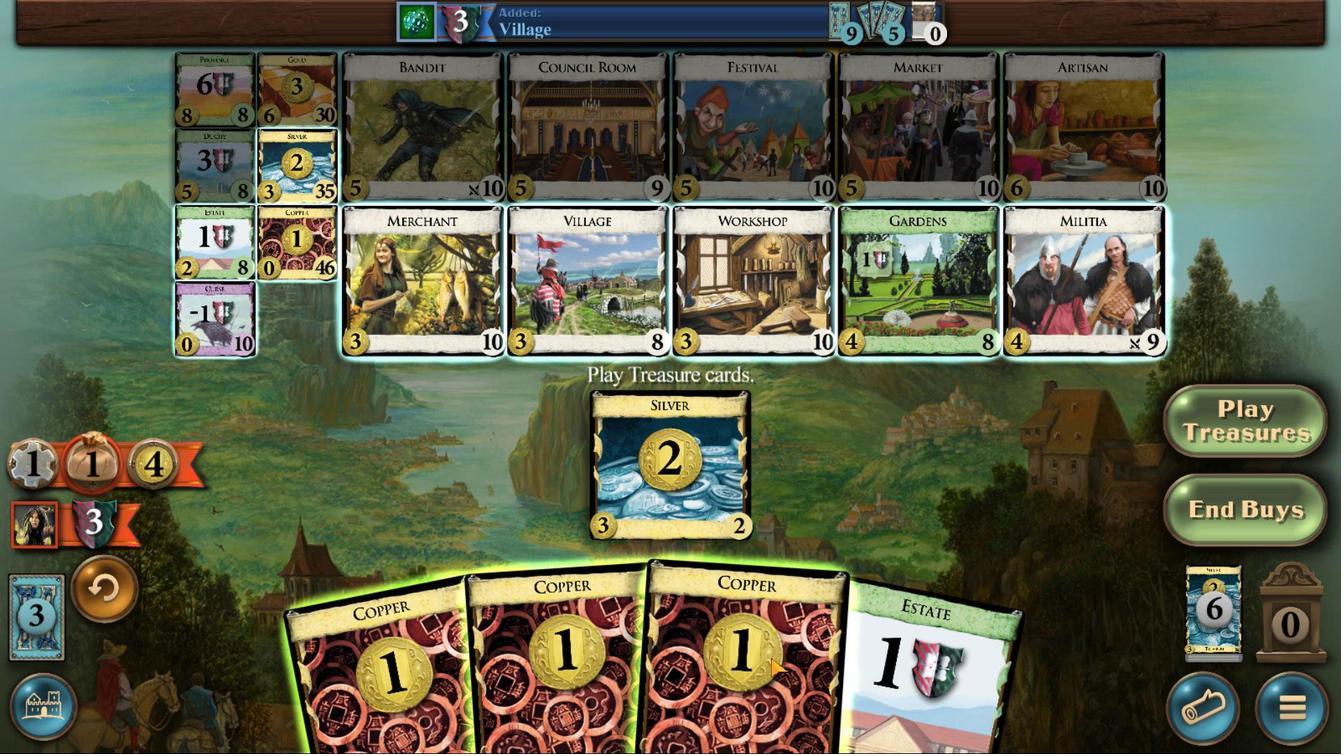 
Action: Mouse scrolled (968, 535) with delta (0, 0)
Screenshot: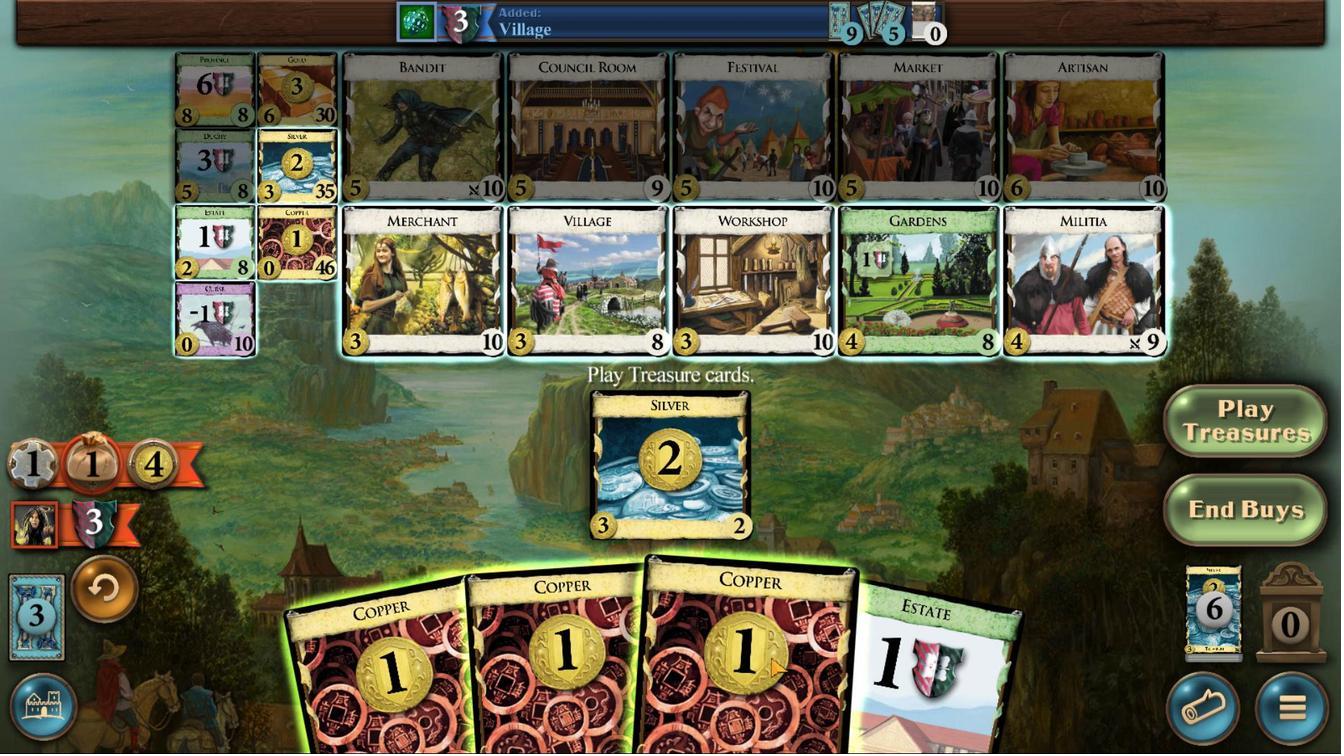 
Action: Mouse moved to (968, 535)
Screenshot: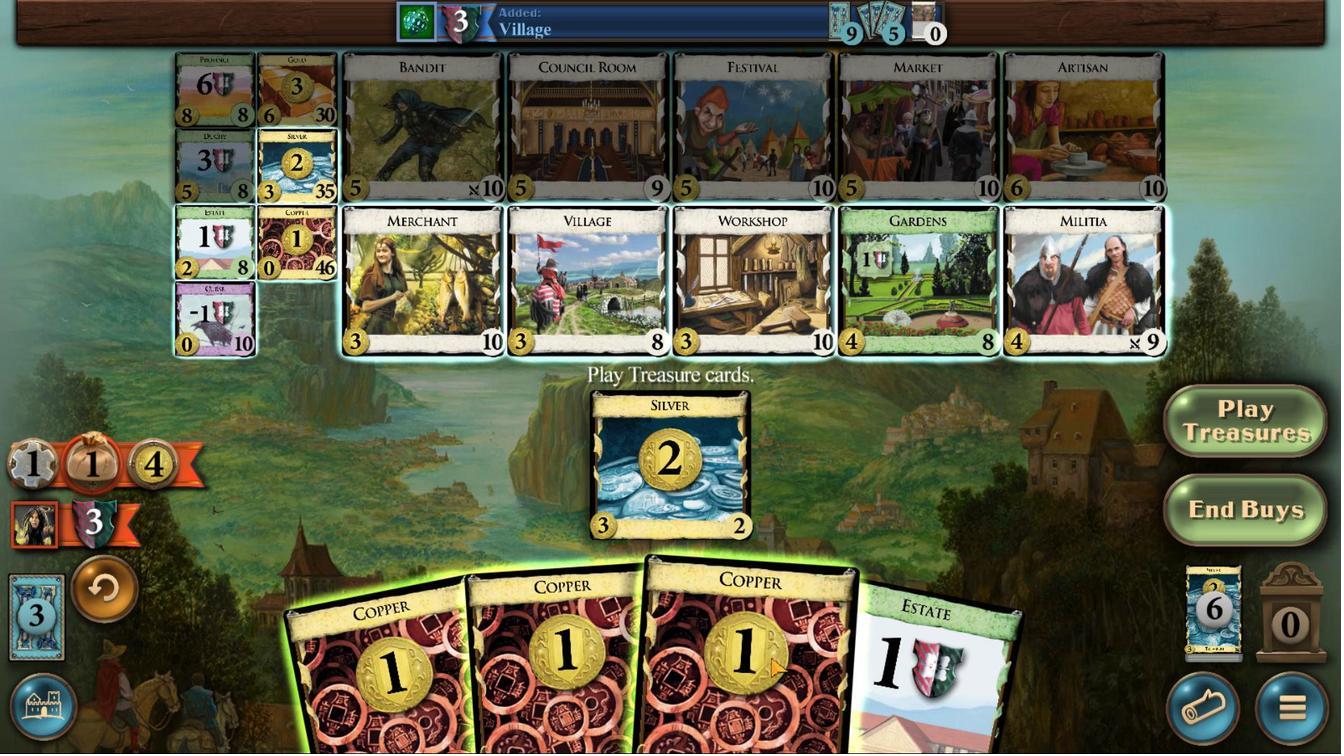 
Action: Mouse scrolled (968, 535) with delta (0, 0)
Screenshot: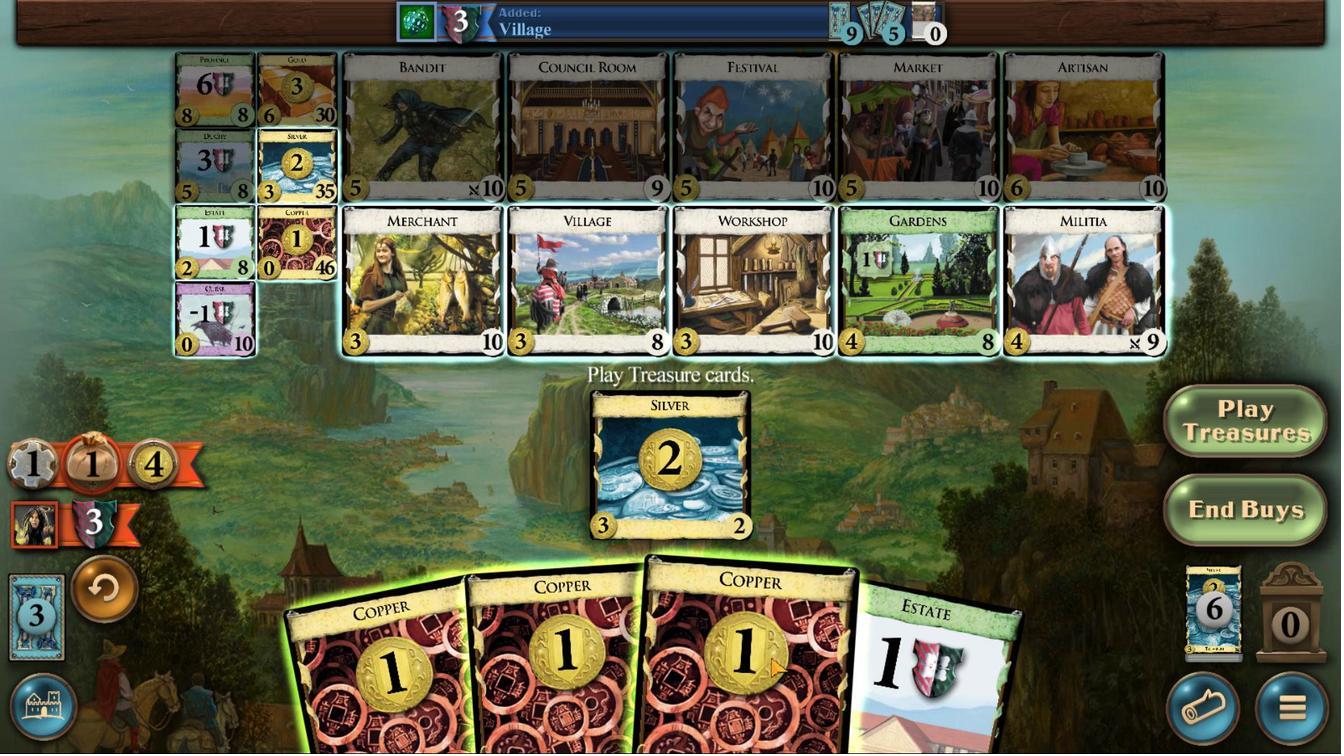 
Action: Mouse moved to (1098, 531)
Screenshot: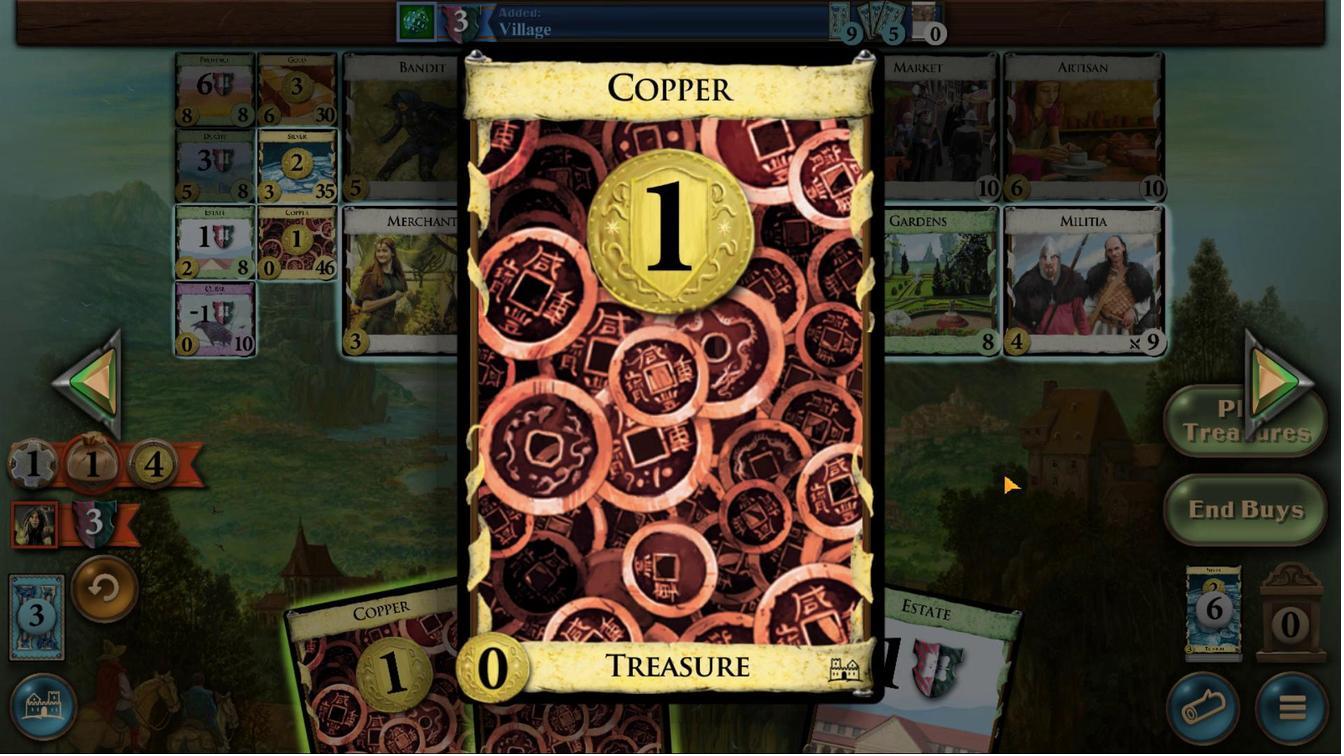 
Action: Mouse pressed left at (1098, 531)
Screenshot: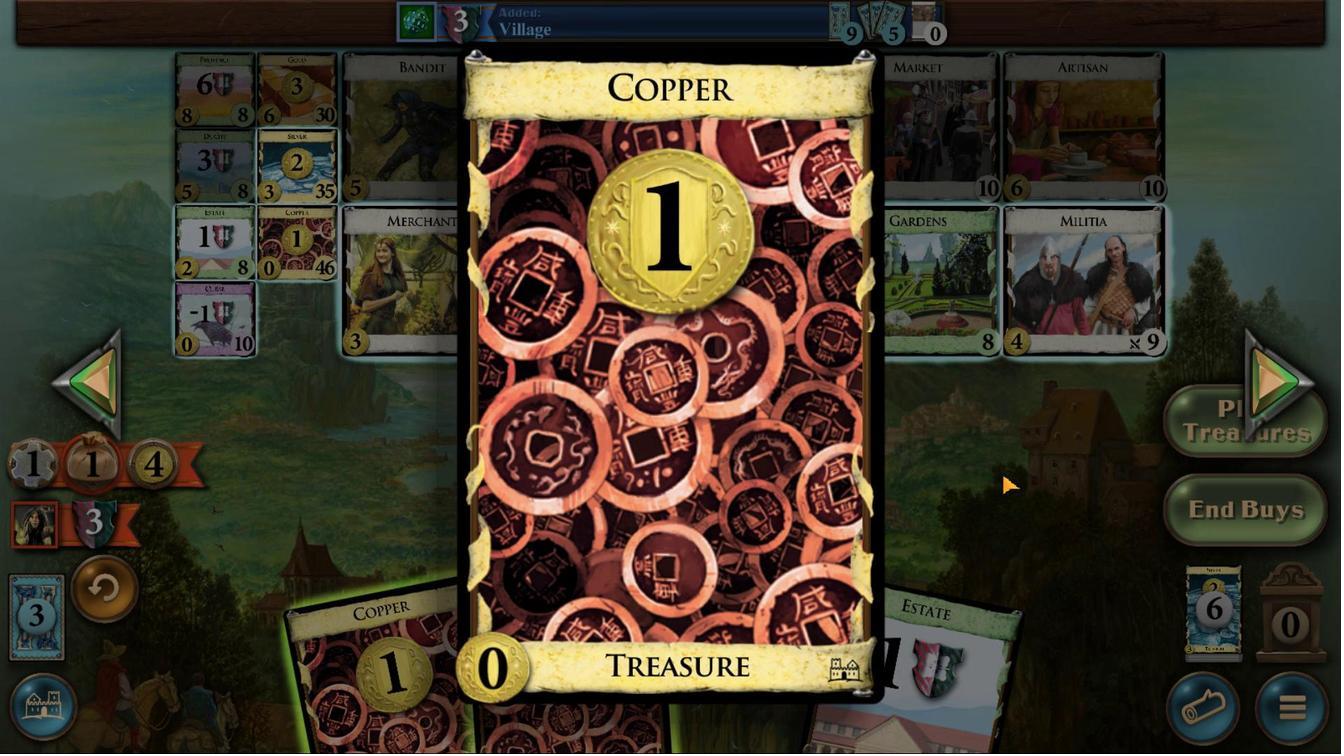 
Action: Mouse moved to (930, 535)
Screenshot: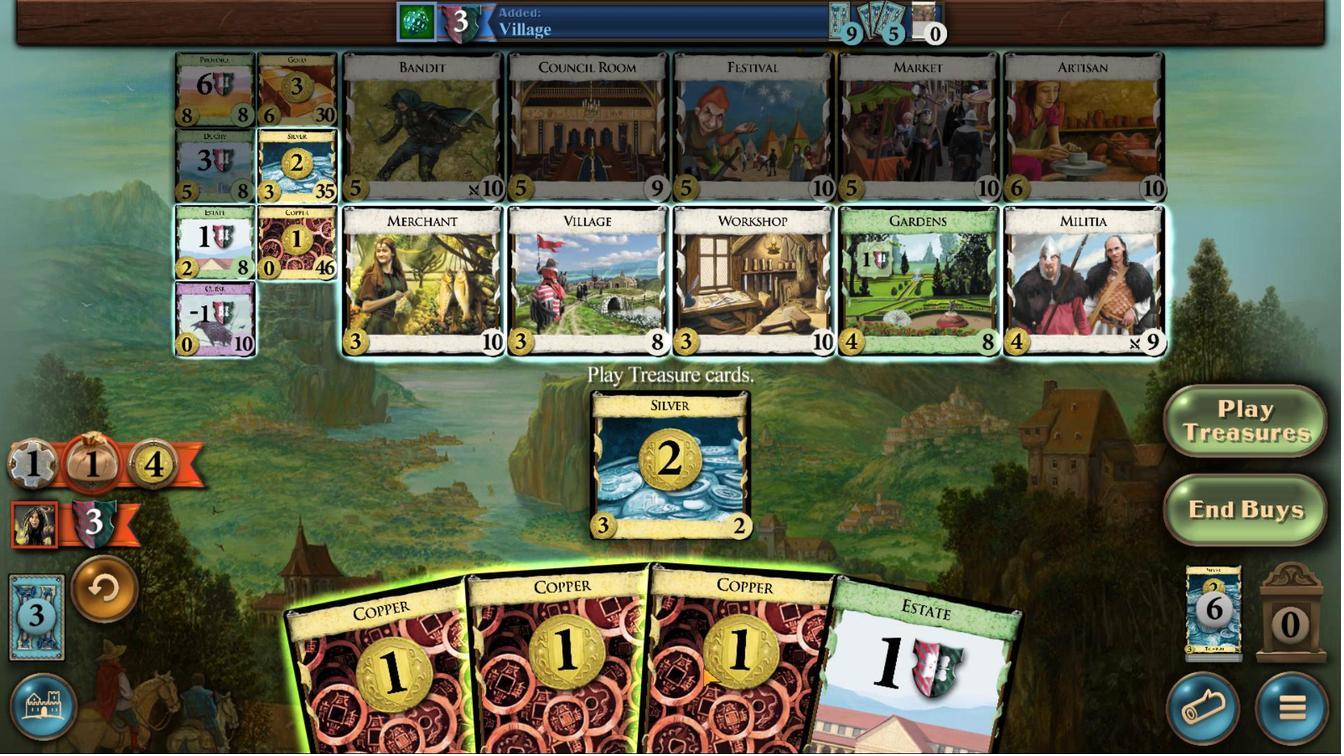 
Action: Mouse scrolled (930, 535) with delta (0, 0)
Screenshot: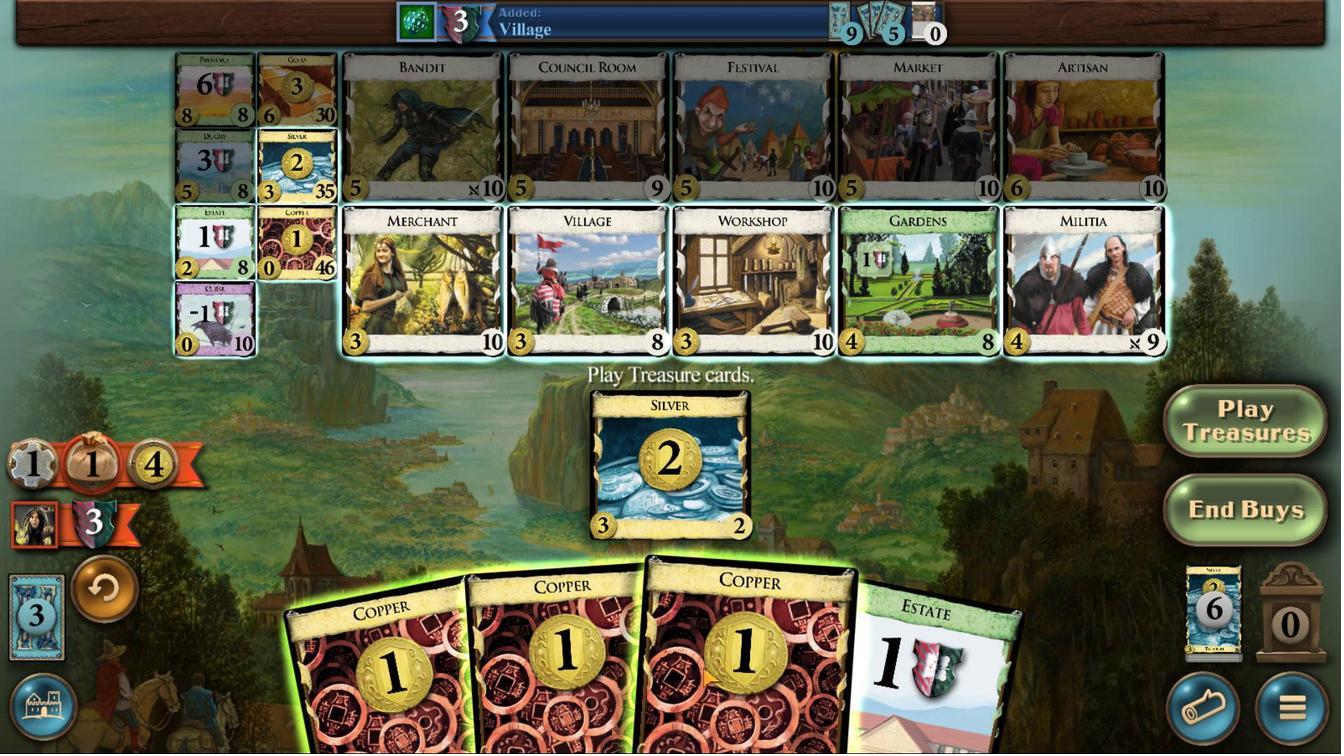 
Action: Mouse scrolled (930, 535) with delta (0, 0)
Screenshot: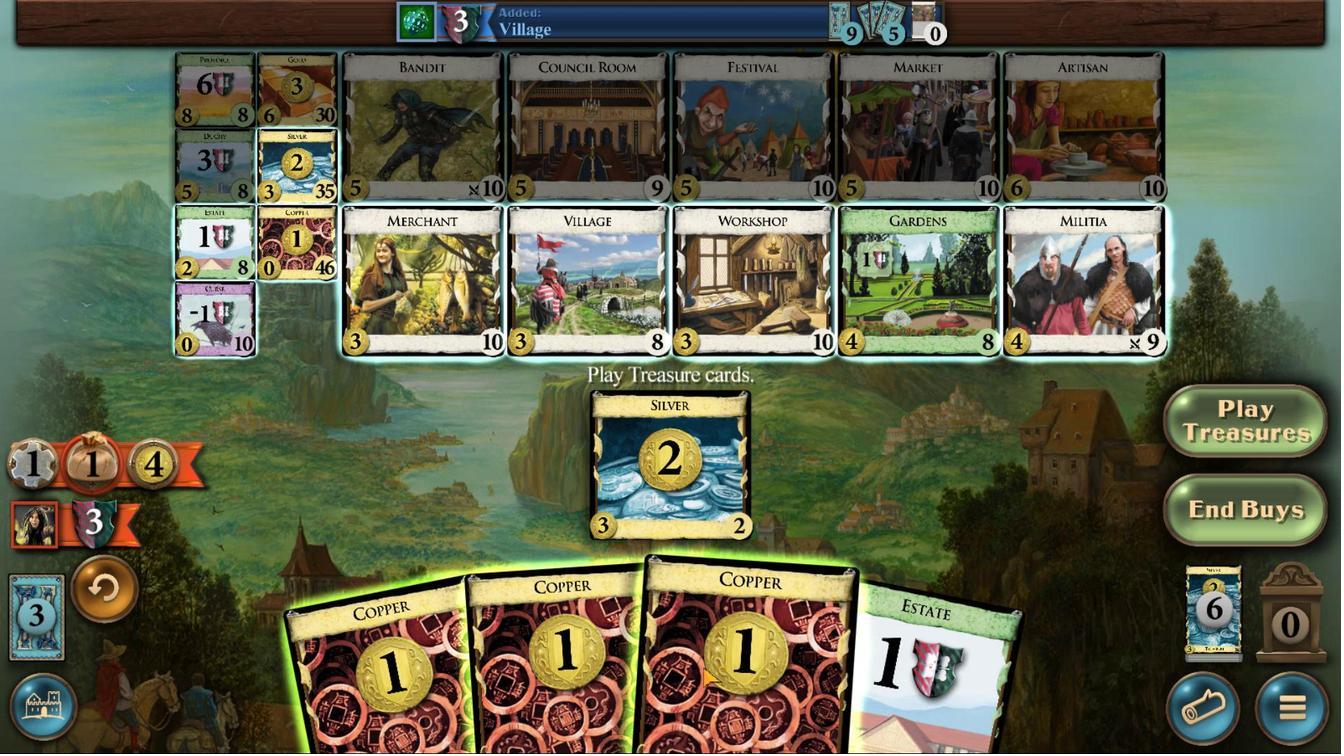 
Action: Mouse scrolled (930, 535) with delta (0, 0)
Screenshot: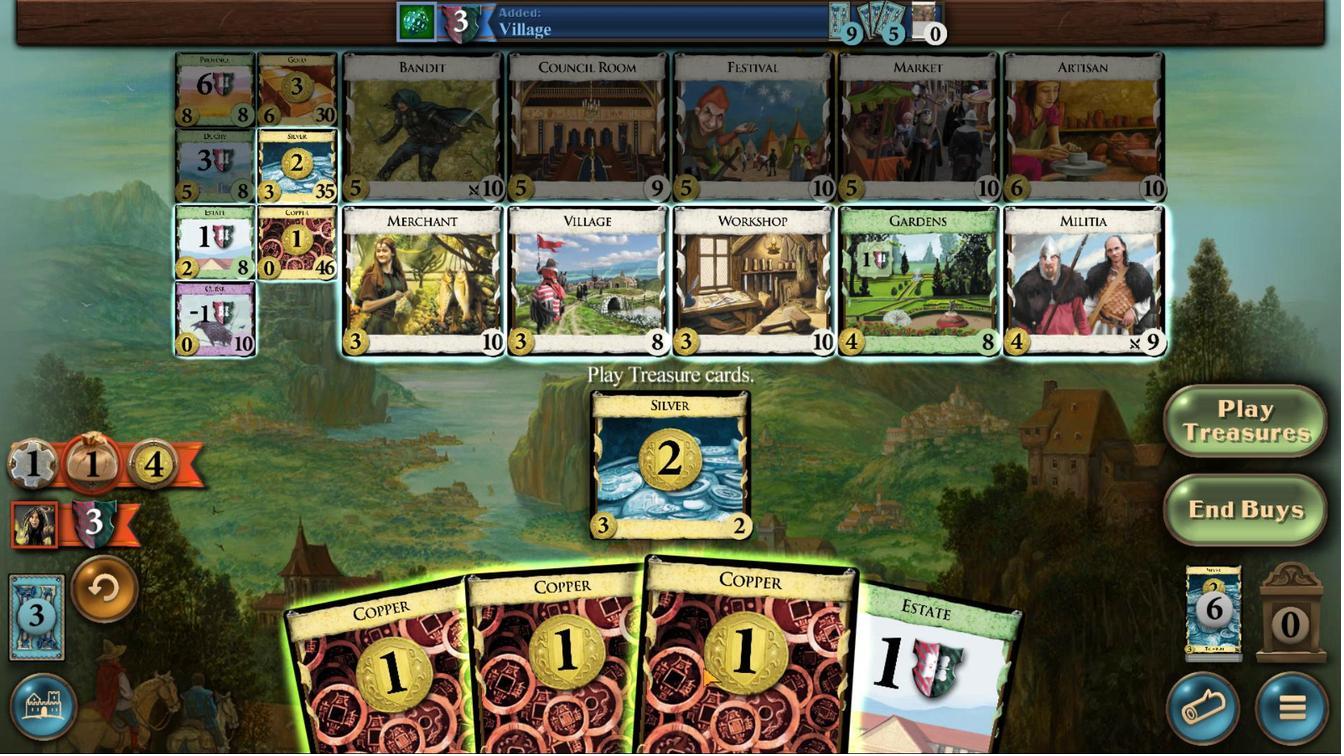 
Action: Mouse scrolled (930, 535) with delta (0, 0)
Screenshot: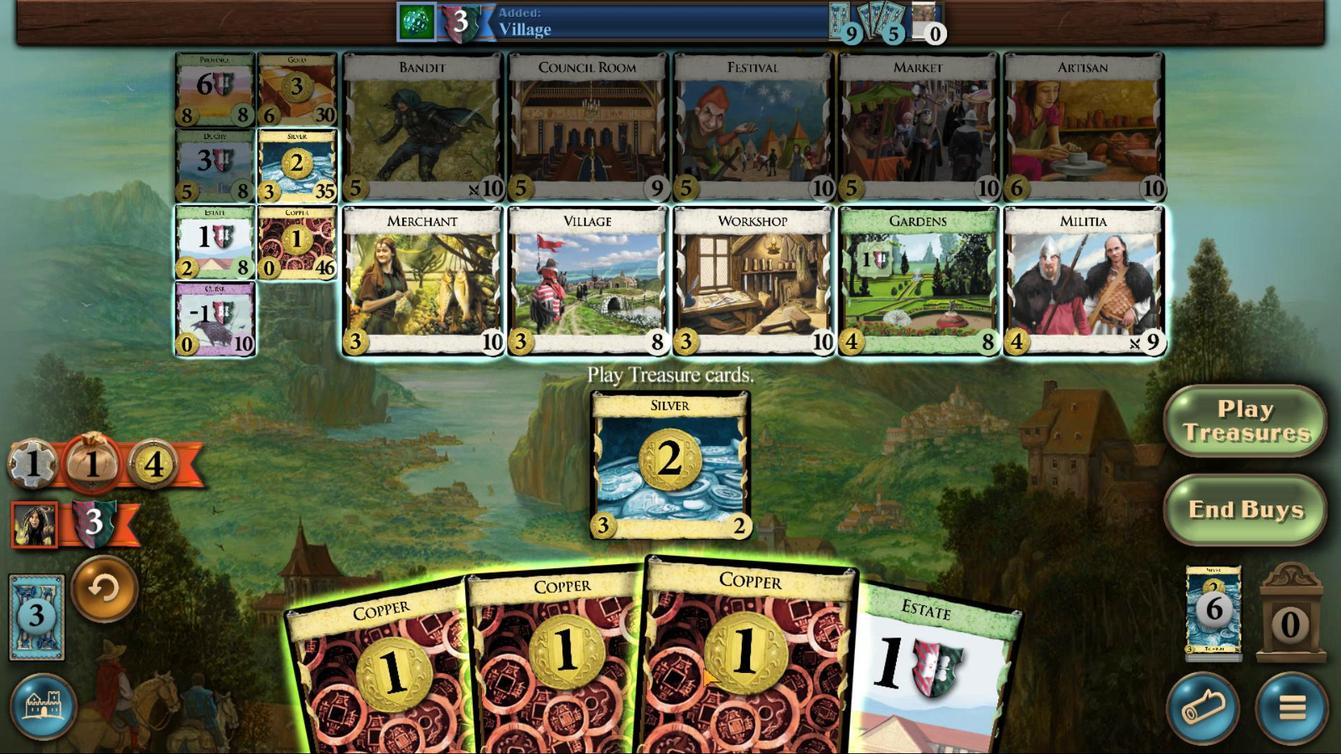 
Action: Mouse moved to (1095, 531)
Screenshot: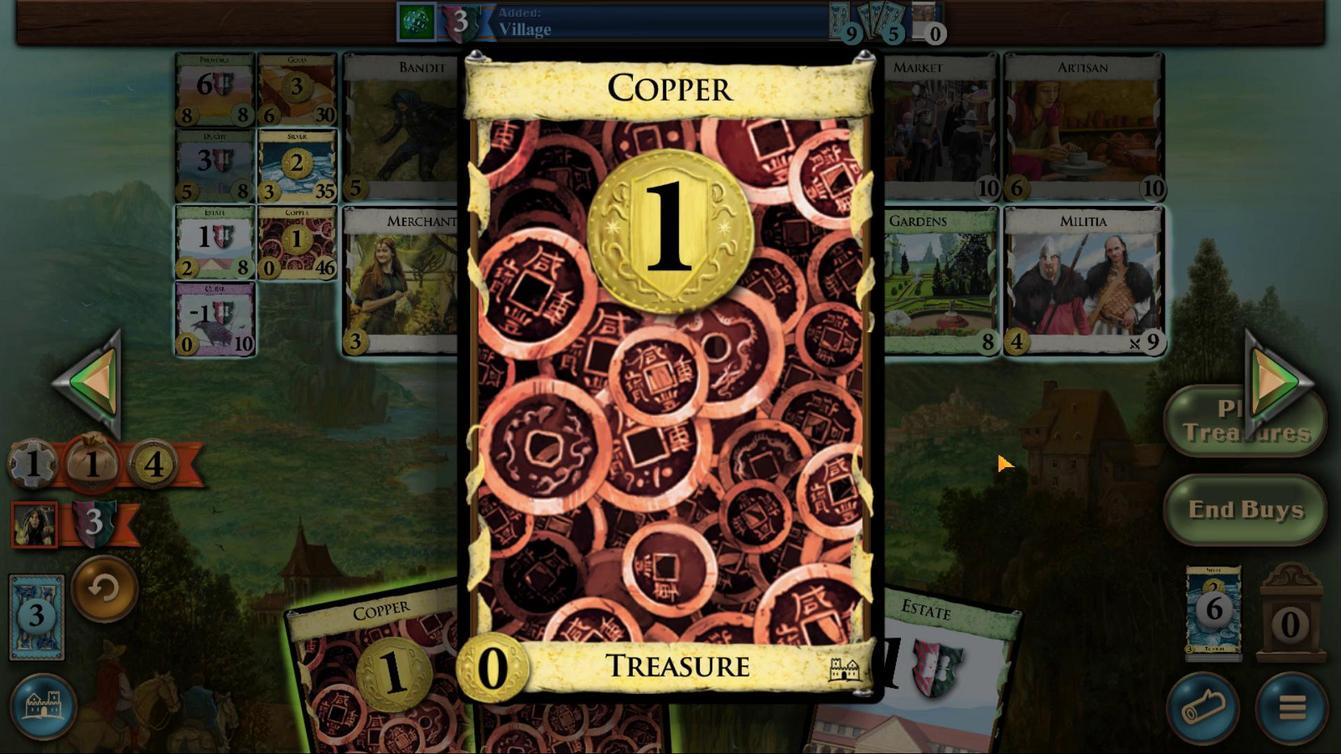 
Action: Mouse pressed left at (1095, 531)
Screenshot: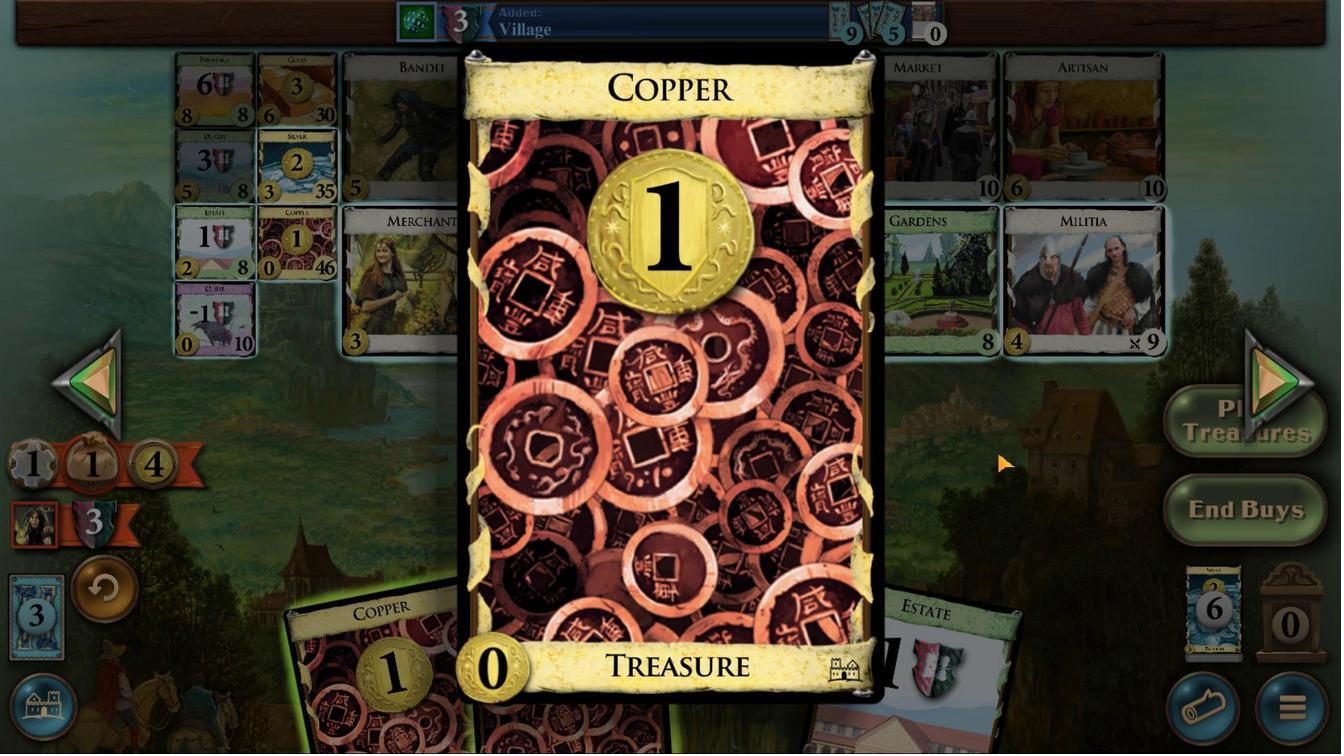 
Action: Mouse moved to (923, 535)
Screenshot: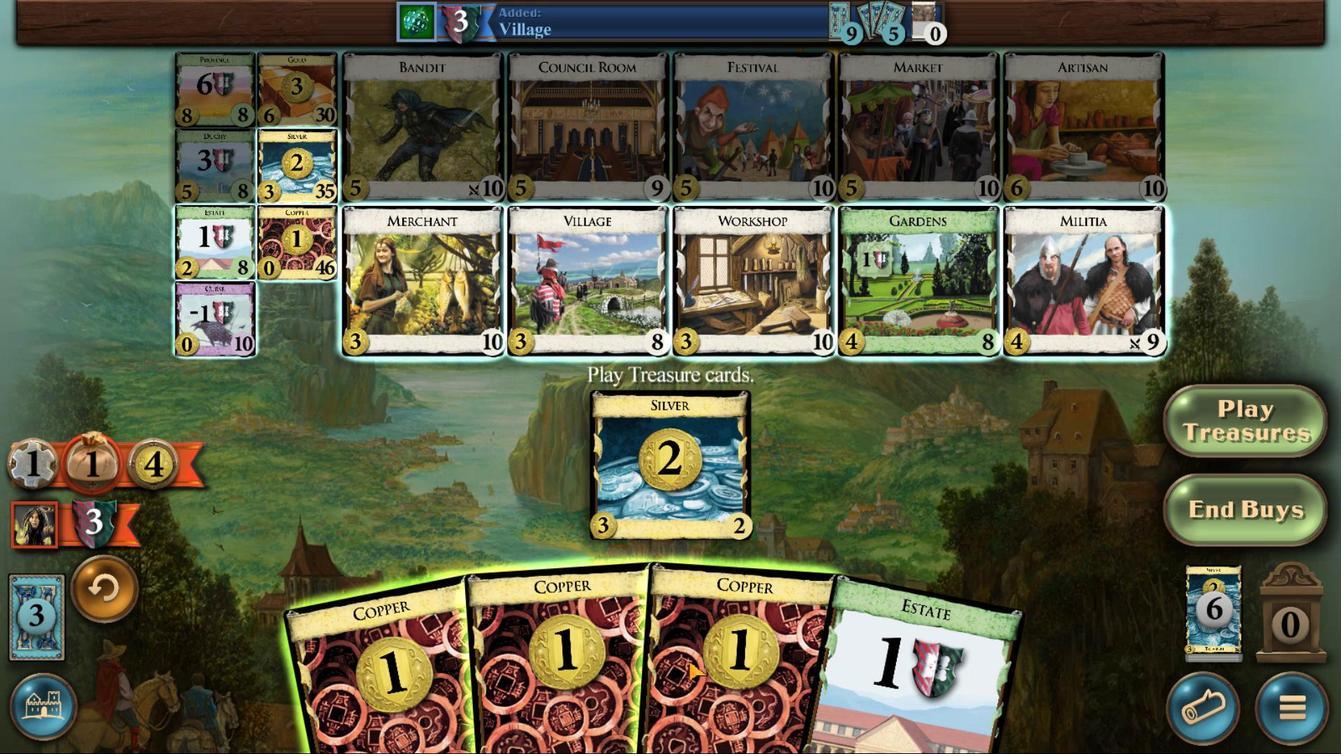 
Action: Mouse scrolled (923, 535) with delta (0, 0)
Screenshot: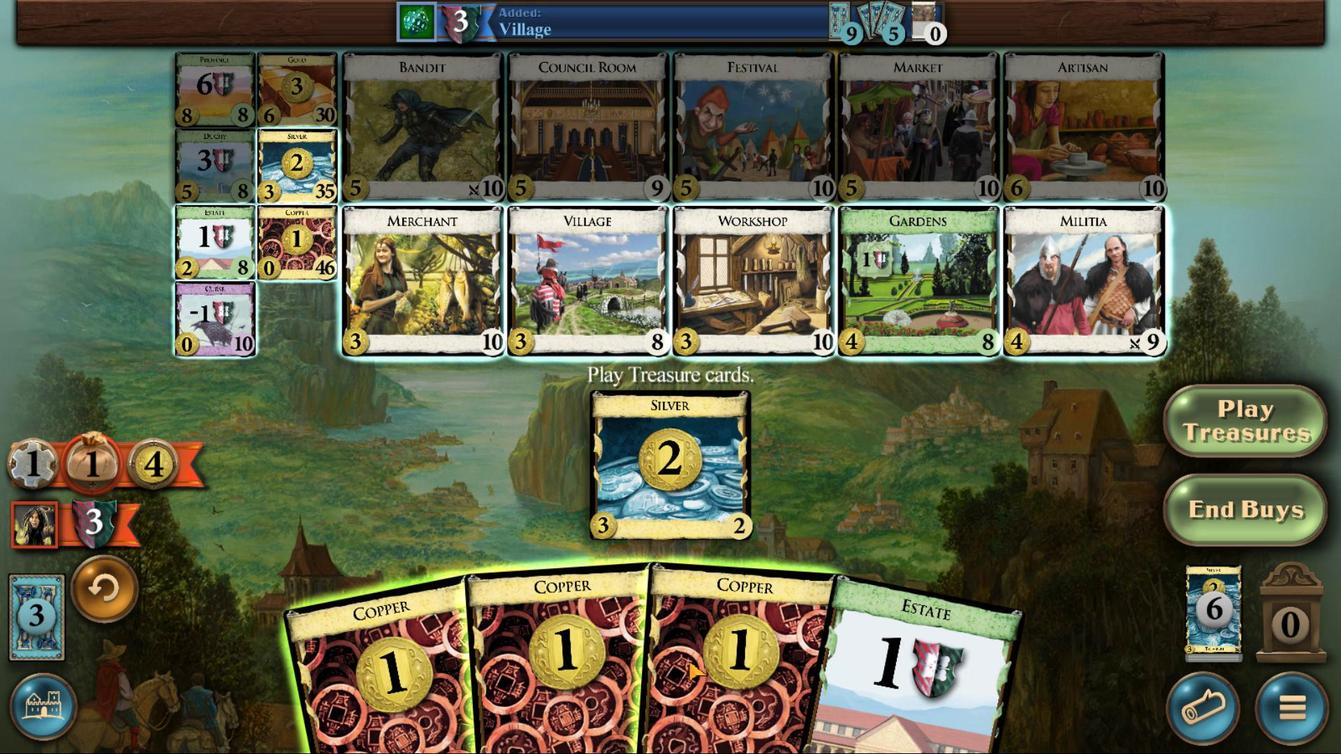 
Action: Mouse scrolled (923, 535) with delta (0, 0)
Screenshot: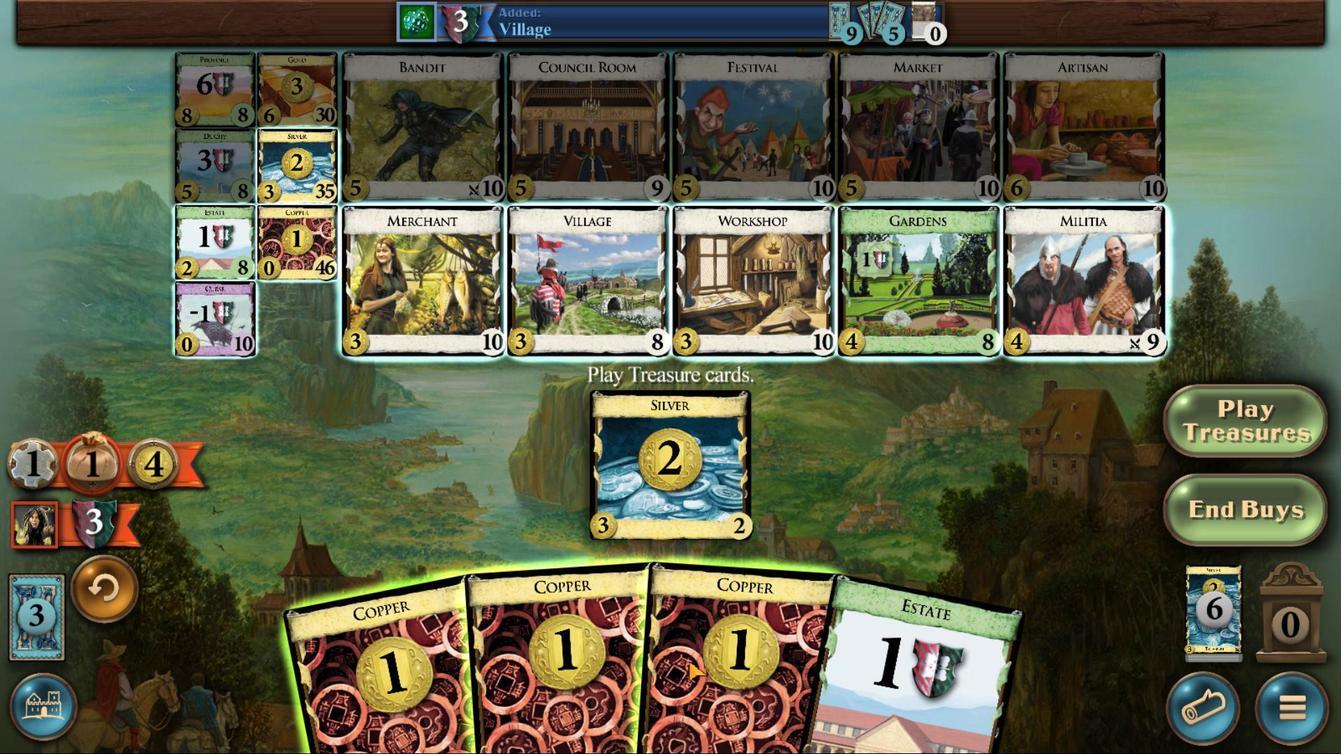 
Action: Mouse scrolled (923, 535) with delta (0, 0)
Screenshot: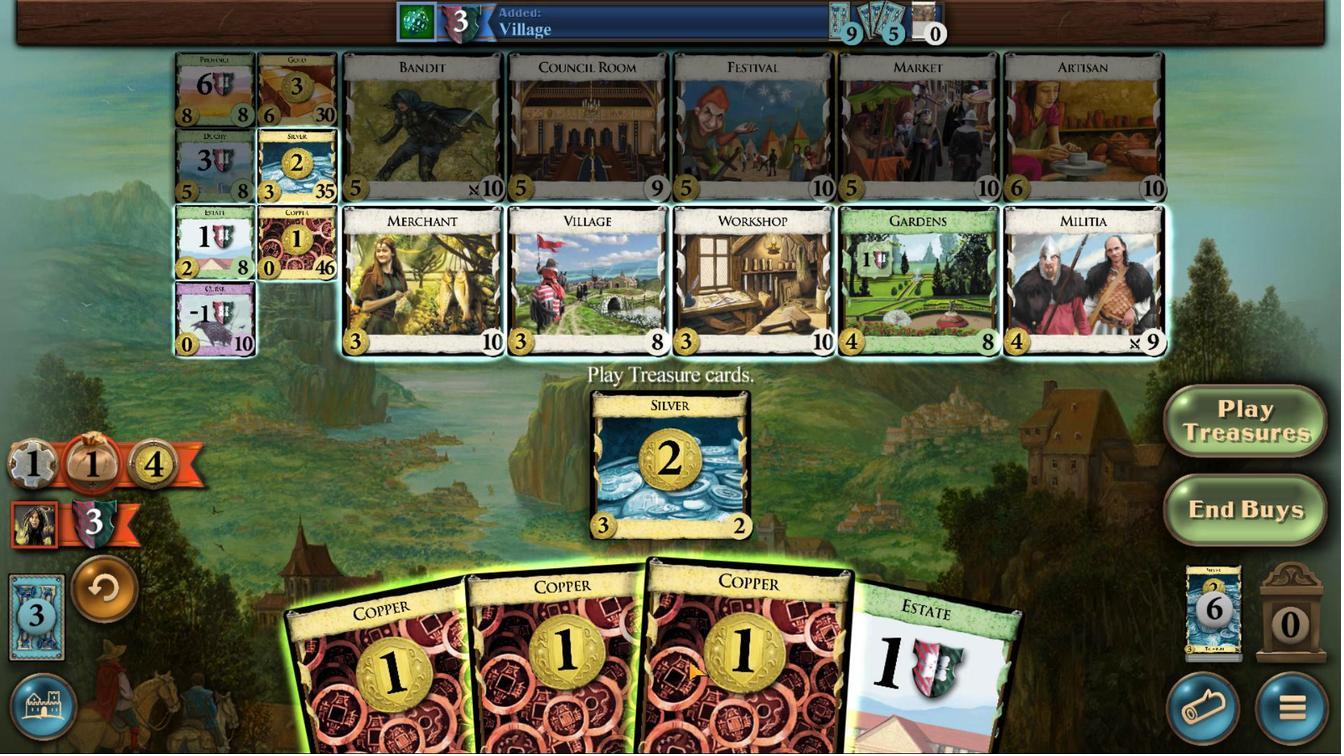 
Action: Mouse scrolled (923, 535) with delta (0, 0)
Screenshot: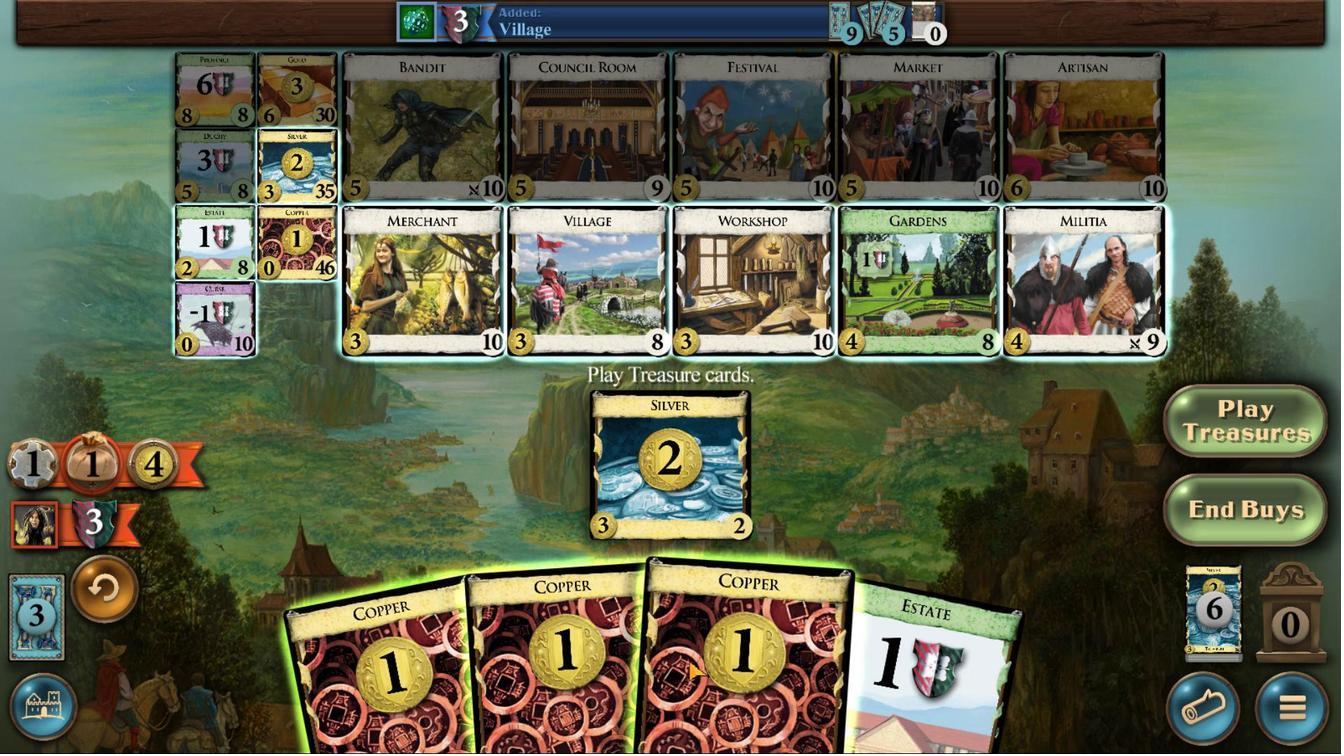 
Action: Mouse scrolled (923, 535) with delta (0, 0)
Screenshot: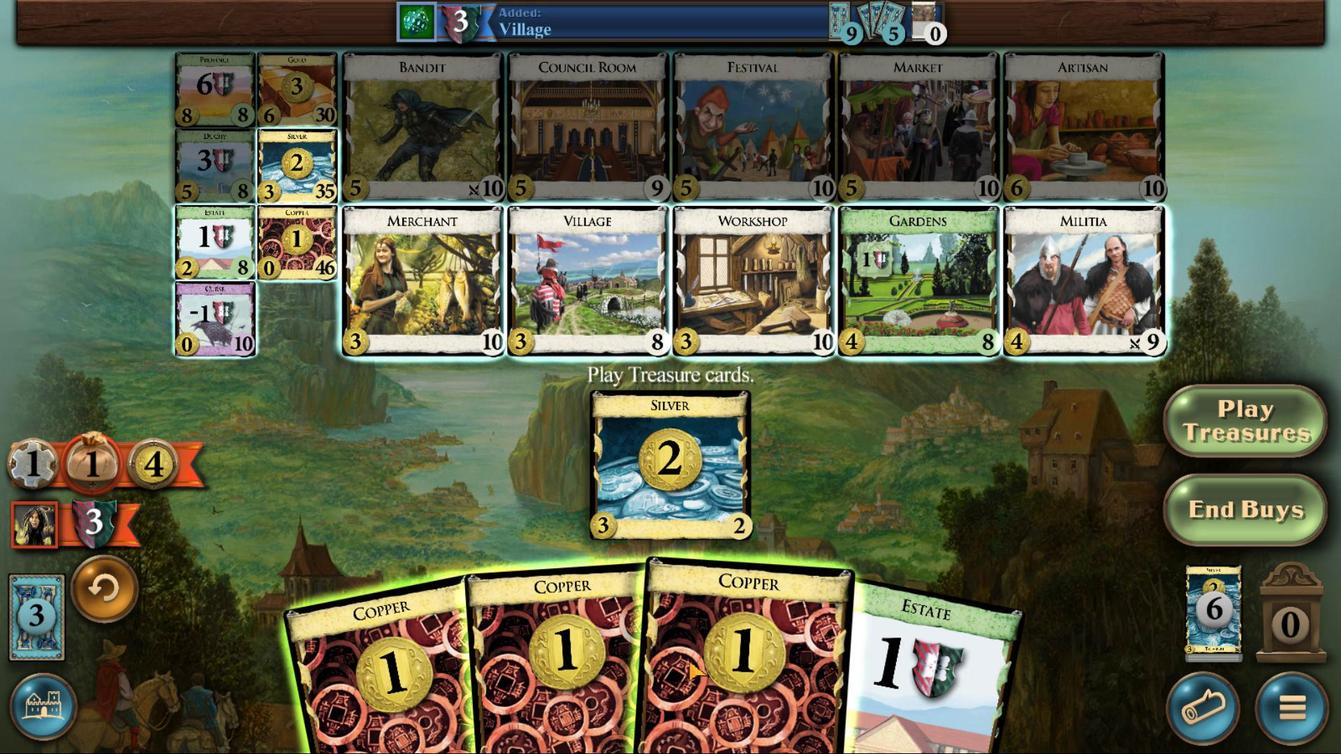 
Action: Mouse scrolled (923, 535) with delta (0, 0)
Screenshot: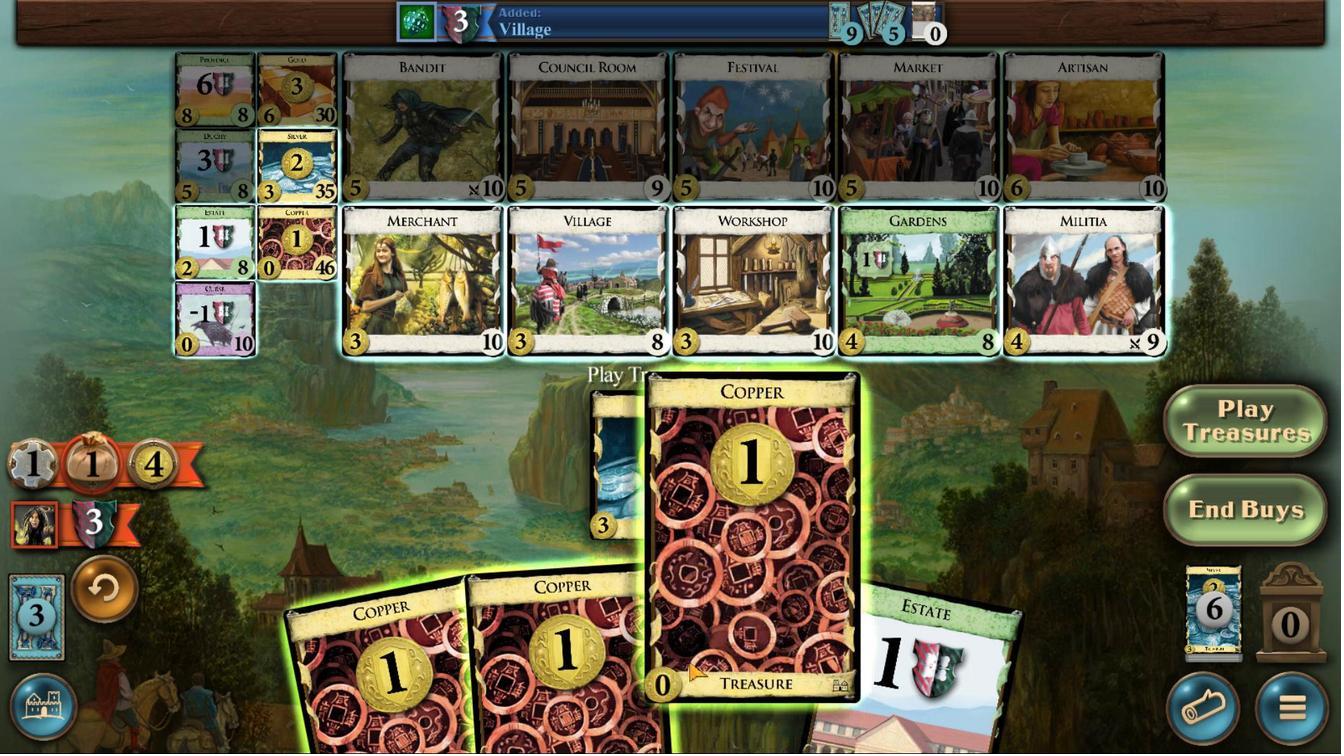 
Action: Mouse moved to (648, 524)
Screenshot: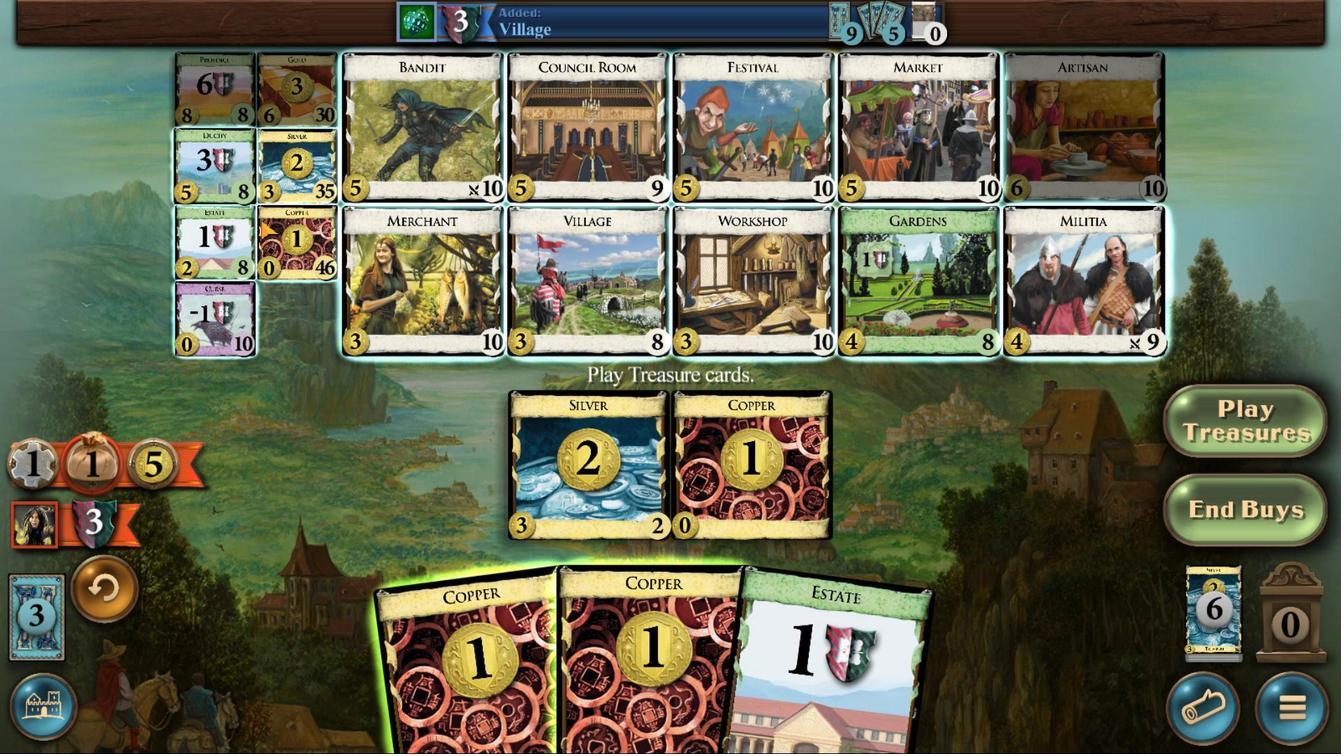 
Action: Mouse pressed left at (648, 524)
Screenshot: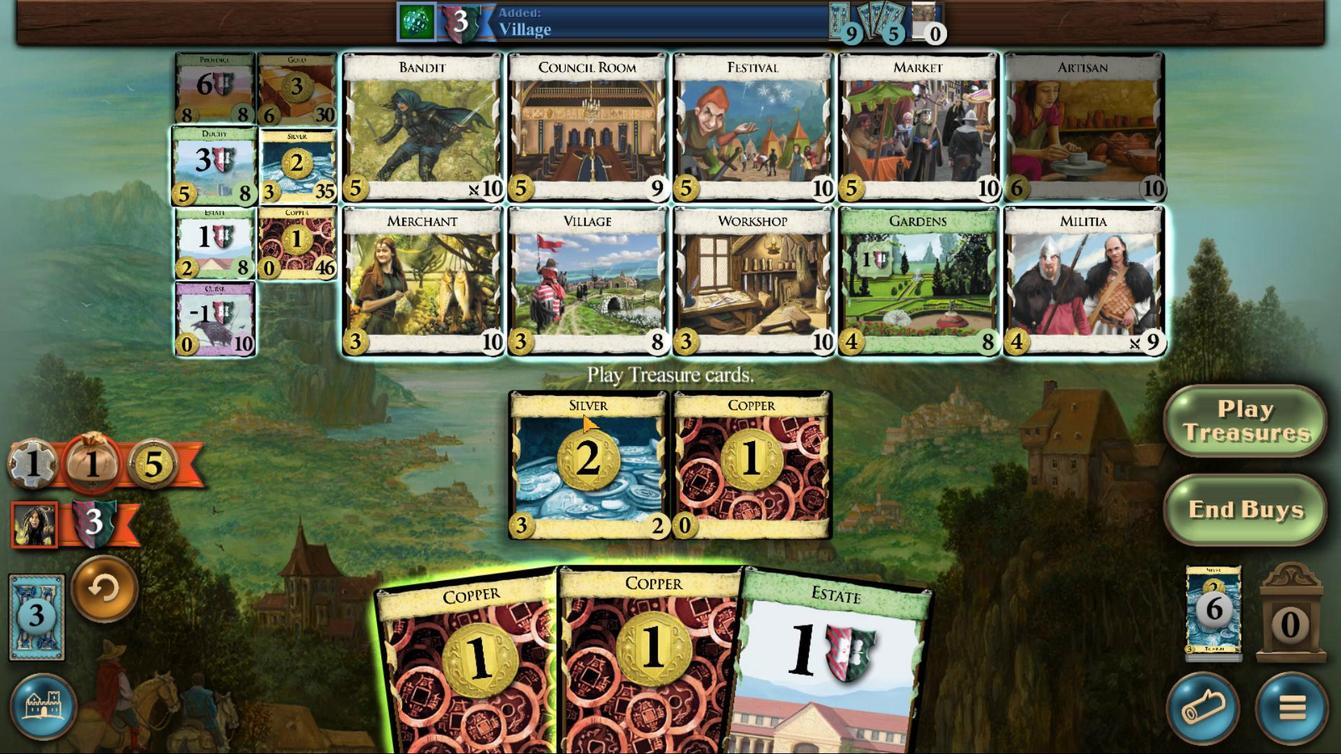 
Action: Mouse moved to (872, 536)
Screenshot: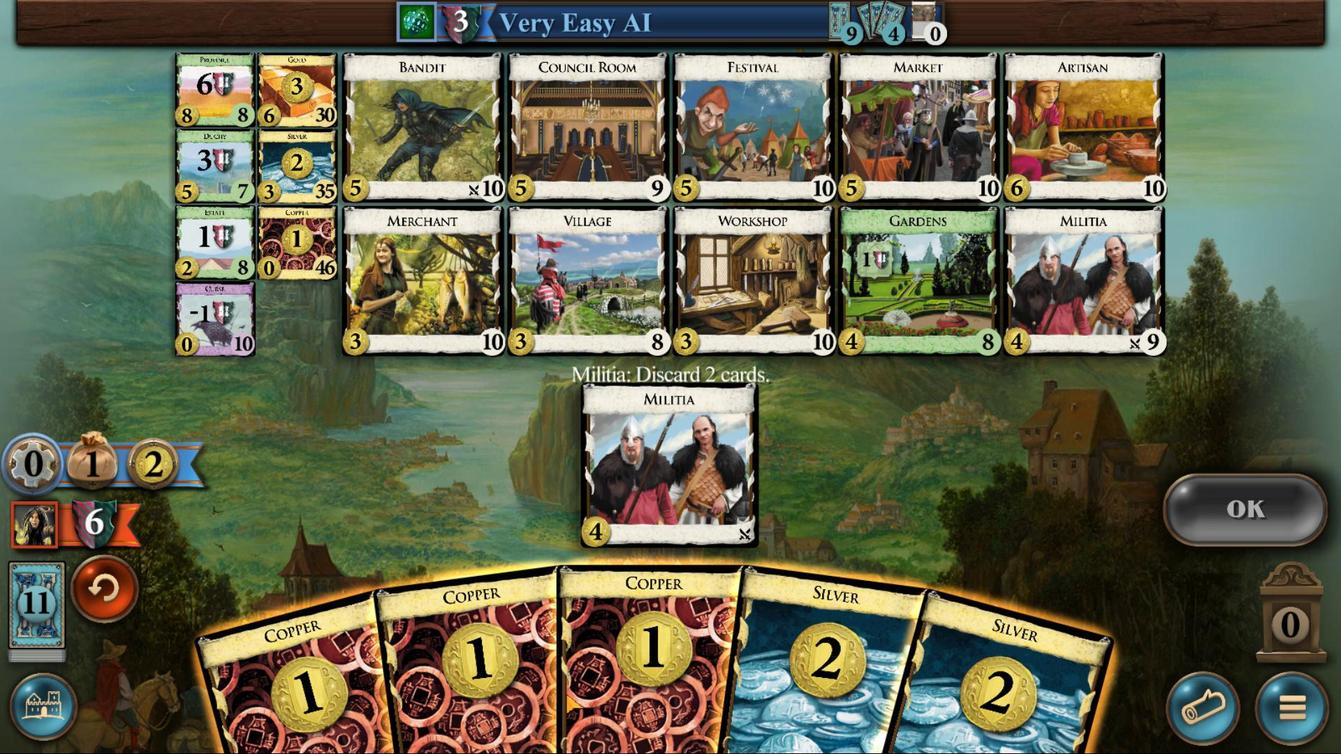 
Action: Mouse scrolled (872, 536) with delta (0, 0)
Screenshot: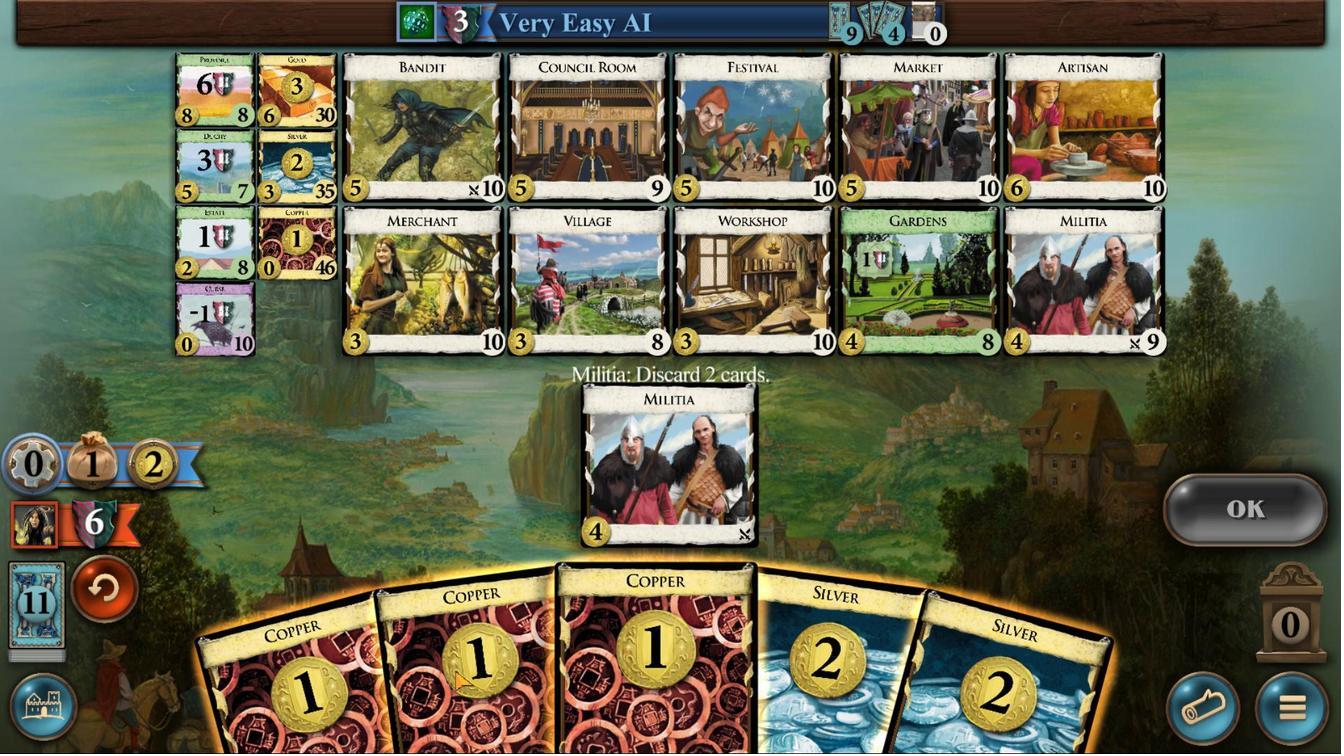 
Action: Mouse moved to (793, 535)
Screenshot: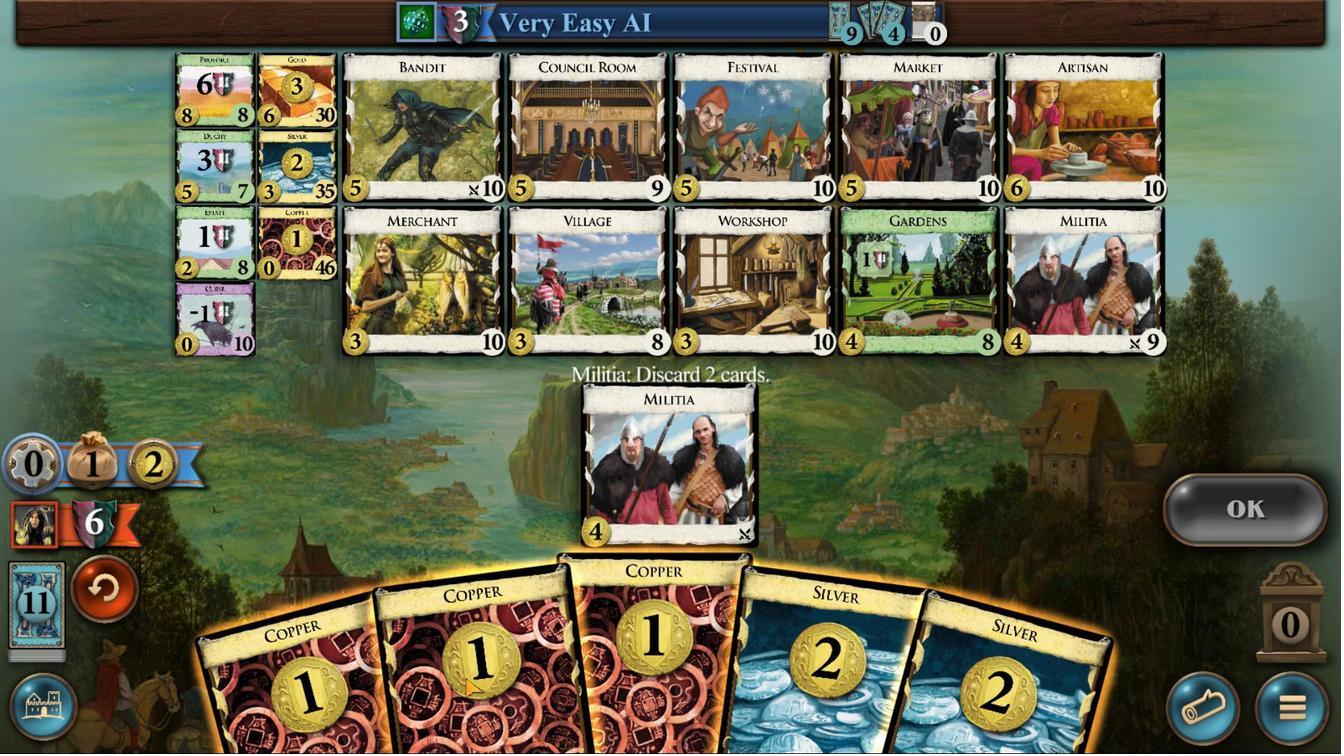 
Action: Mouse scrolled (793, 535) with delta (0, 0)
Screenshot: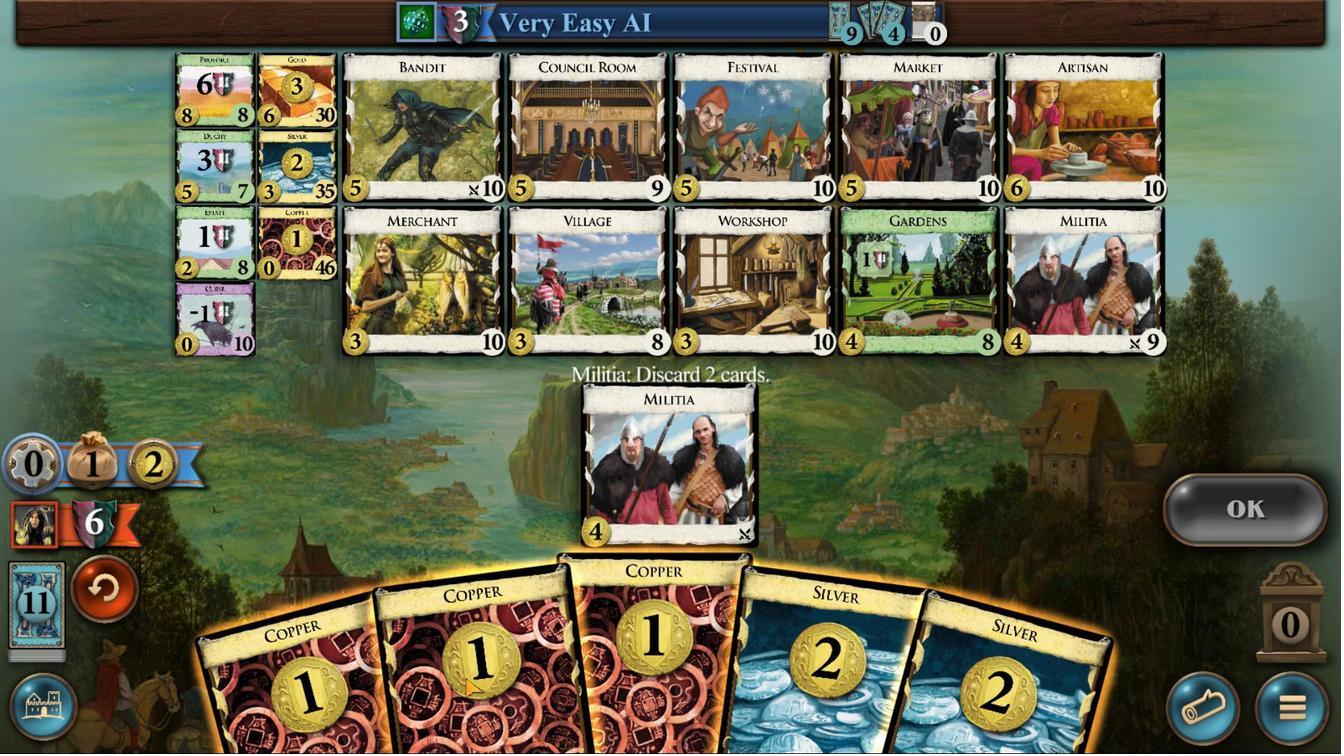 
Action: Mouse moved to (797, 535)
Screenshot: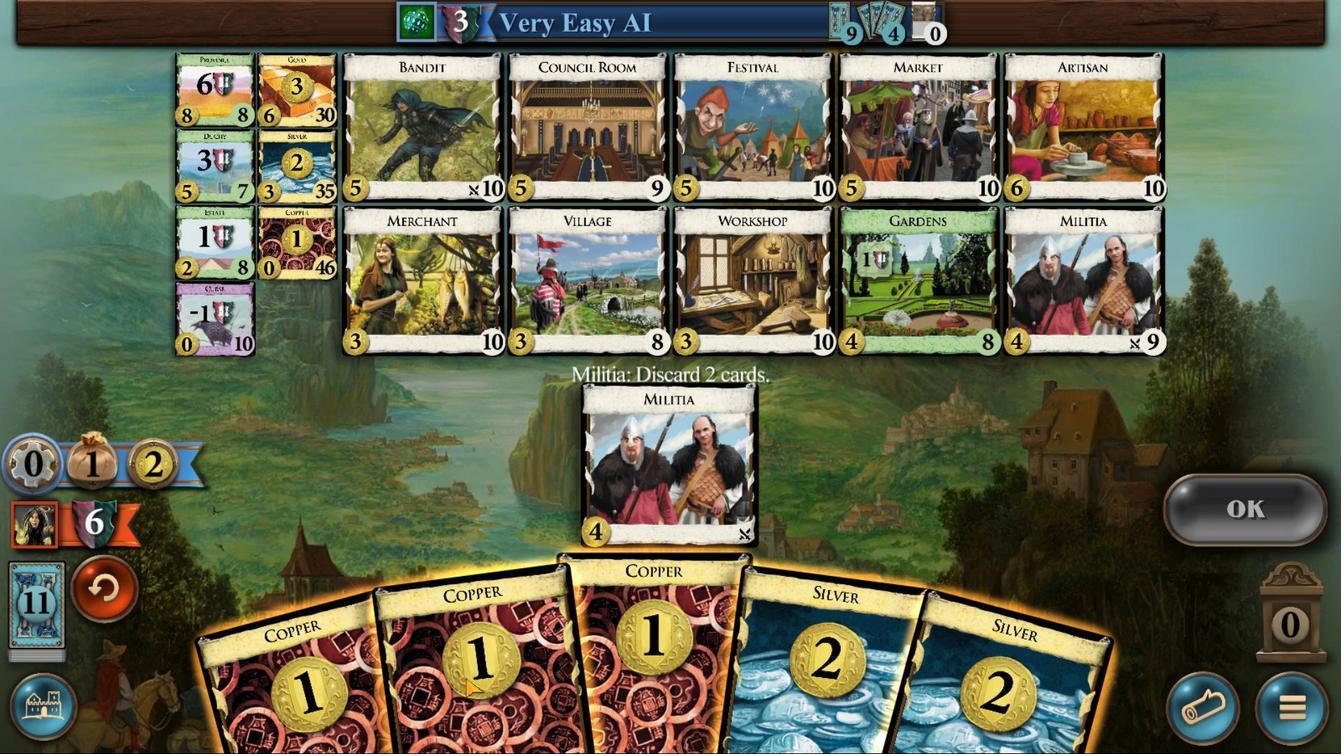 
Action: Mouse scrolled (797, 535) with delta (0, 0)
Screenshot: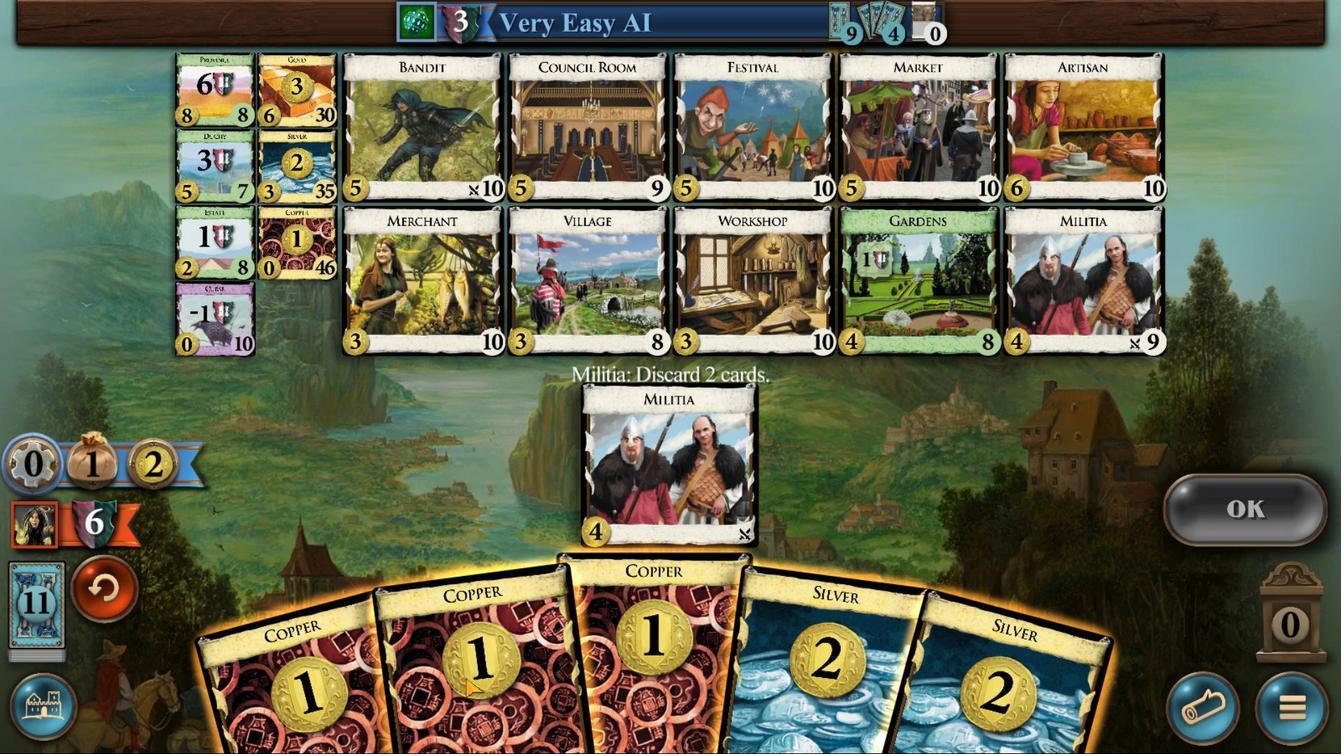 
Action: Mouse moved to (798, 535)
Screenshot: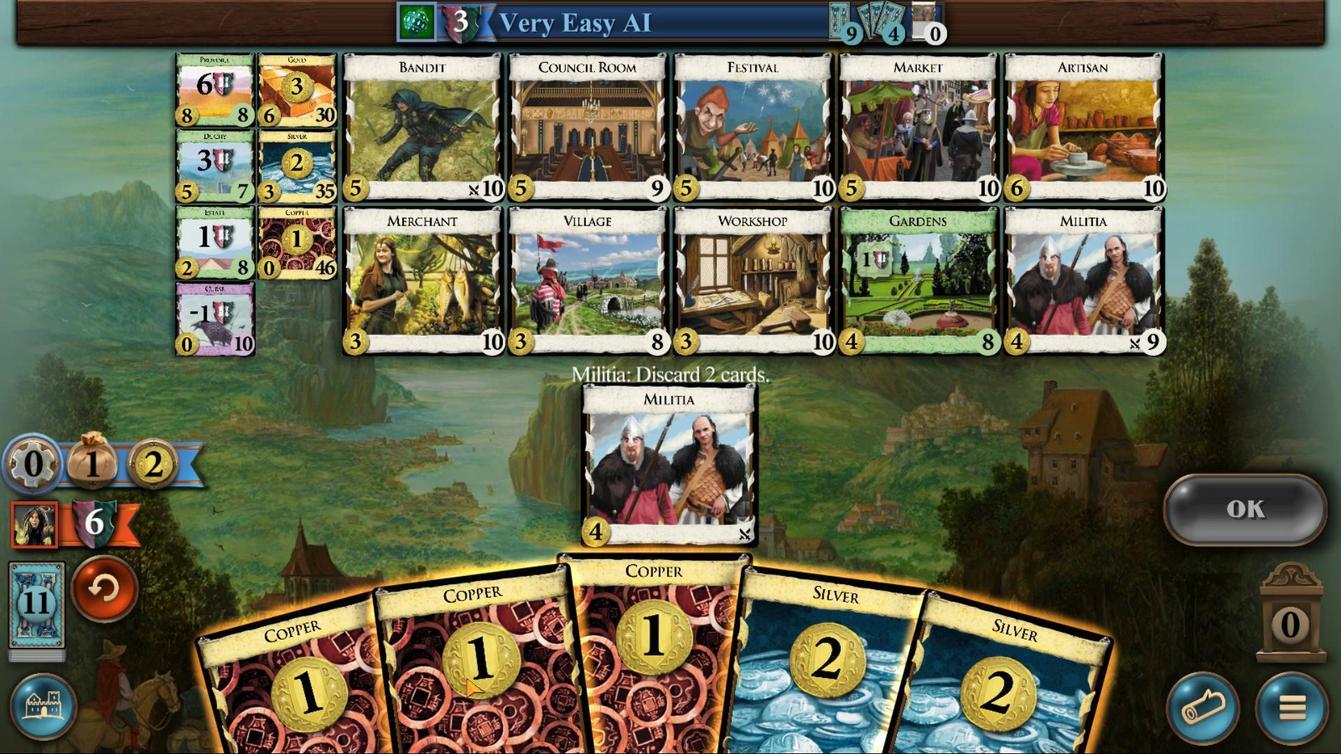 
Action: Mouse scrolled (798, 535) with delta (0, 0)
Screenshot: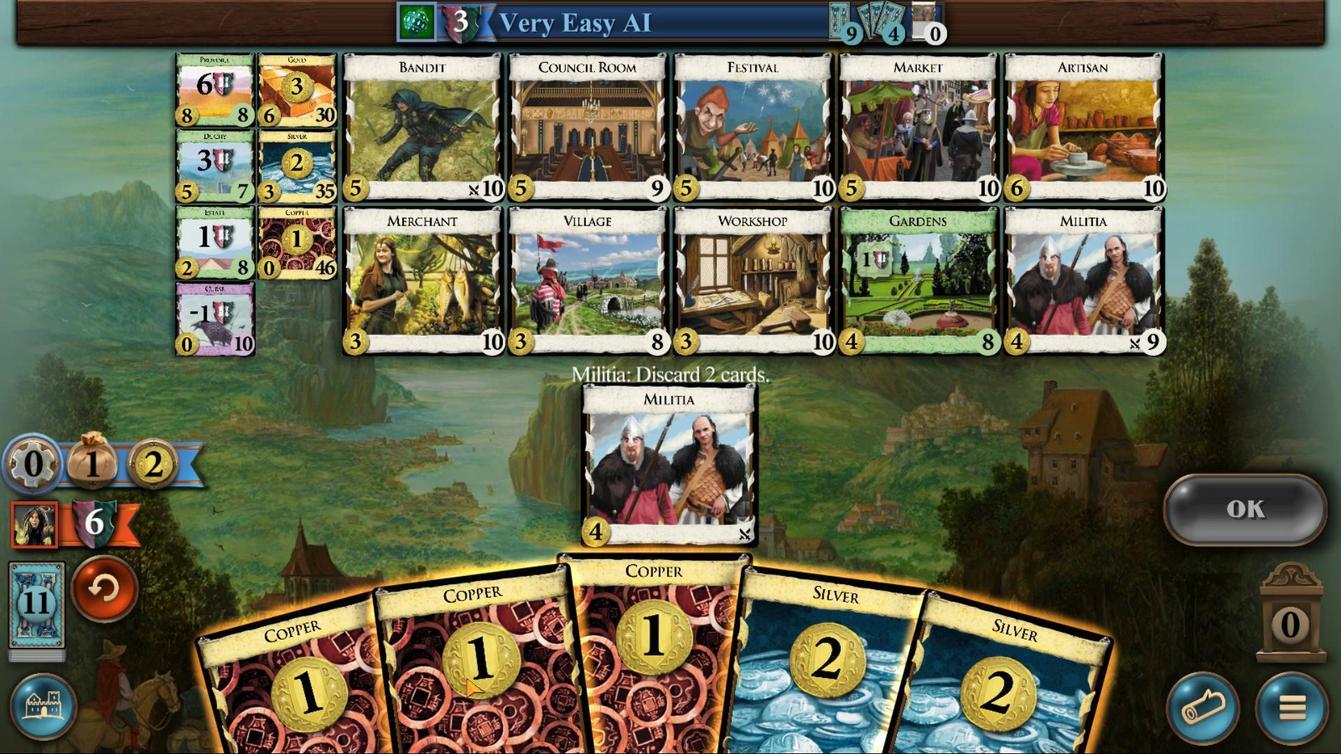 
Action: Mouse moved to (798, 535)
Screenshot: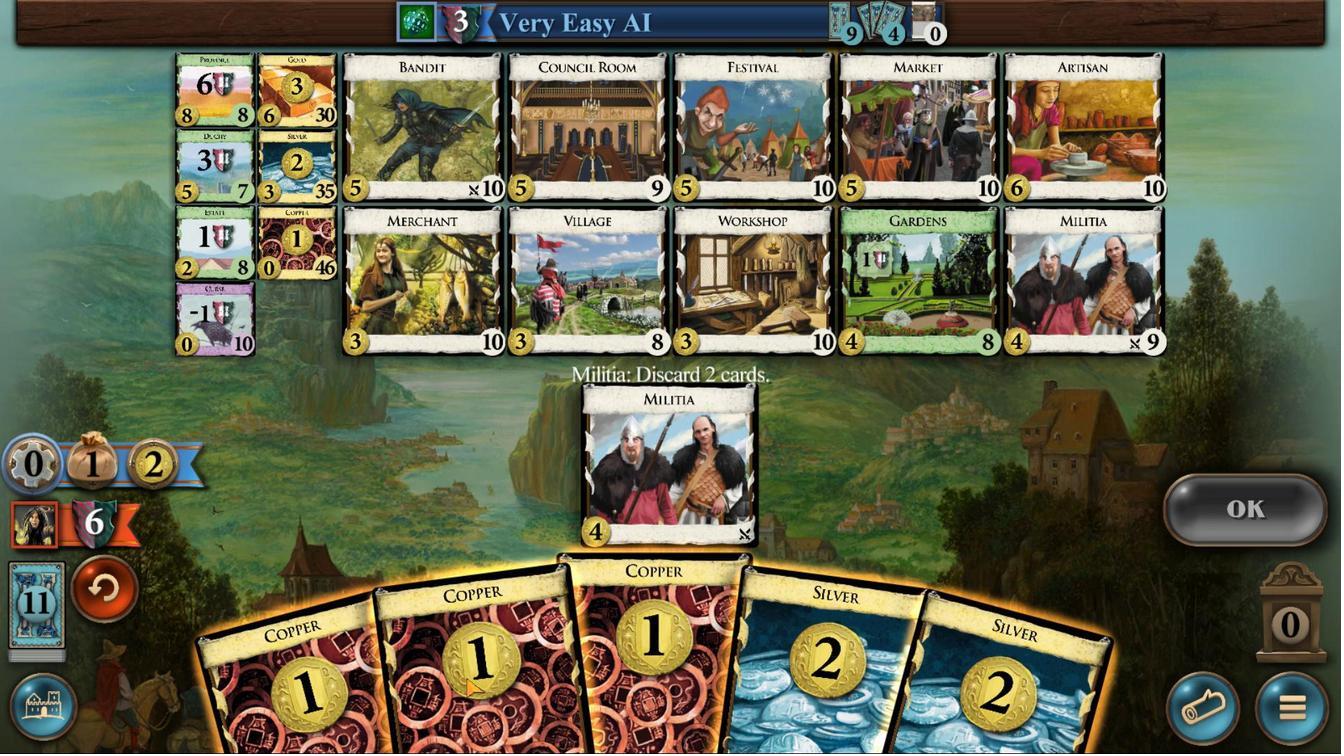 
Action: Mouse scrolled (798, 535) with delta (0, 0)
Screenshot: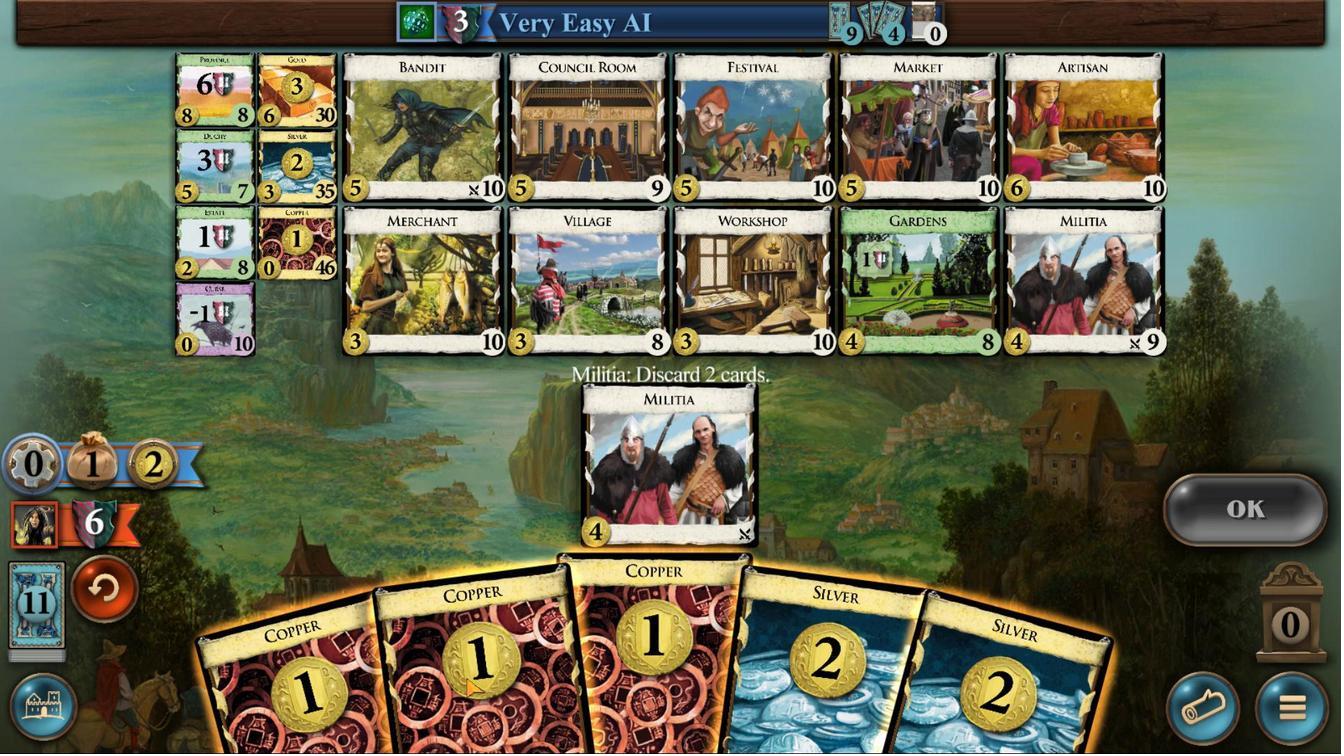
Action: Mouse scrolled (798, 535) with delta (0, 0)
Screenshot: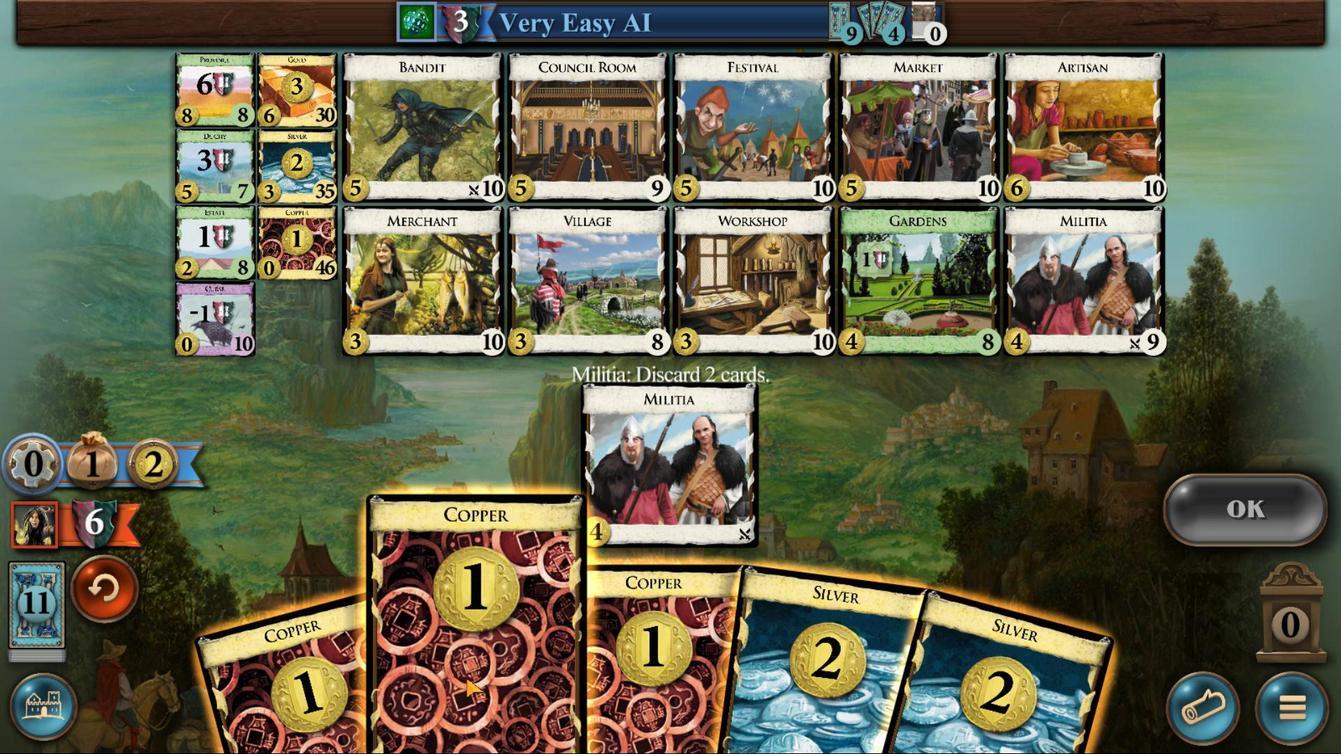 
Action: Mouse moved to (798, 535)
Screenshot: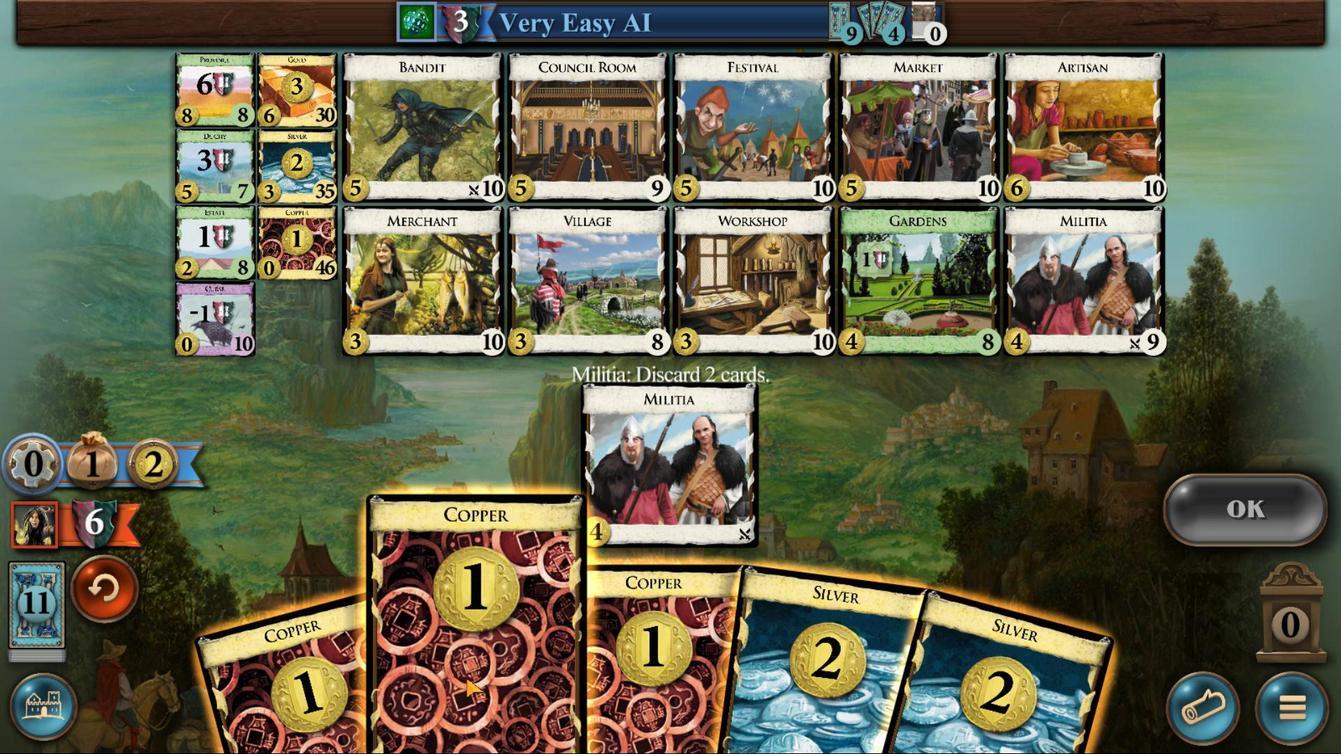 
Action: Mouse scrolled (798, 535) with delta (0, 0)
Screenshot: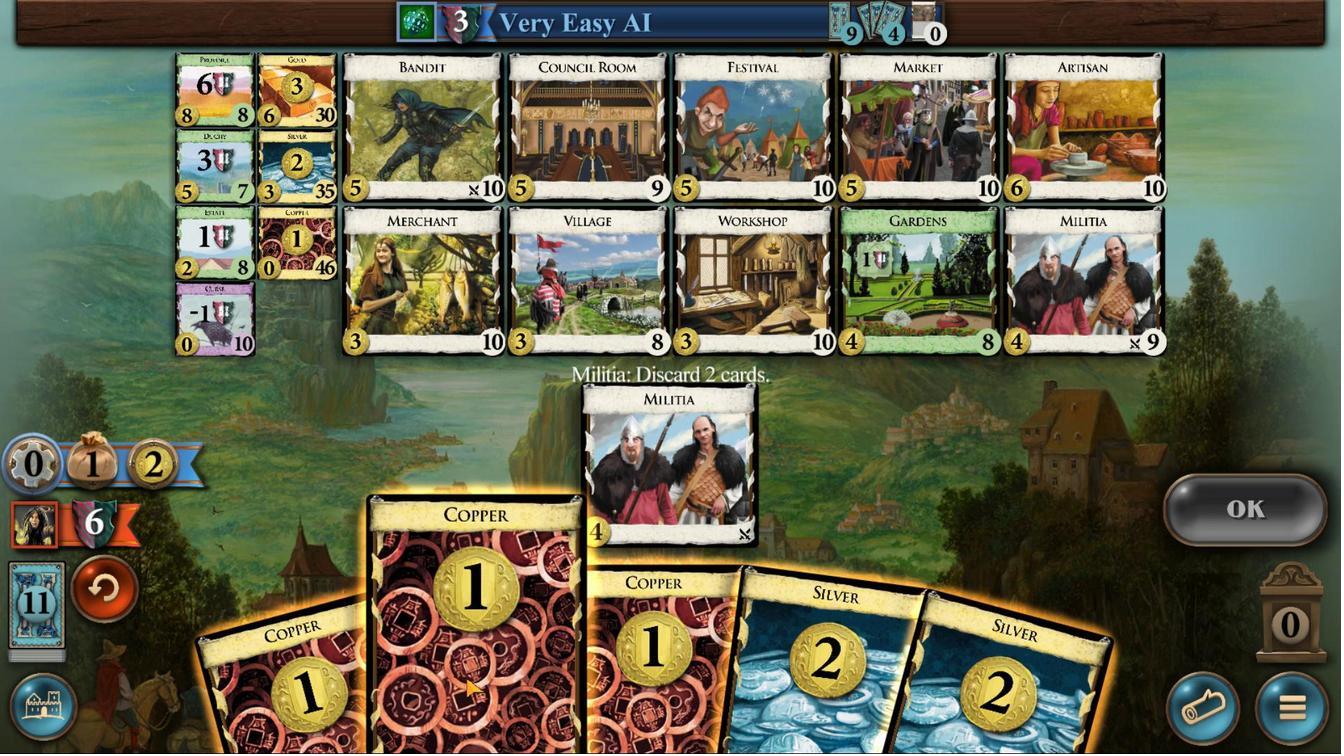 
Action: Mouse moved to (714, 535)
Screenshot: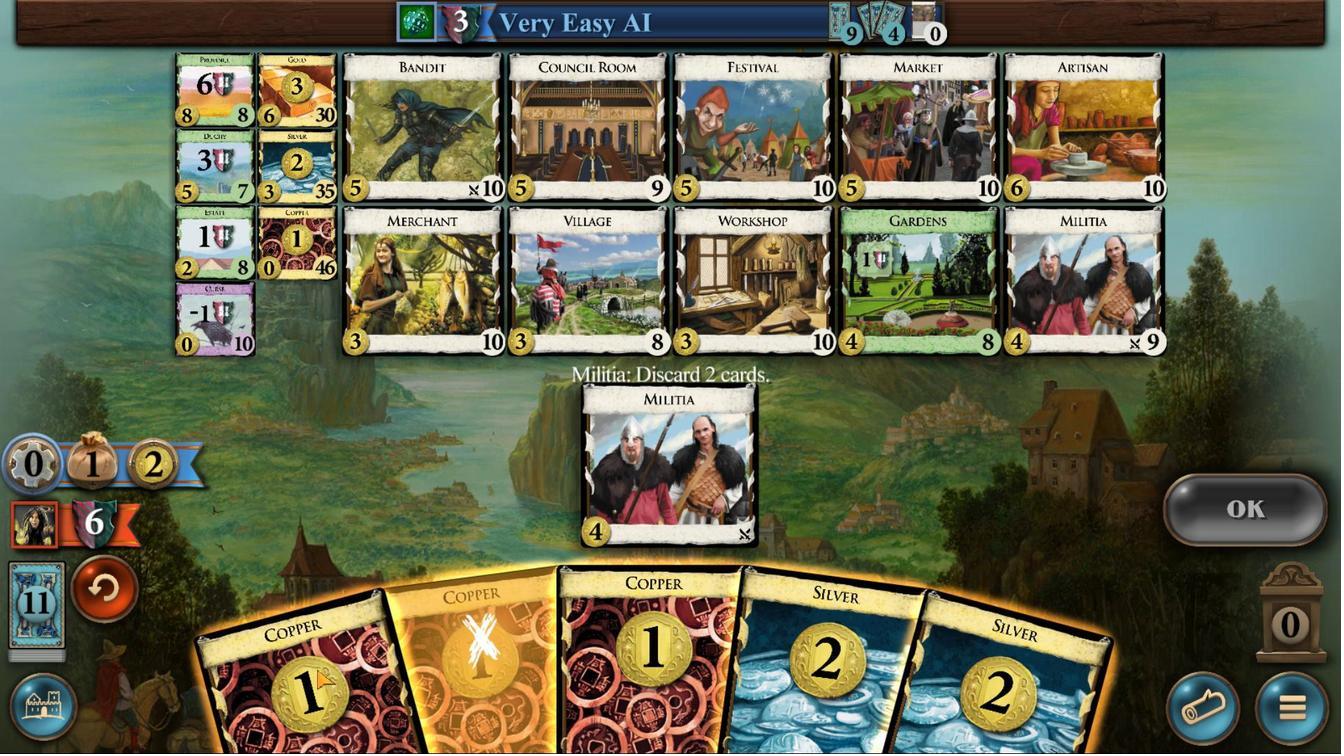 
Action: Mouse scrolled (714, 535) with delta (0, 0)
Screenshot: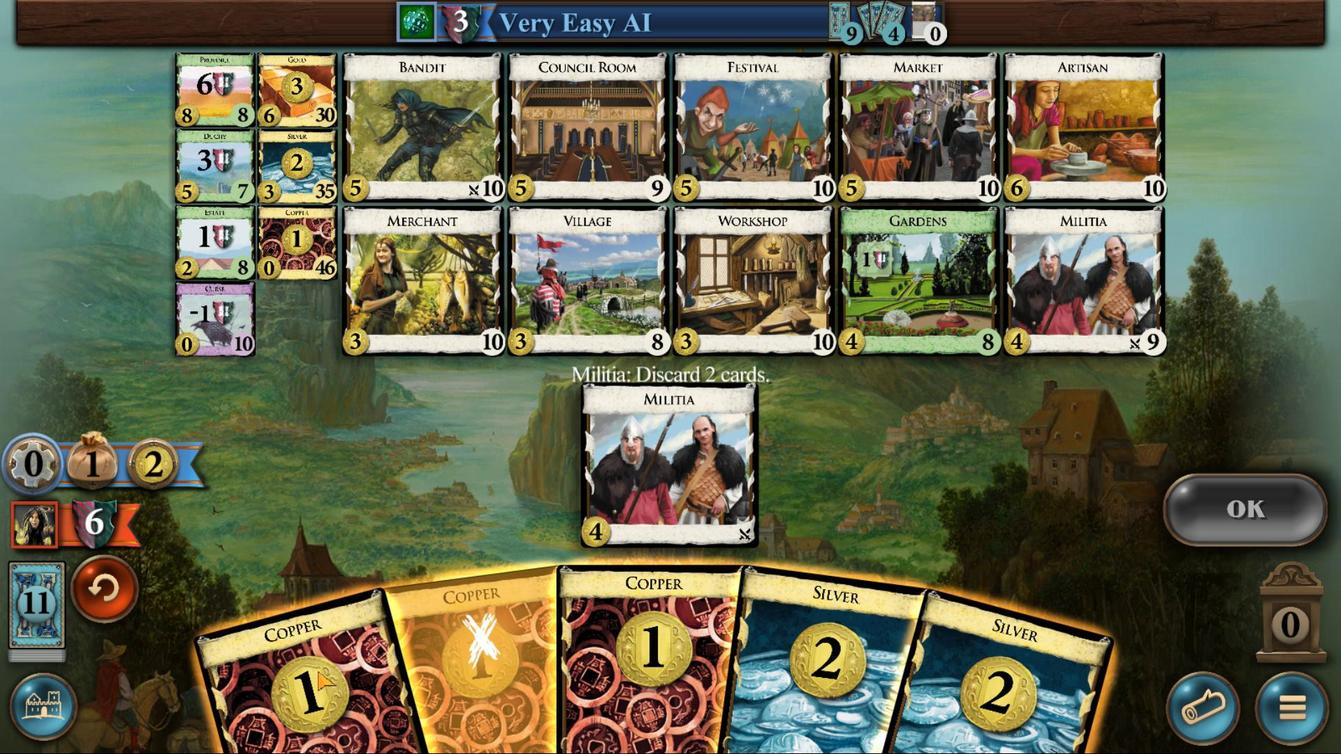 
Action: Mouse moved to (714, 535)
Screenshot: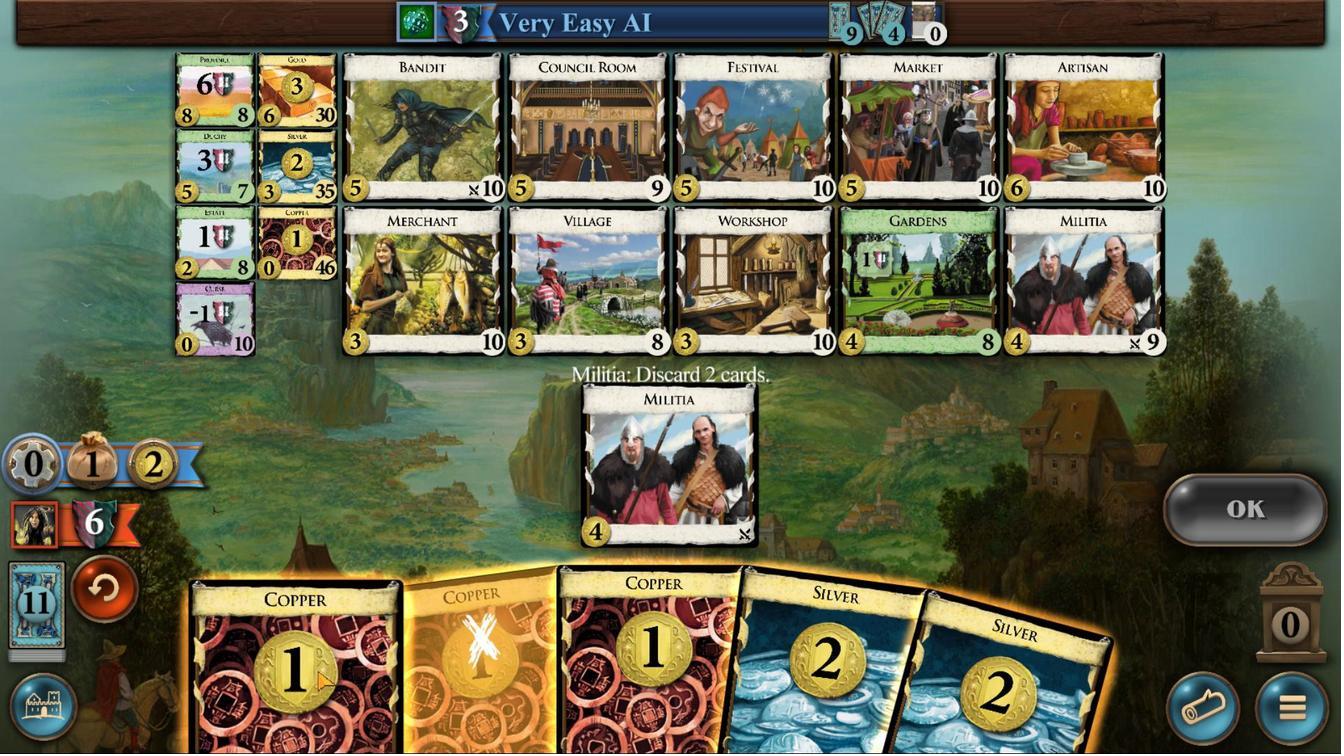
Action: Mouse scrolled (714, 535) with delta (0, 0)
Screenshot: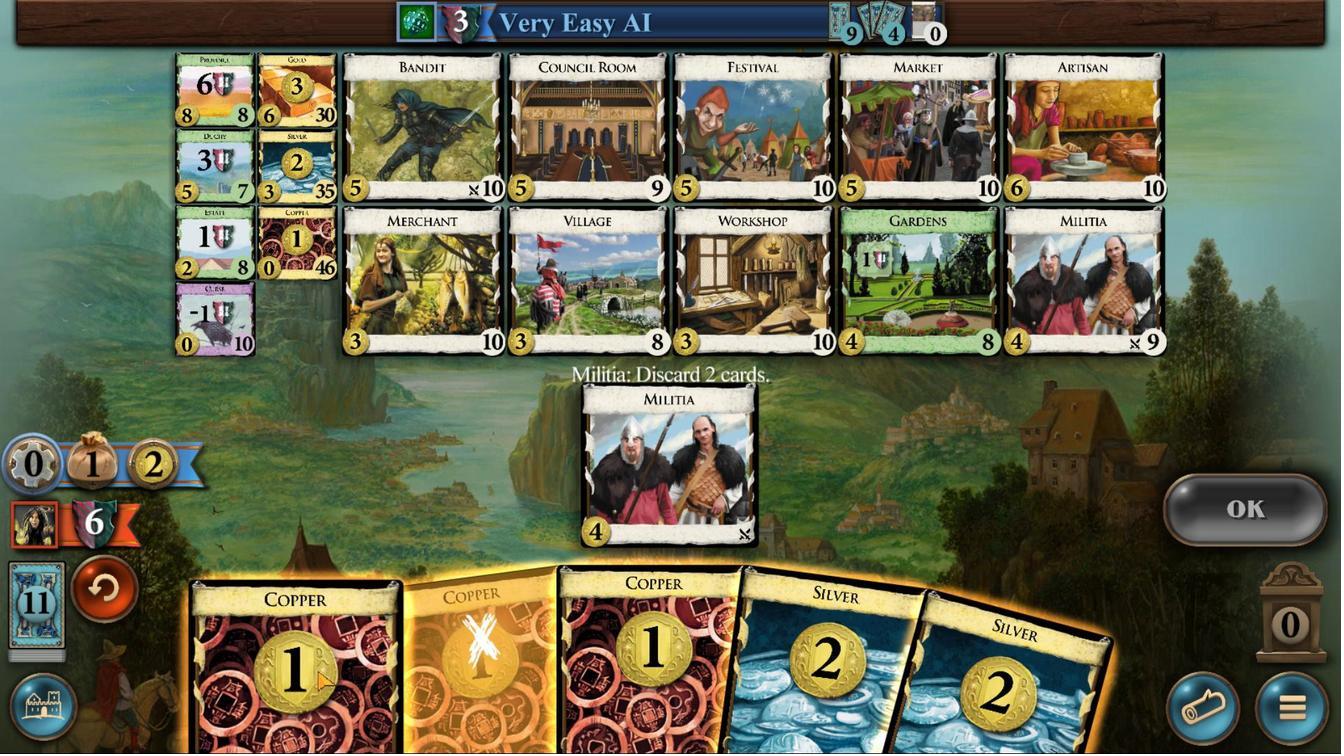 
Action: Mouse scrolled (714, 535) with delta (0, 0)
Screenshot: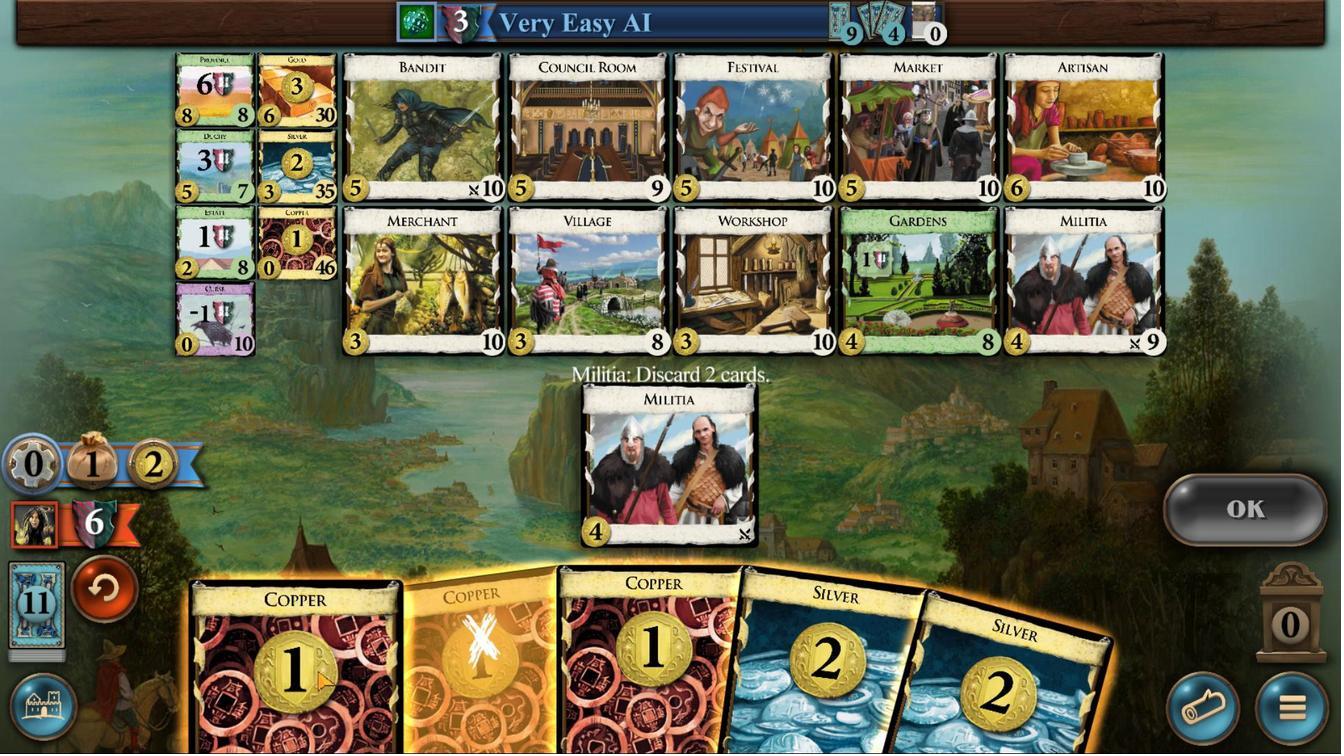 
Action: Mouse moved to (715, 535)
Screenshot: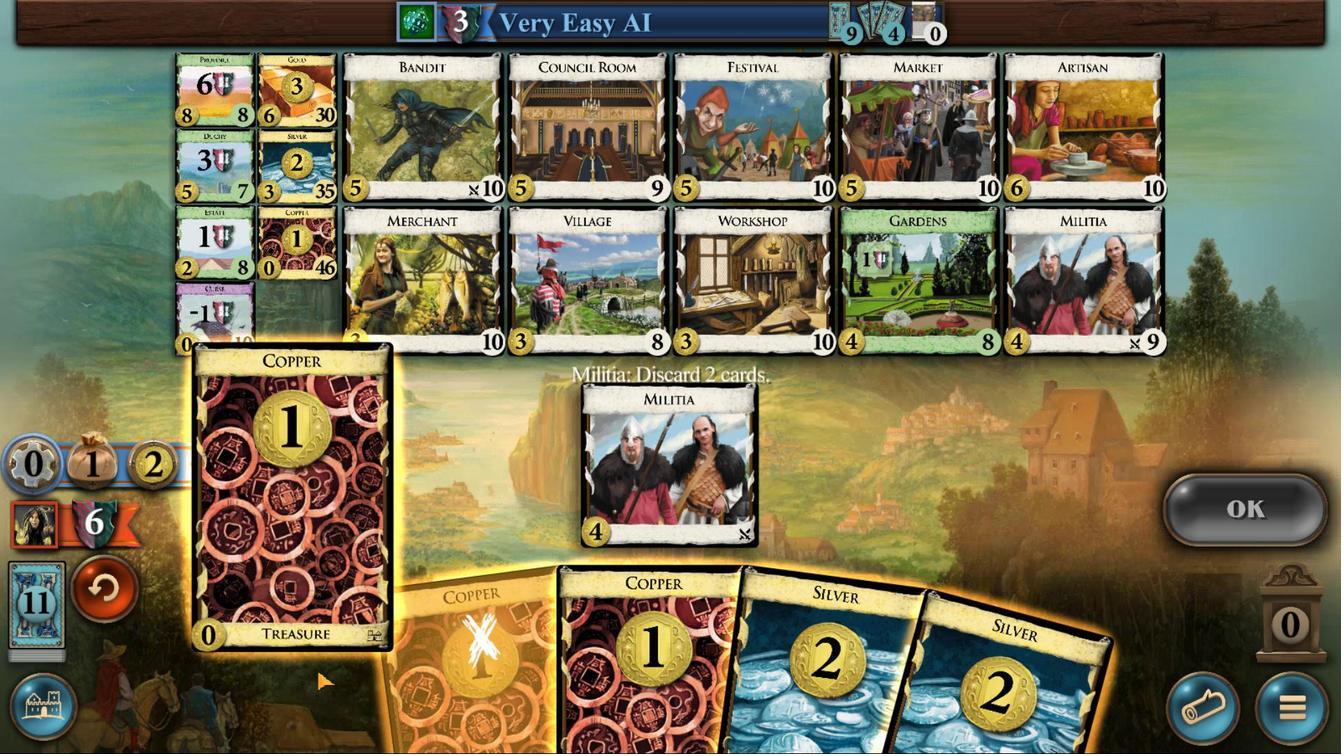 
Action: Mouse scrolled (715, 535) with delta (0, 0)
Screenshot: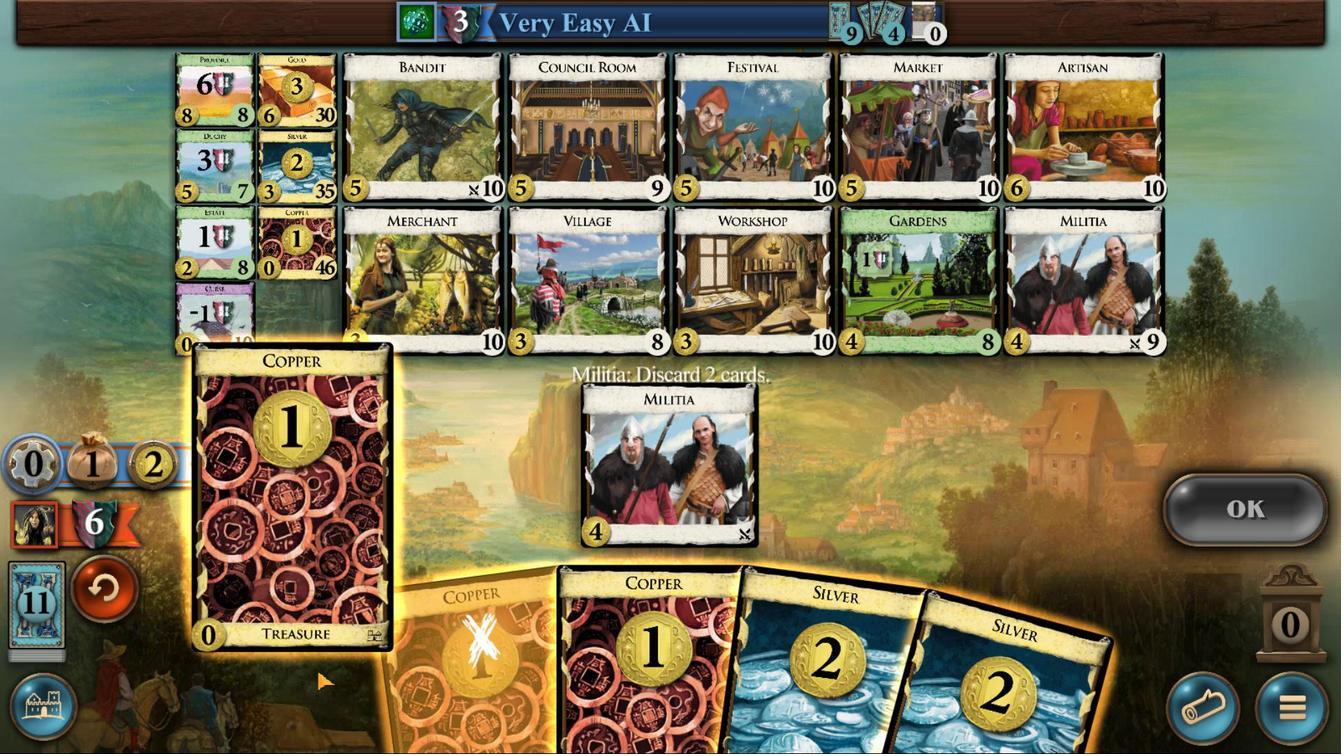 
Action: Mouse scrolled (715, 535) with delta (0, 0)
Screenshot: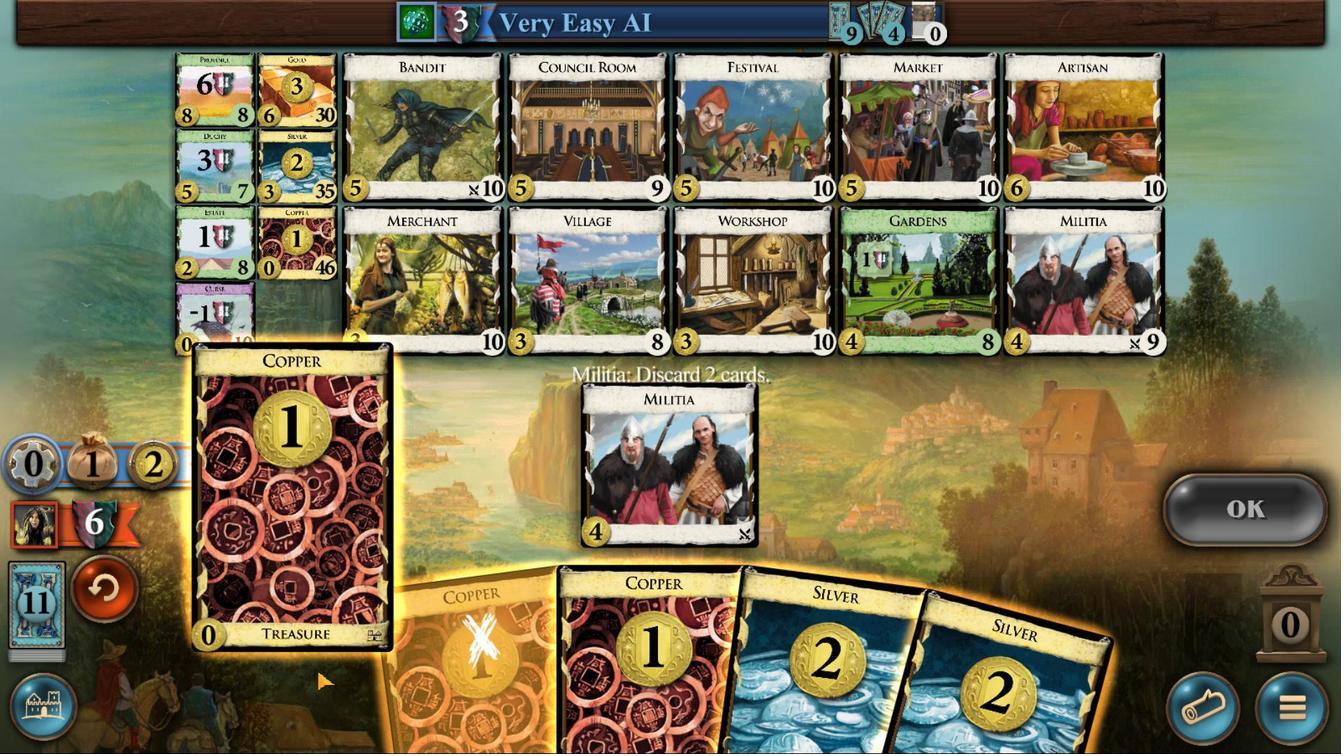
Action: Mouse scrolled (715, 535) with delta (0, 0)
Screenshot: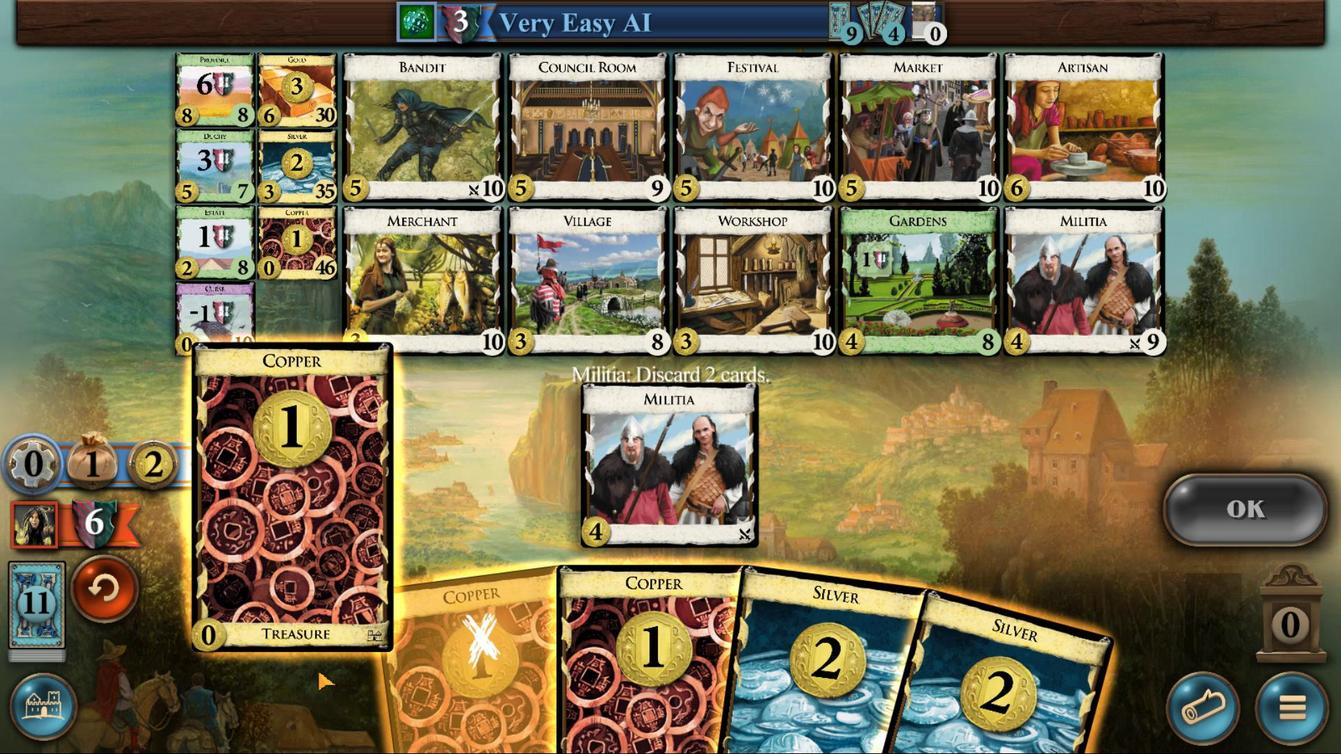 
Action: Mouse scrolled (715, 535) with delta (0, 0)
Screenshot: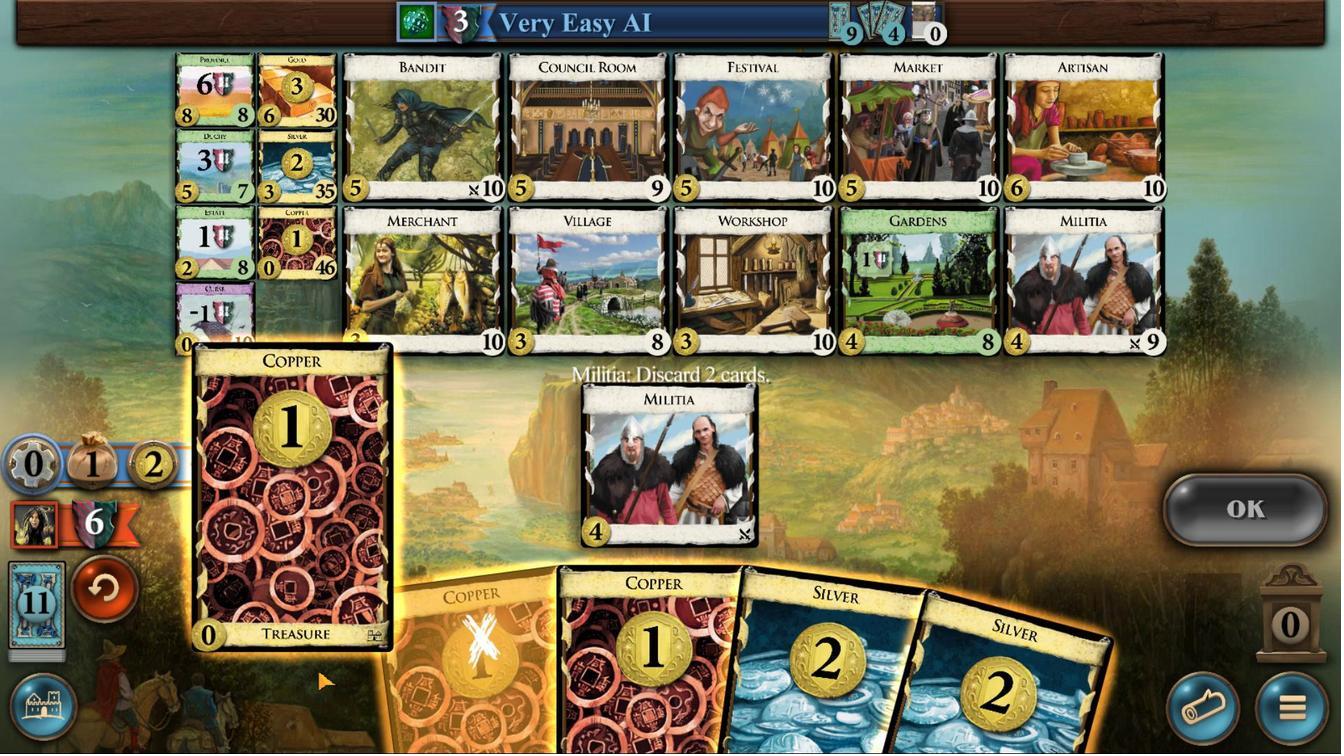 
Action: Mouse moved to (1263, 532)
Screenshot: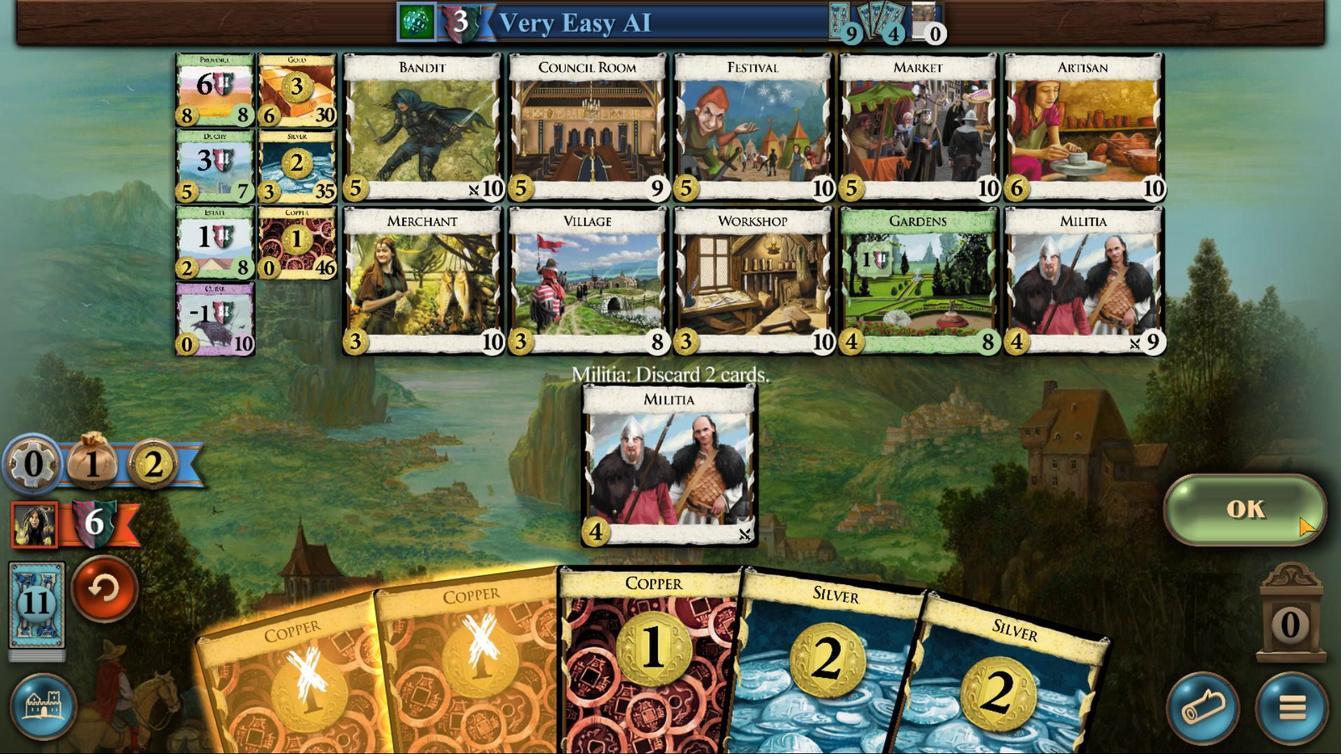 
Action: Mouse pressed left at (1263, 532)
Screenshot: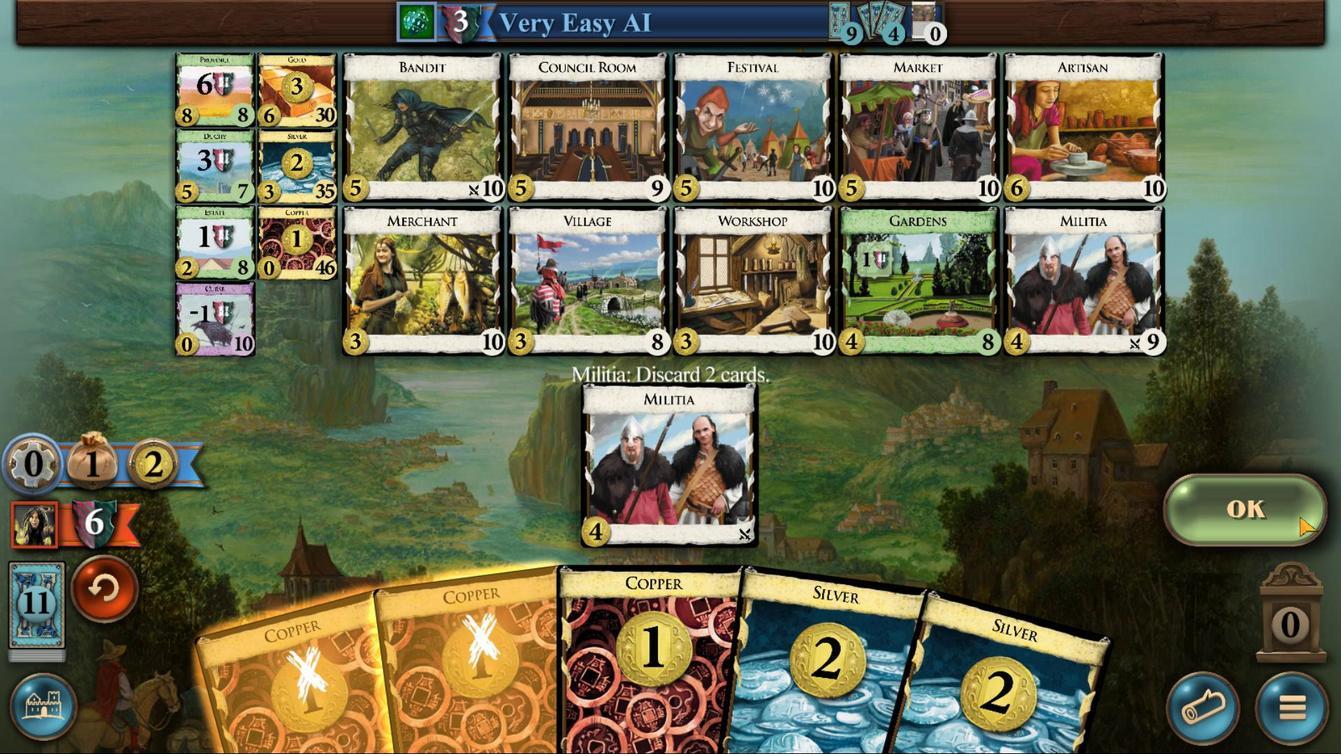 
Action: Mouse moved to (973, 535)
Screenshot: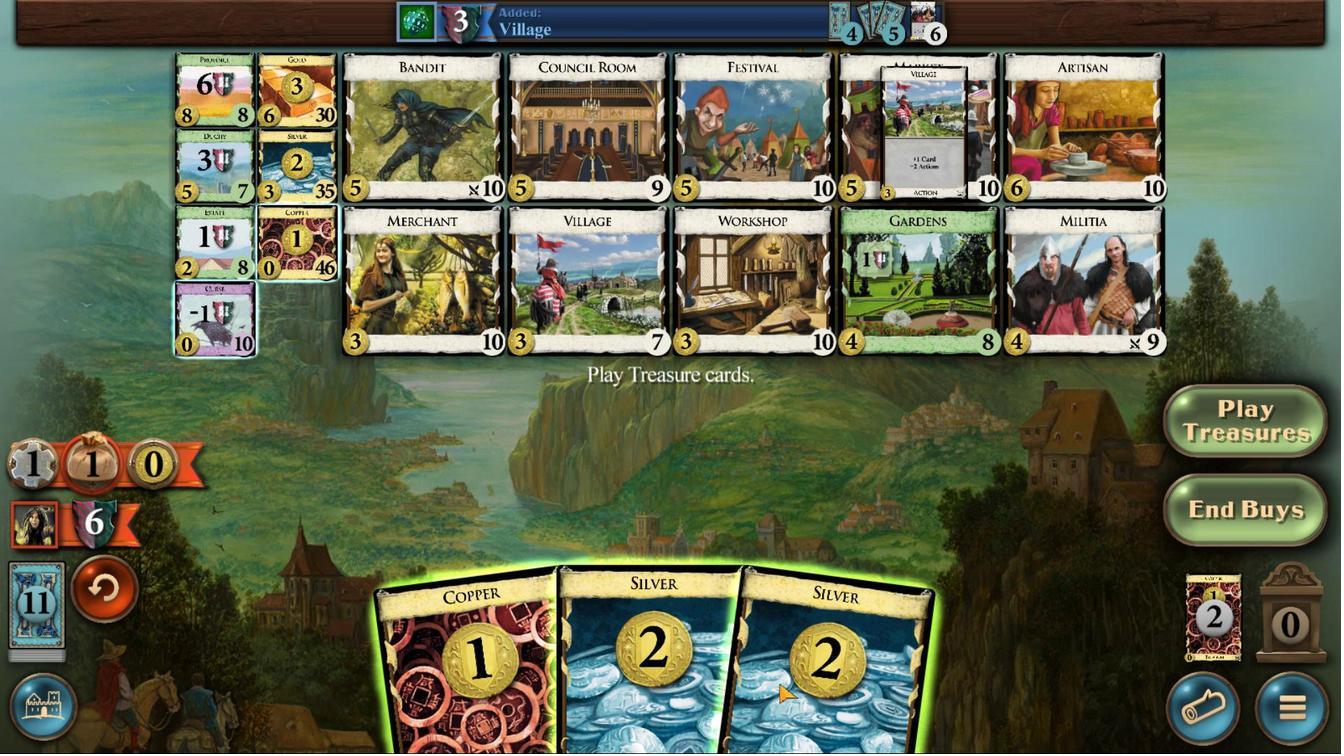 
Action: Mouse scrolled (973, 535) with delta (0, 0)
Screenshot: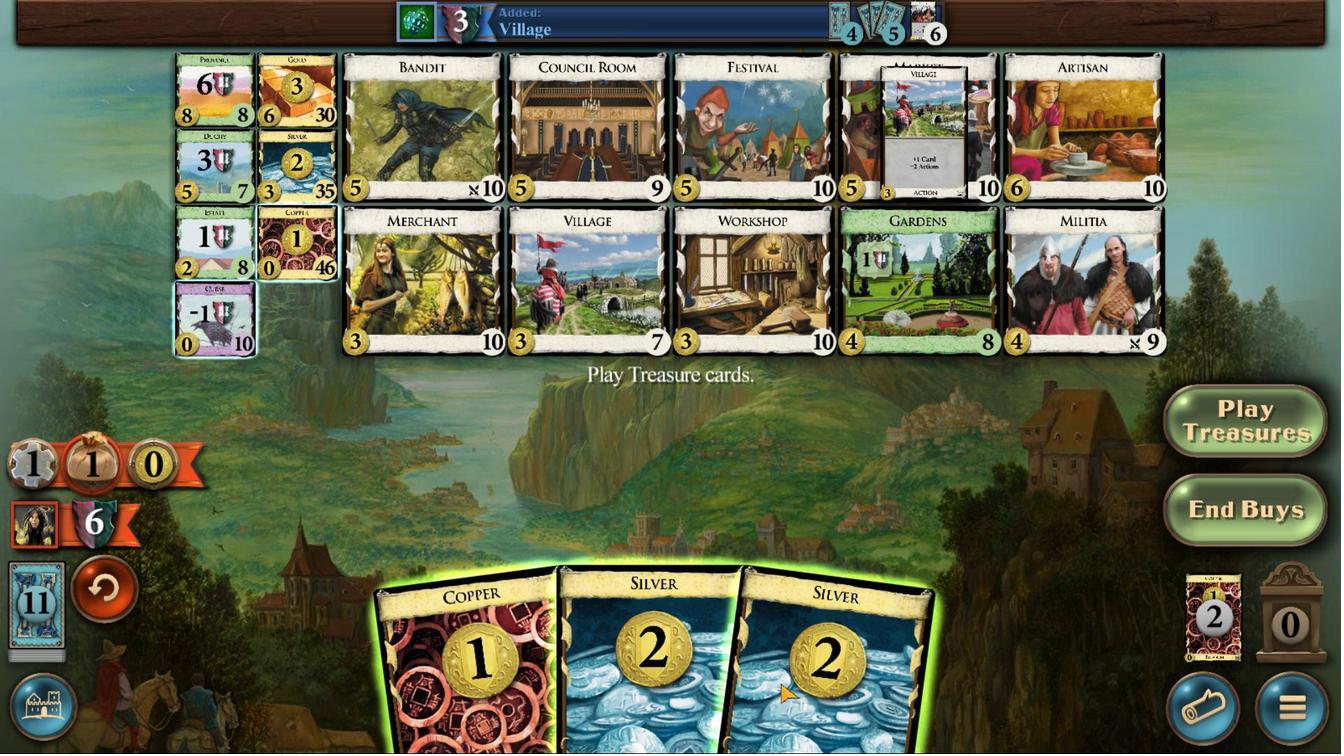 
Action: Mouse moved to (974, 535)
Screenshot: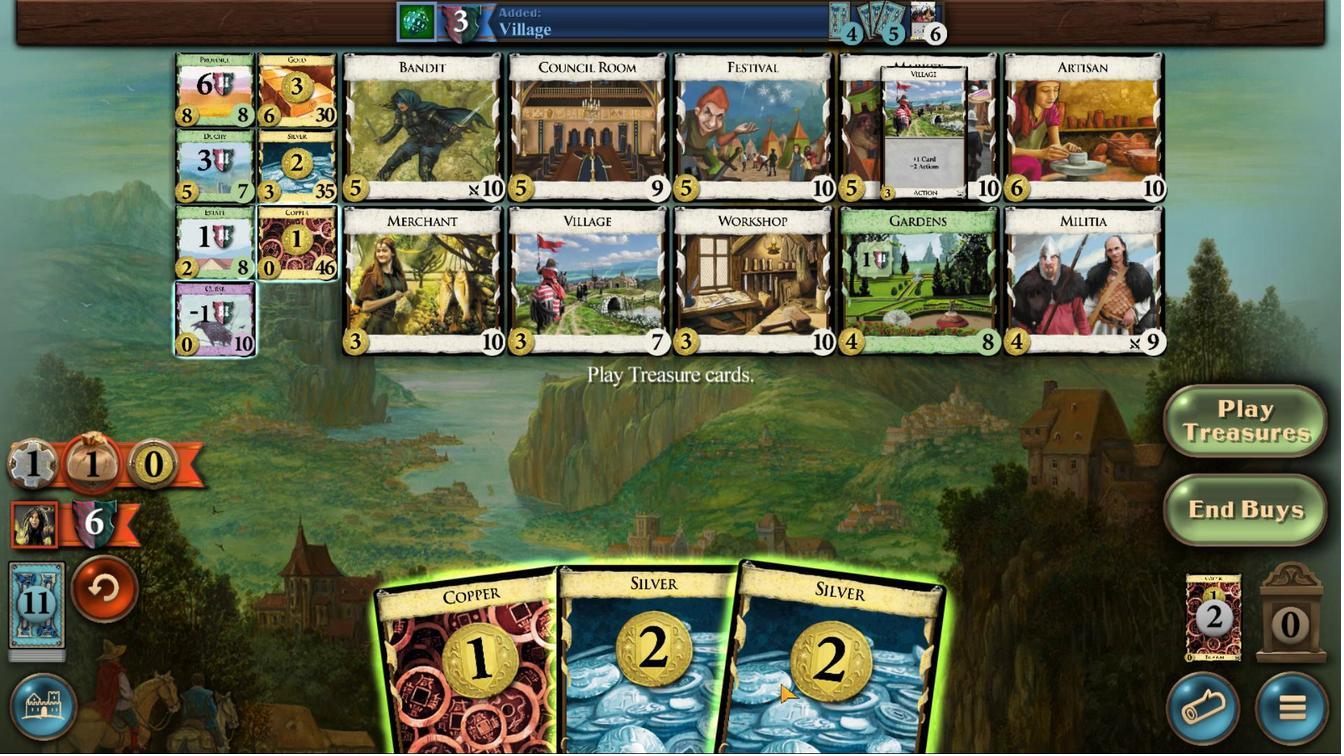 
Action: Mouse scrolled (974, 535) with delta (0, 0)
Screenshot: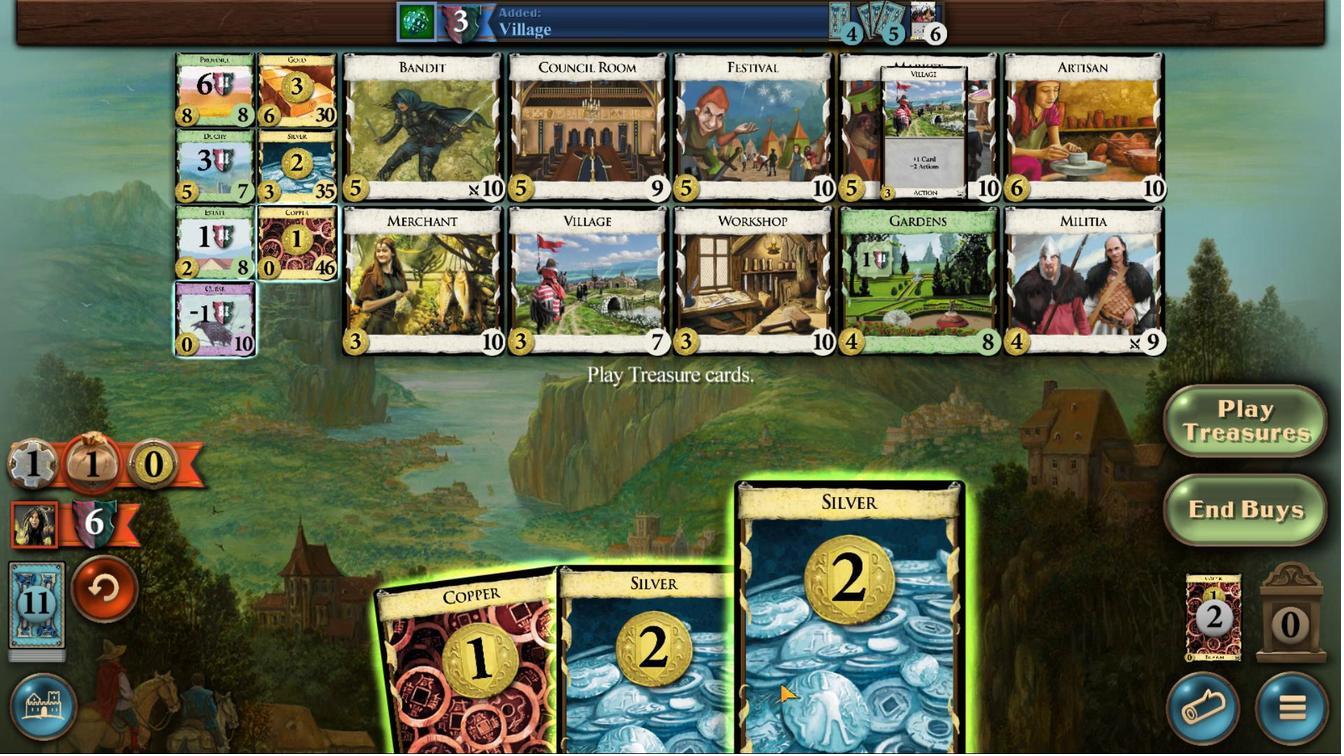 
Action: Mouse scrolled (974, 535) with delta (0, 0)
Screenshot: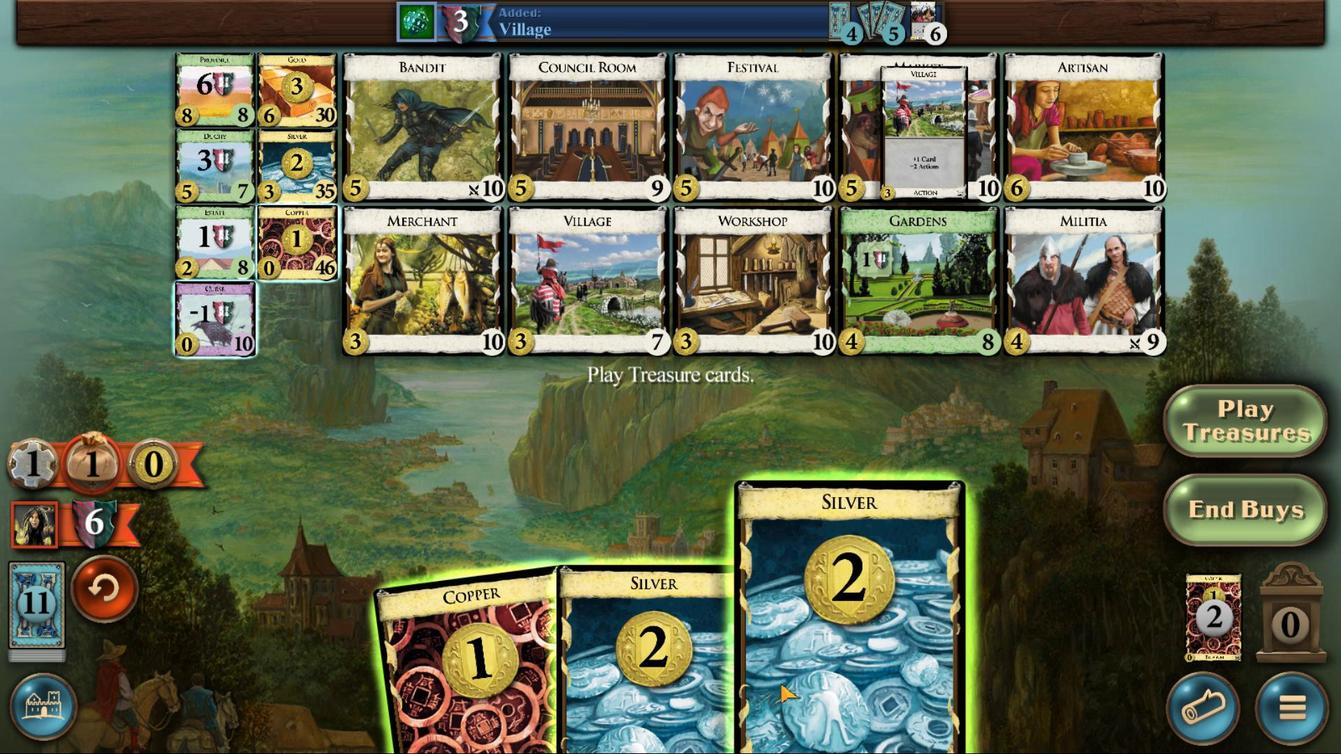 
Action: Mouse scrolled (974, 535) with delta (0, 0)
Screenshot: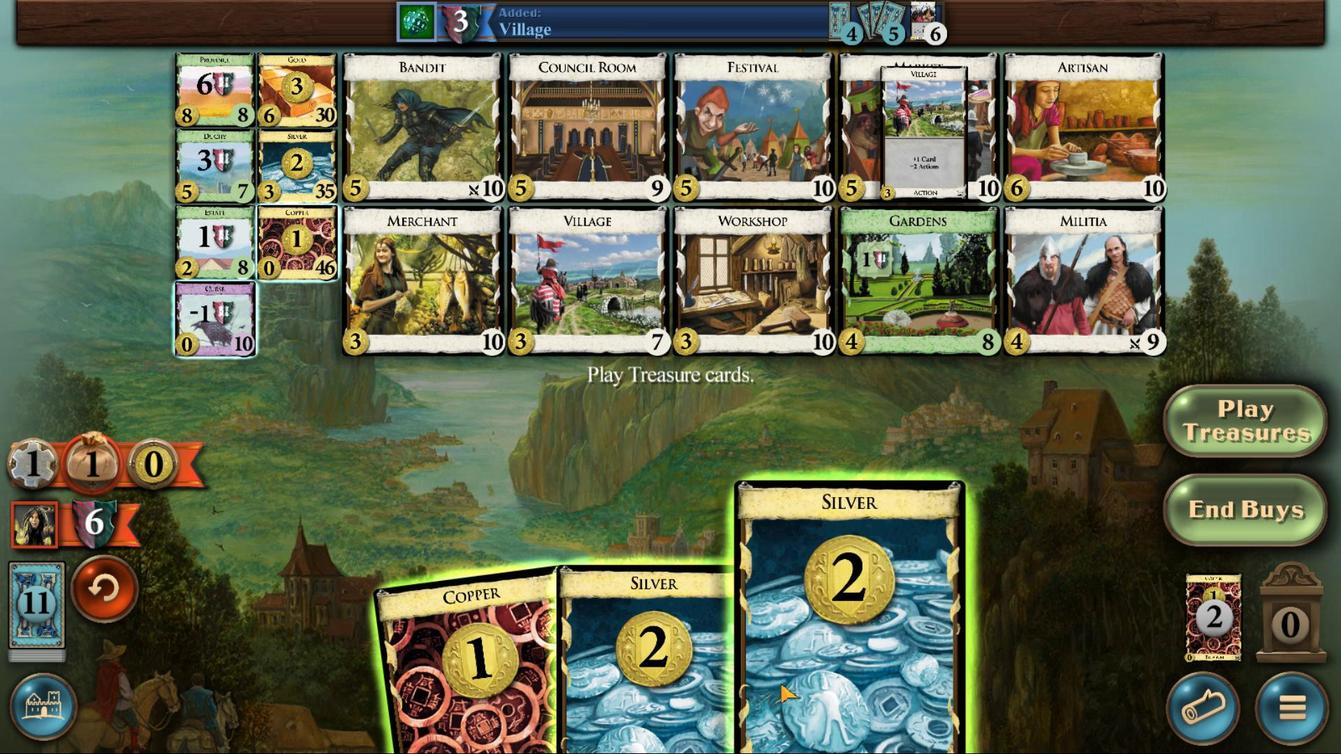 
Action: Mouse scrolled (974, 535) with delta (0, 0)
Screenshot: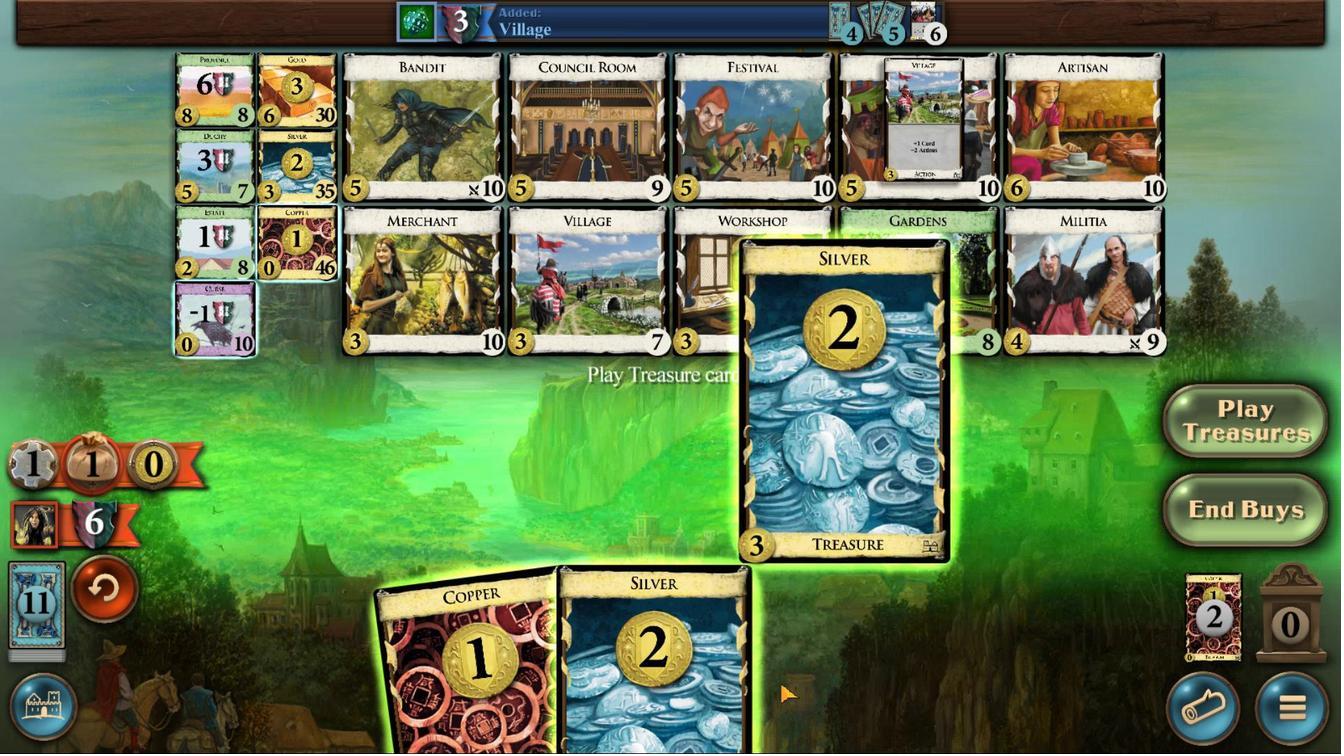 
Action: Mouse scrolled (974, 535) with delta (0, 0)
Screenshot: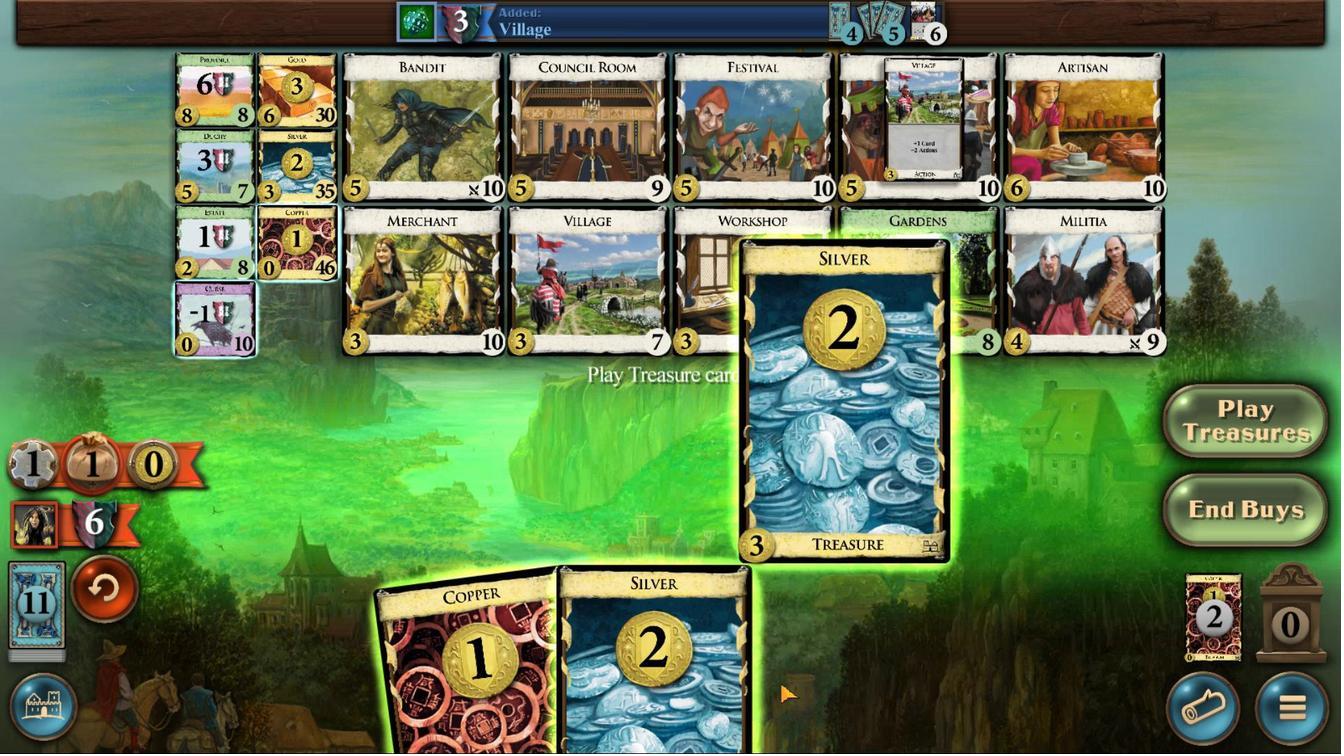 
Action: Mouse moved to (935, 535)
Screenshot: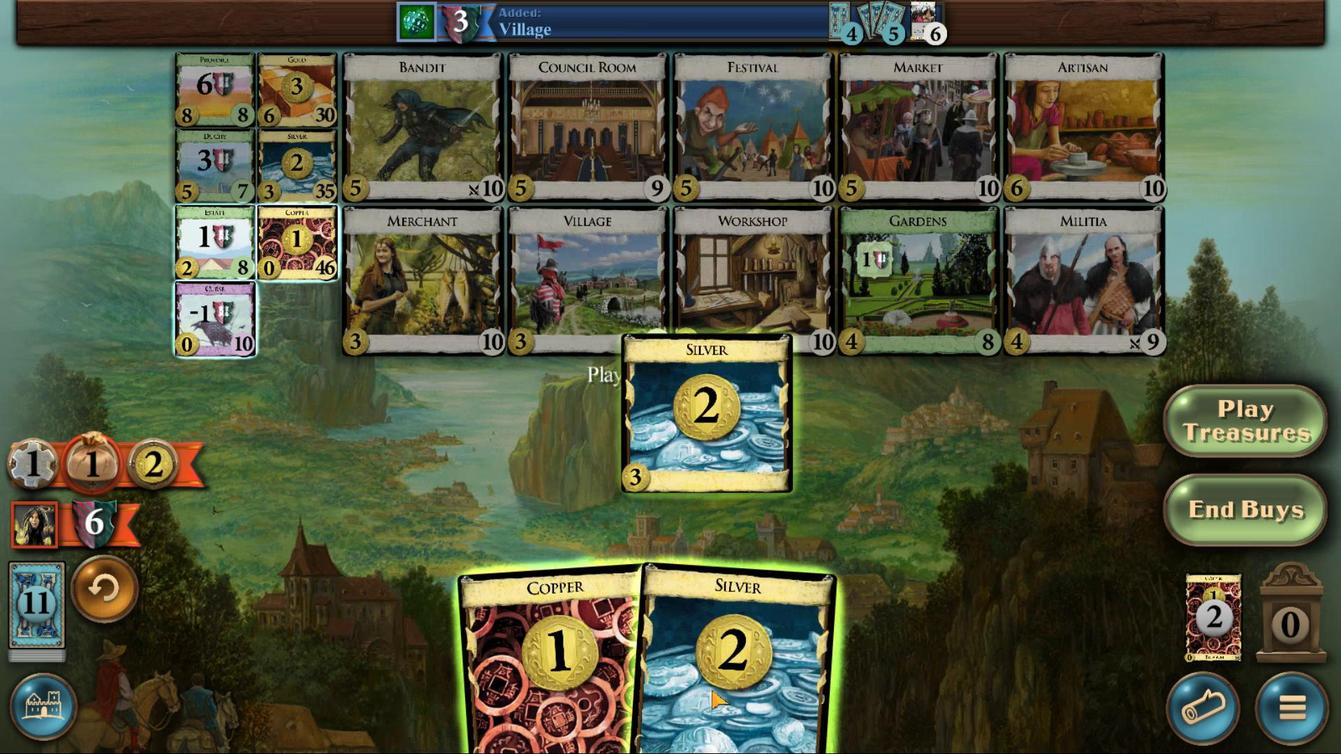 
Action: Mouse scrolled (935, 535) with delta (0, 0)
Screenshot: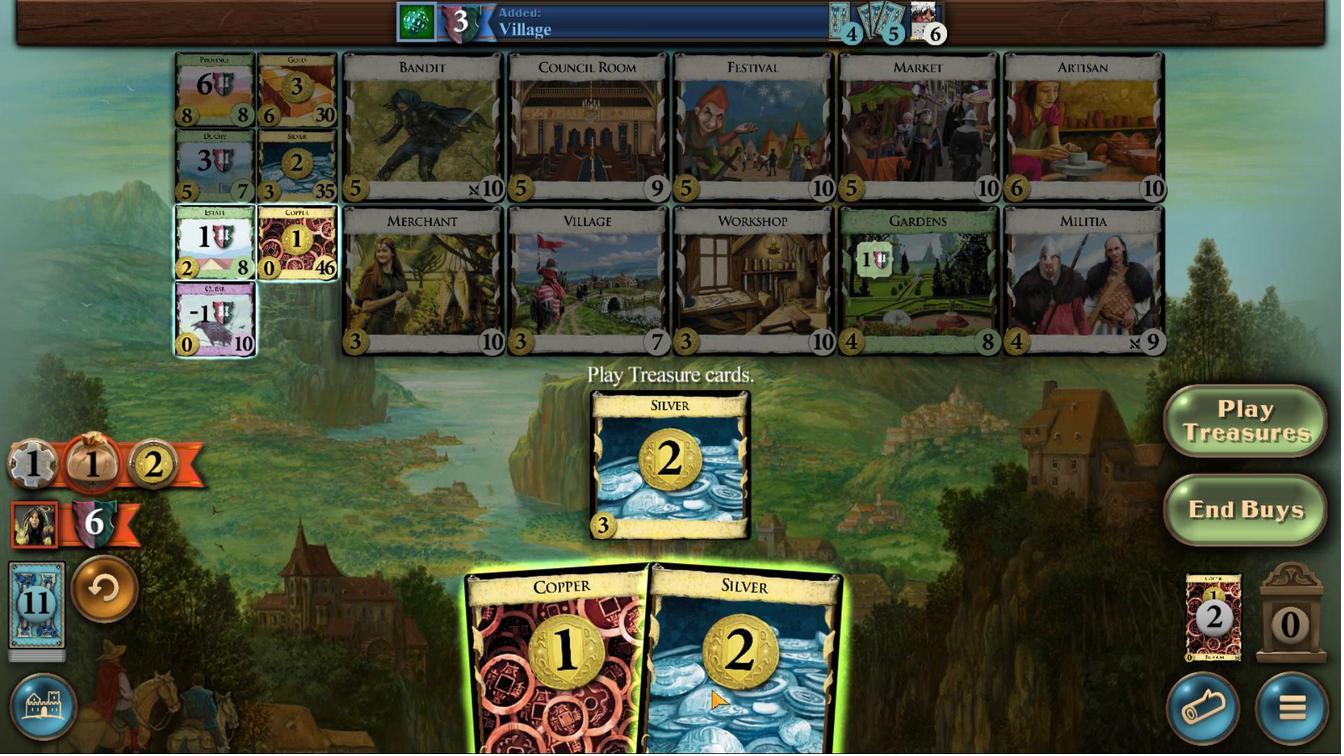 
Action: Mouse scrolled (935, 535) with delta (0, 0)
Screenshot: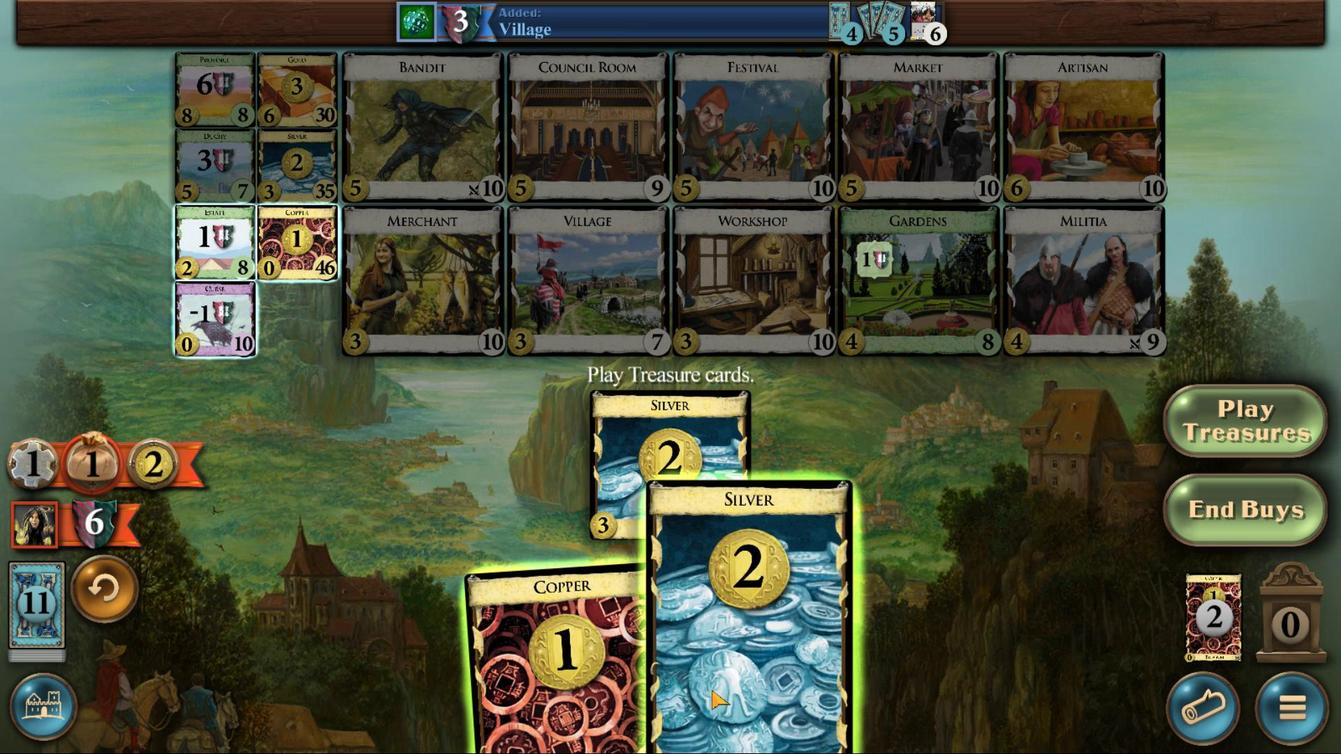 
Action: Mouse scrolled (935, 535) with delta (0, 0)
Screenshot: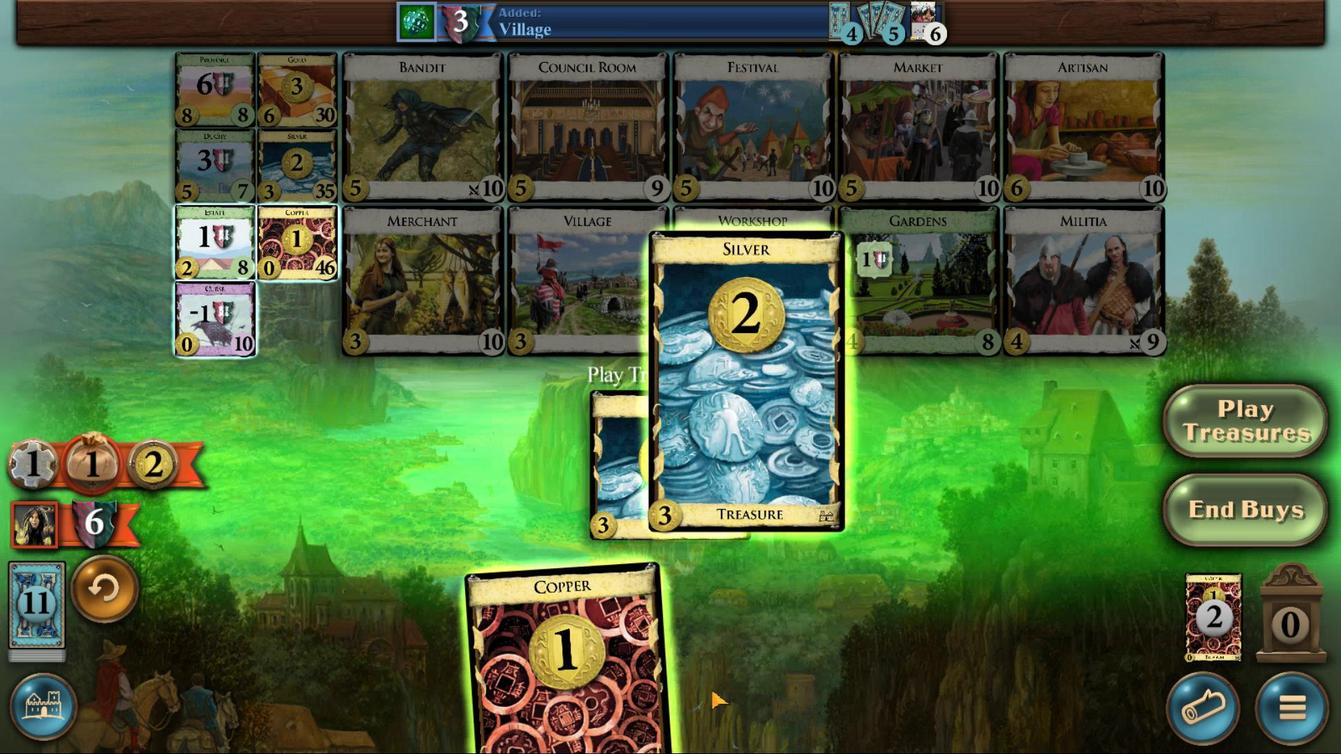 
Action: Mouse scrolled (935, 535) with delta (0, 0)
Screenshot: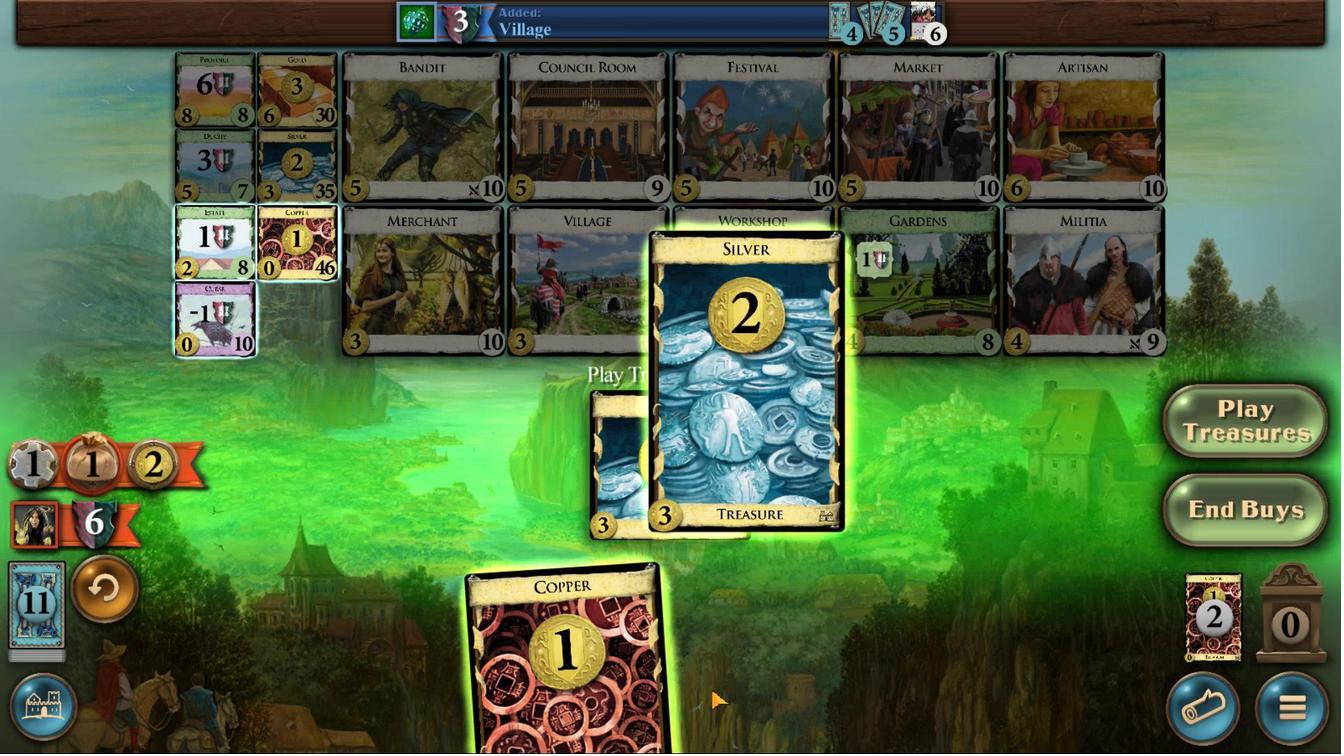 
Action: Mouse scrolled (935, 535) with delta (0, 0)
Screenshot: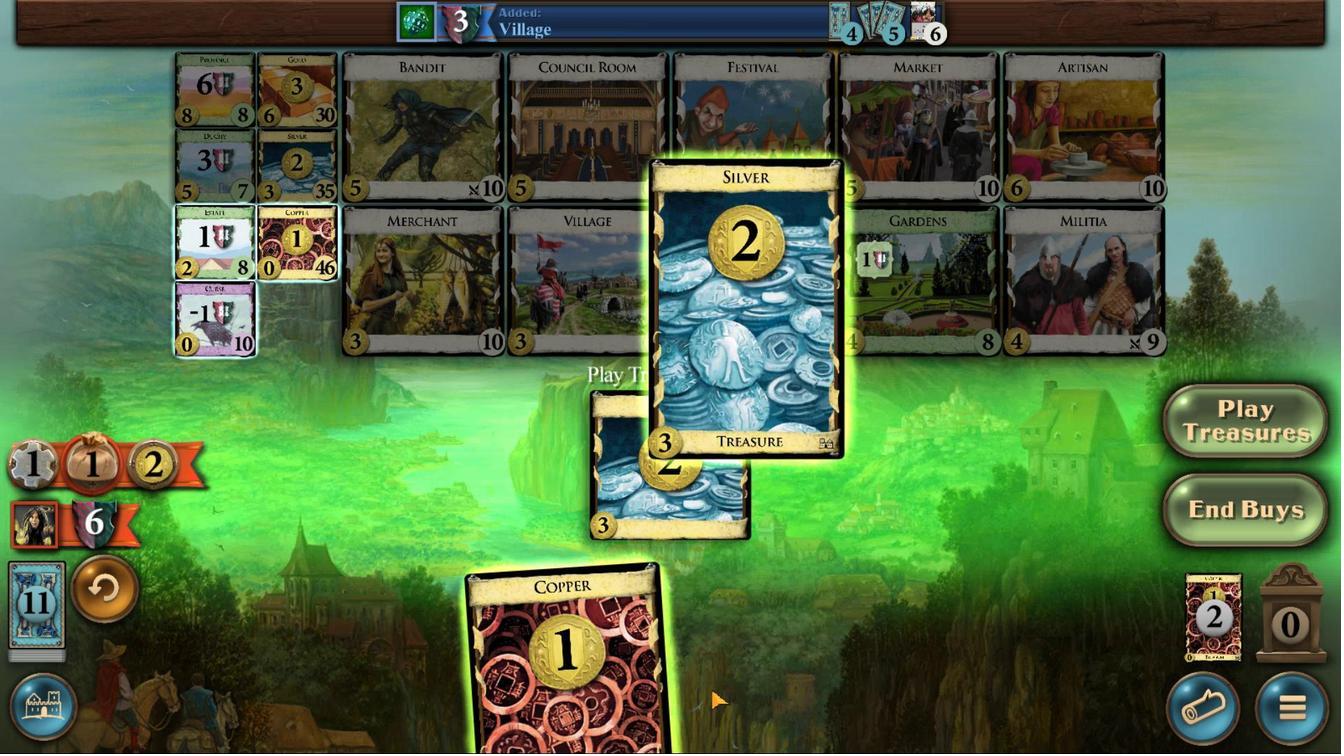 
Action: Mouse scrolled (935, 535) with delta (0, 0)
Screenshot: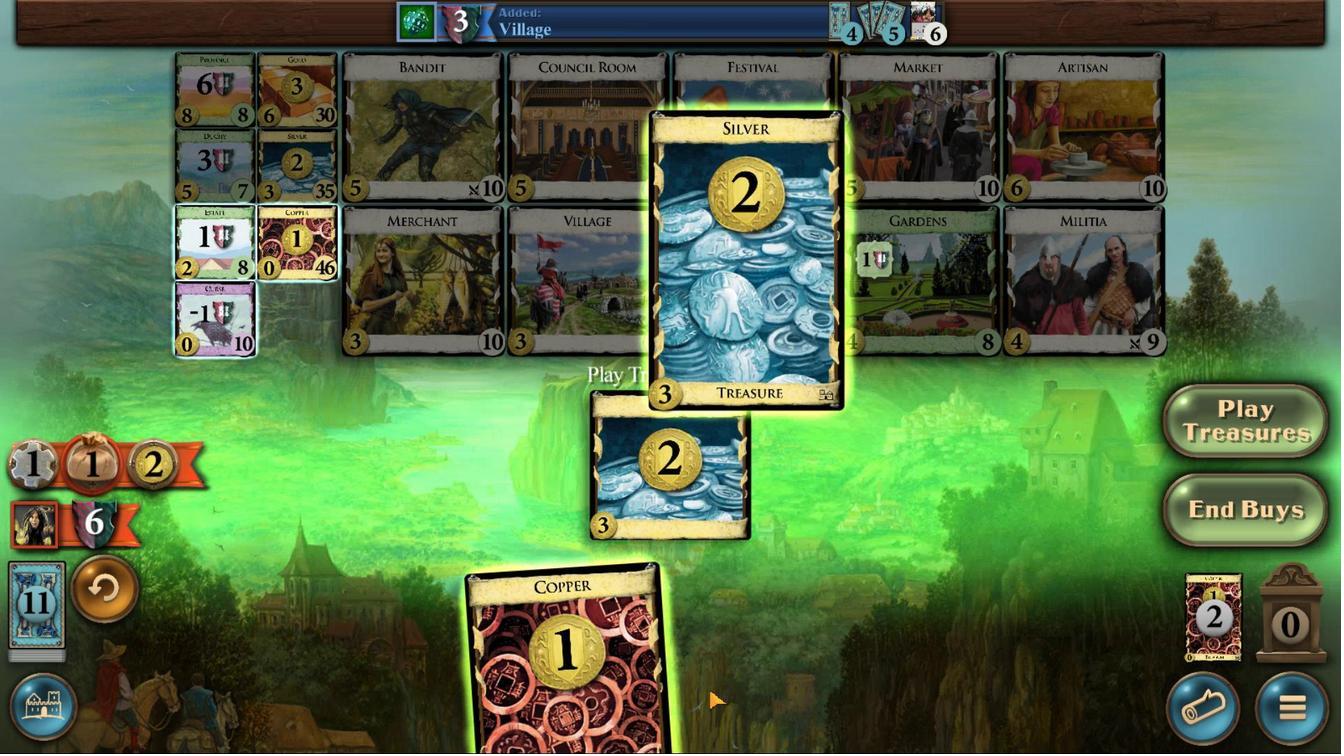 
Action: Mouse moved to (907, 535)
Screenshot: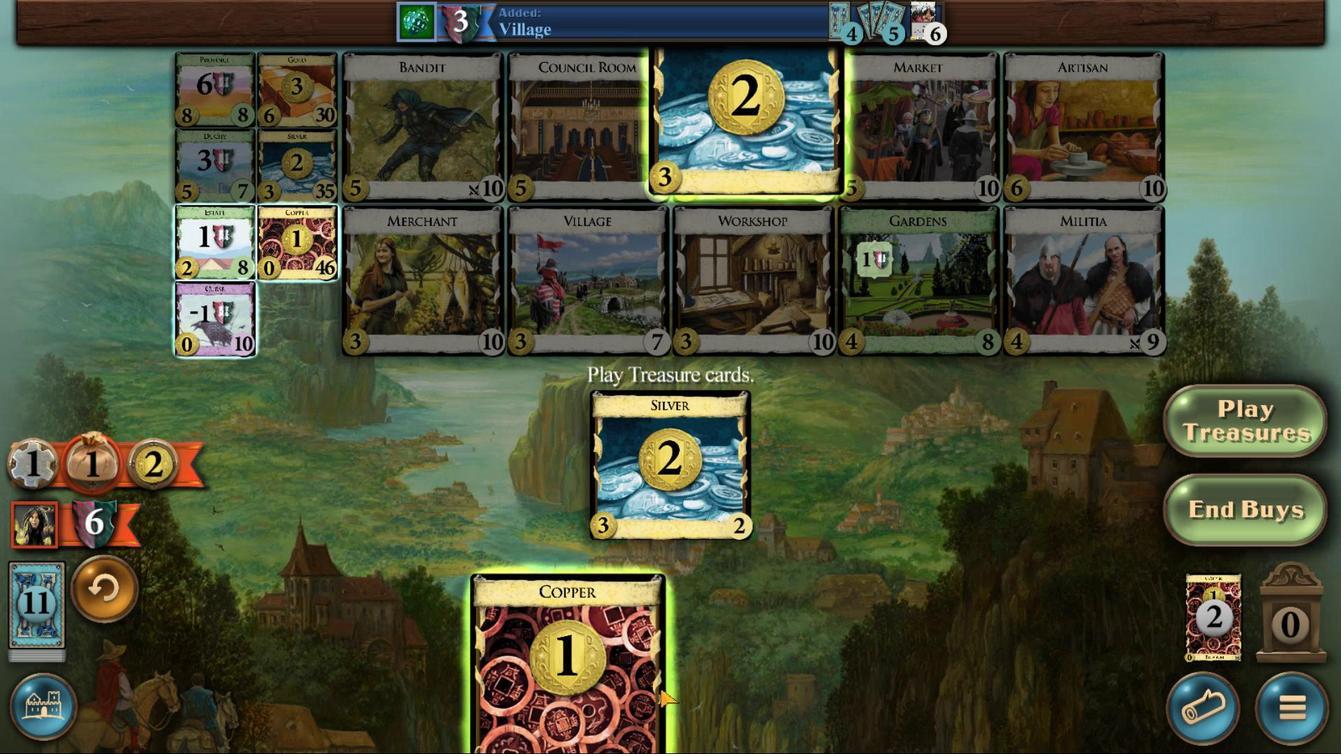 
Action: Mouse scrolled (907, 535) with delta (0, 0)
Screenshot: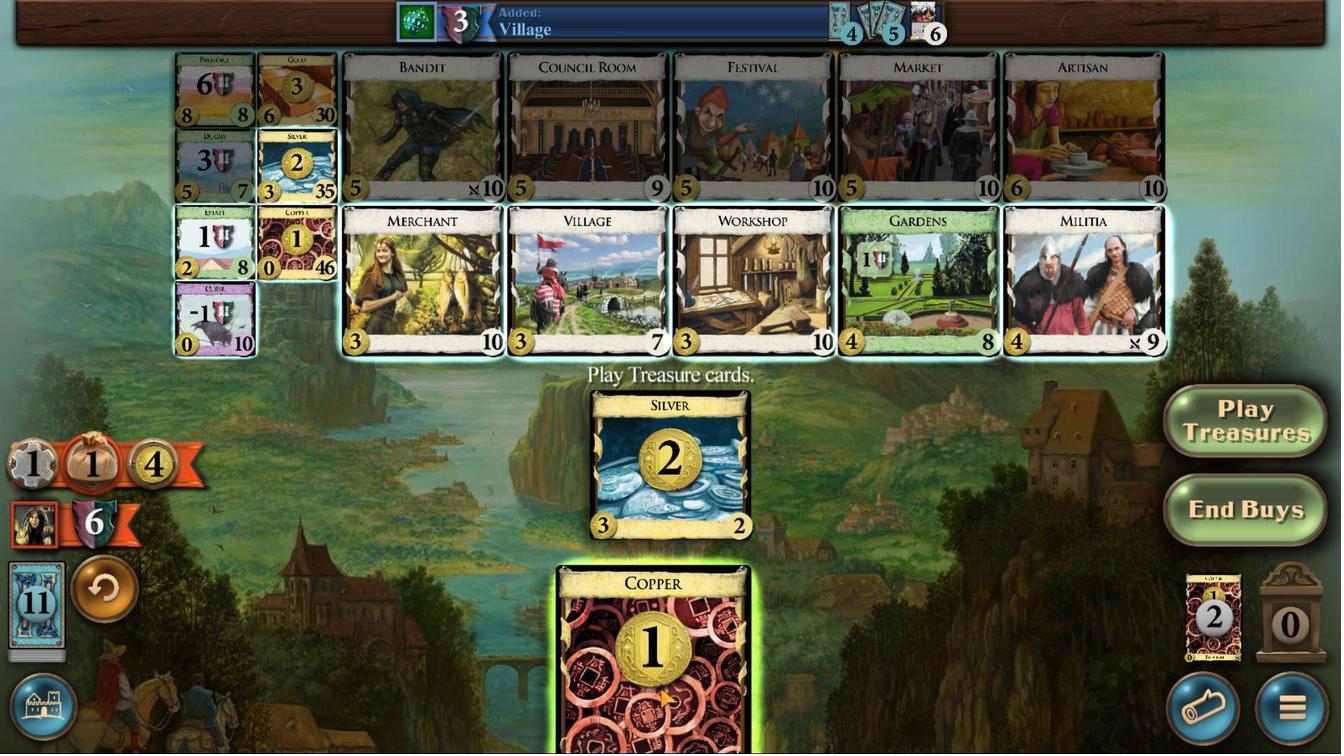 
Action: Mouse scrolled (907, 535) with delta (0, 0)
Screenshot: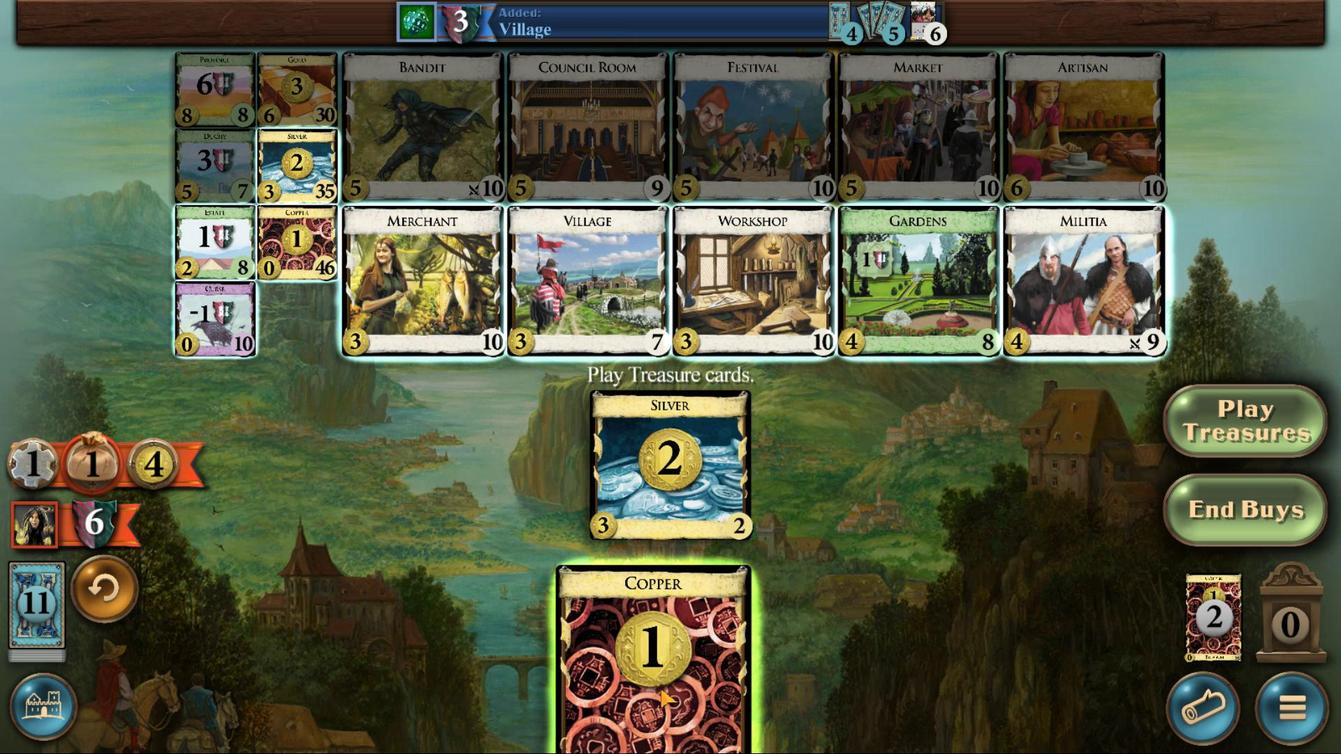 
Action: Mouse scrolled (907, 535) with delta (0, 0)
Screenshot: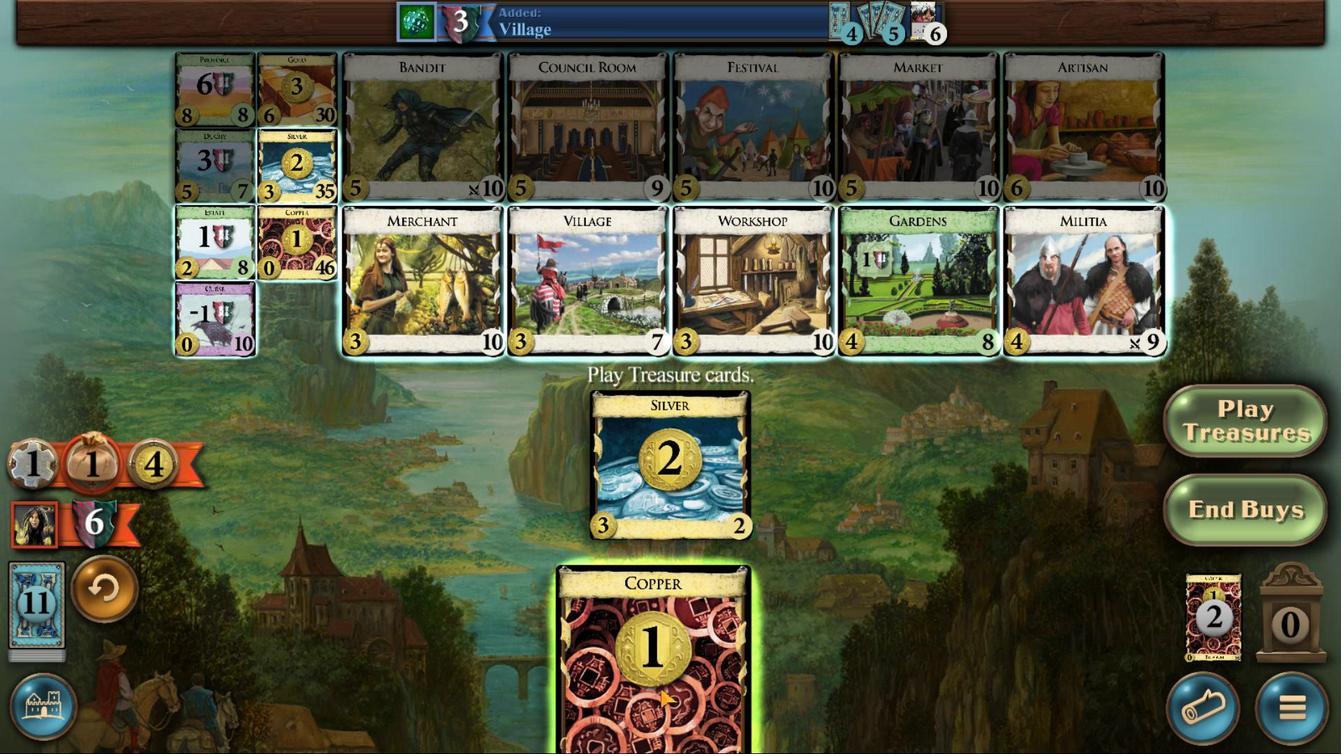
Action: Mouse scrolled (907, 535) with delta (0, 0)
Screenshot: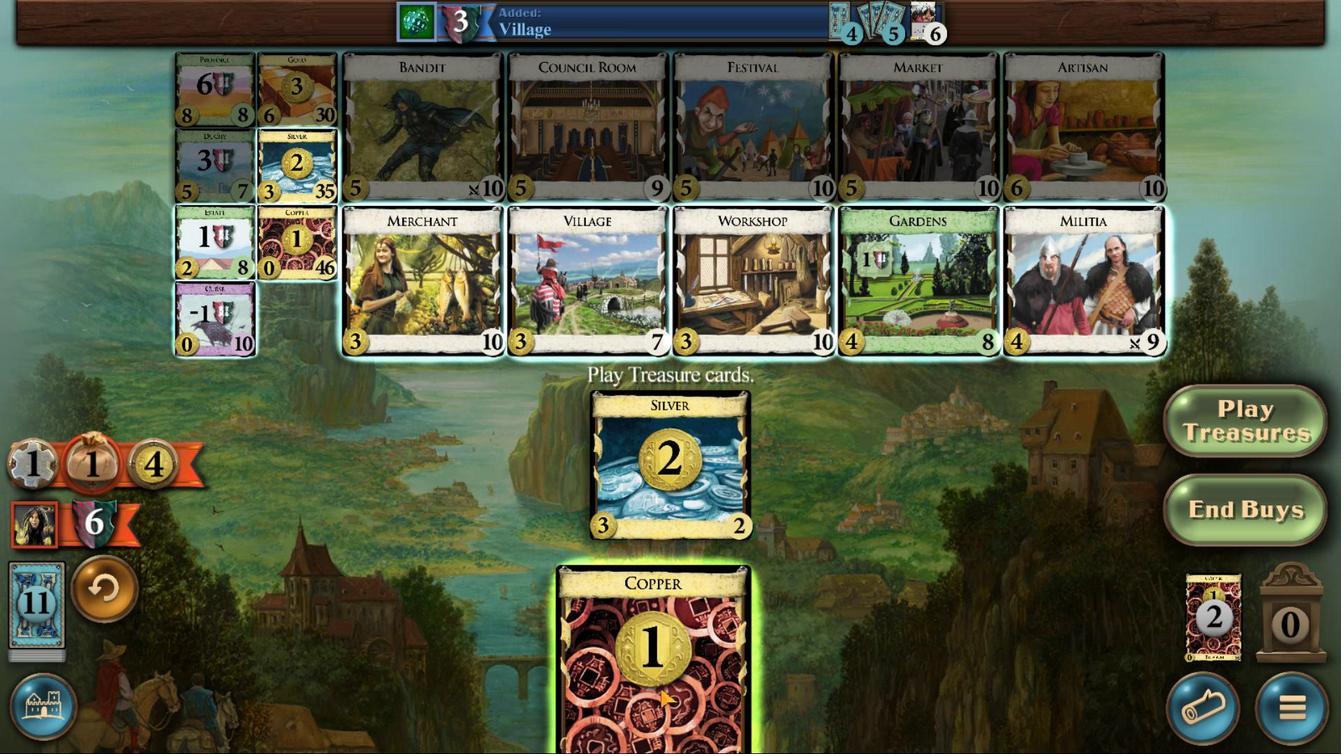 
Action: Mouse scrolled (907, 535) with delta (0, 0)
Screenshot: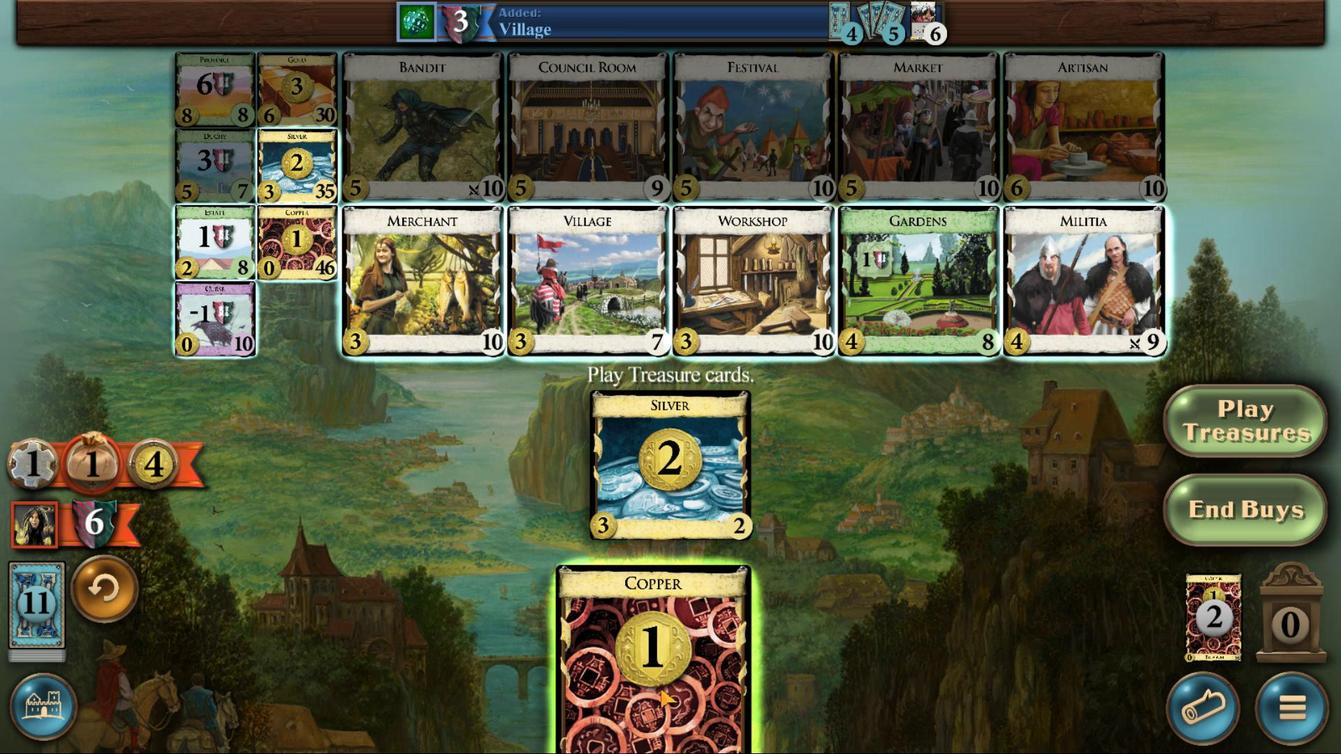 
Action: Mouse scrolled (907, 535) with delta (0, 0)
Screenshot: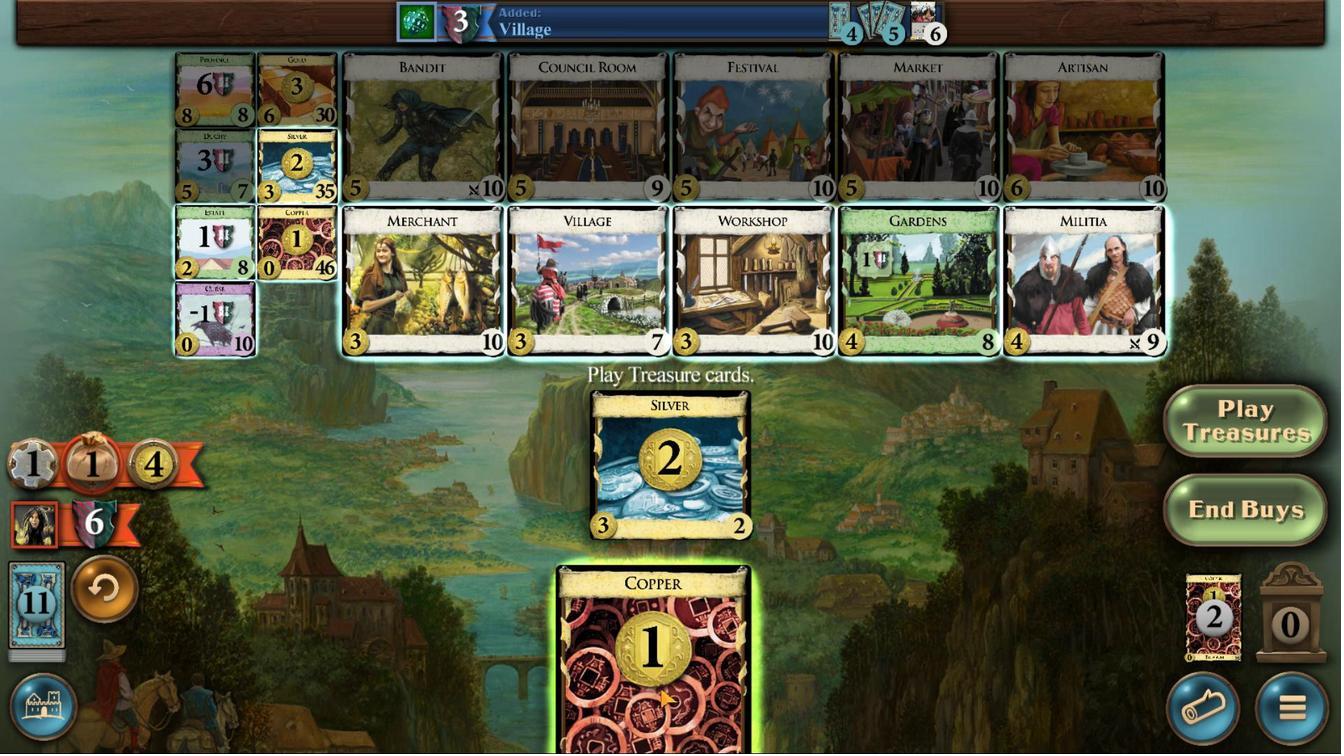 
Action: Mouse moved to (655, 524)
Screenshot: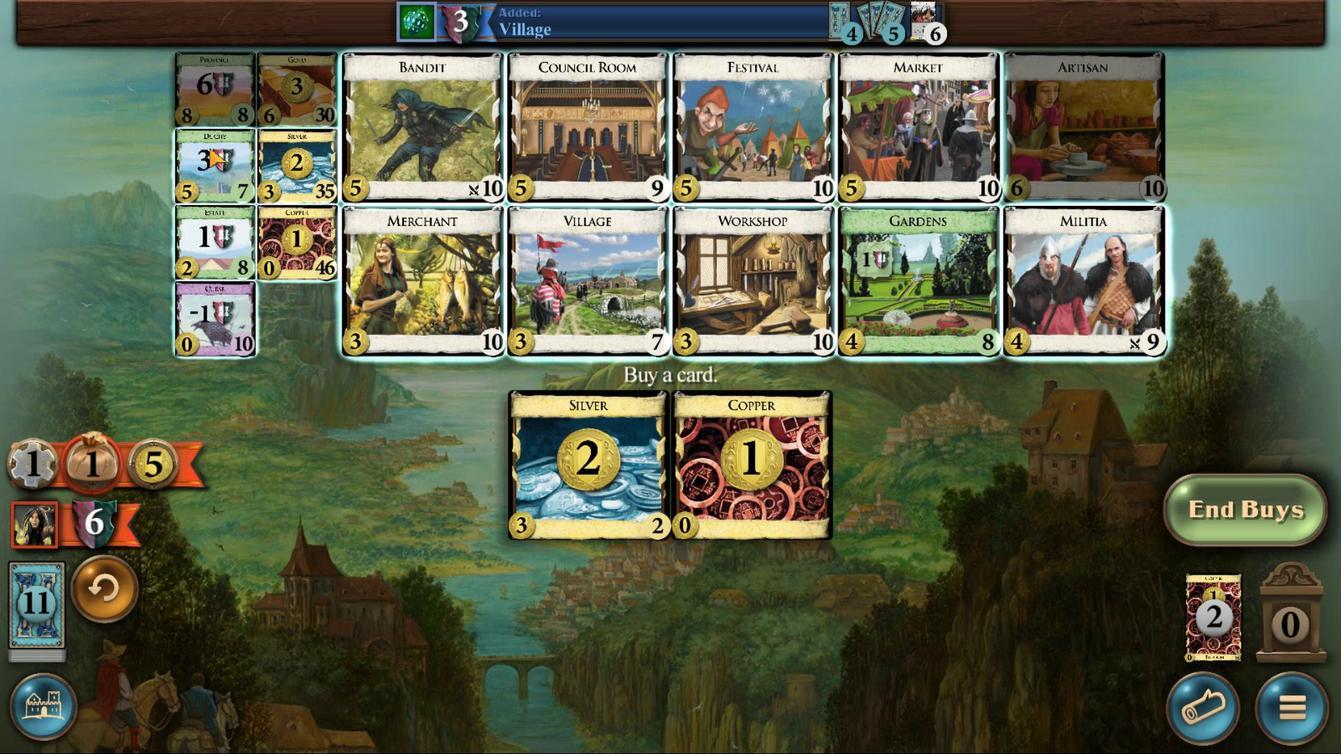 
Action: Mouse pressed left at (655, 524)
Screenshot: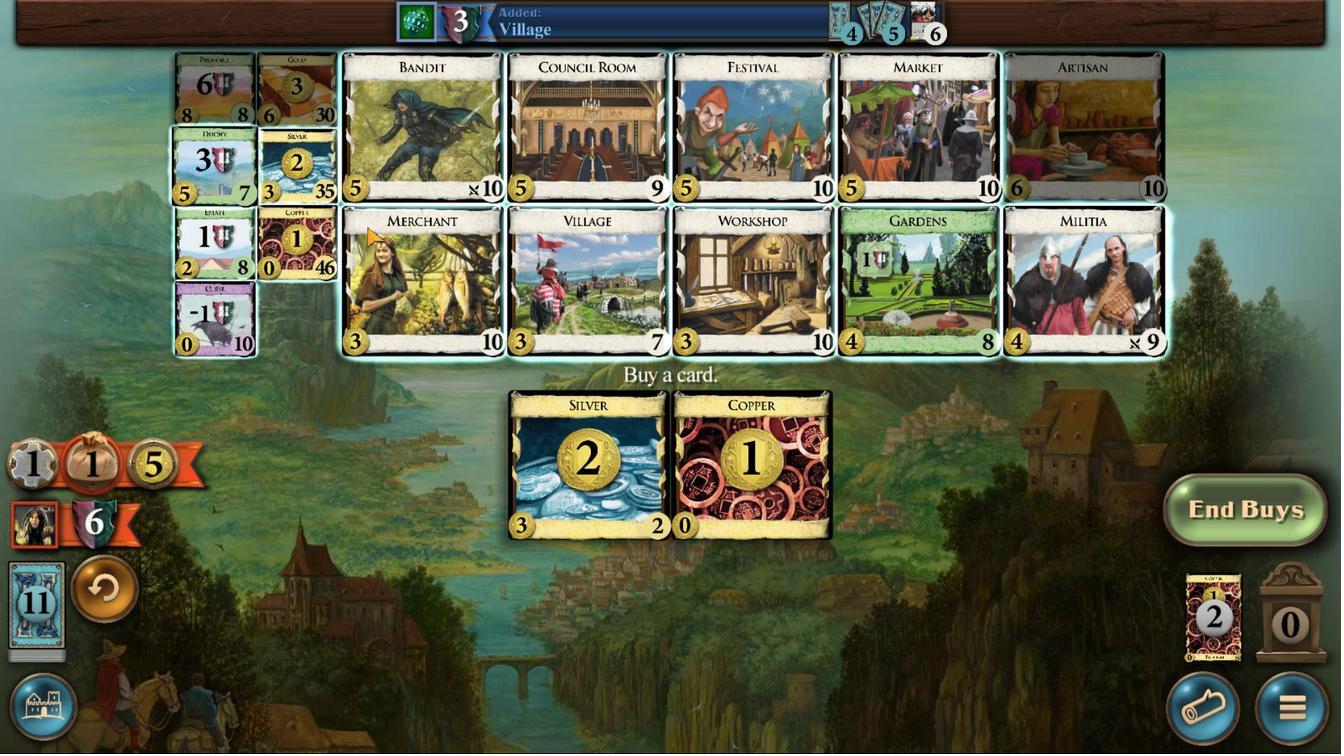 
Action: Mouse moved to (932, 533)
Screenshot: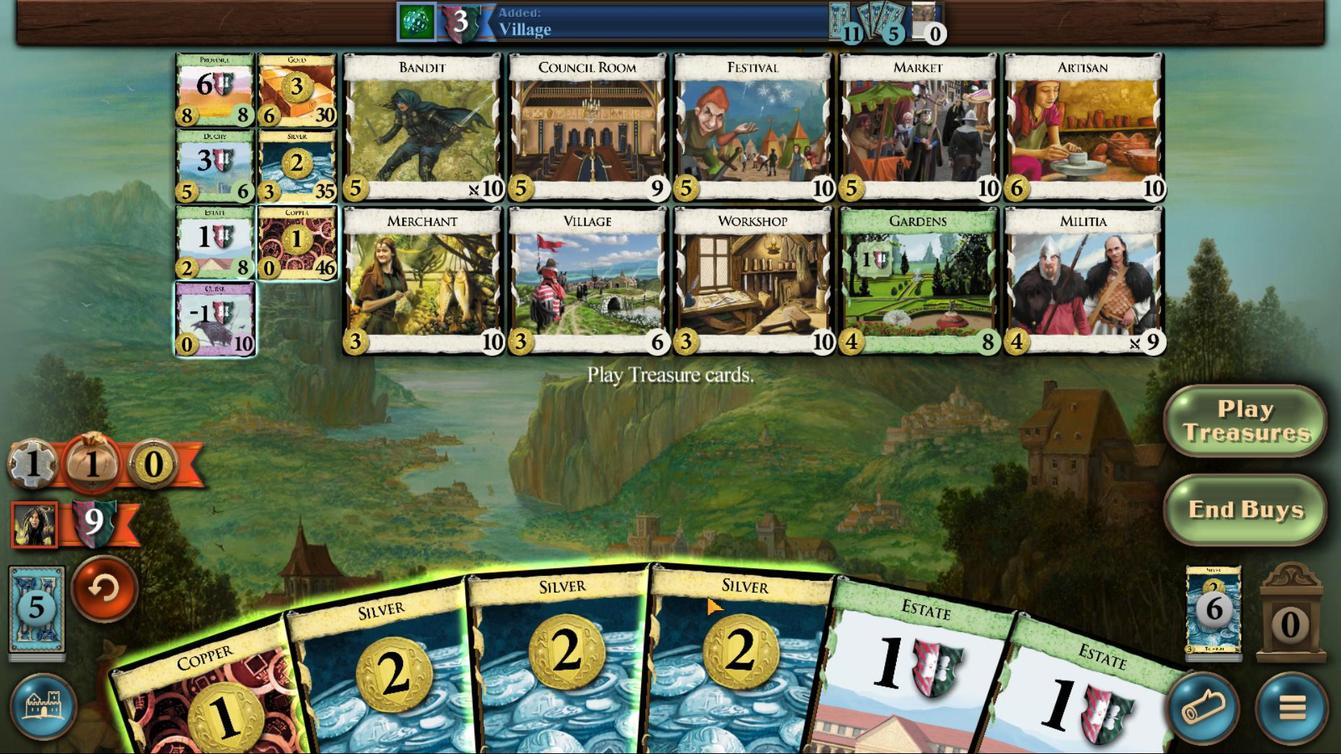 
Action: Mouse scrolled (932, 533) with delta (0, 0)
Screenshot: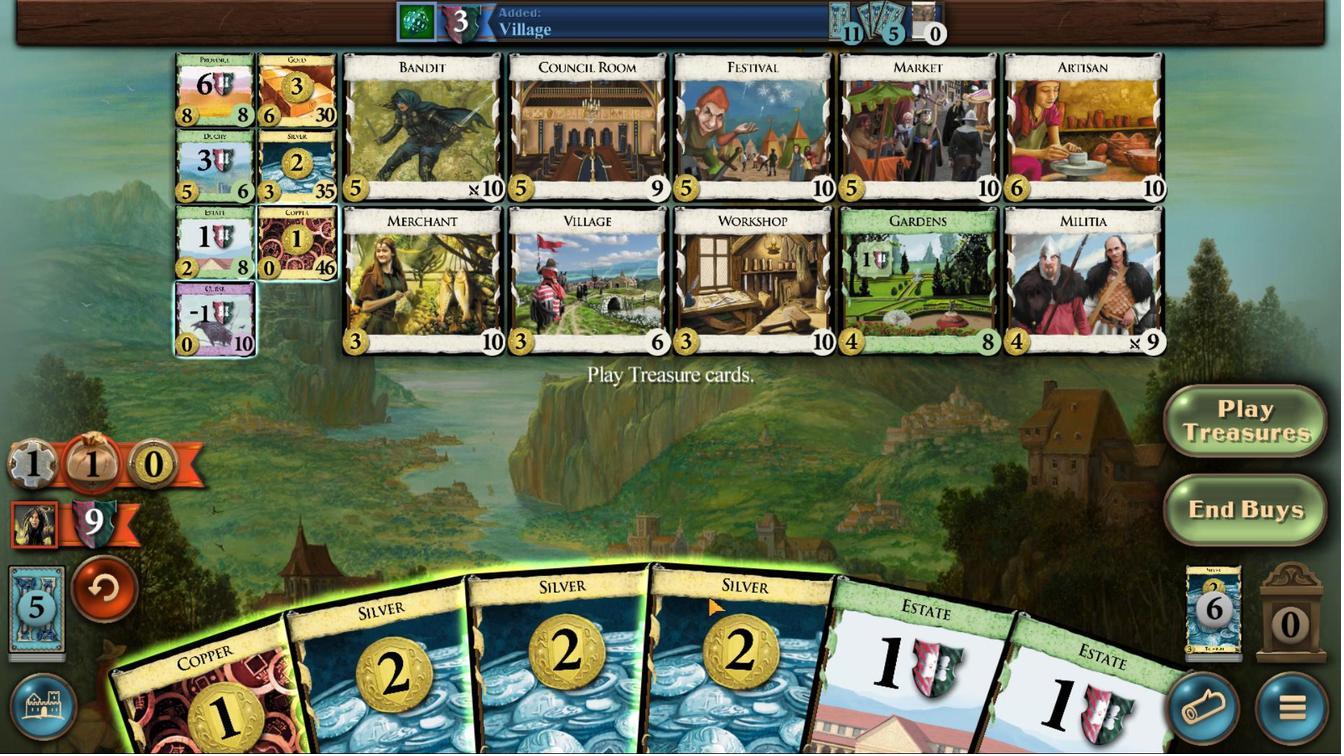 
Action: Mouse moved to (933, 533)
Screenshot: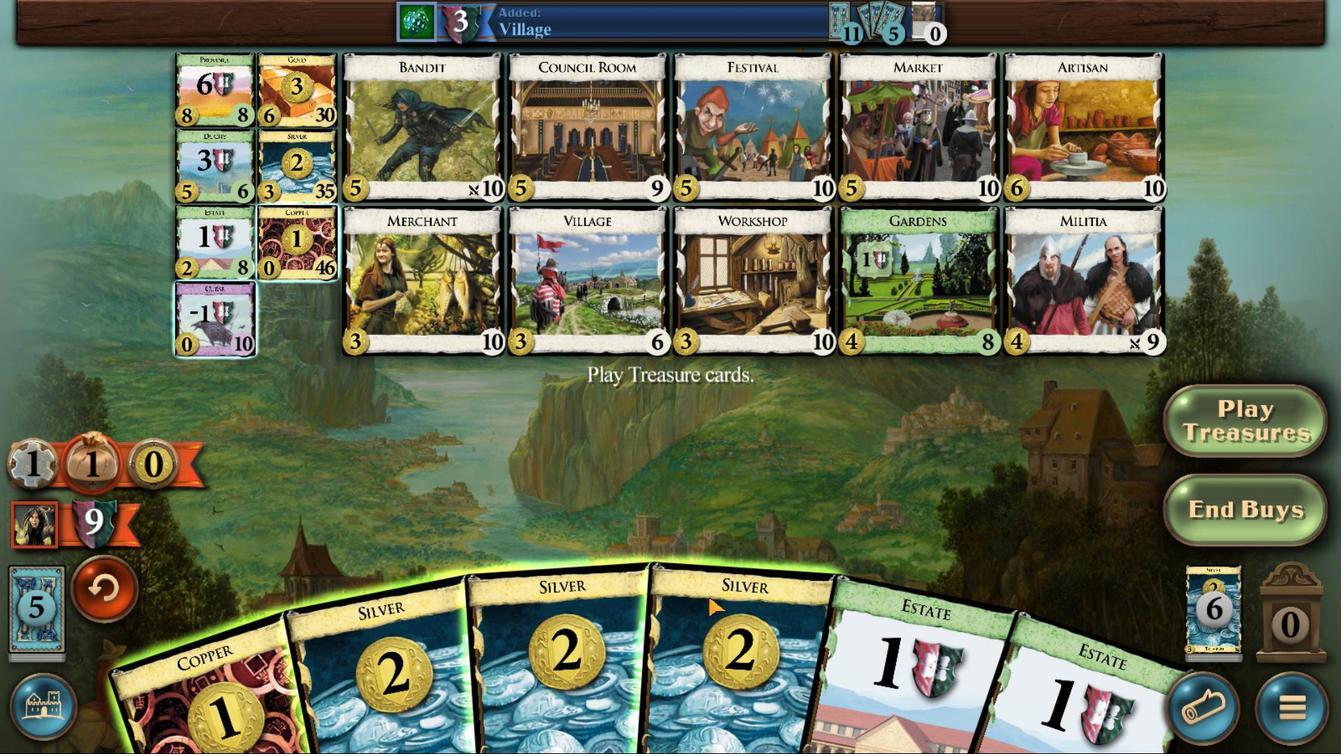 
Action: Mouse scrolled (933, 533) with delta (0, 0)
Screenshot: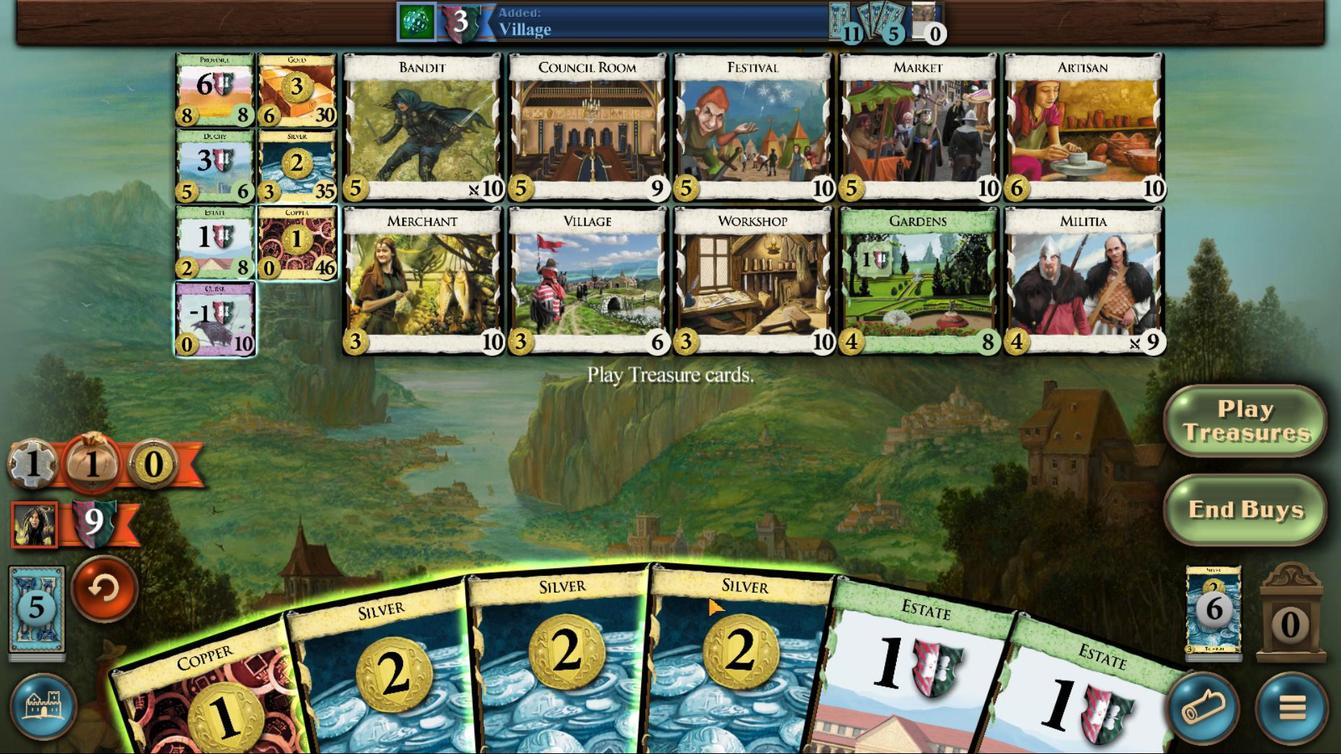 
Action: Mouse scrolled (933, 533) with delta (0, 0)
Screenshot: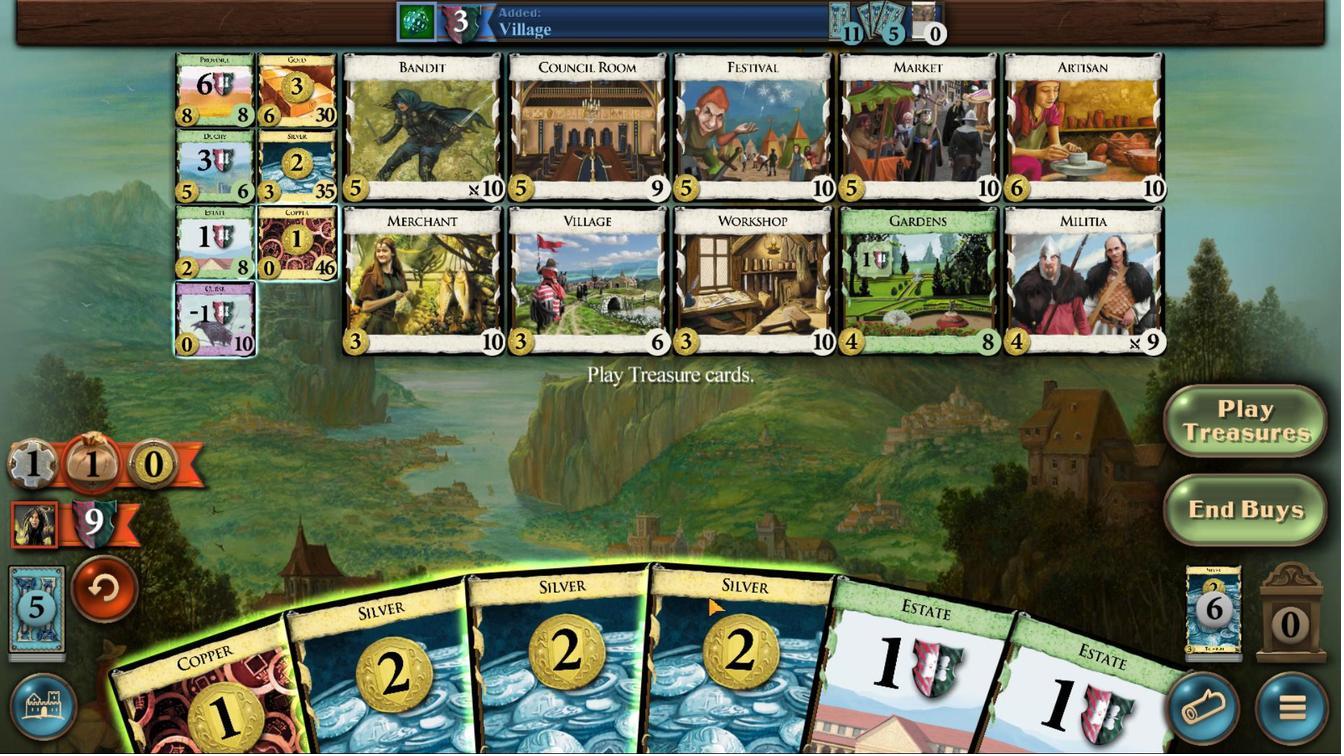 
Action: Mouse moved to (933, 533)
Screenshot: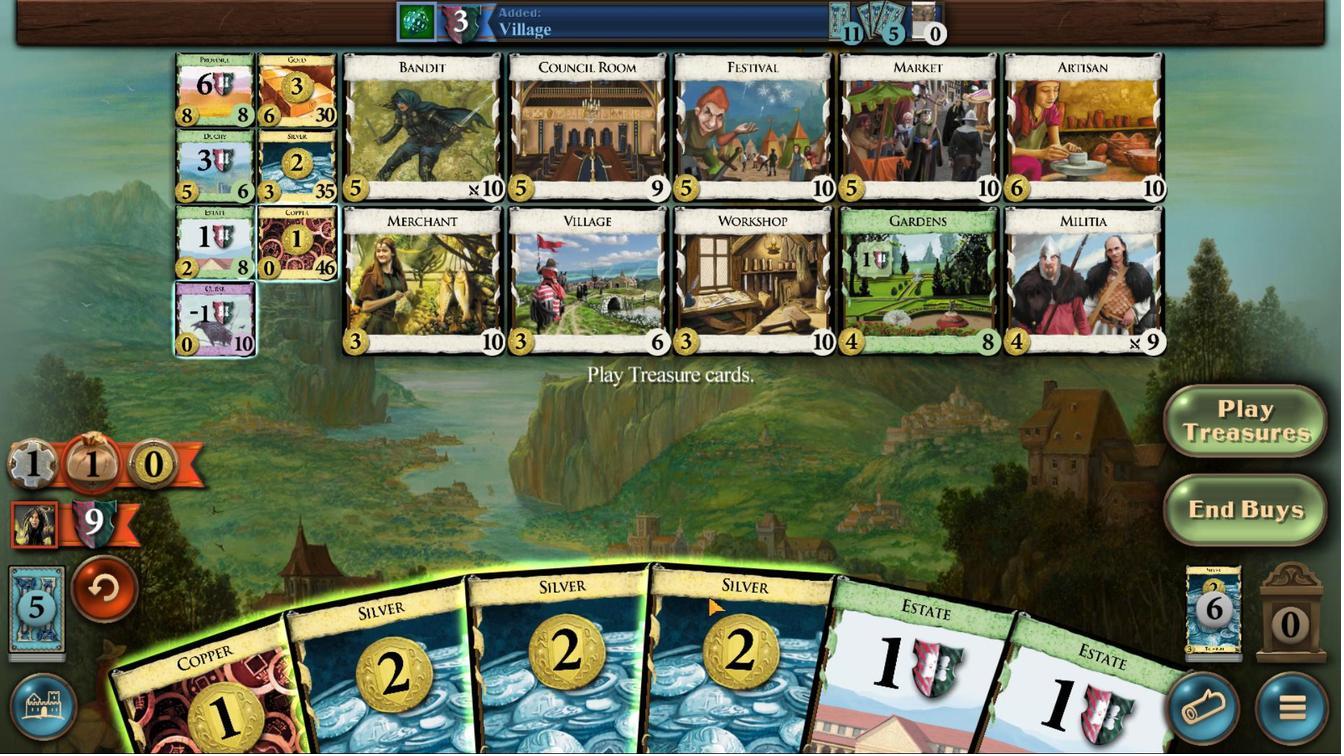 
Action: Mouse scrolled (933, 533) with delta (0, 0)
Screenshot: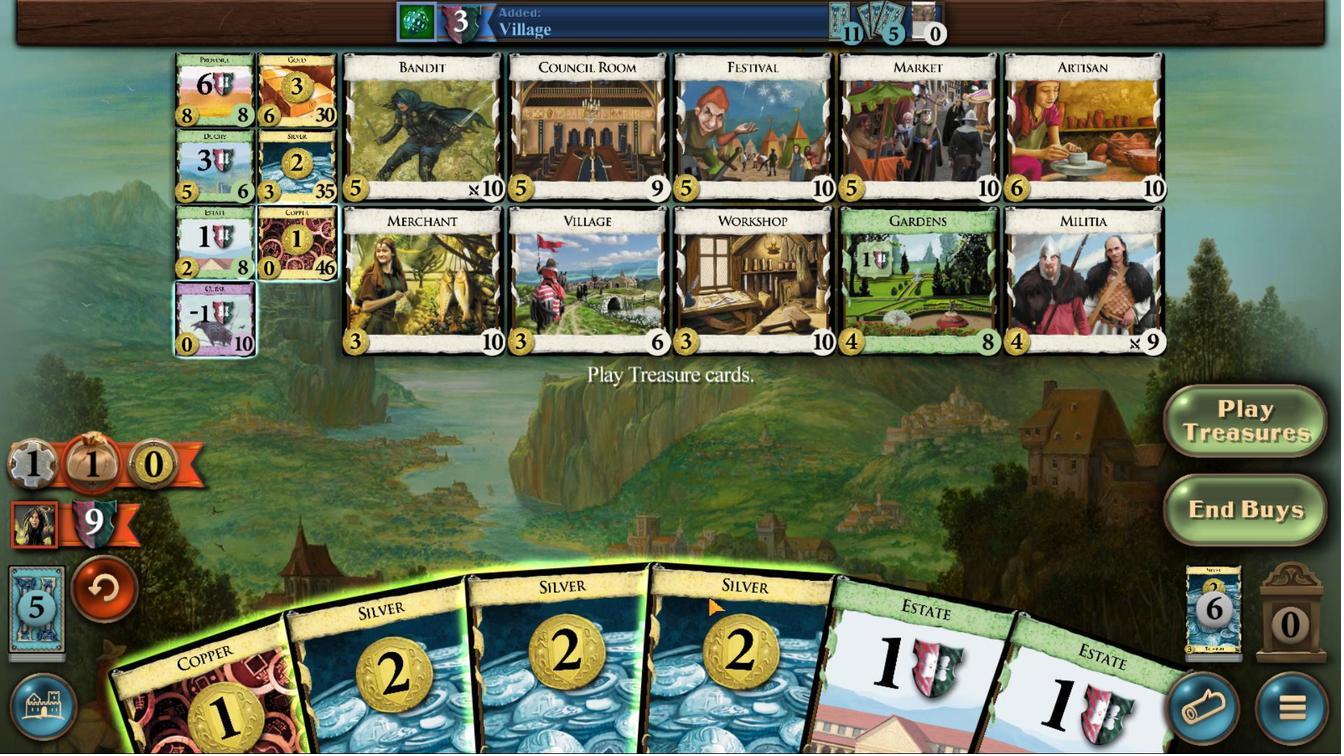 
Action: Mouse scrolled (933, 533) with delta (0, 0)
Screenshot: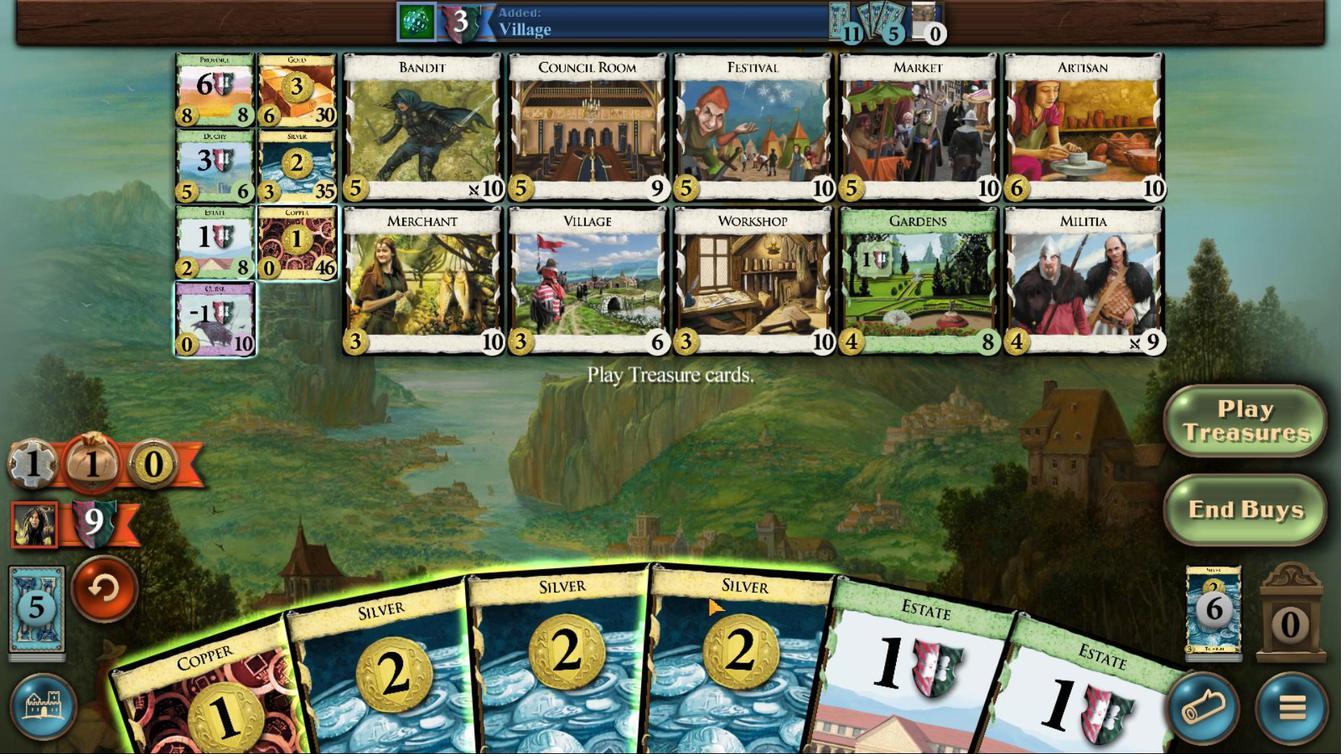 
Action: Mouse moved to (958, 534)
Screenshot: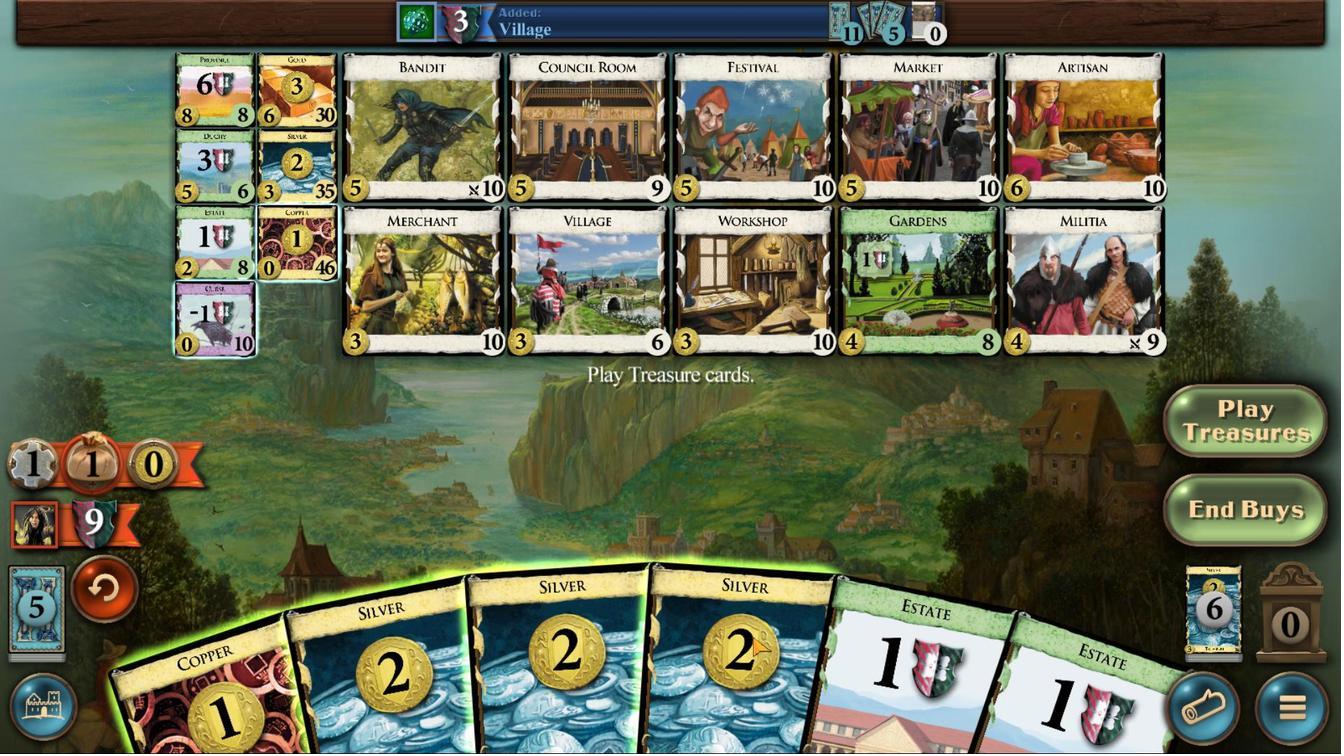 
Action: Mouse scrolled (958, 534) with delta (0, 0)
Screenshot: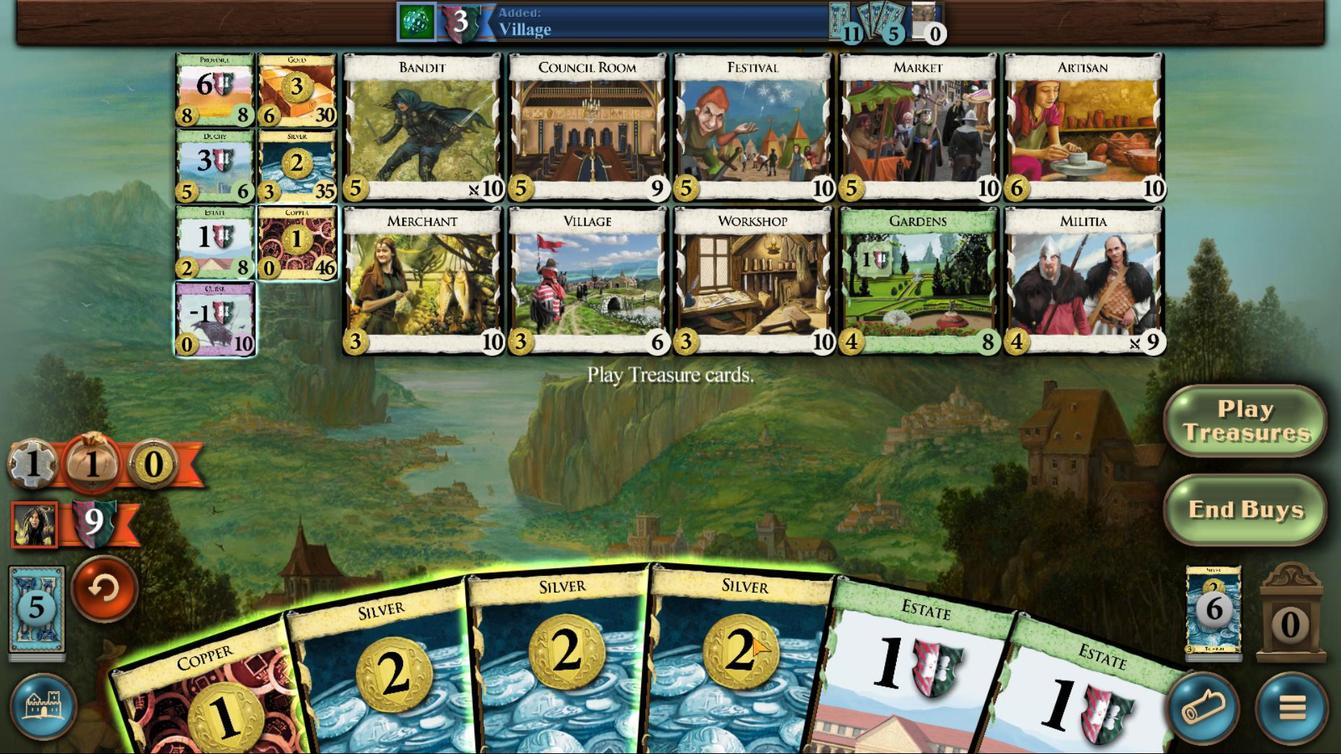 
Action: Mouse scrolled (958, 534) with delta (0, 0)
Screenshot: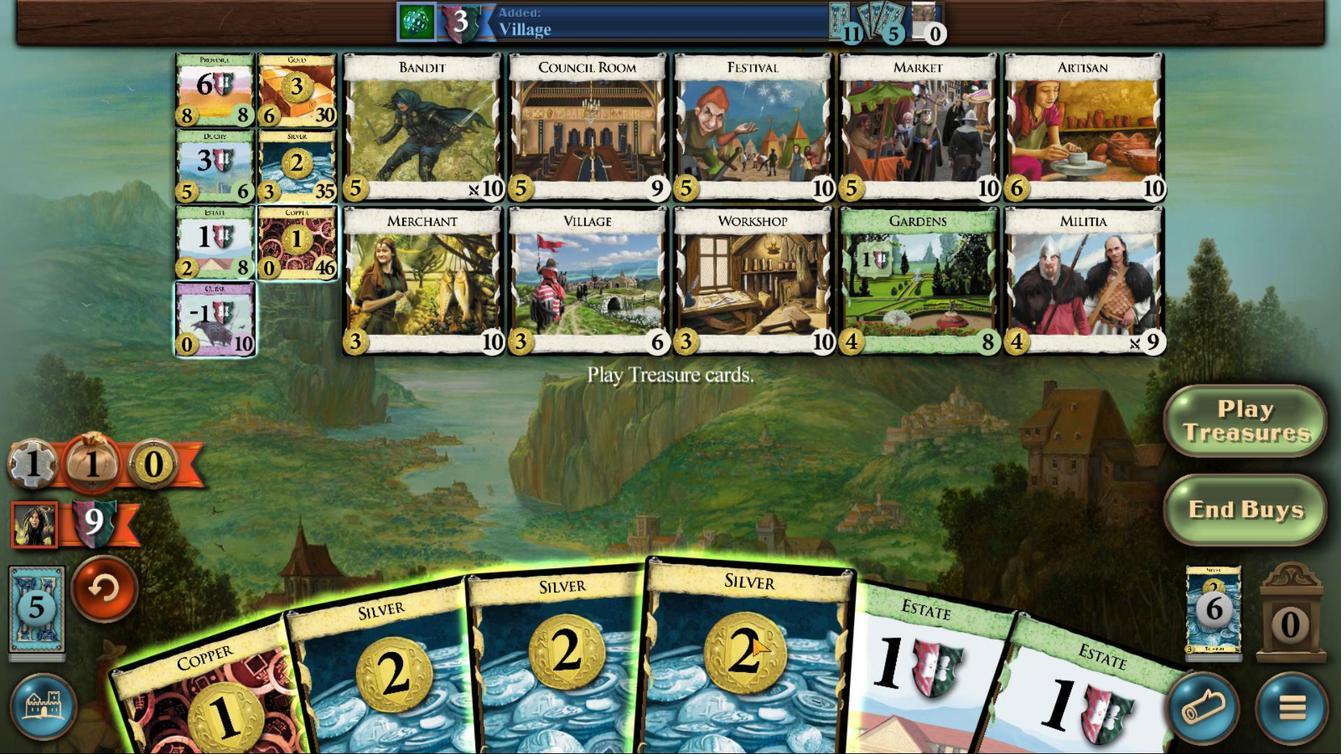 
Action: Mouse scrolled (958, 534) with delta (0, 0)
Screenshot: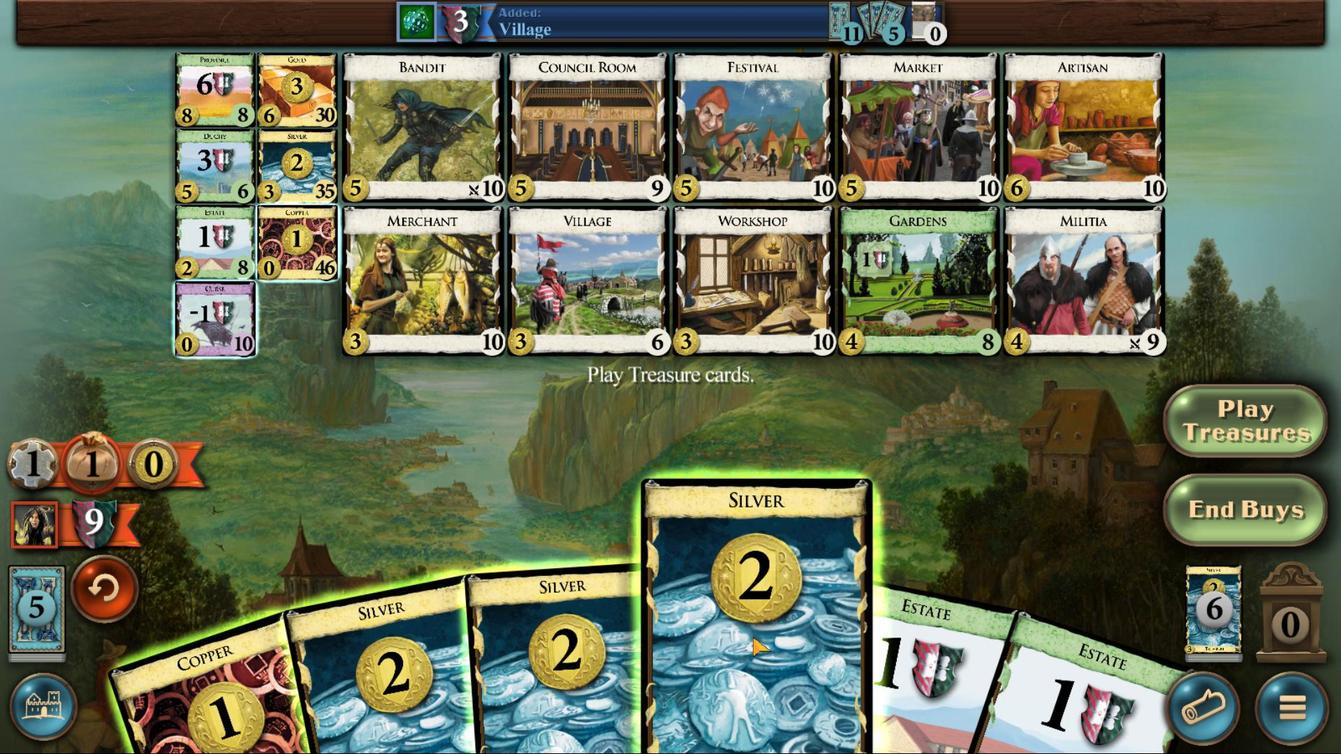 
Action: Mouse scrolled (958, 534) with delta (0, 0)
Screenshot: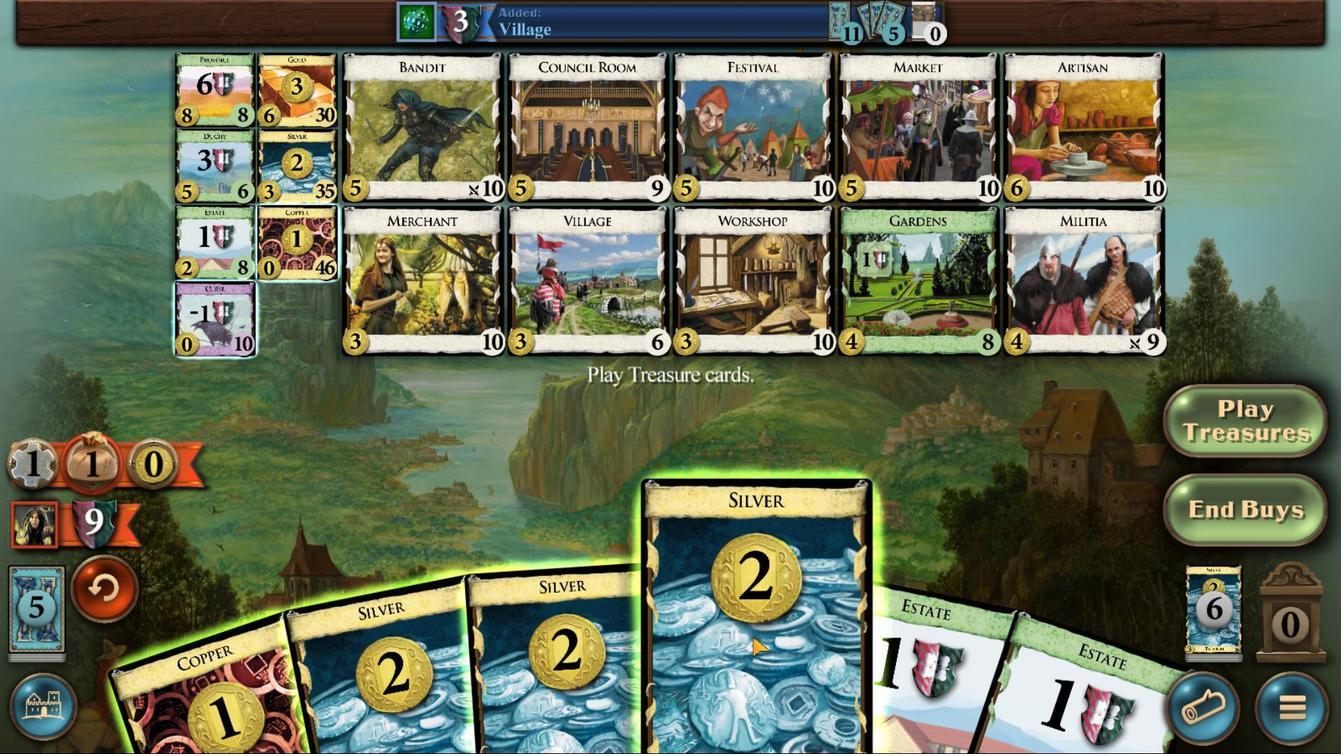 
Action: Mouse moved to (916, 535)
Screenshot: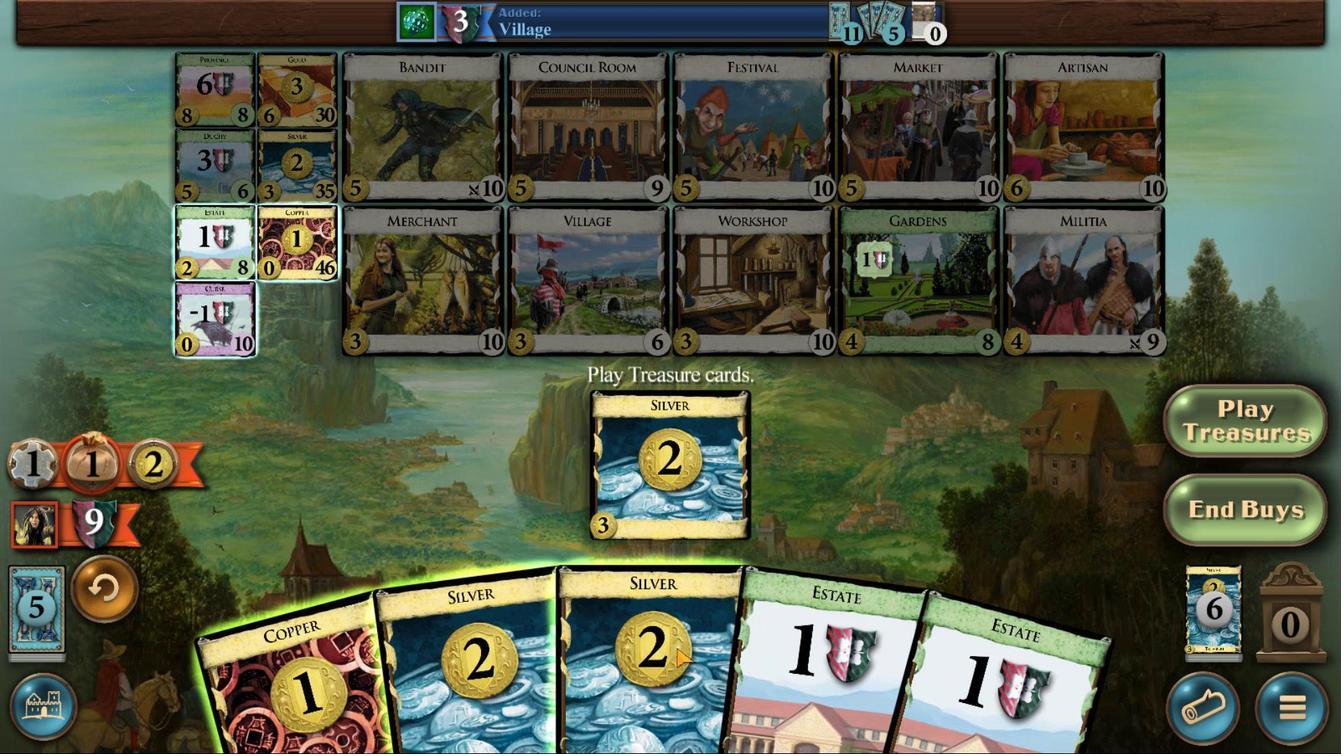 
Action: Mouse scrolled (916, 535) with delta (0, 0)
Screenshot: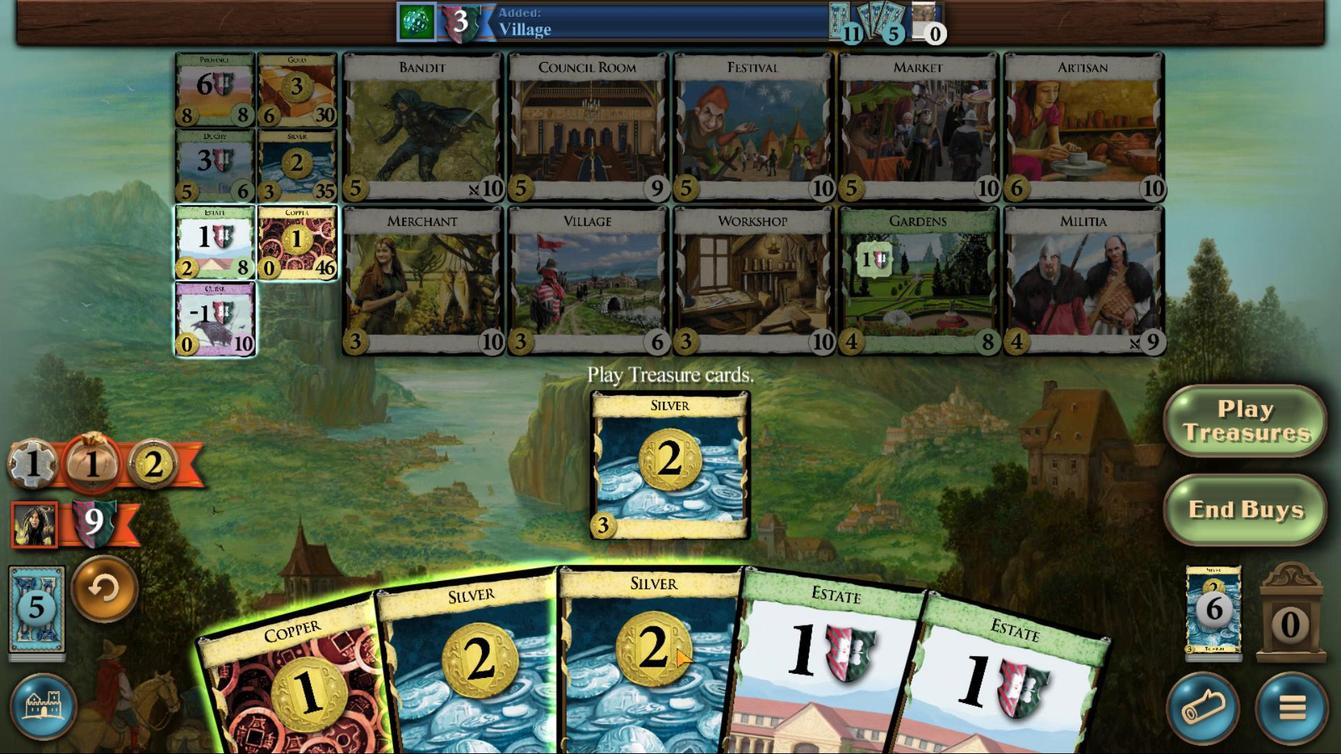 
Action: Mouse scrolled (916, 535) with delta (0, 0)
Screenshot: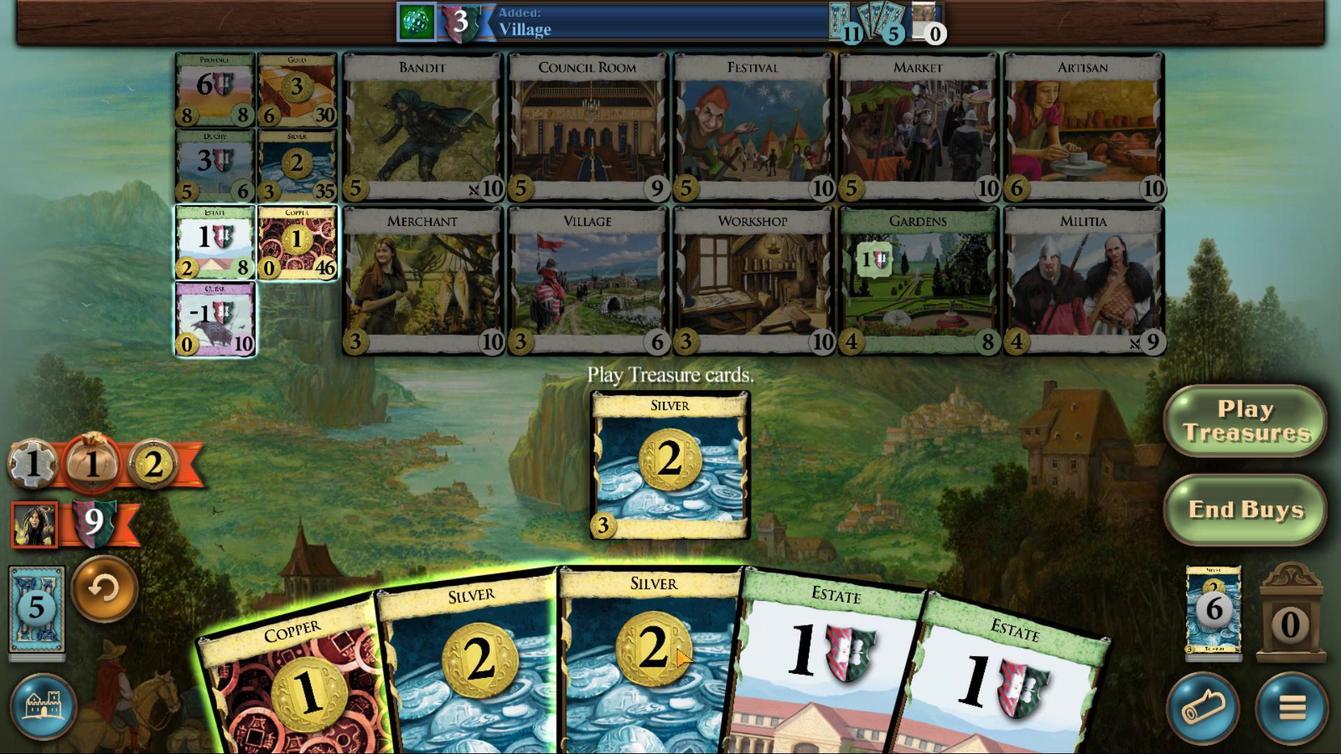 
Action: Mouse scrolled (916, 535) with delta (0, 0)
Screenshot: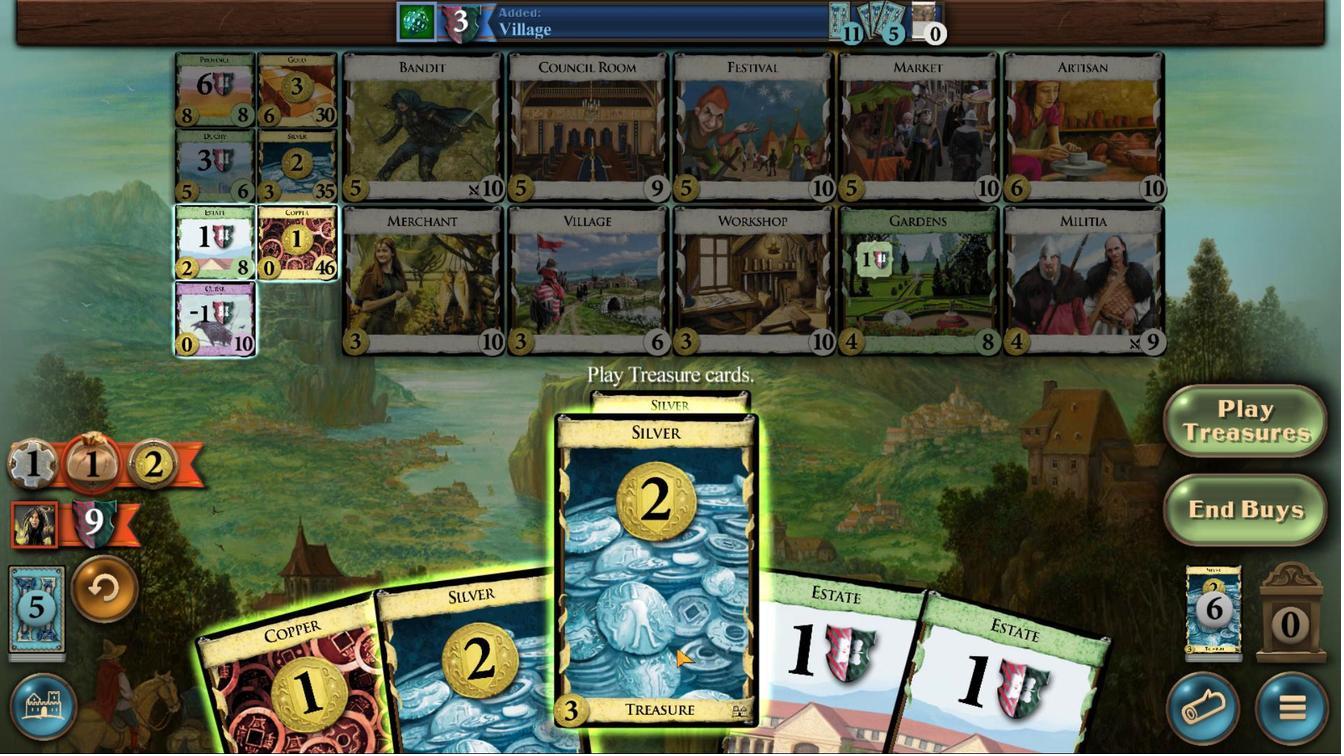 
Action: Mouse scrolled (916, 535) with delta (0, 0)
Screenshot: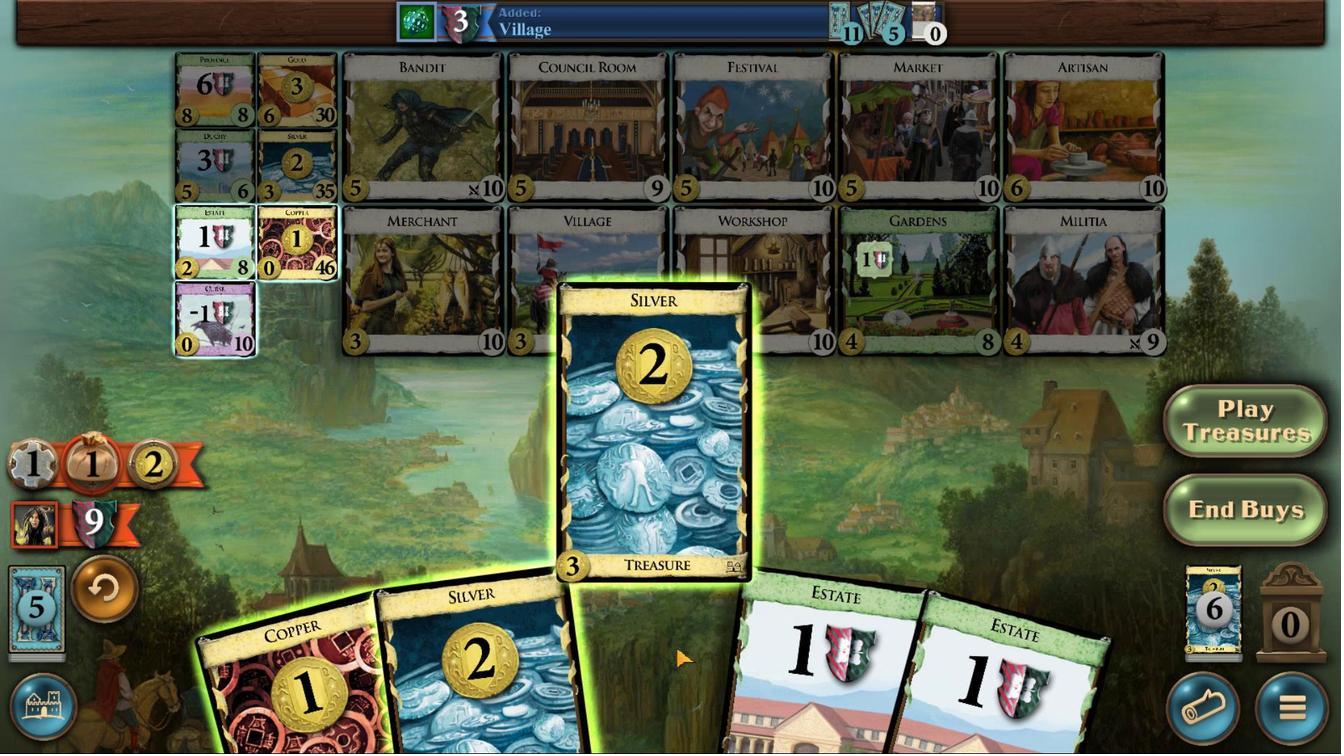 
Action: Mouse moved to (848, 535)
Screenshot: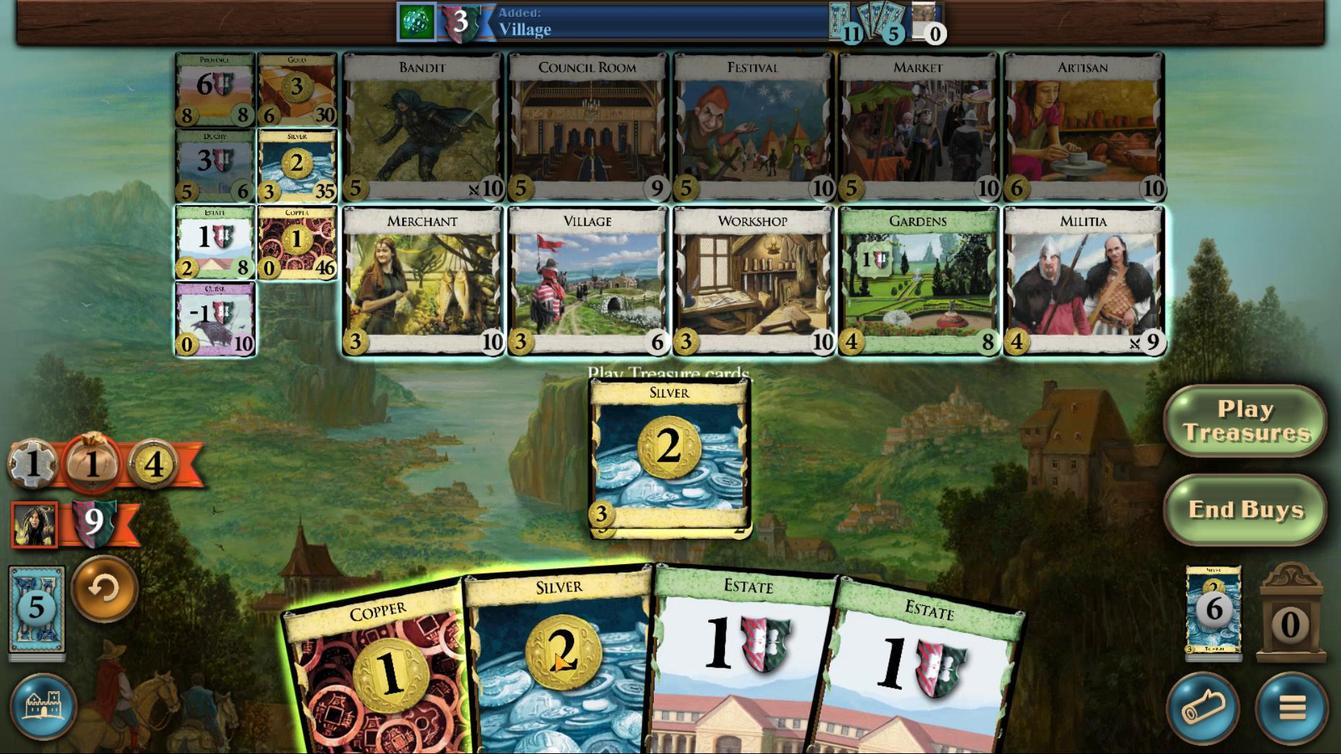 
Action: Mouse scrolled (848, 535) with delta (0, 0)
Screenshot: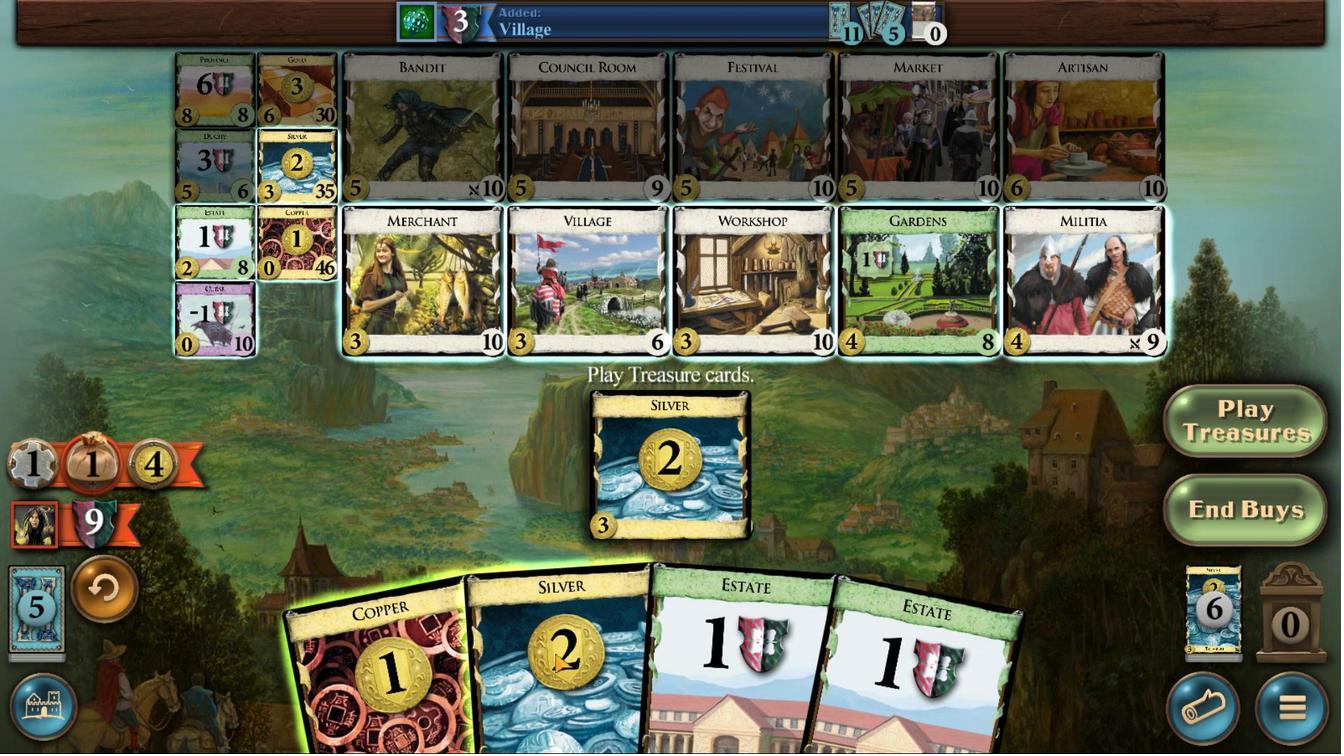 
Action: Mouse moved to (848, 535)
Screenshot: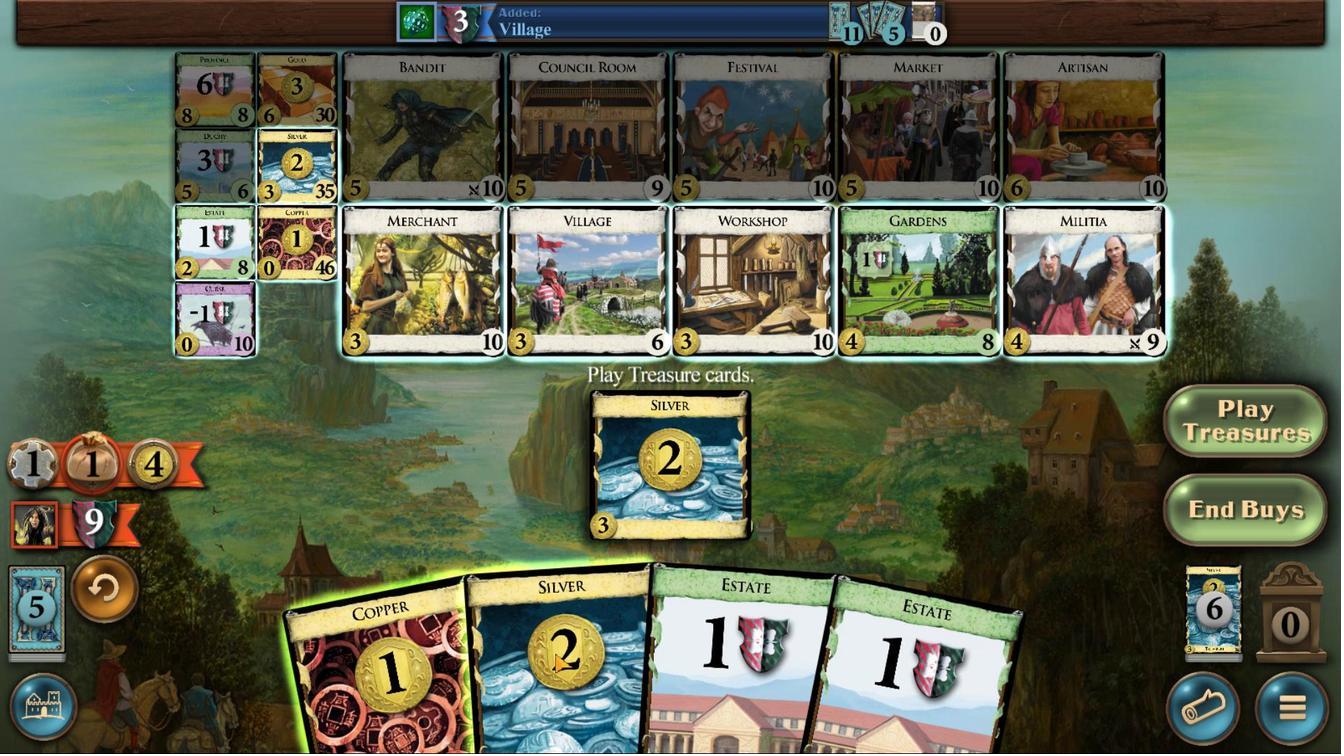
Action: Mouse scrolled (848, 535) with delta (0, 0)
Screenshot: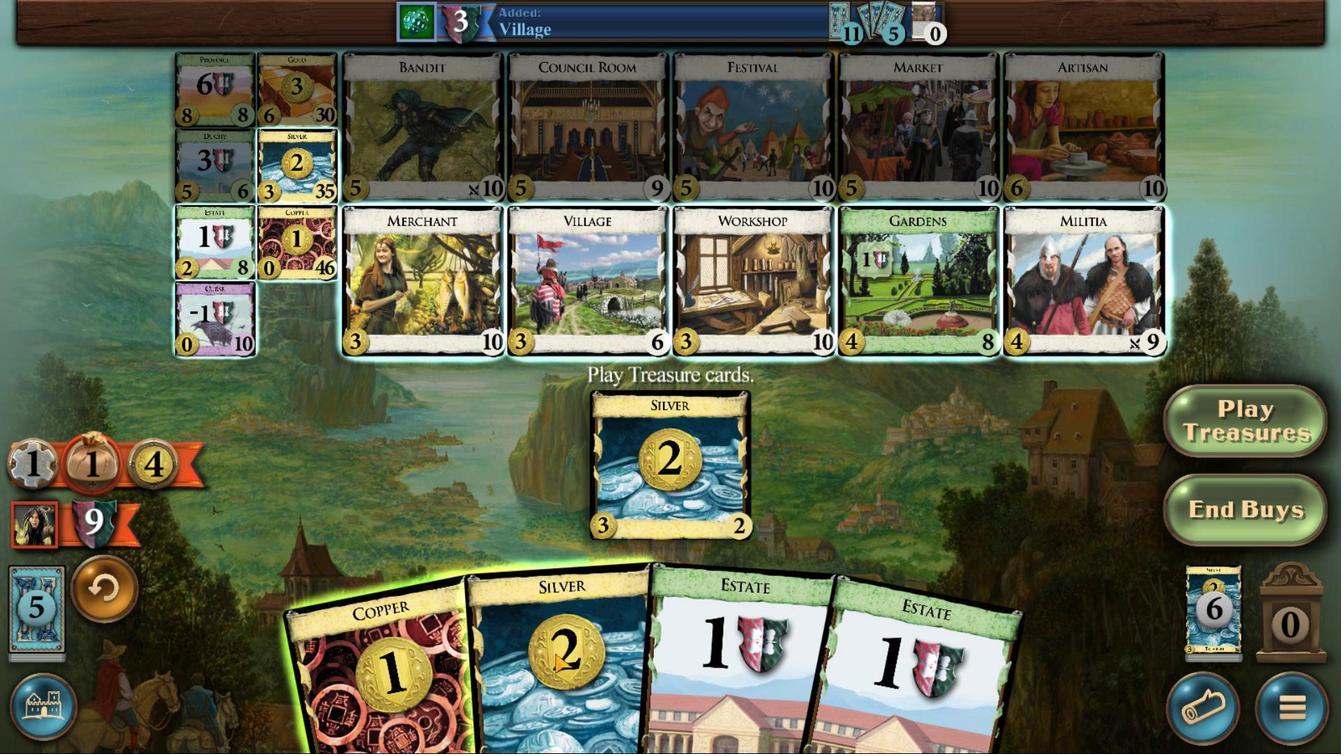
Action: Mouse scrolled (848, 535) with delta (0, 0)
Screenshot: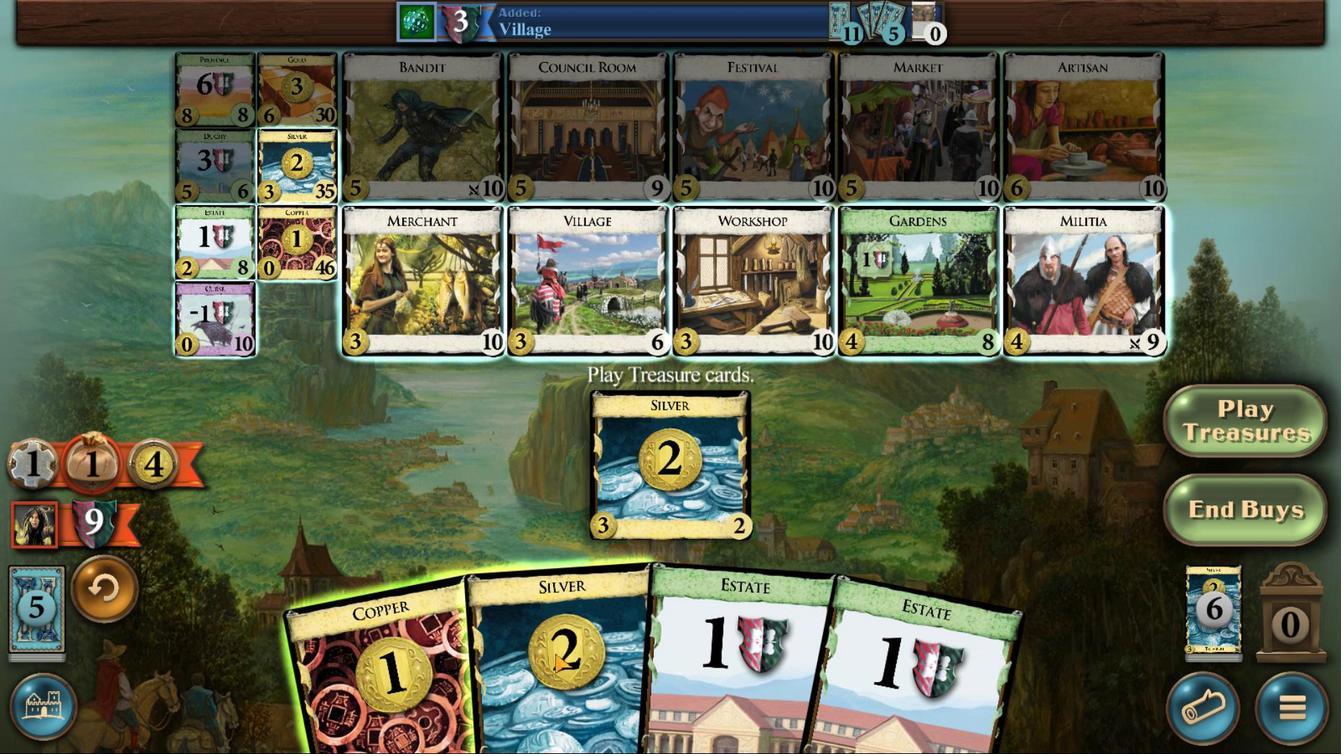 
Action: Mouse scrolled (848, 535) with delta (0, 0)
Screenshot: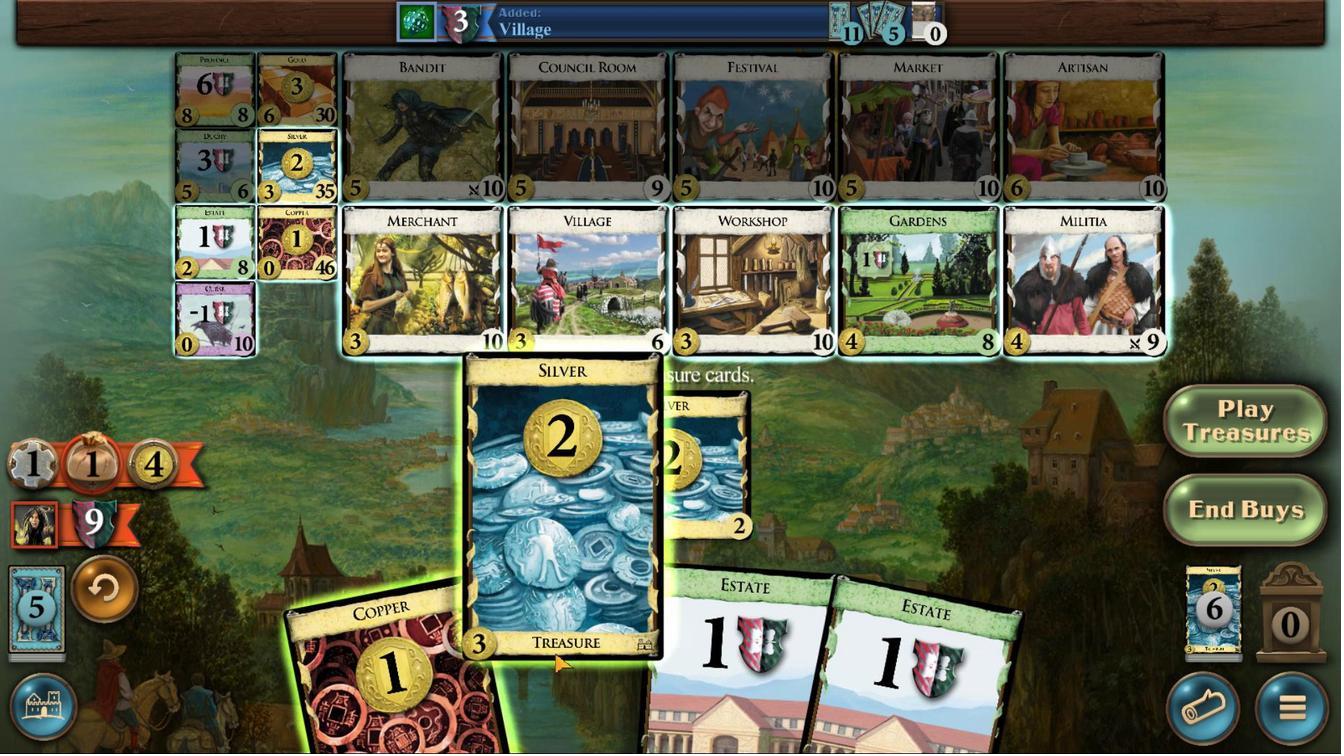 
Action: Mouse moved to (810, 535)
Screenshot: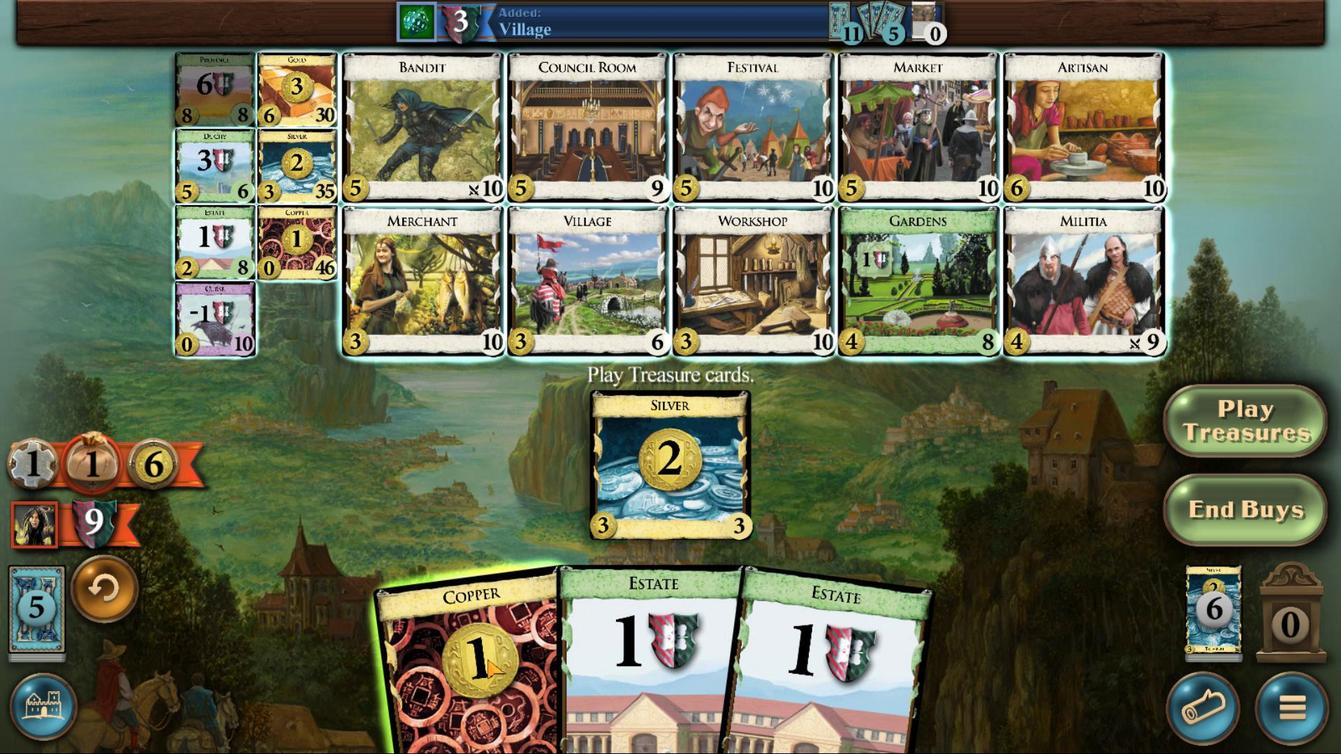 
Action: Mouse scrolled (810, 535) with delta (0, 0)
Screenshot: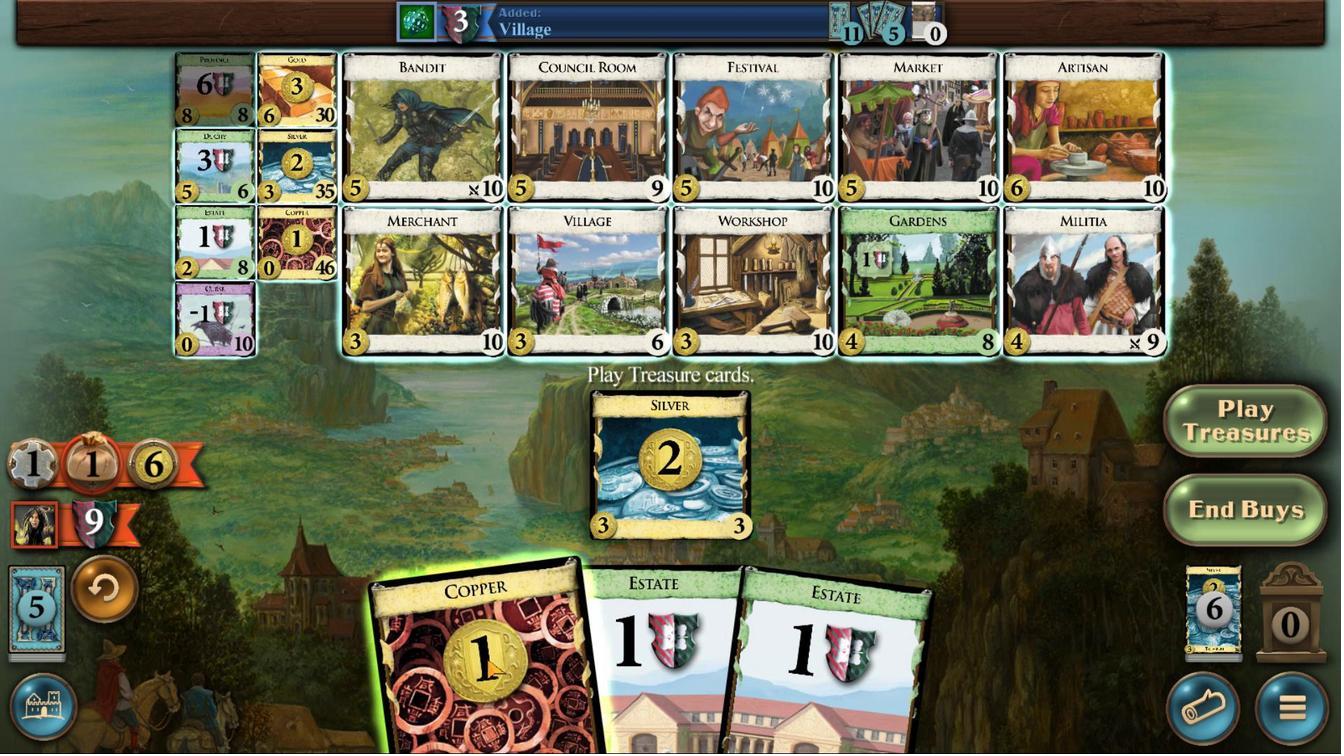 
Action: Mouse moved to (810, 535)
Screenshot: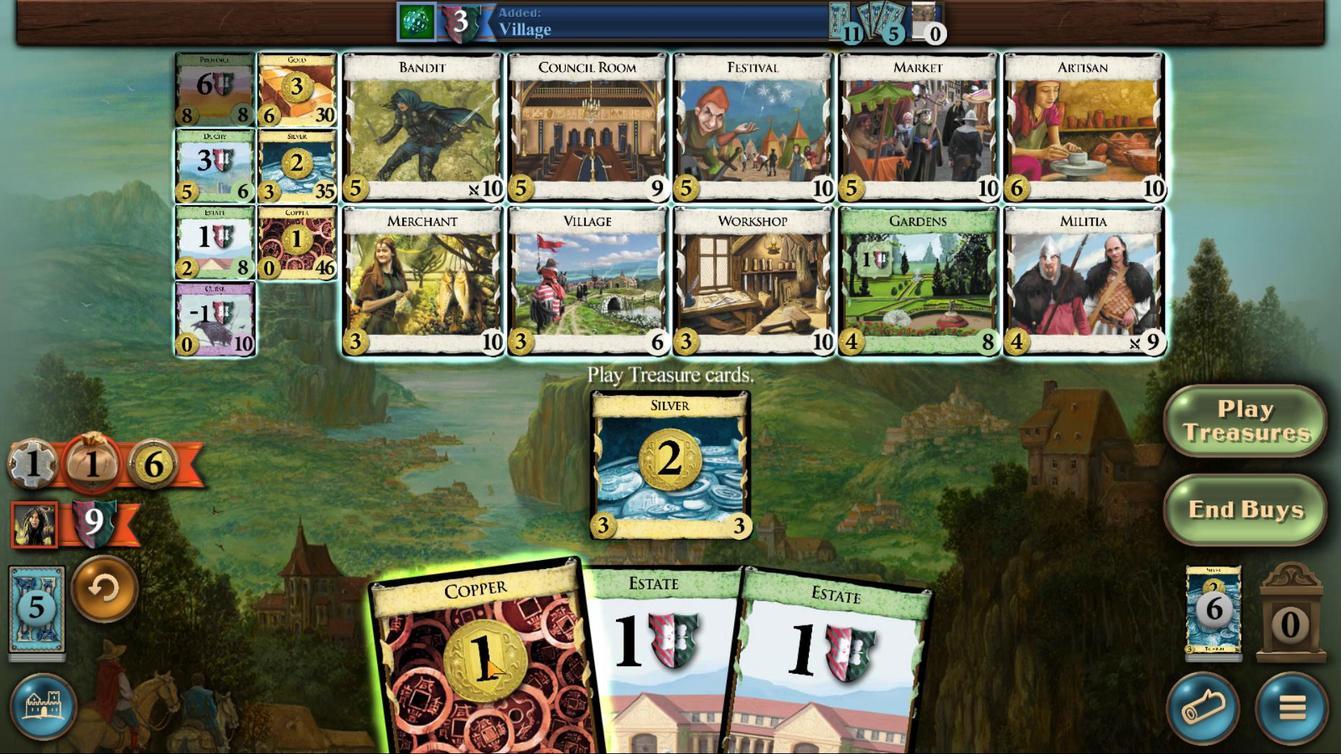 
Action: Mouse scrolled (810, 535) with delta (0, 0)
Screenshot: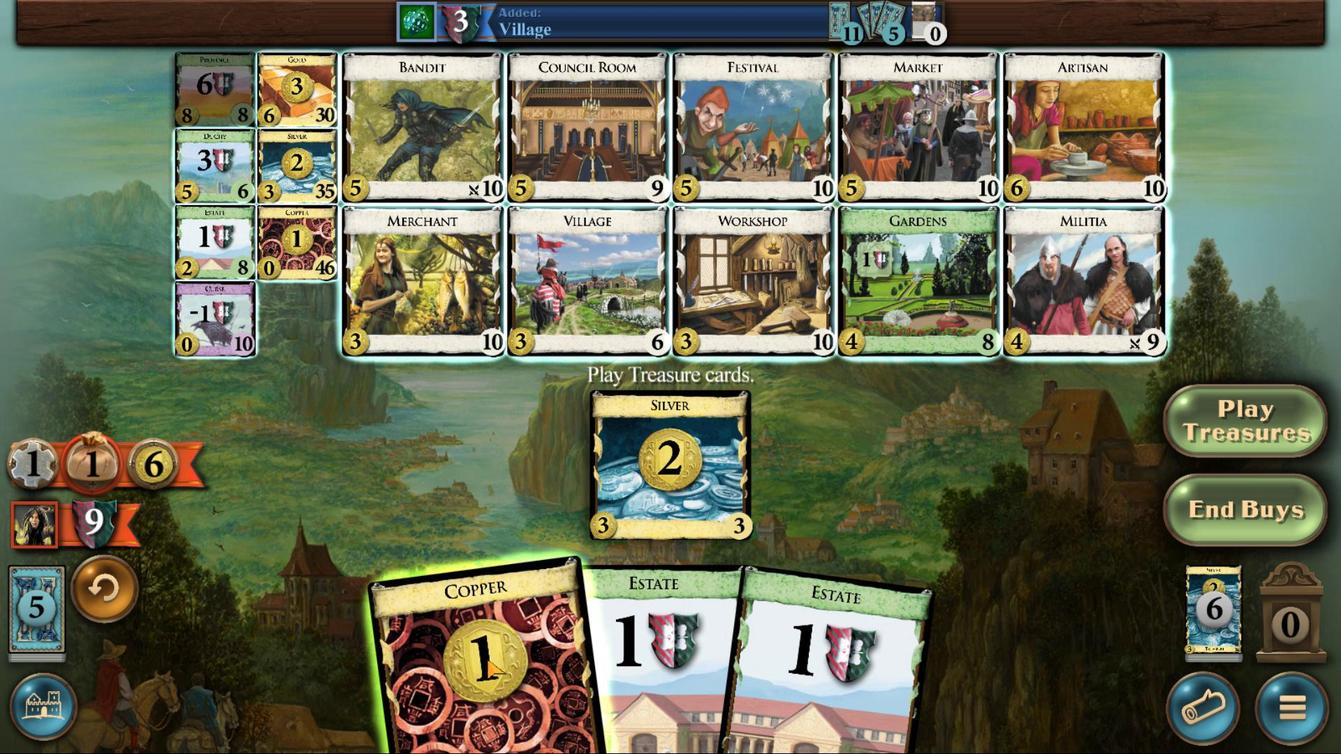
Action: Mouse scrolled (810, 535) with delta (0, 0)
Screenshot: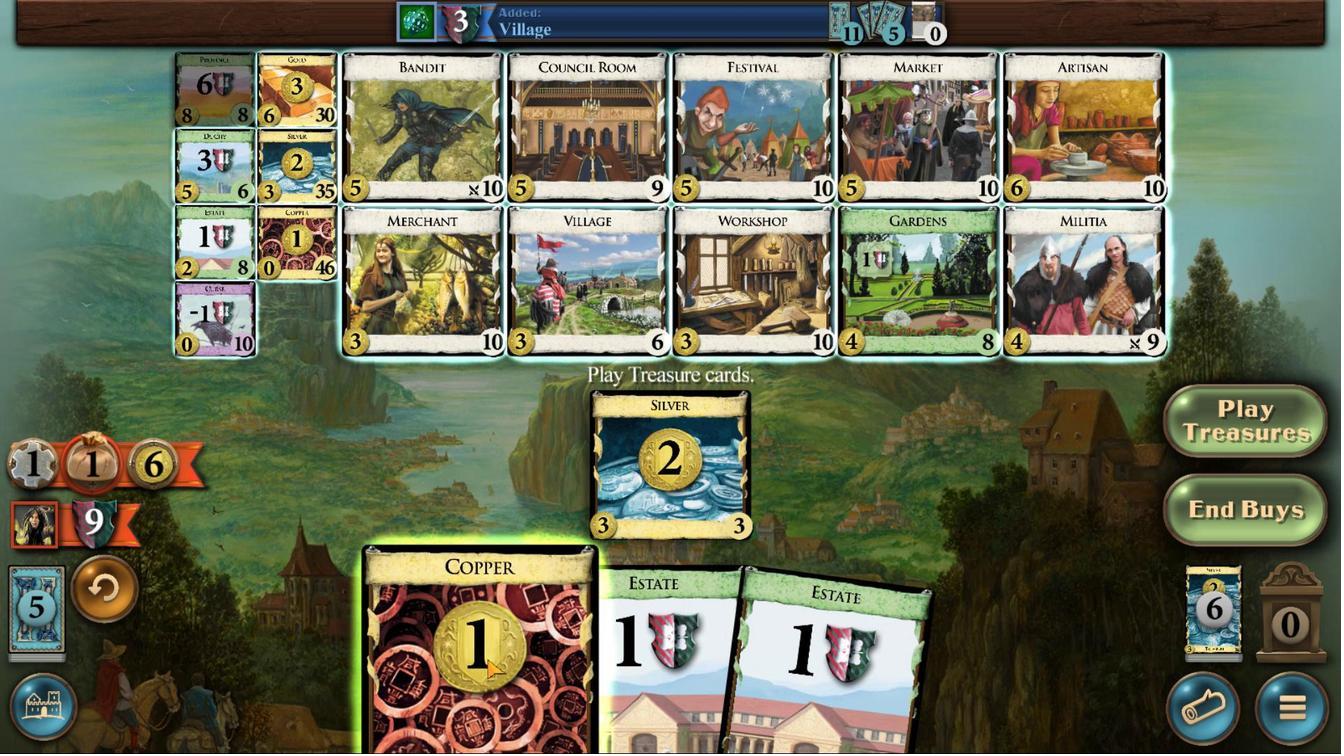 
Action: Mouse scrolled (810, 535) with delta (0, 0)
Screenshot: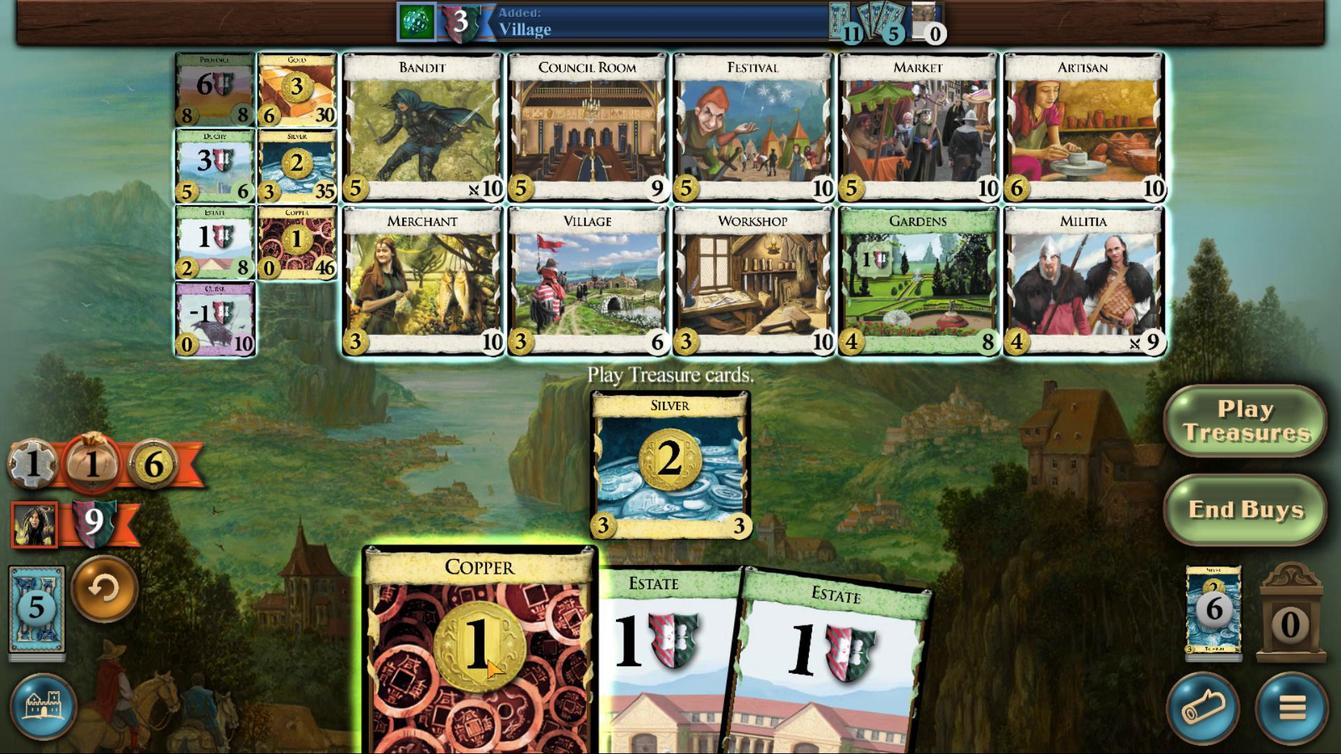 
Action: Mouse scrolled (810, 535) with delta (0, 0)
Screenshot: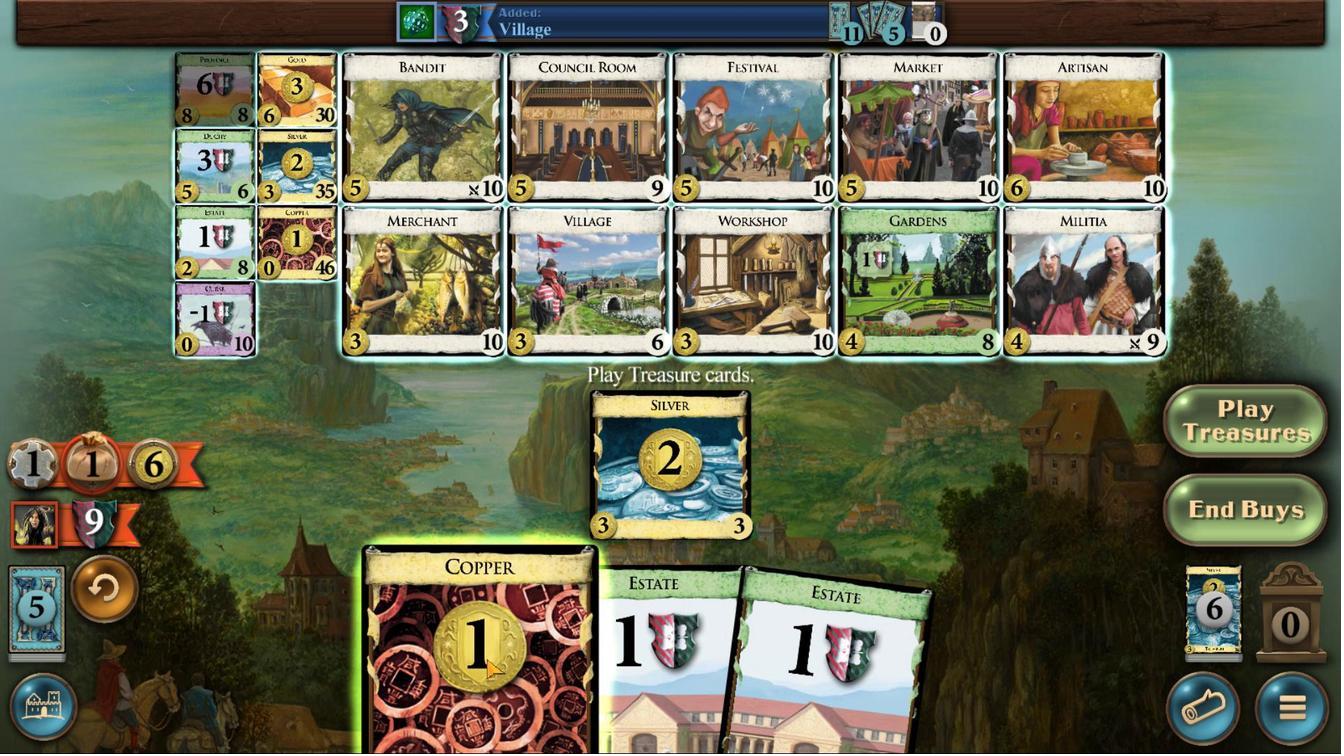 
Action: Mouse scrolled (810, 535) with delta (0, 0)
Screenshot: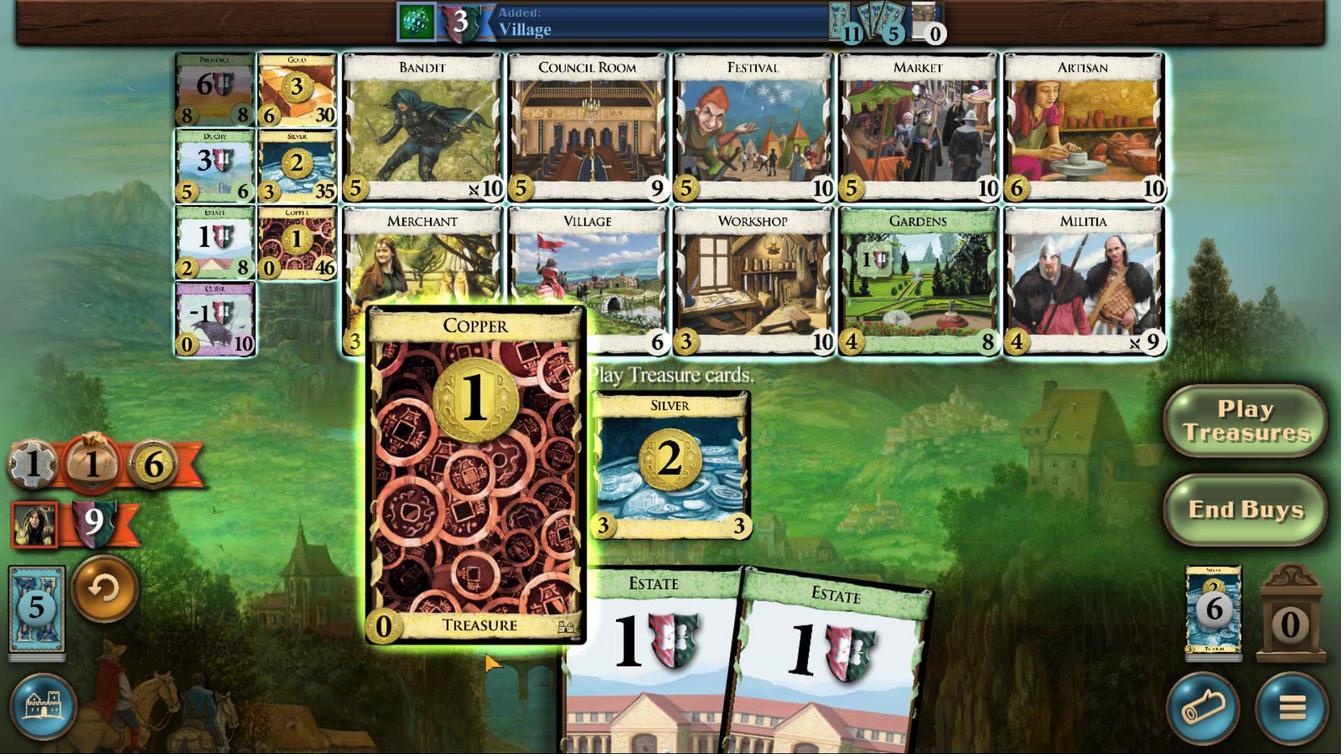 
Action: Mouse moved to (648, 524)
Screenshot: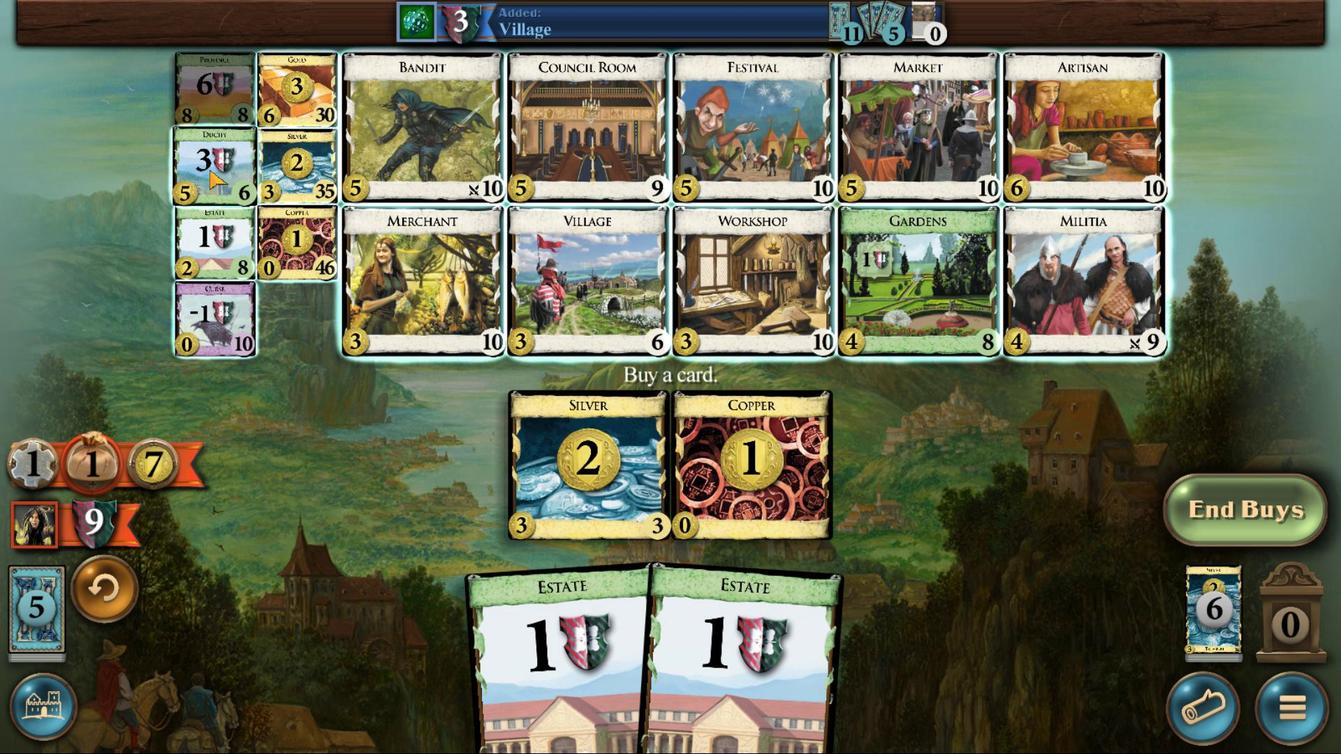 
Action: Mouse pressed left at (648, 524)
Screenshot: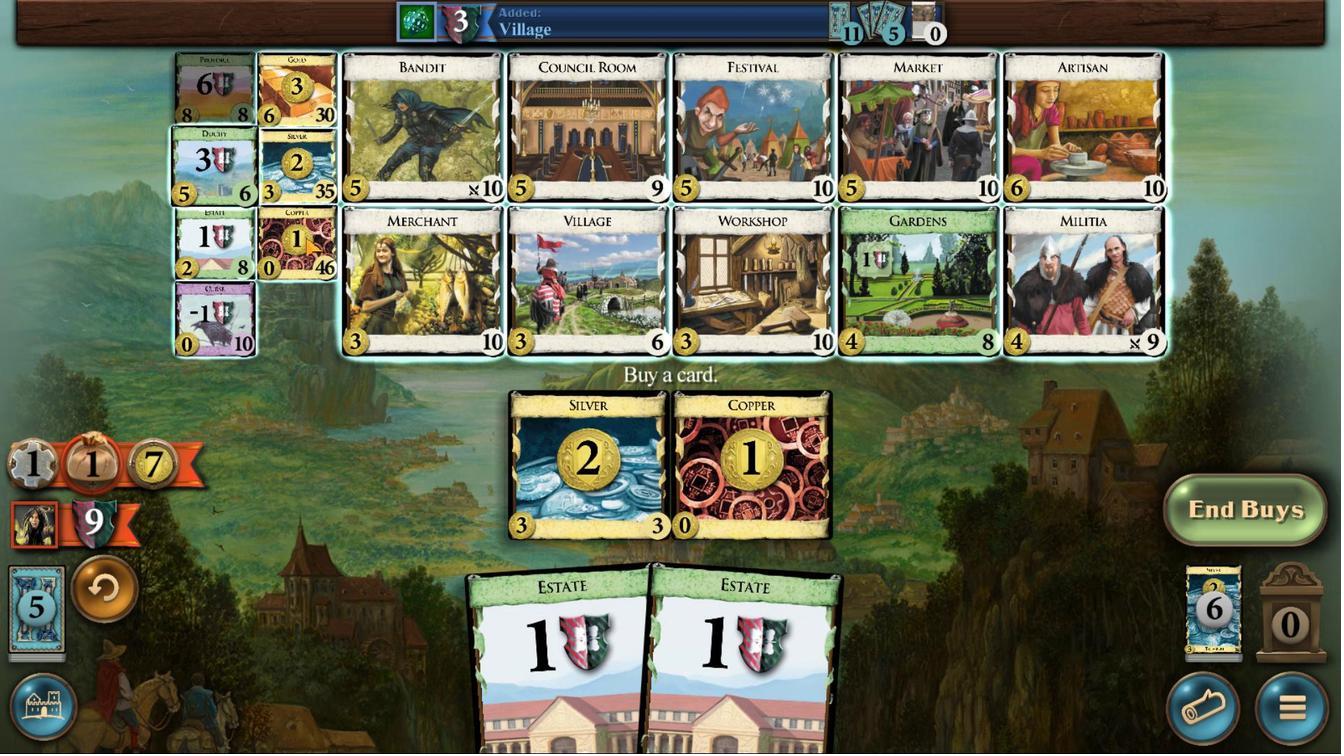 
Action: Mouse moved to (1002, 536)
Screenshot: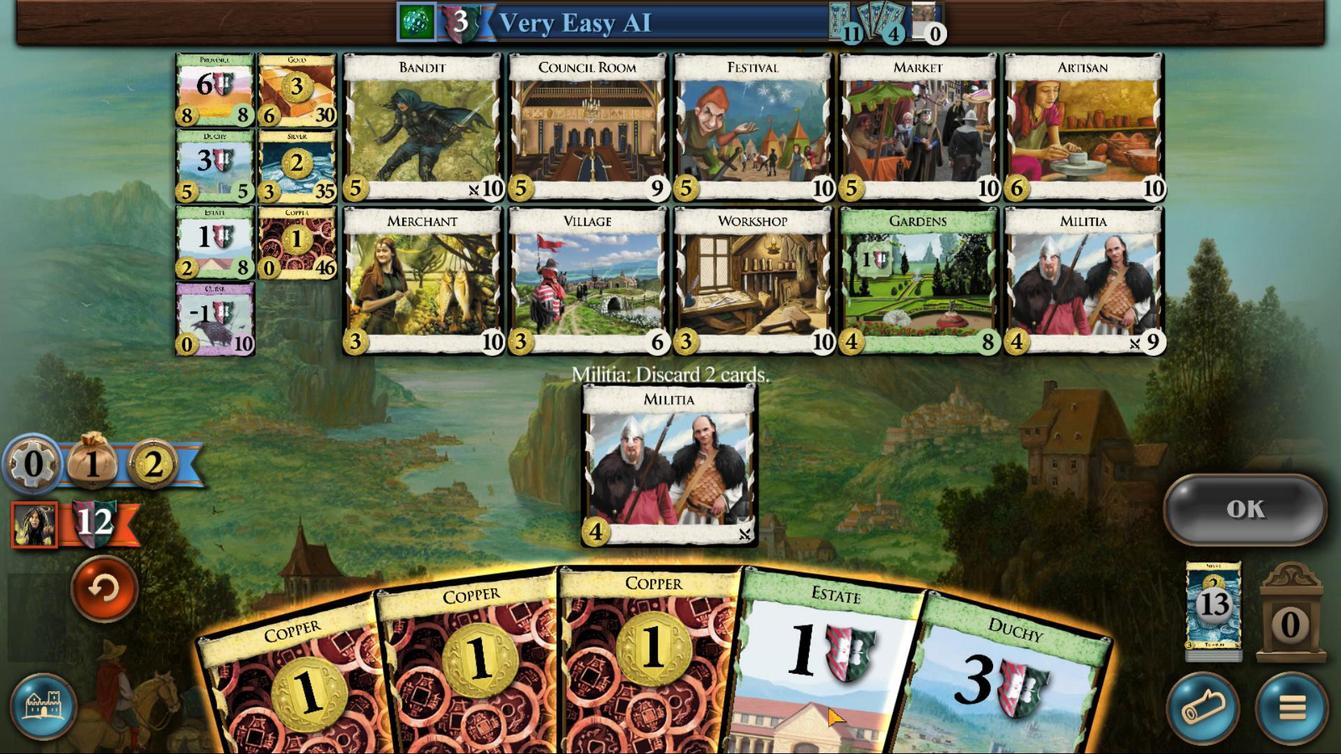 
Action: Mouse scrolled (1002, 536) with delta (0, 0)
Screenshot: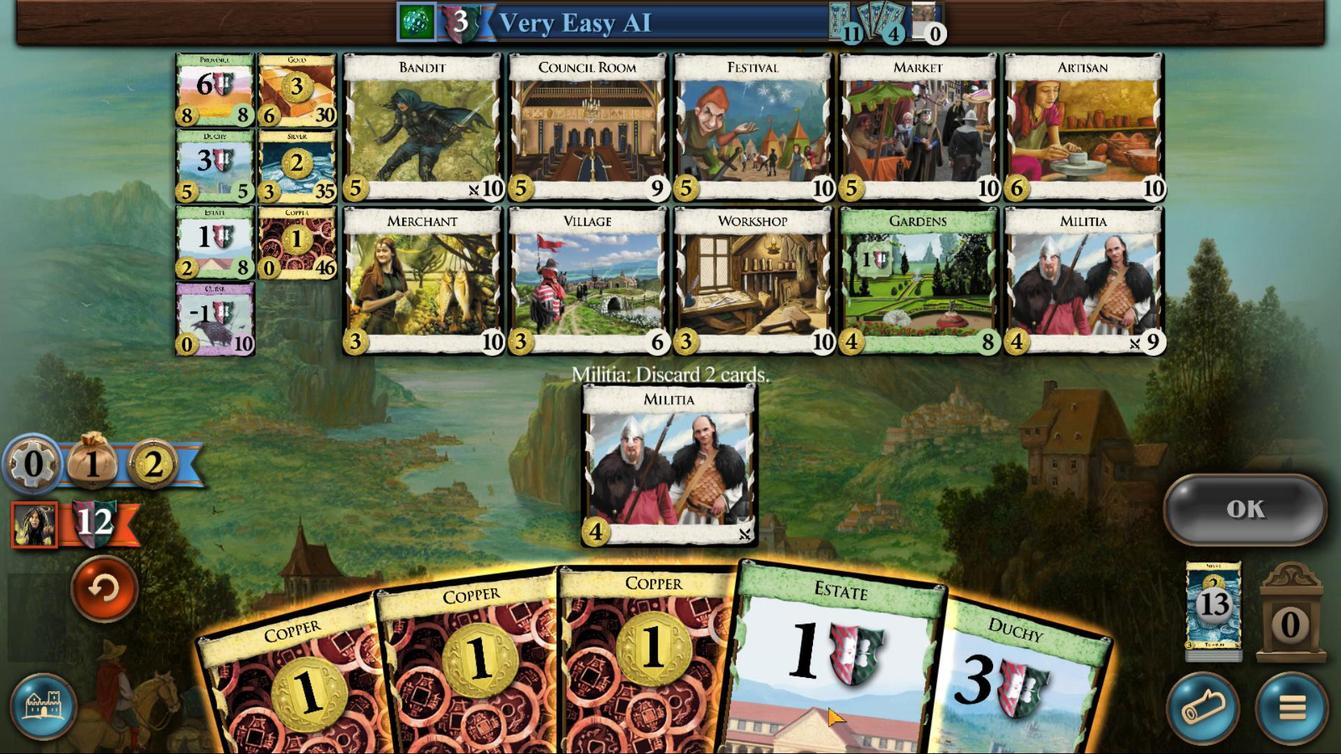 
Action: Mouse moved to (1000, 536)
Screenshot: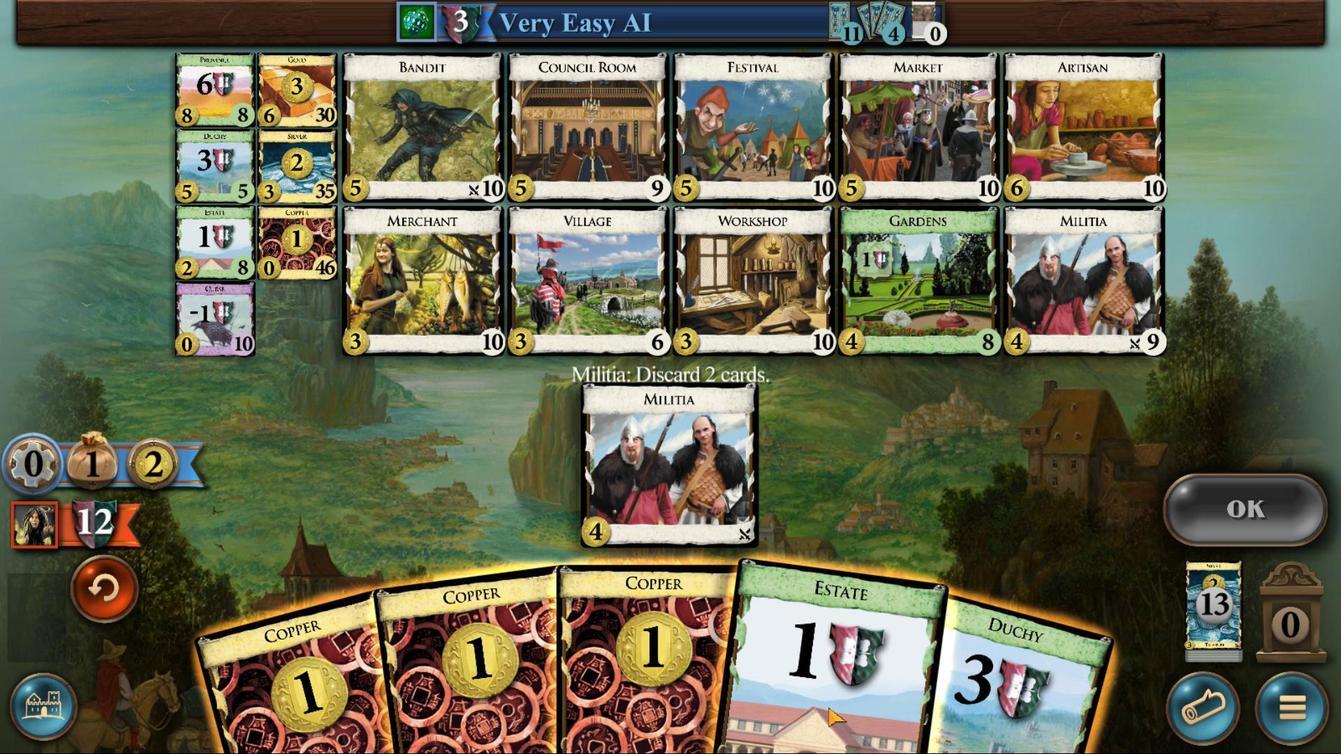 
Action: Mouse scrolled (1000, 536) with delta (0, 0)
Screenshot: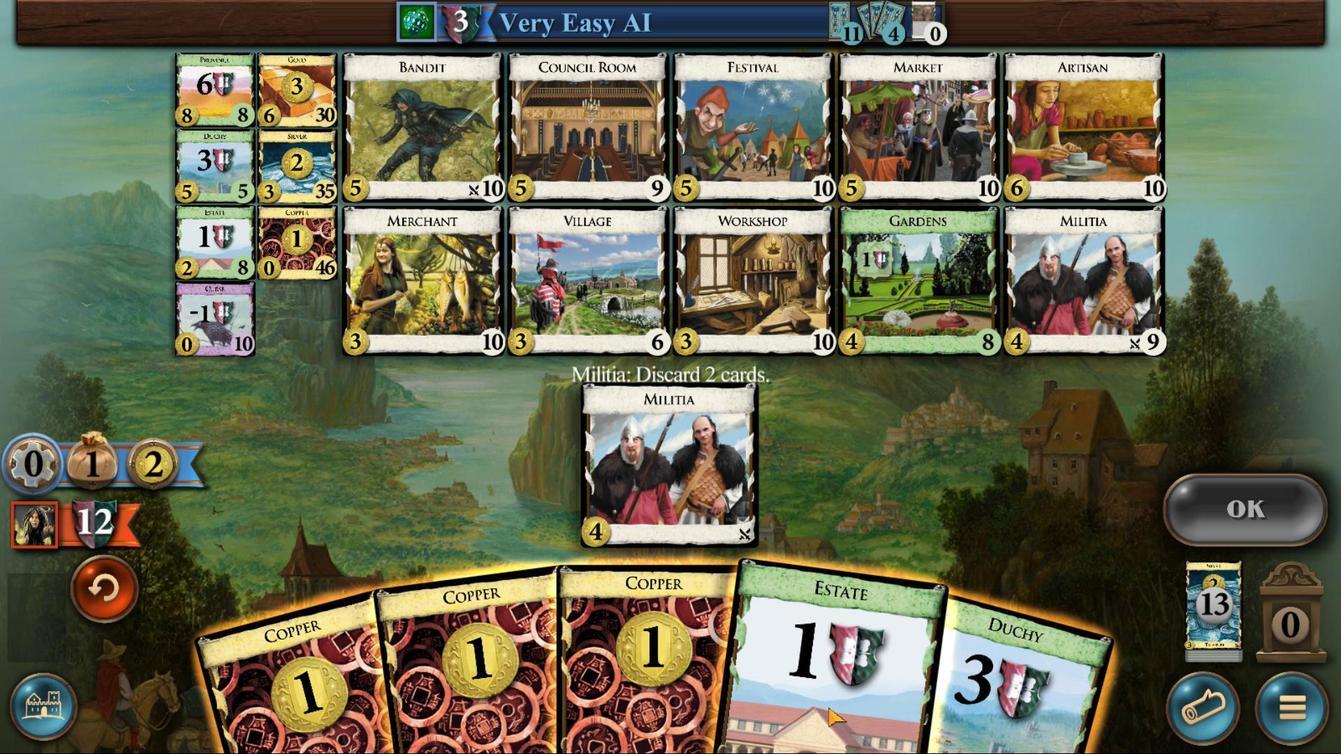 
Action: Mouse moved to (1000, 536)
Screenshot: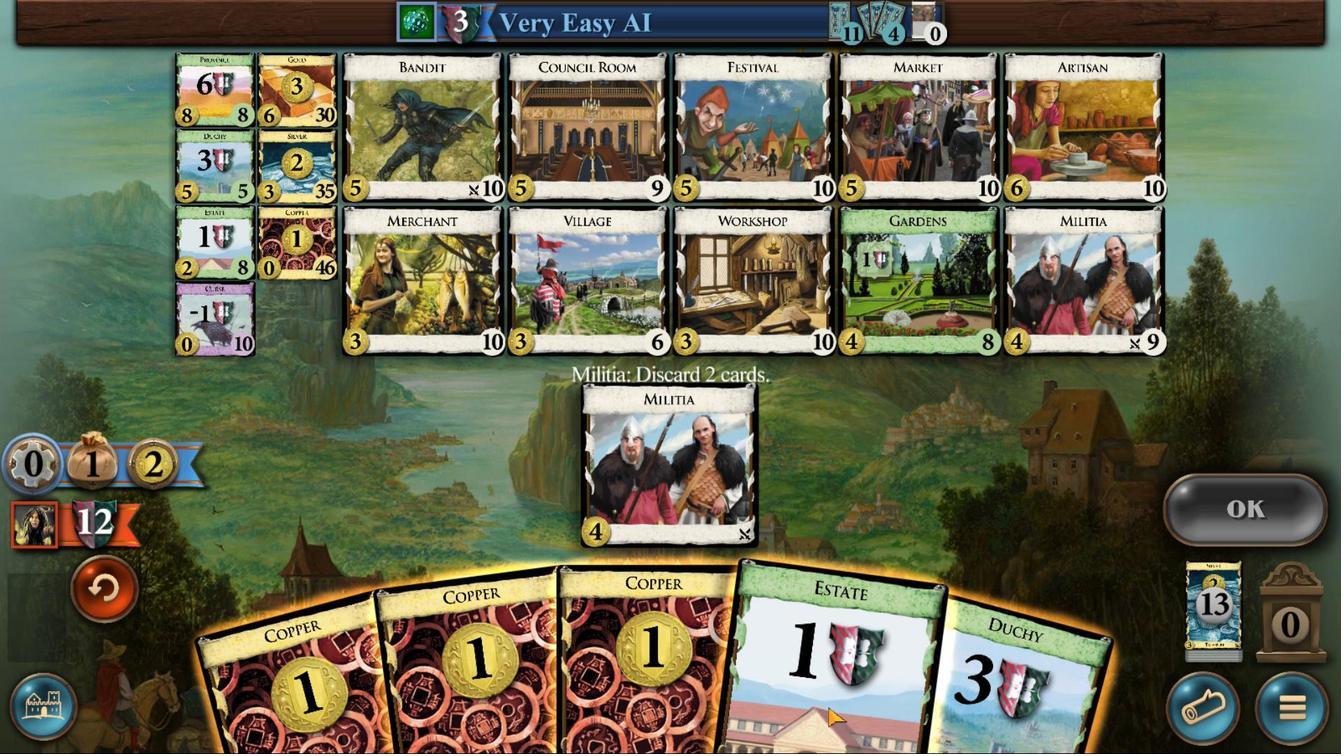 
Action: Mouse scrolled (1000, 536) with delta (0, 0)
Screenshot: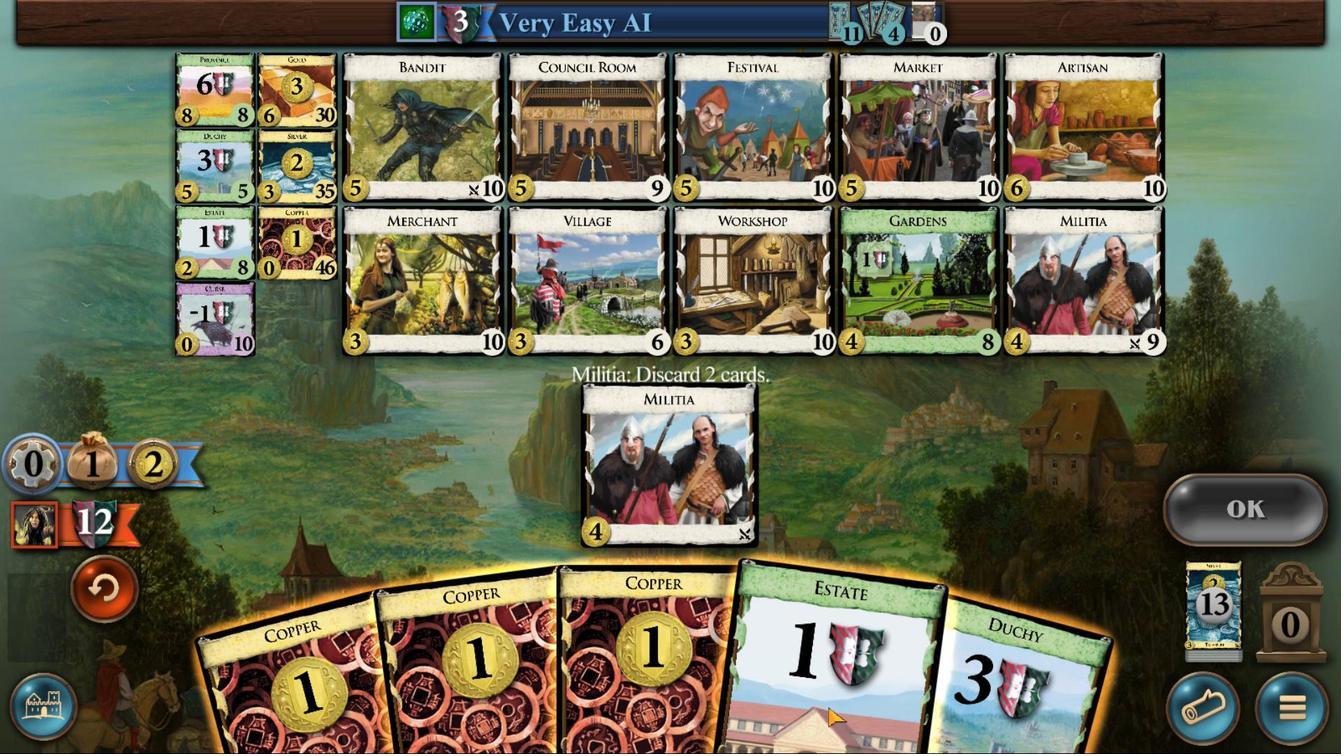 
Action: Mouse scrolled (1000, 536) with delta (0, 0)
Screenshot: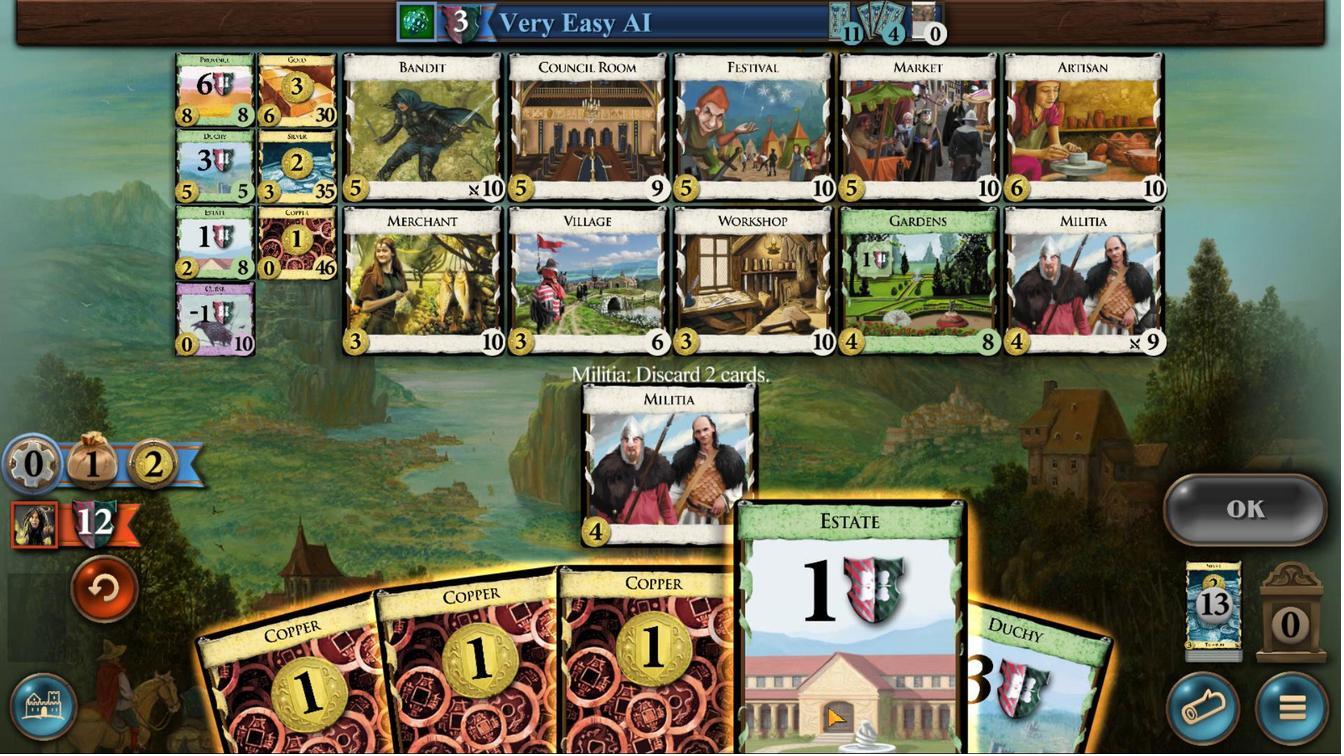 
Action: Mouse scrolled (1000, 536) with delta (0, 0)
Screenshot: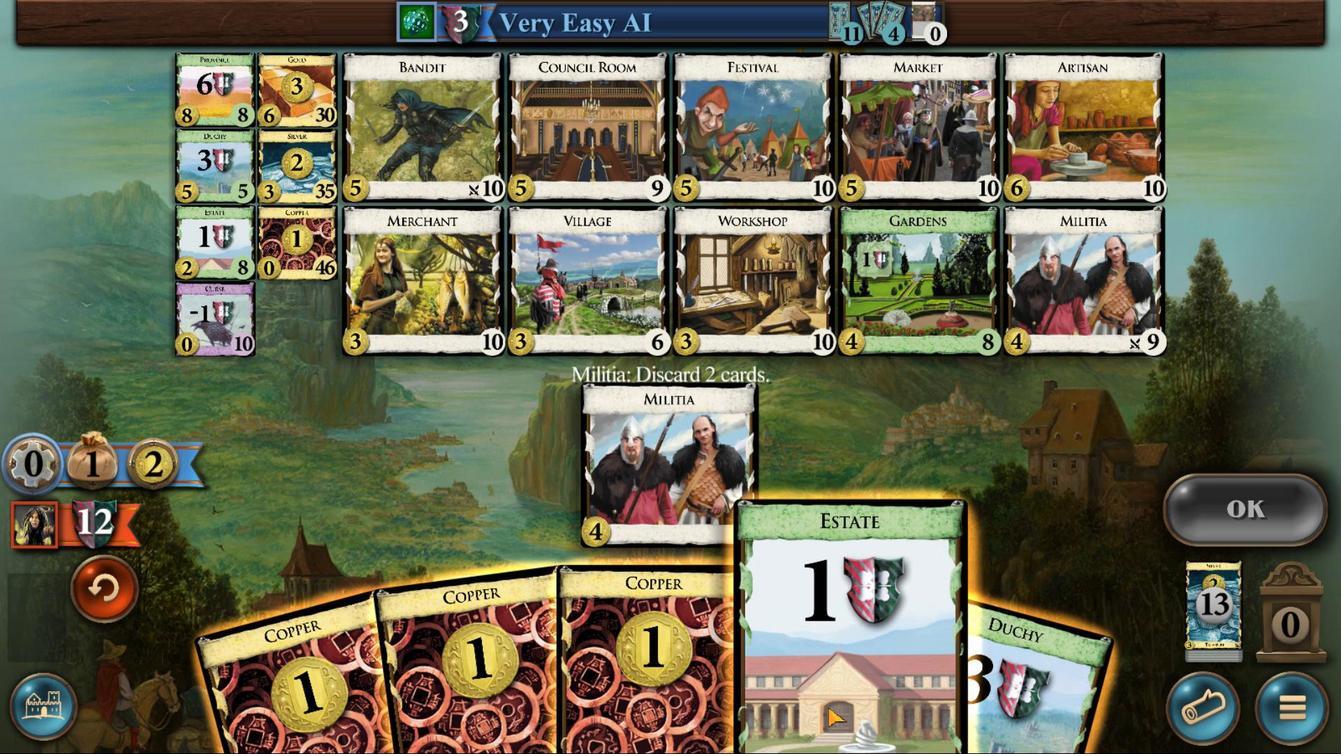 
Action: Mouse scrolled (1000, 536) with delta (0, 0)
Screenshot: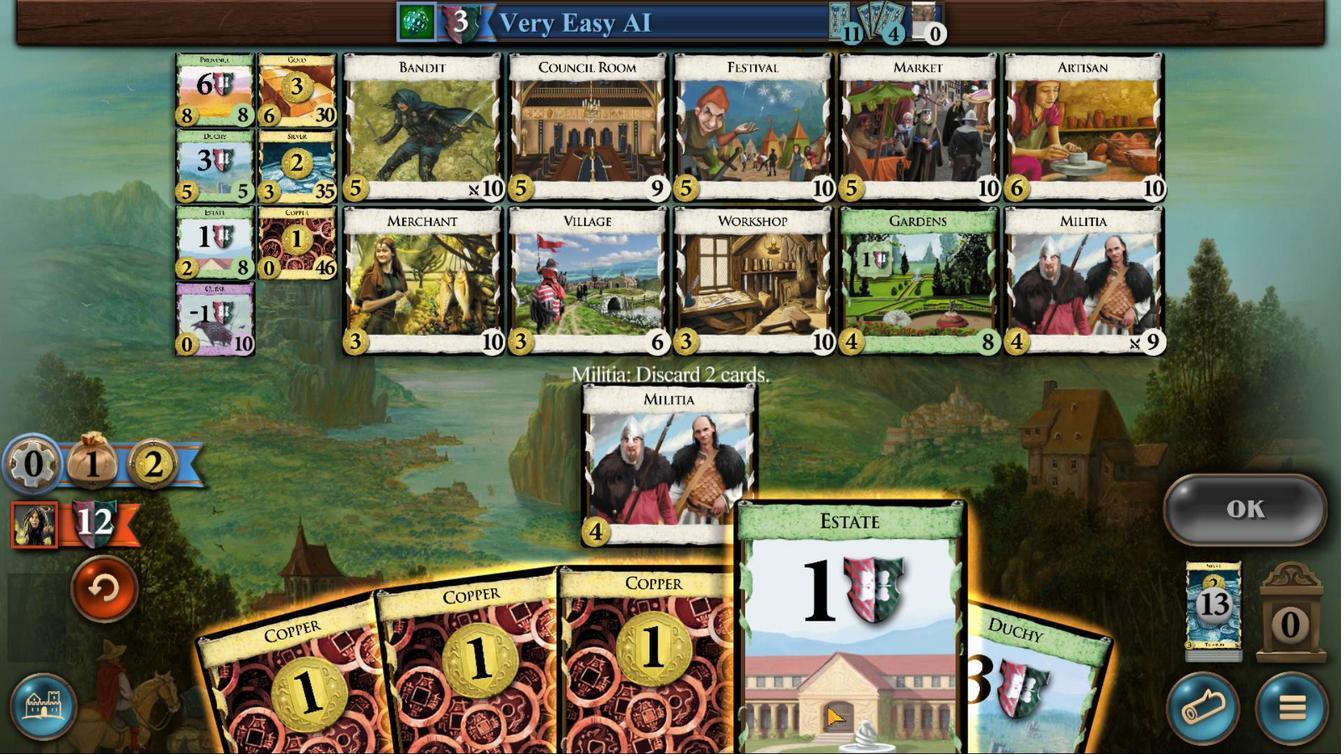 
Action: Mouse scrolled (1000, 536) with delta (0, 0)
Screenshot: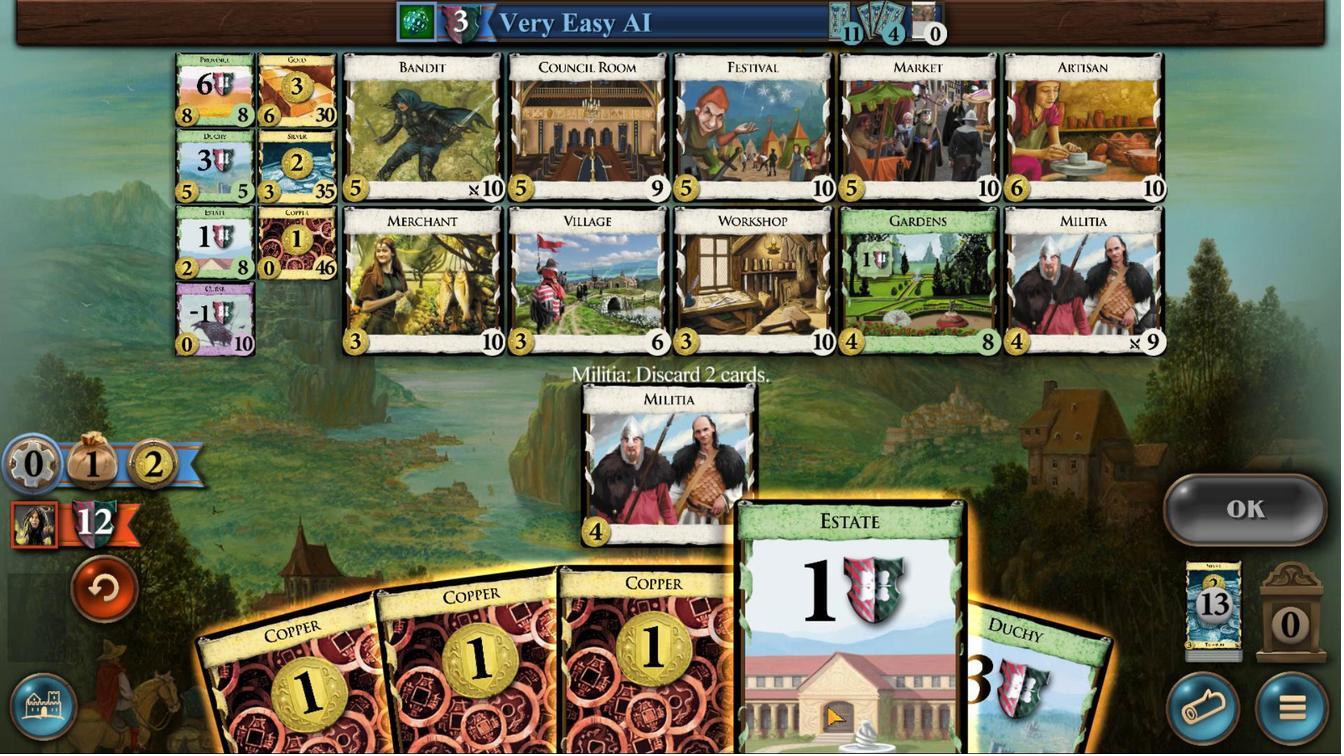 
Action: Mouse moved to (1066, 535)
